 Task: Research Airbnb options in Daejeon, South Korea from 2nd November, 2023 to 15th November, 2023 for 2 adults.1  bedroom having 1 bed and 1 bathroom. Property type can be hotel. Booking option can be shelf check-in. Look for 3 properties as per requirement.
Action: Mouse moved to (519, 85)
Screenshot: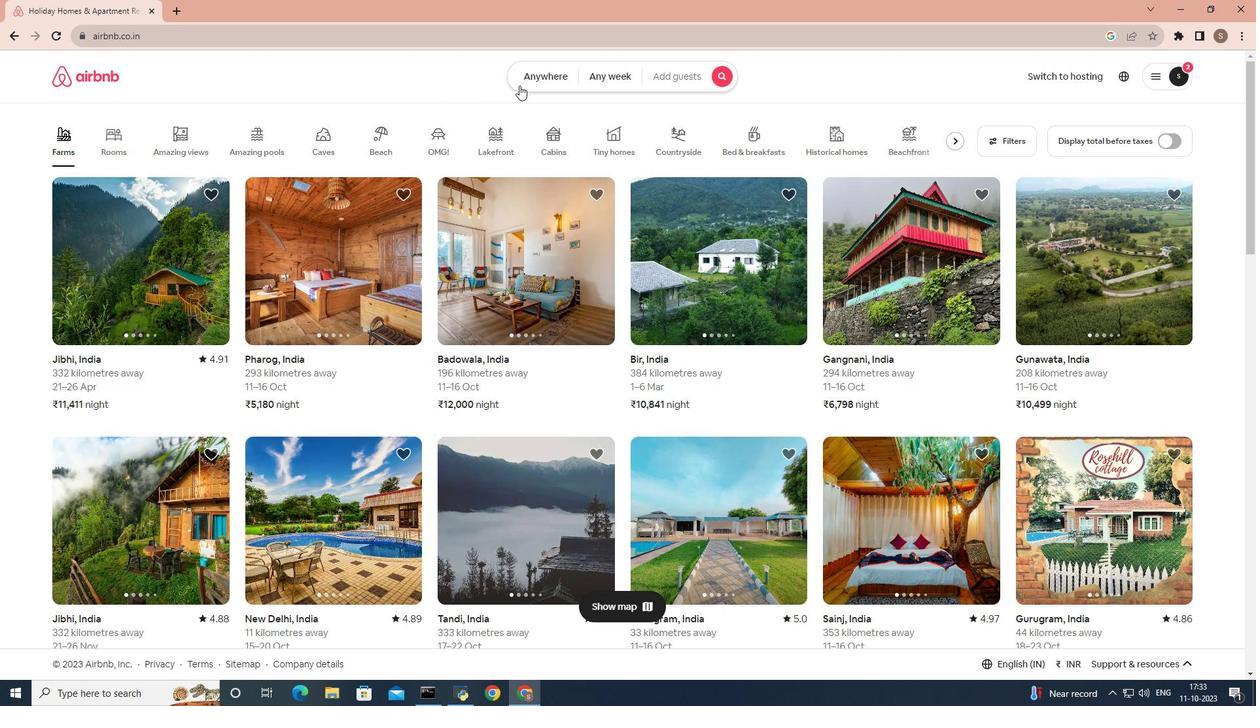 
Action: Mouse pressed left at (519, 85)
Screenshot: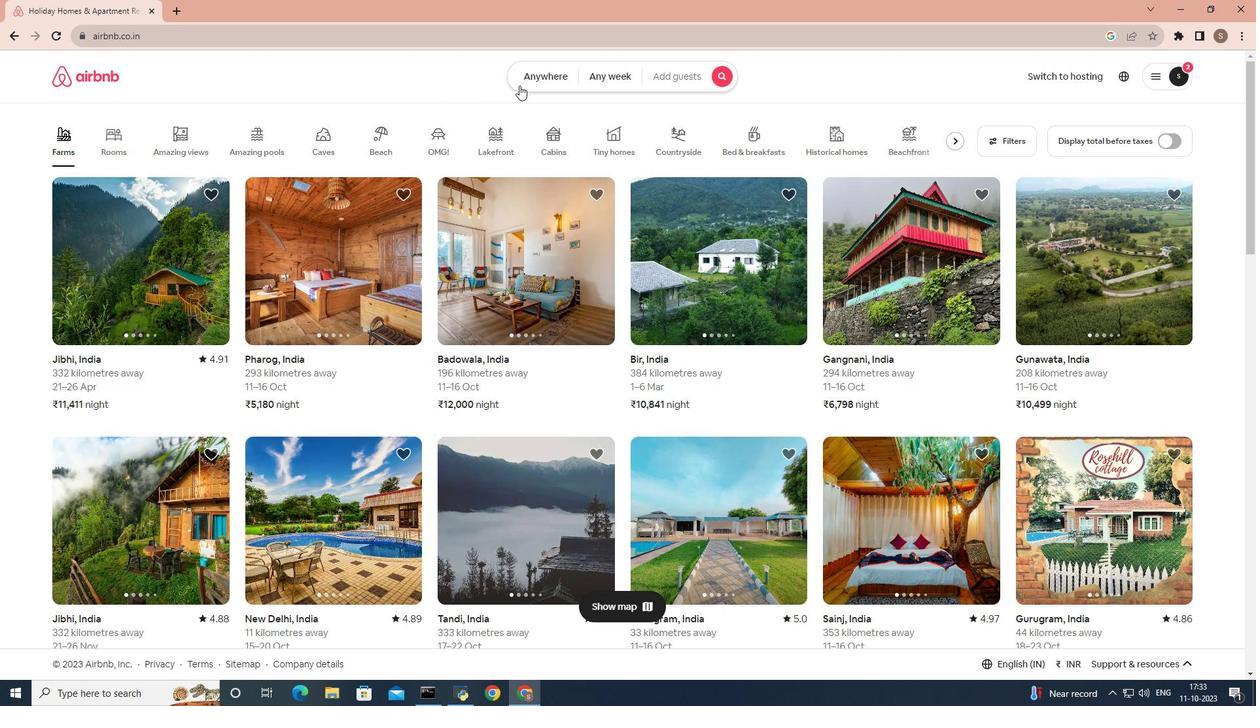 
Action: Mouse moved to (412, 130)
Screenshot: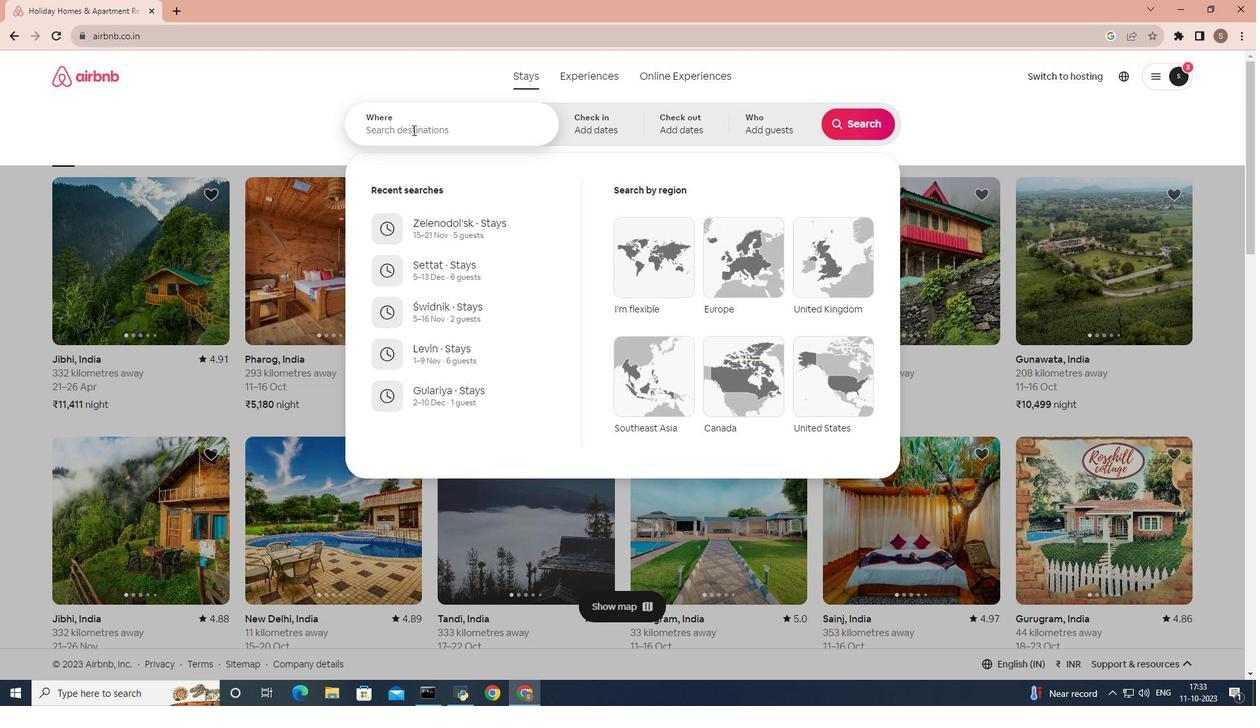 
Action: Mouse pressed left at (412, 130)
Screenshot: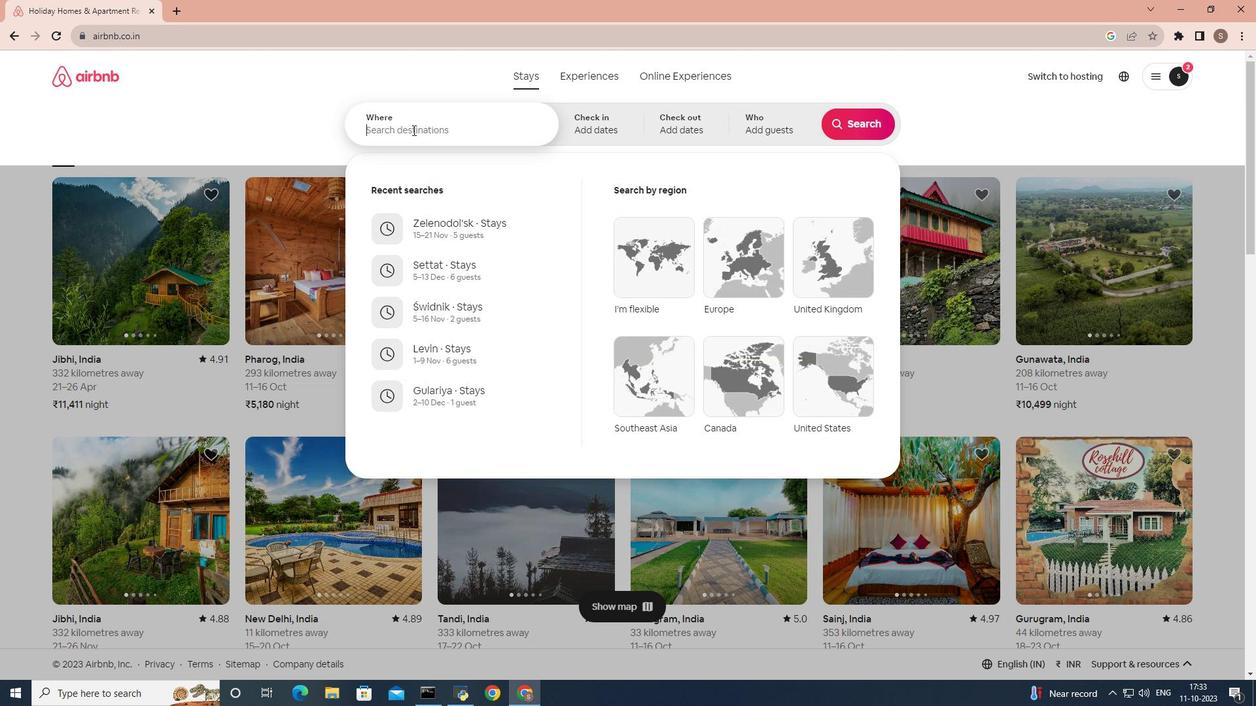 
Action: Key pressed daej
Screenshot: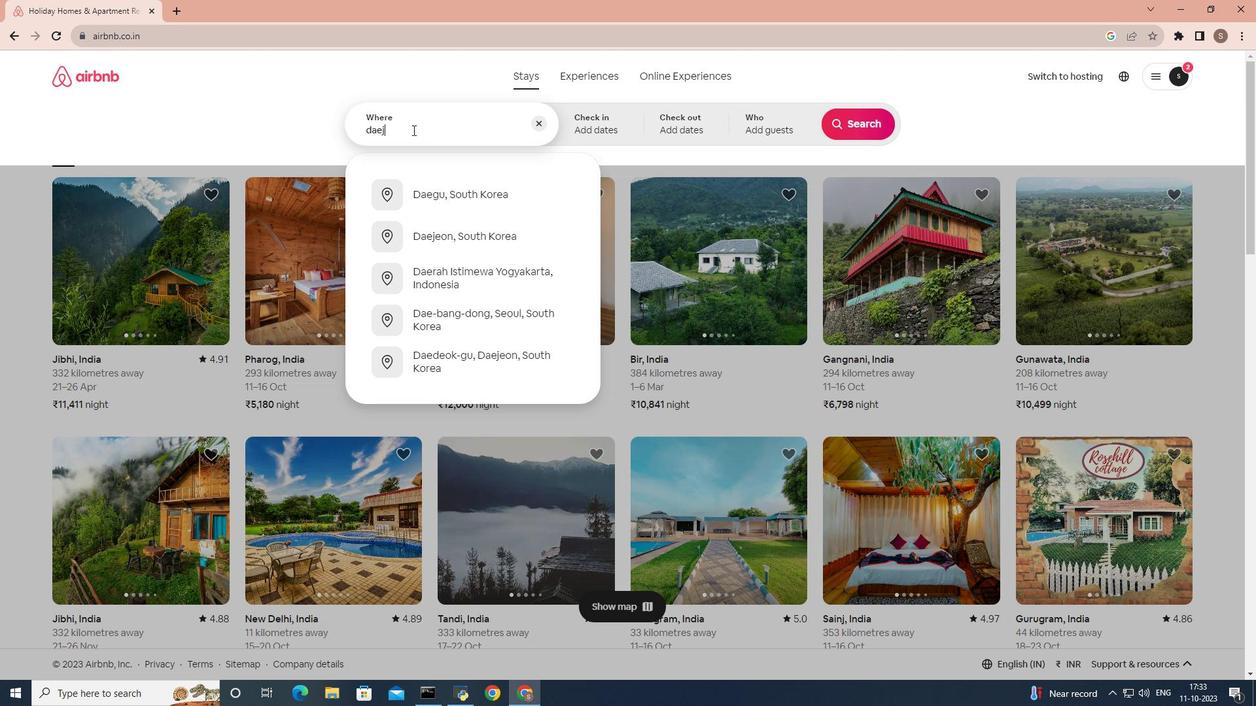 
Action: Mouse moved to (427, 183)
Screenshot: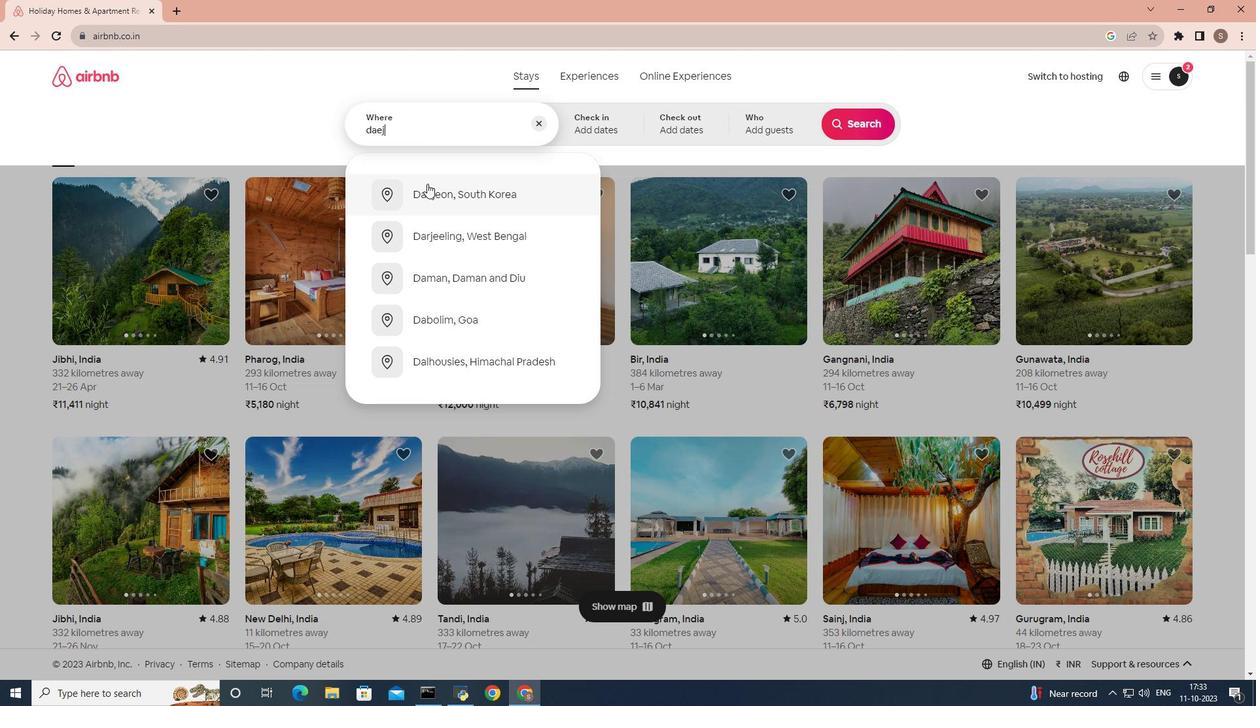 
Action: Mouse pressed left at (427, 183)
Screenshot: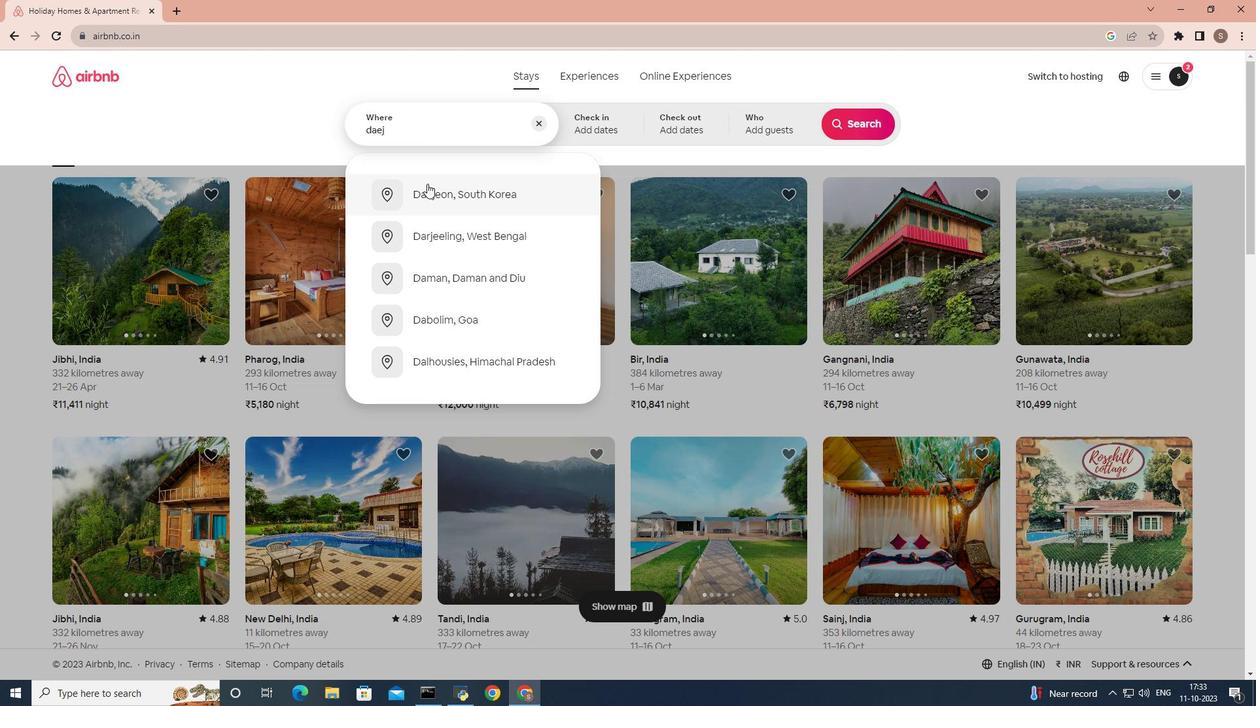 
Action: Mouse moved to (780, 290)
Screenshot: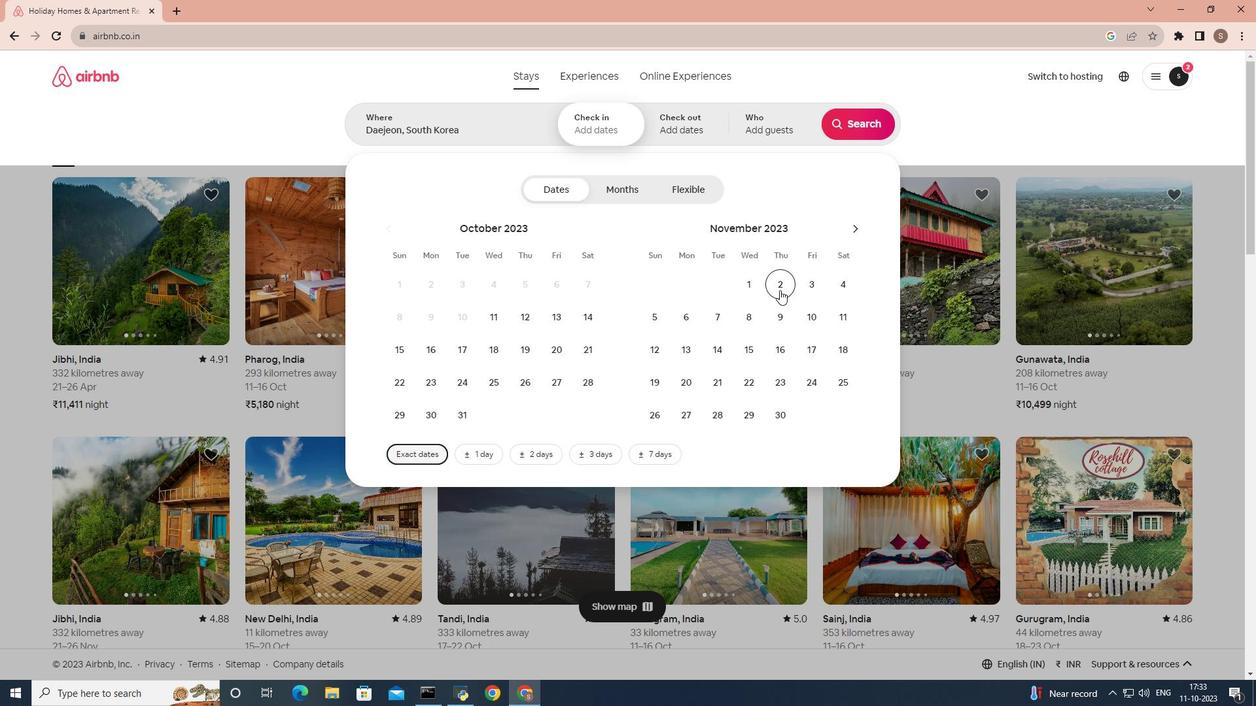 
Action: Mouse pressed left at (780, 290)
Screenshot: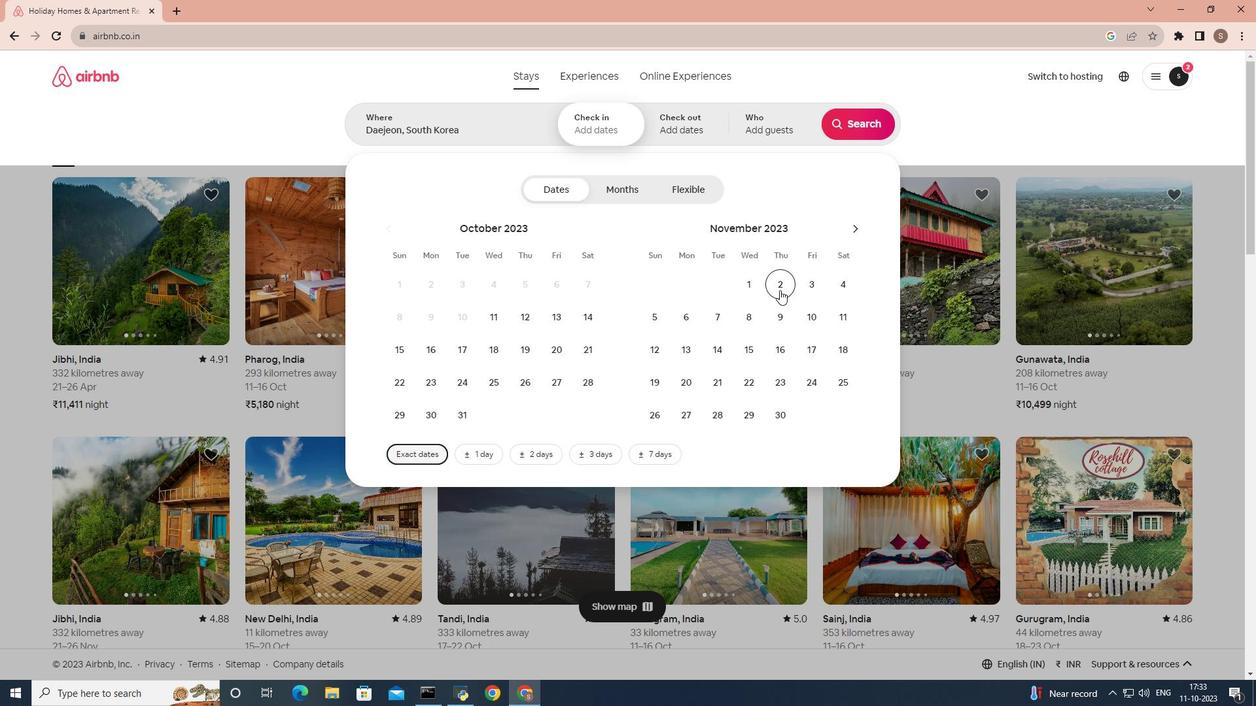 
Action: Mouse moved to (737, 348)
Screenshot: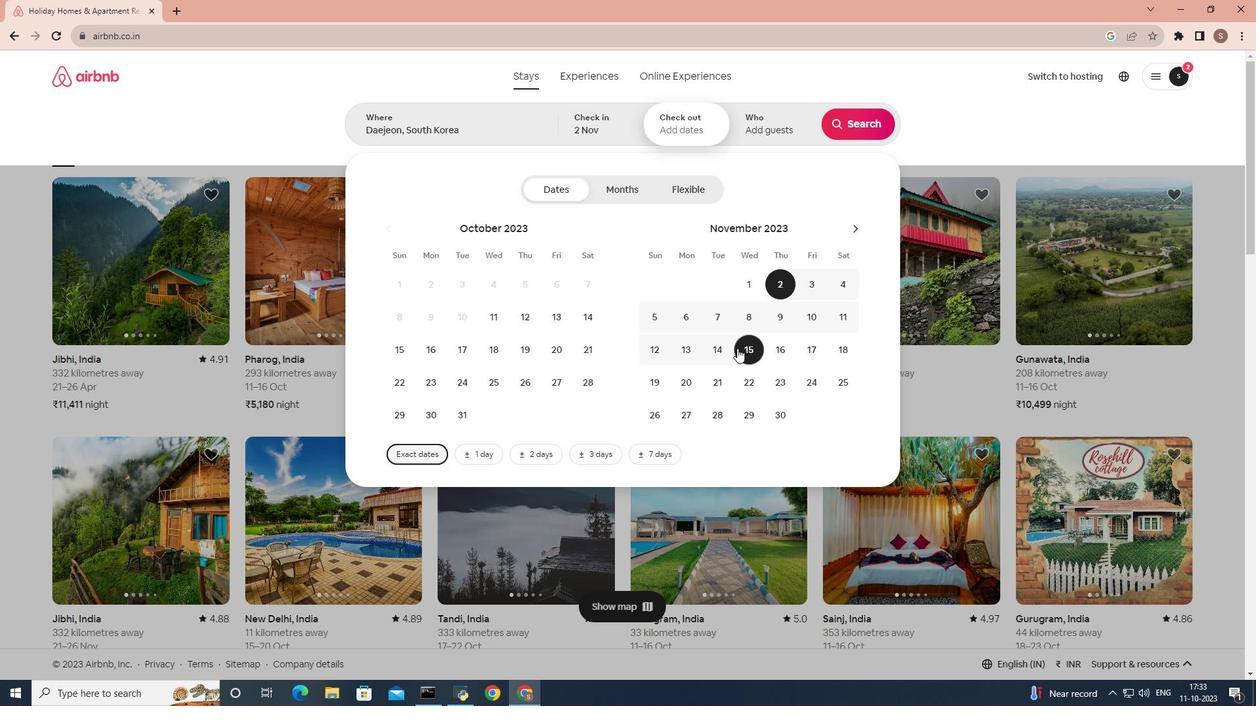 
Action: Mouse pressed left at (737, 348)
Screenshot: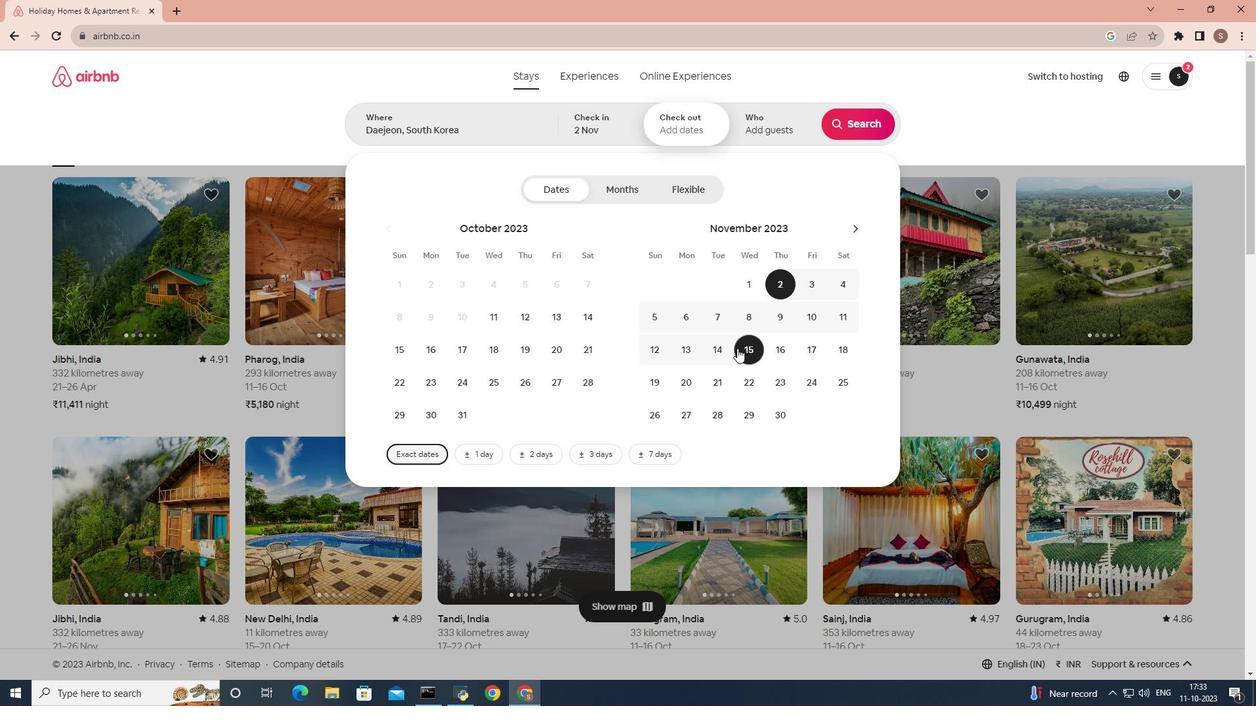 
Action: Mouse moved to (770, 126)
Screenshot: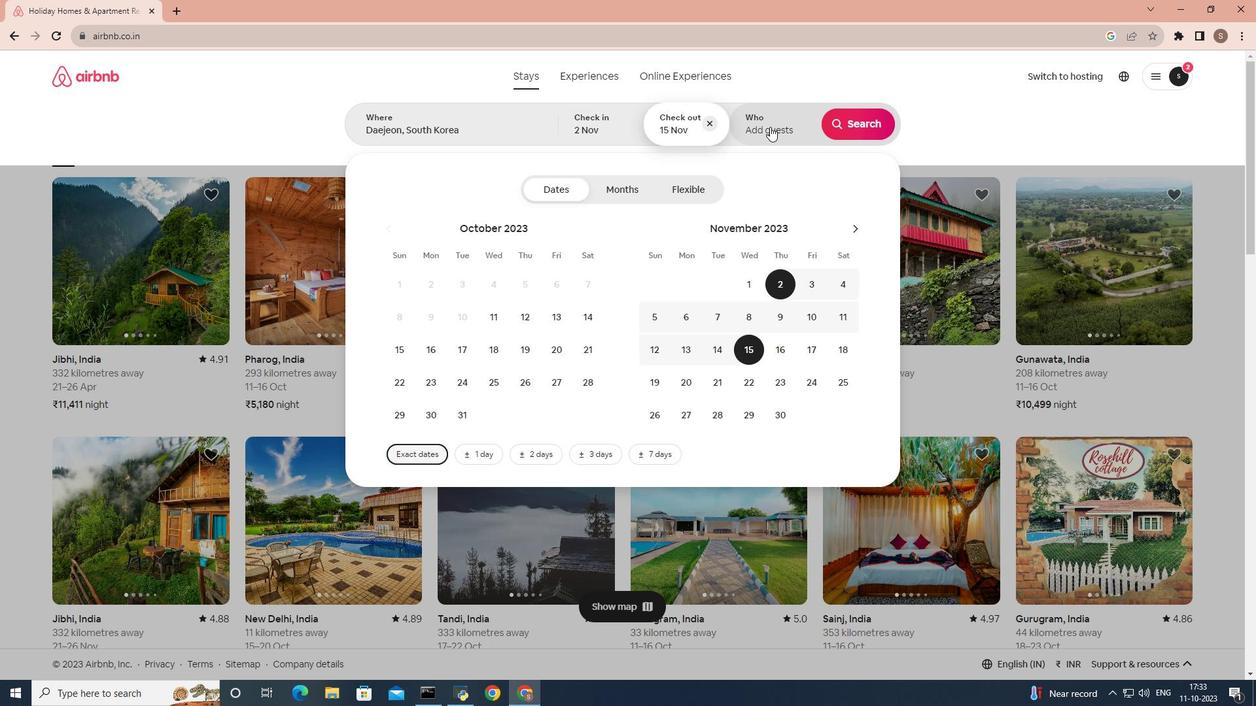 
Action: Mouse pressed left at (770, 126)
Screenshot: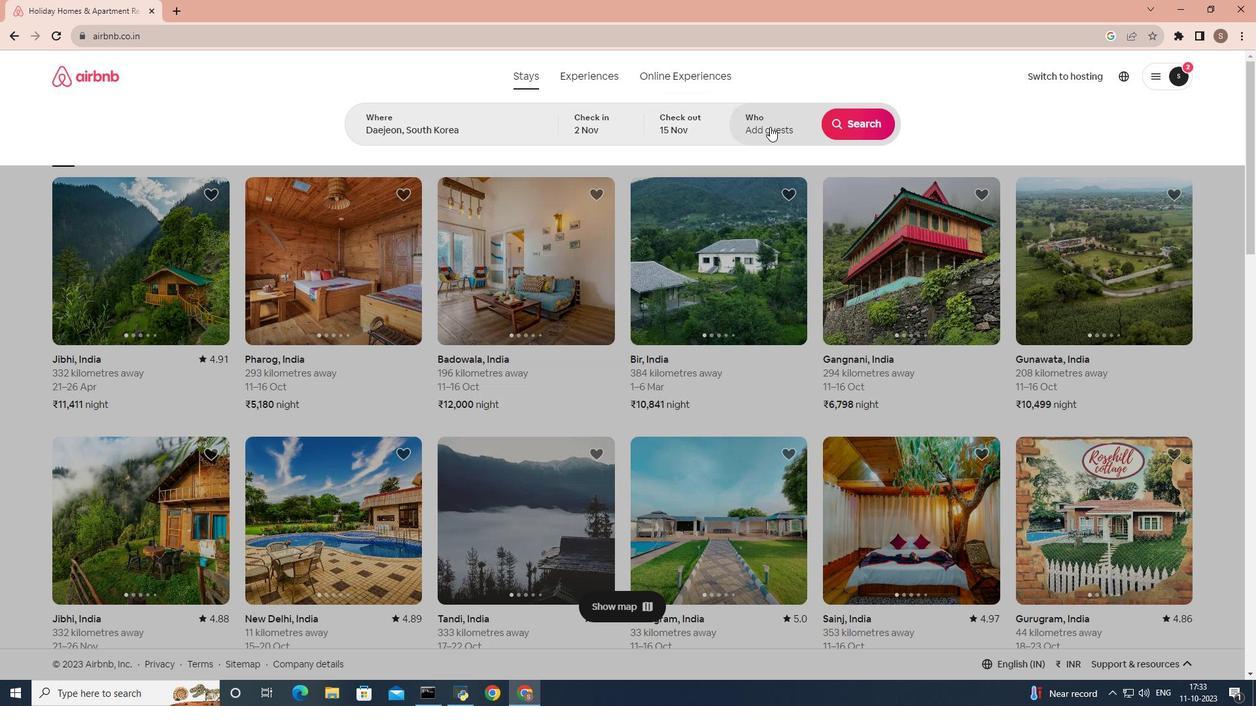 
Action: Mouse moved to (869, 193)
Screenshot: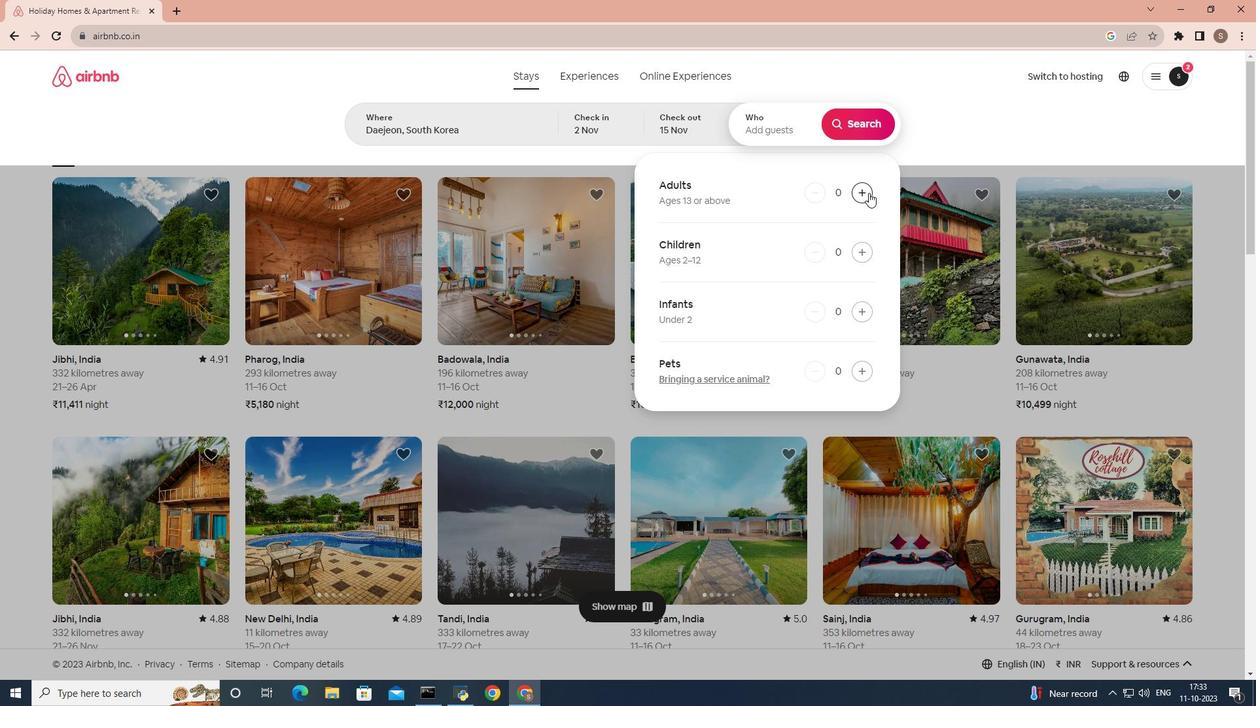 
Action: Mouse pressed left at (869, 193)
Screenshot: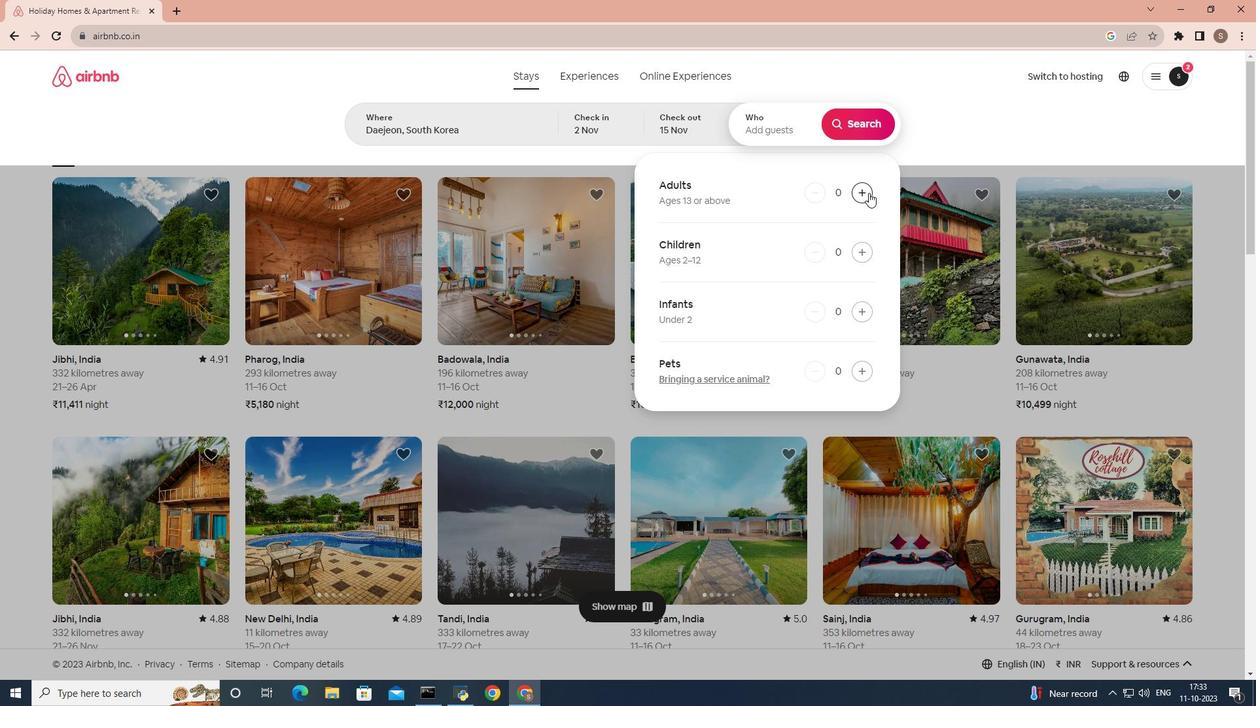 
Action: Mouse moved to (869, 193)
Screenshot: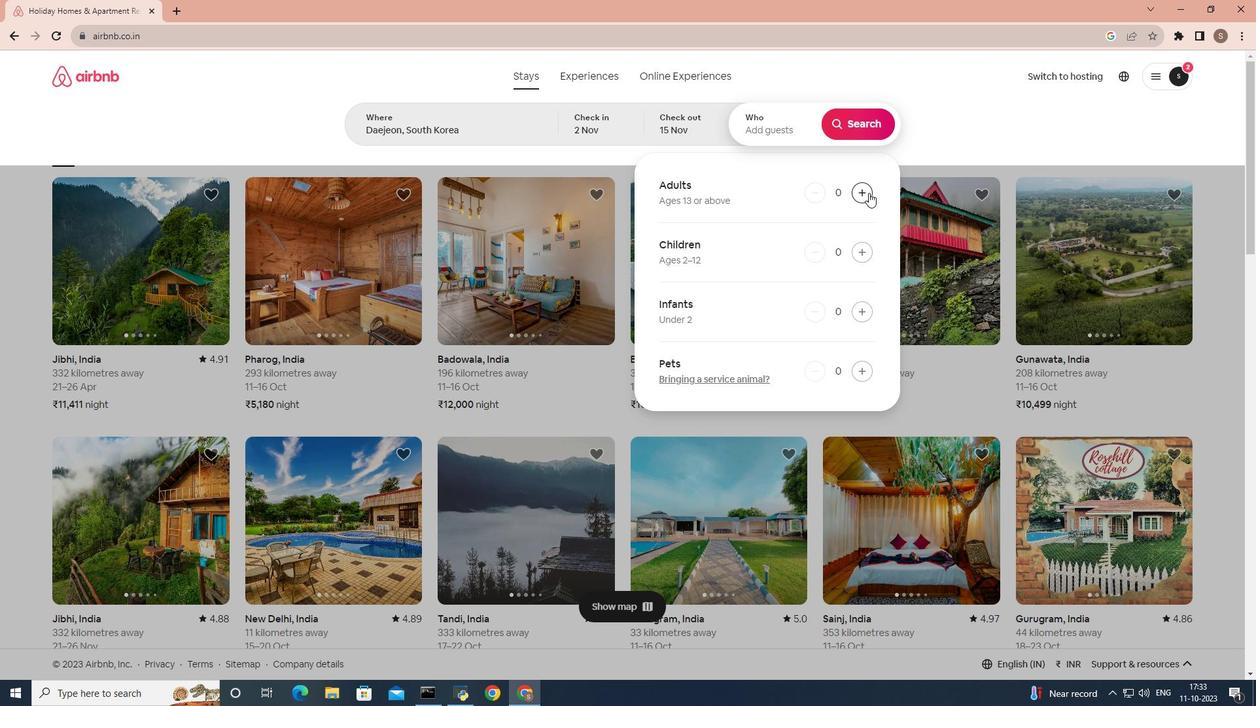 
Action: Mouse pressed left at (869, 193)
Screenshot: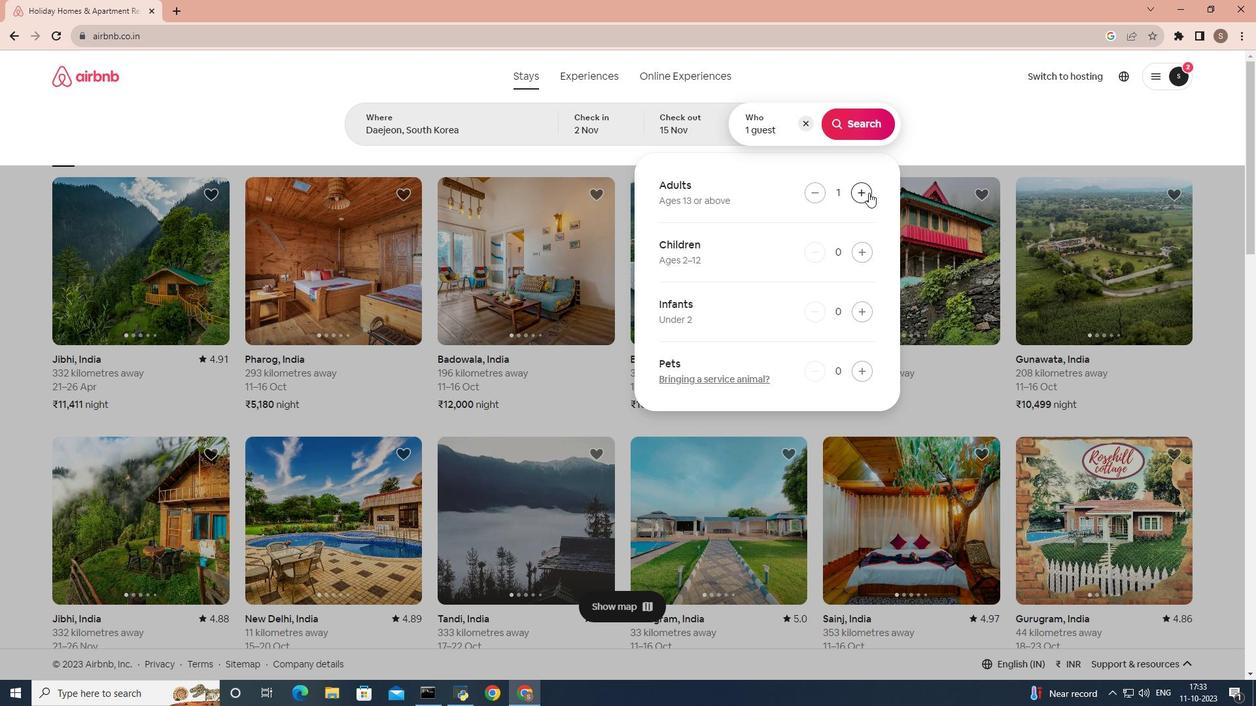 
Action: Mouse moved to (857, 126)
Screenshot: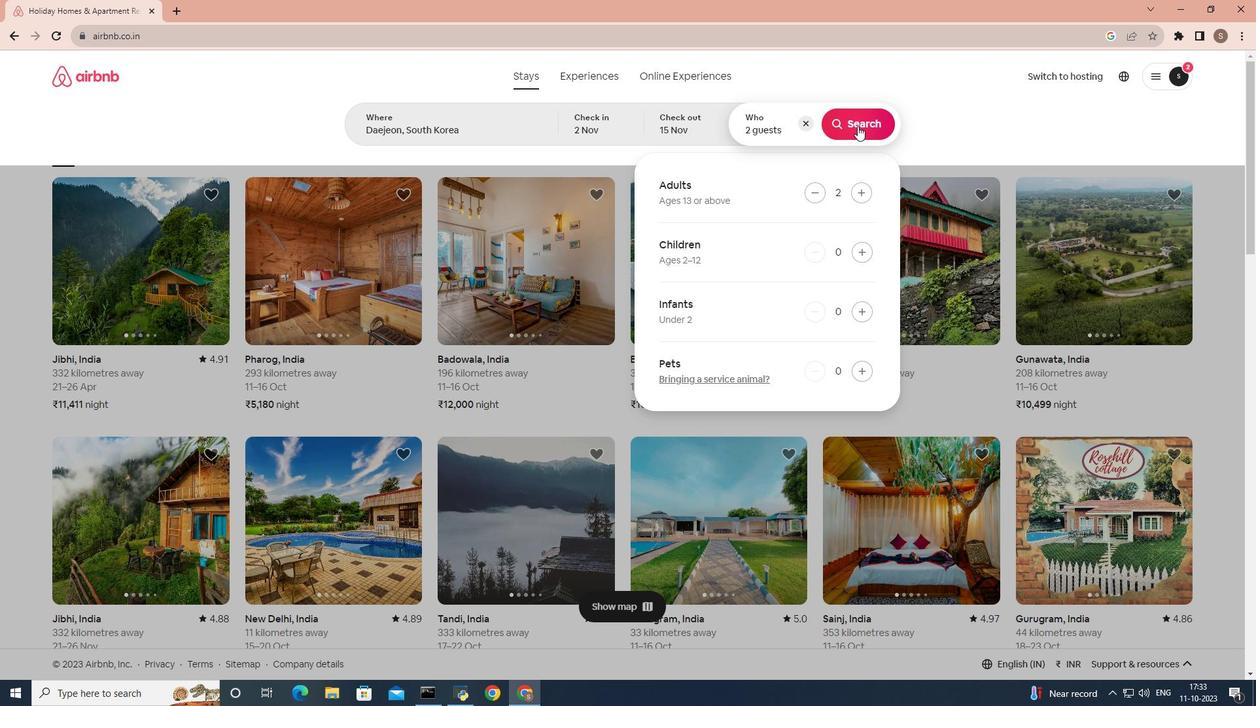 
Action: Mouse pressed left at (857, 126)
Screenshot: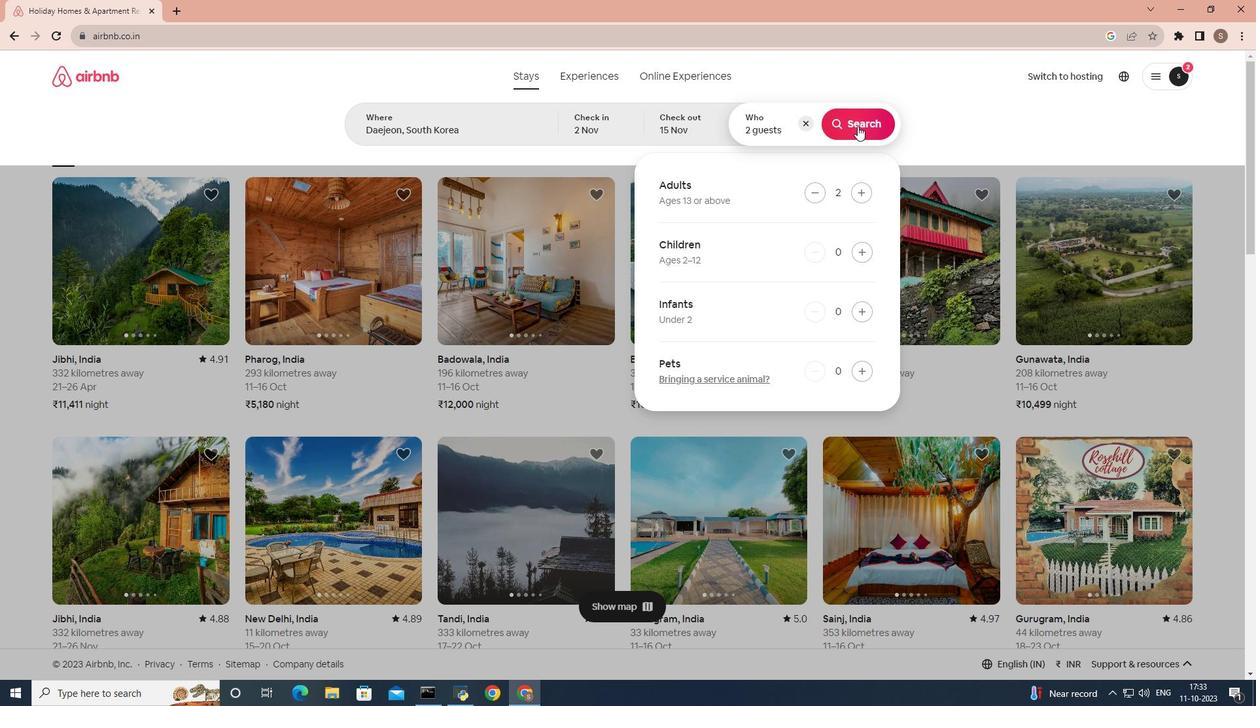
Action: Mouse moved to (1031, 131)
Screenshot: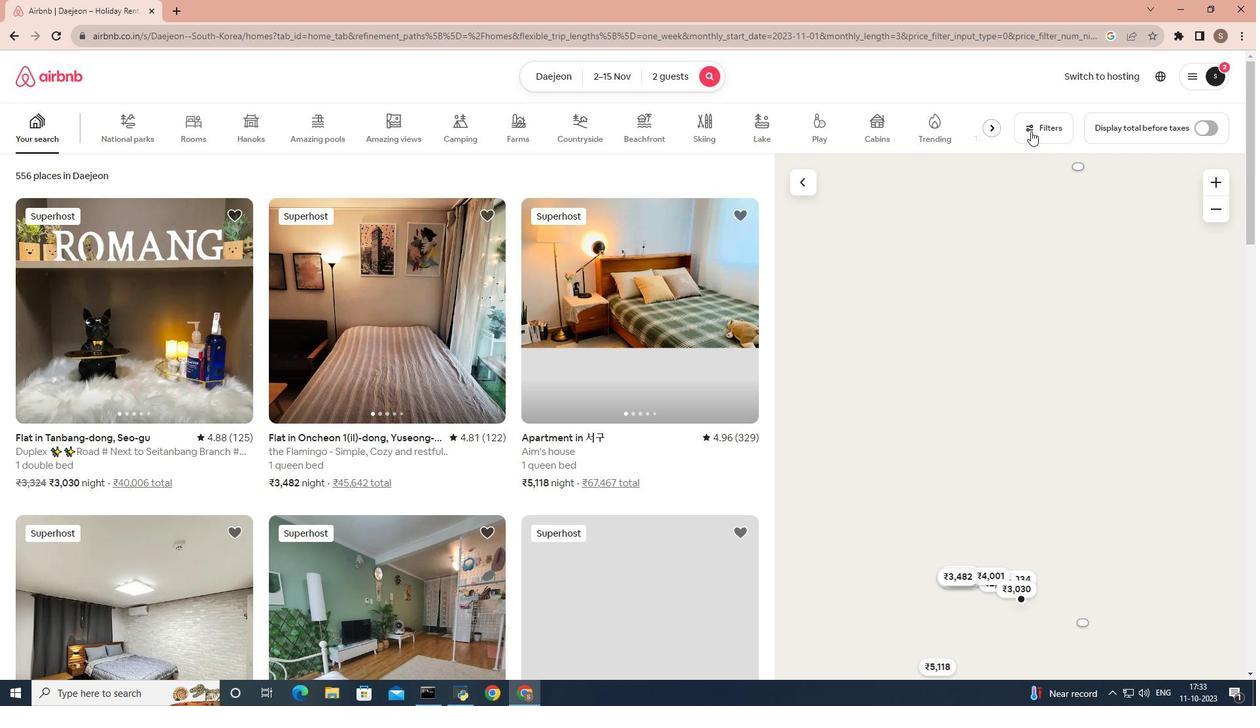 
Action: Mouse pressed left at (1031, 131)
Screenshot: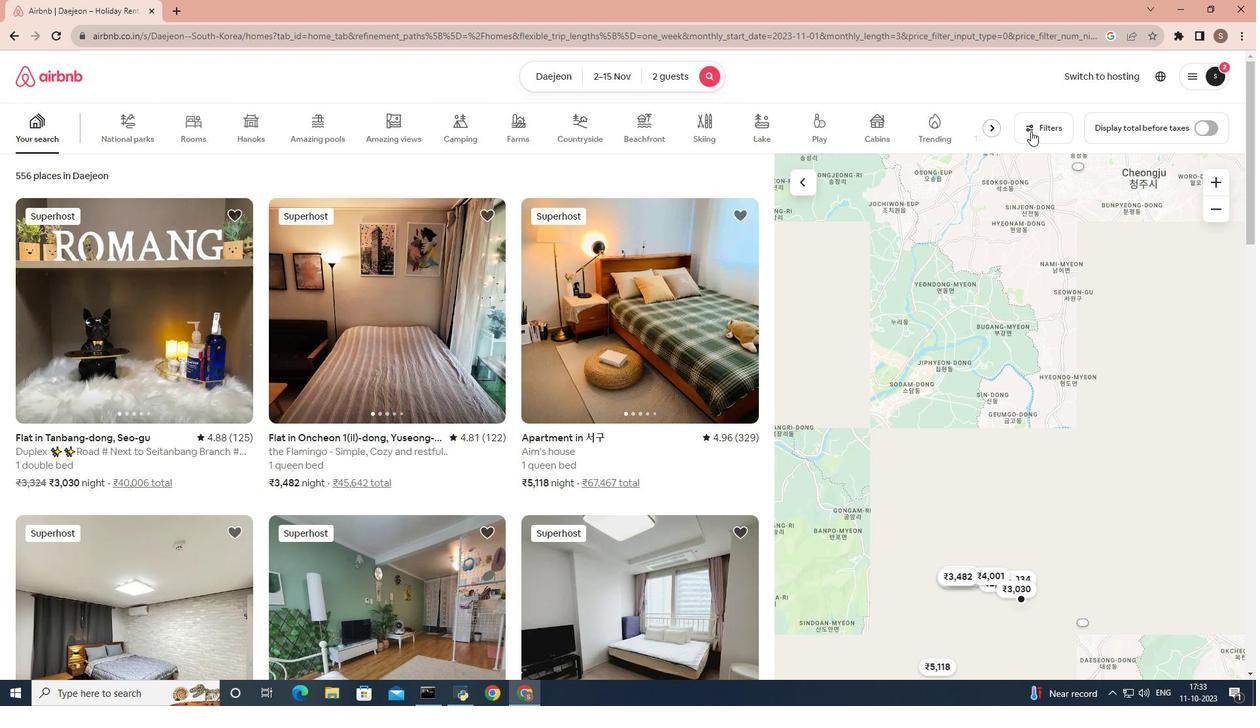 
Action: Mouse moved to (412, 435)
Screenshot: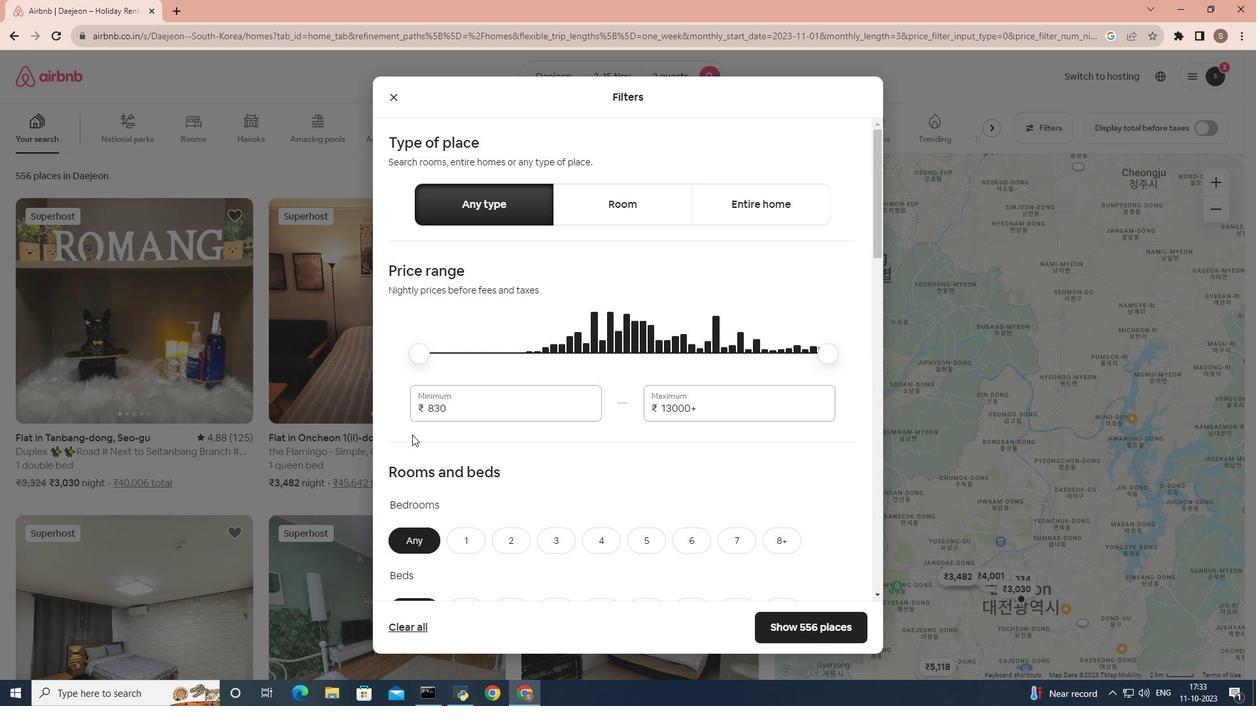 
Action: Mouse scrolled (412, 434) with delta (0, 0)
Screenshot: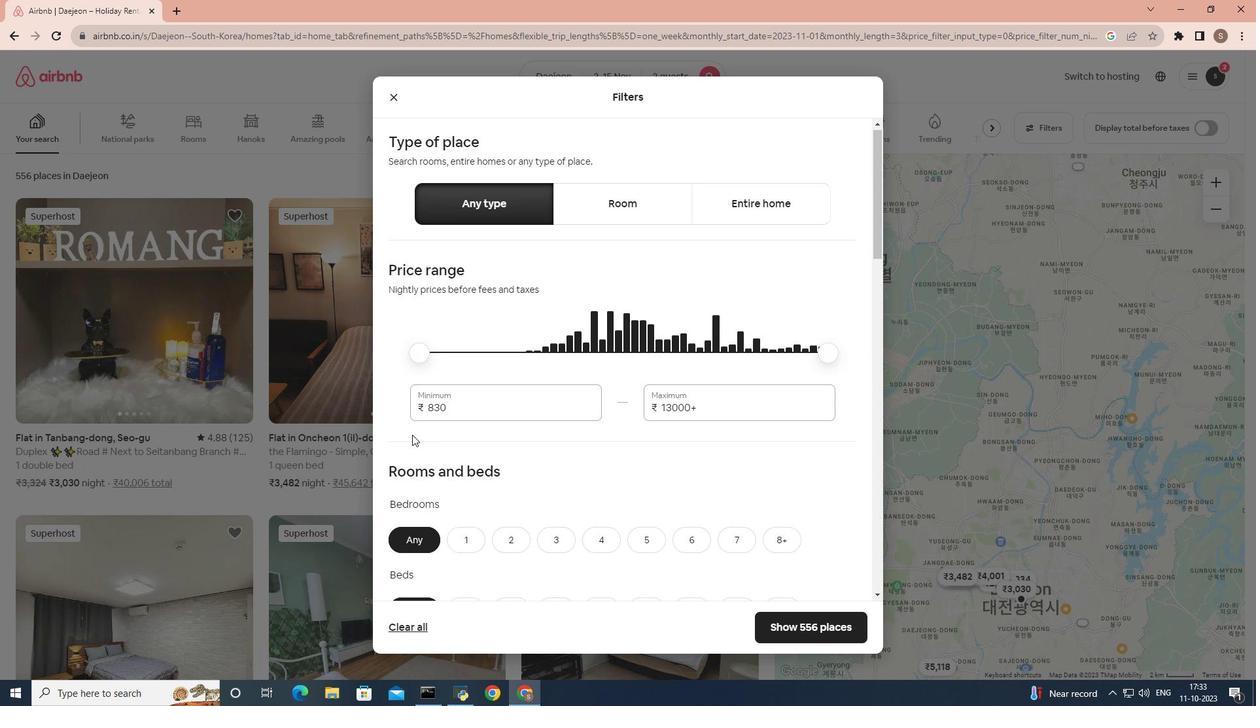 
Action: Mouse scrolled (412, 434) with delta (0, 0)
Screenshot: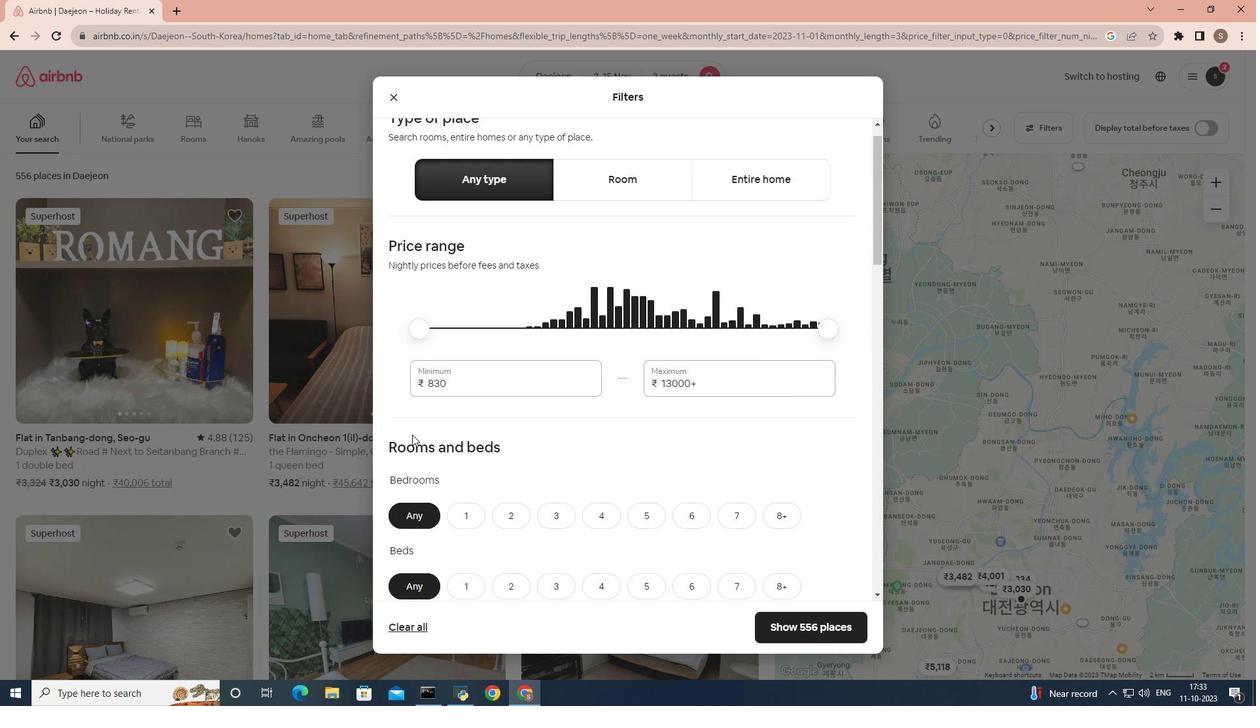 
Action: Mouse scrolled (412, 434) with delta (0, 0)
Screenshot: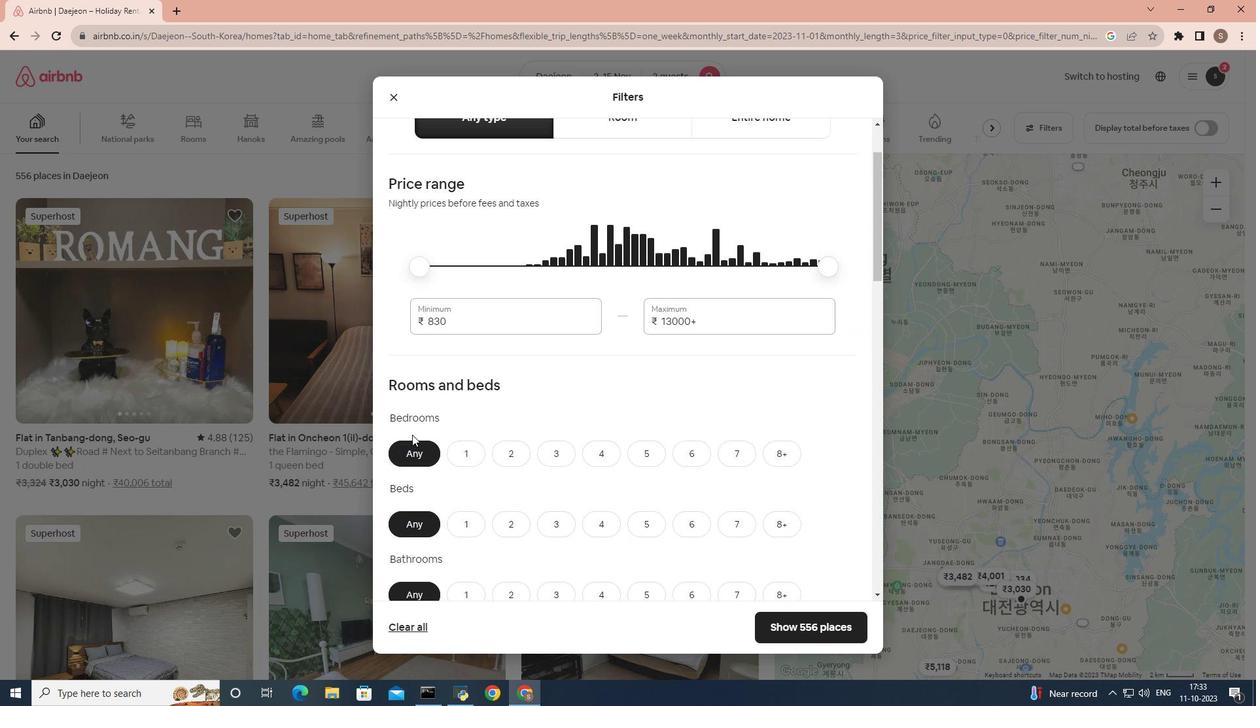 
Action: Mouse scrolled (412, 434) with delta (0, 0)
Screenshot: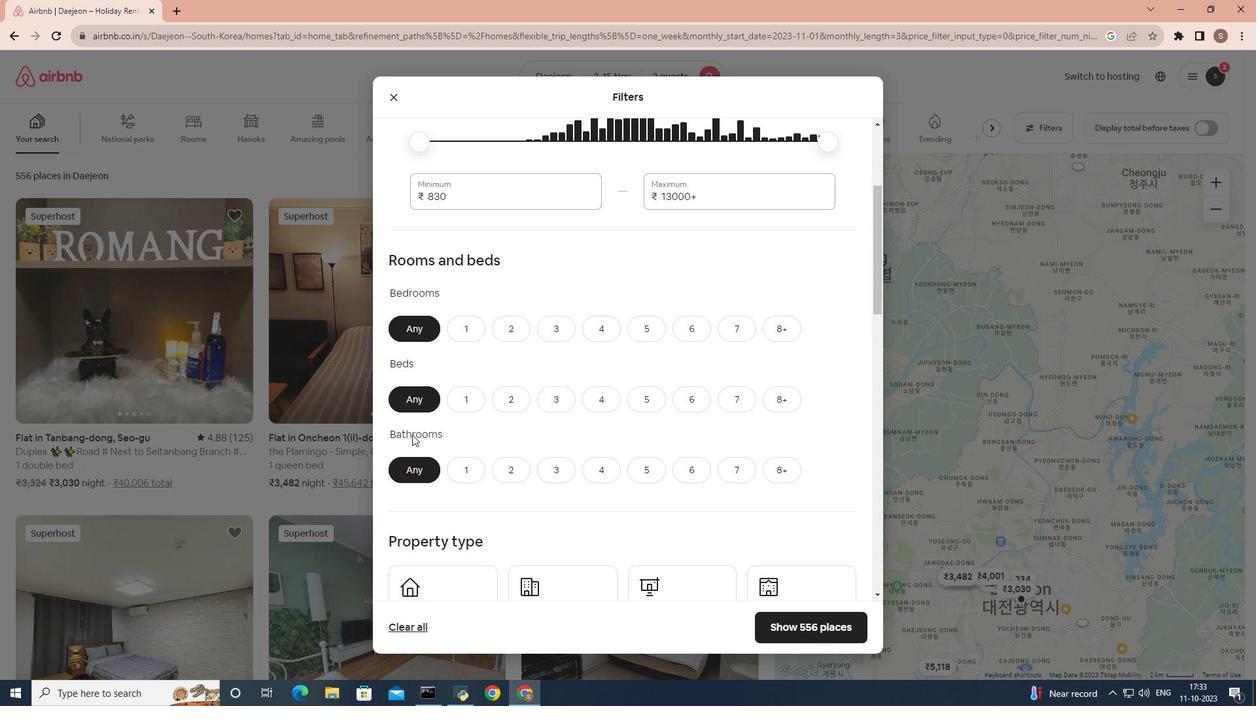 
Action: Mouse scrolled (412, 434) with delta (0, 0)
Screenshot: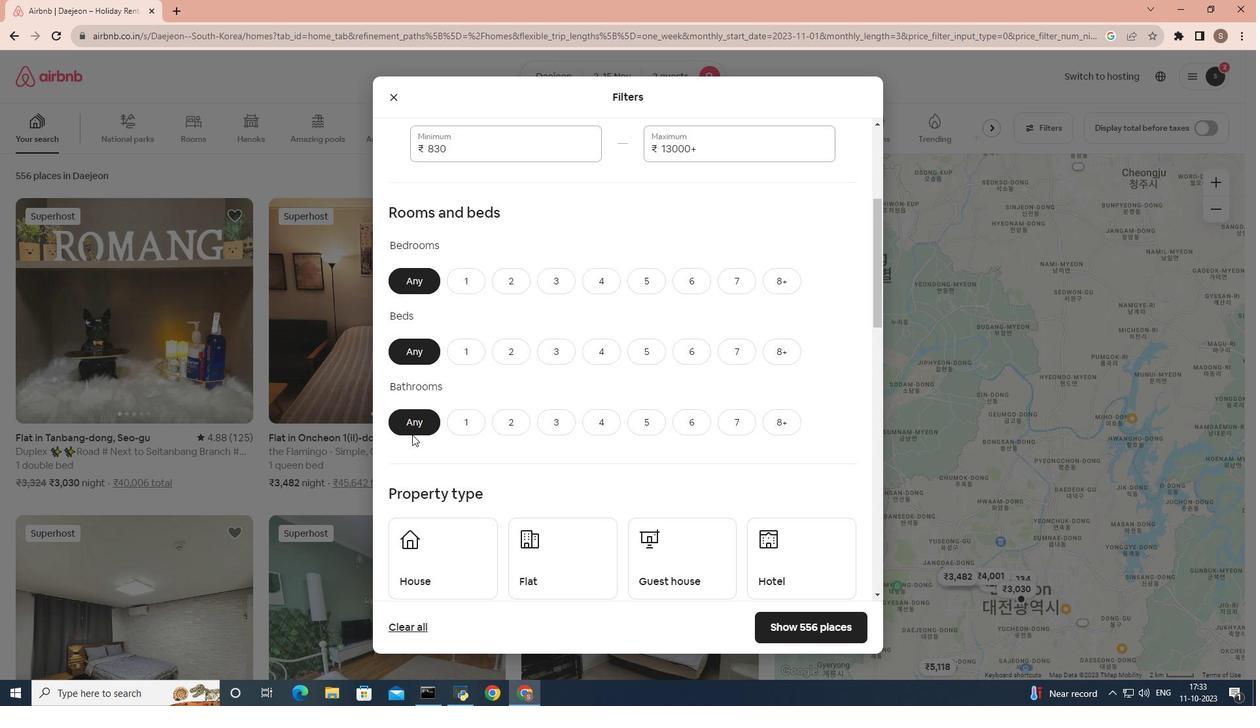 
Action: Mouse moved to (421, 401)
Screenshot: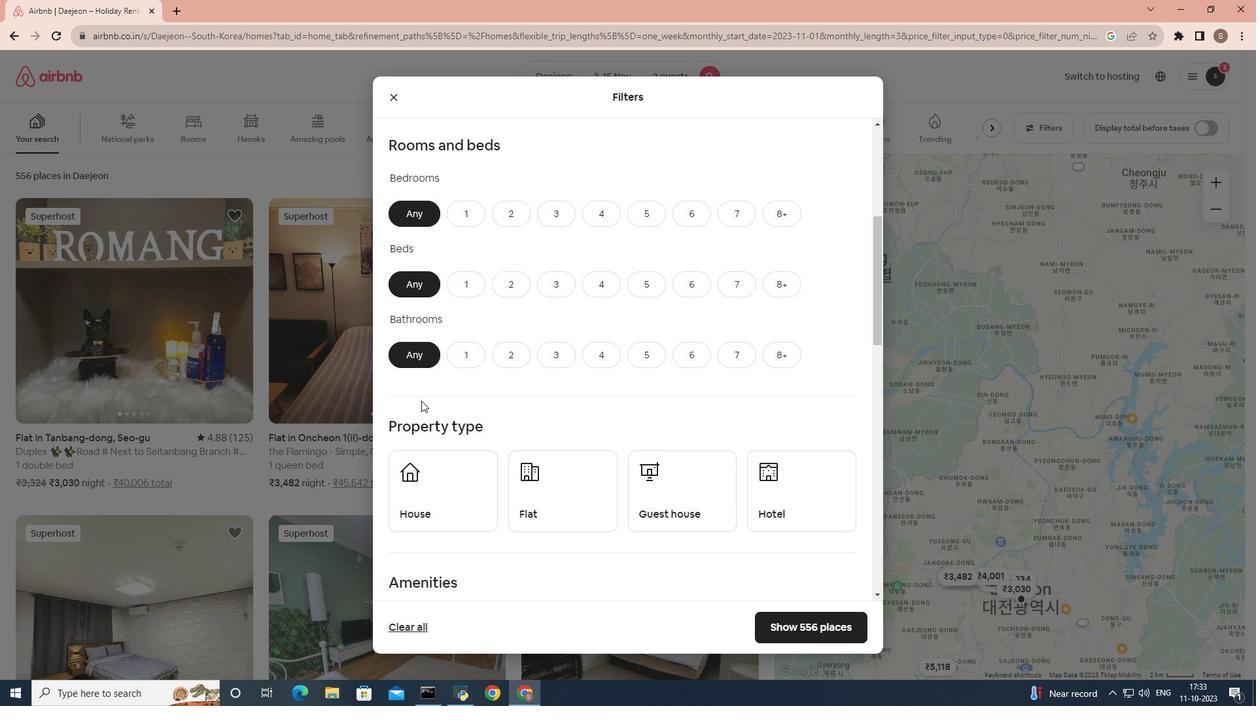 
Action: Mouse scrolled (421, 400) with delta (0, 0)
Screenshot: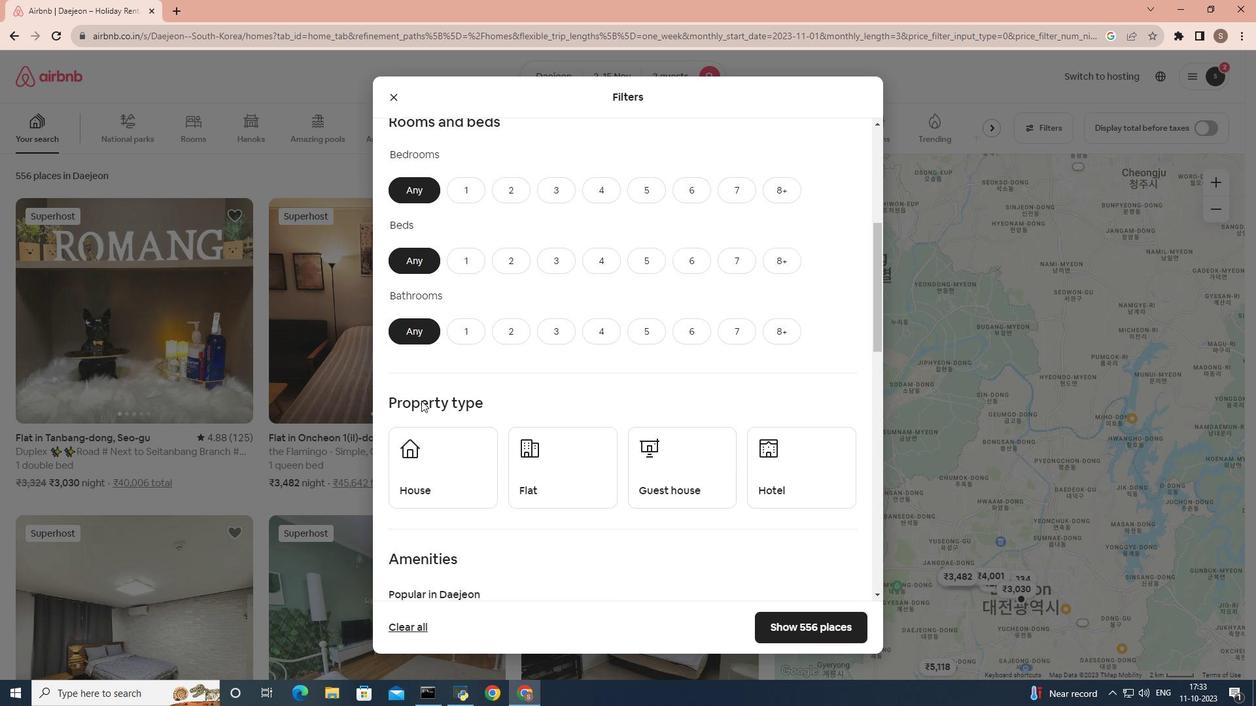 
Action: Mouse moved to (465, 160)
Screenshot: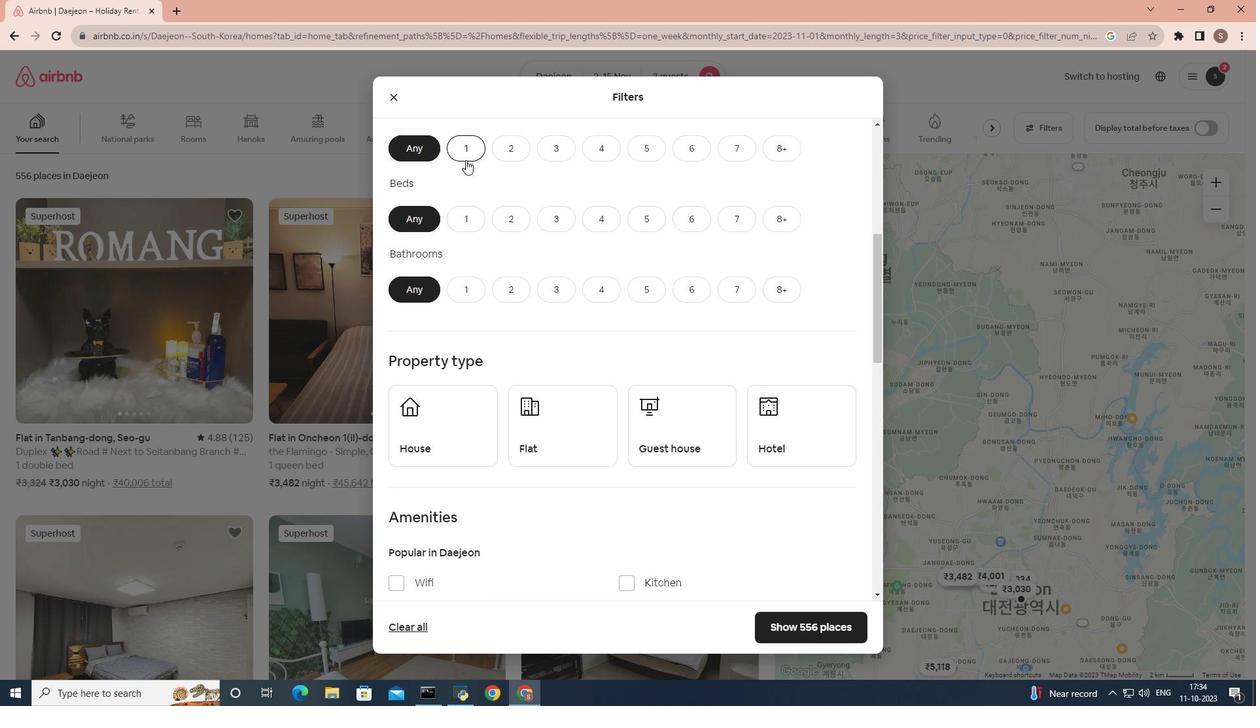 
Action: Mouse pressed left at (465, 160)
Screenshot: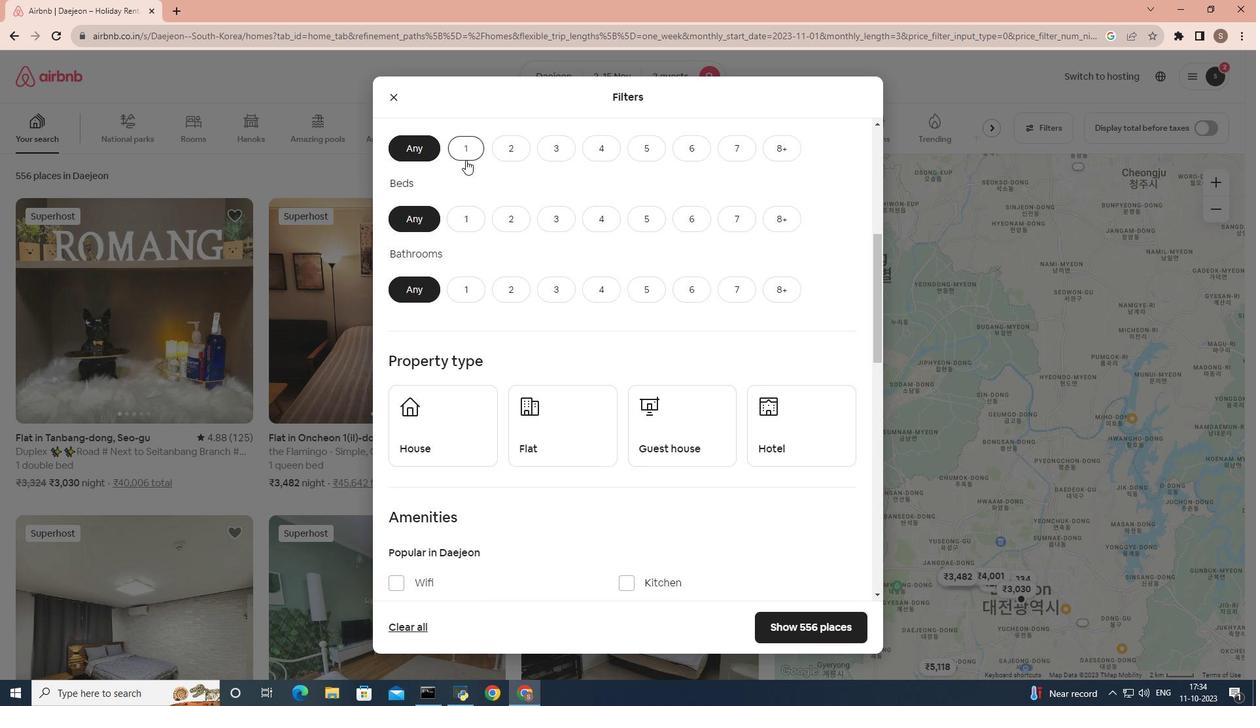 
Action: Mouse moved to (461, 208)
Screenshot: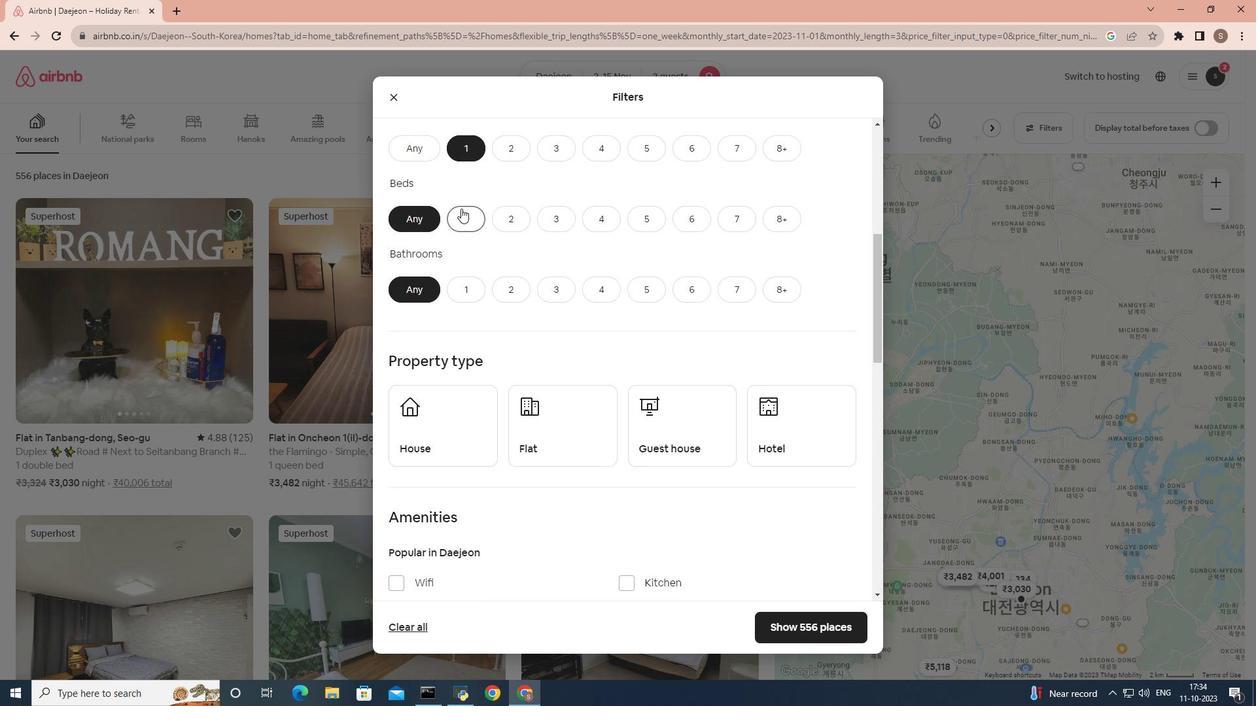 
Action: Mouse pressed left at (461, 208)
Screenshot: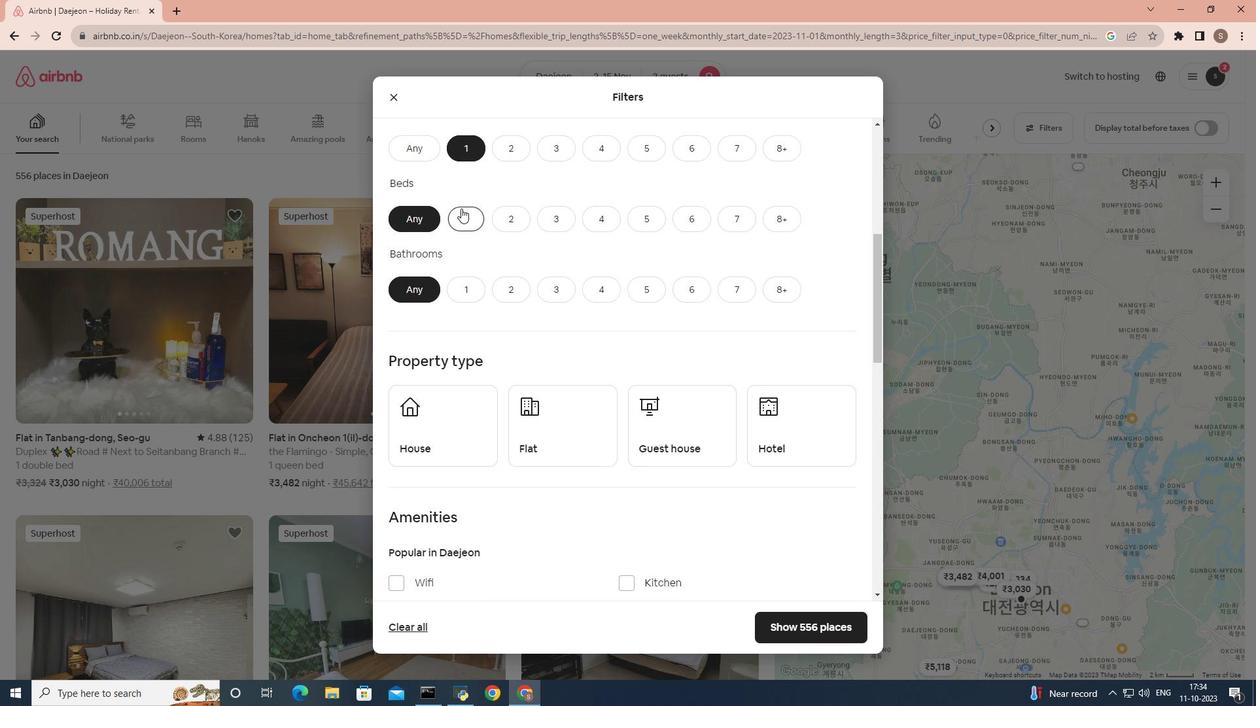 
Action: Mouse moved to (468, 274)
Screenshot: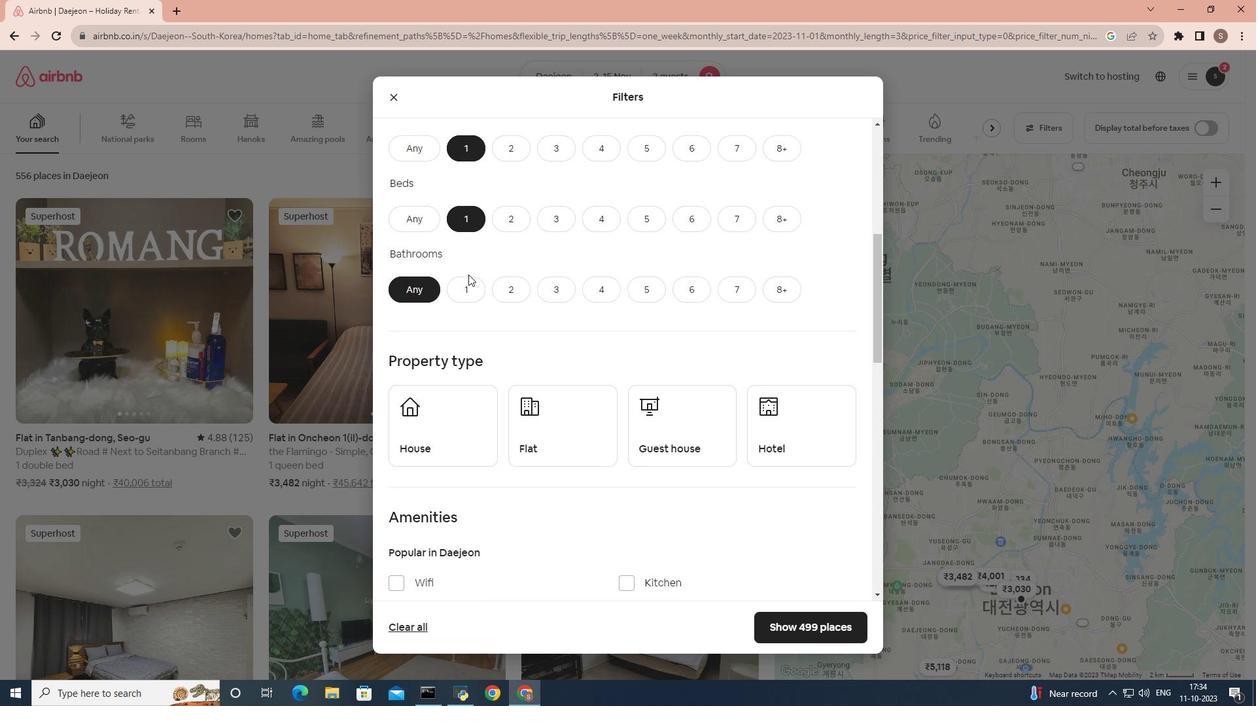 
Action: Mouse pressed left at (468, 274)
Screenshot: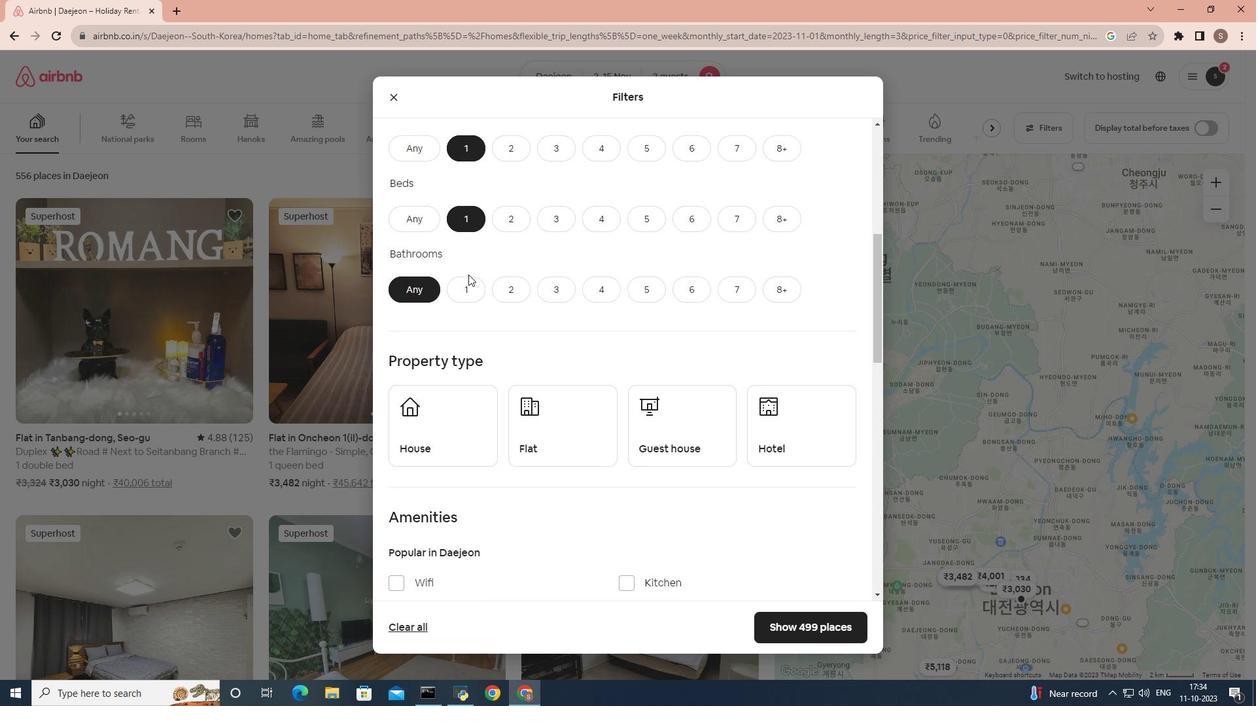 
Action: Mouse moved to (468, 280)
Screenshot: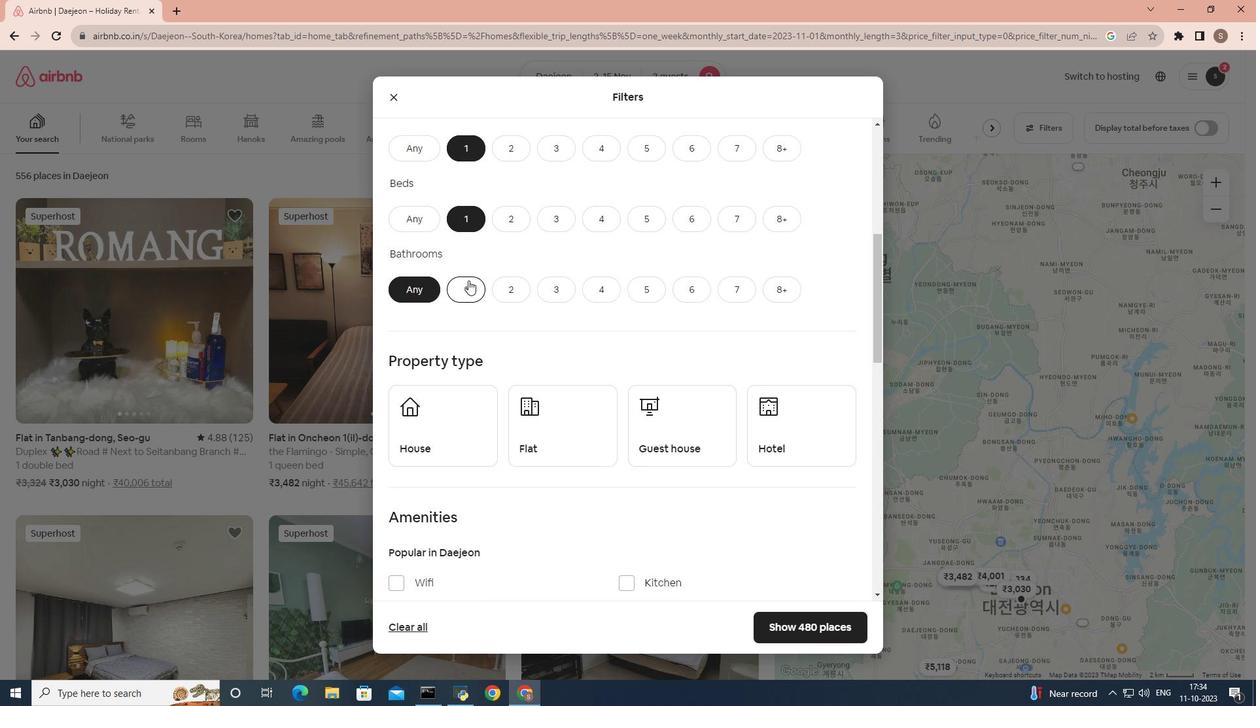 
Action: Mouse pressed left at (468, 280)
Screenshot: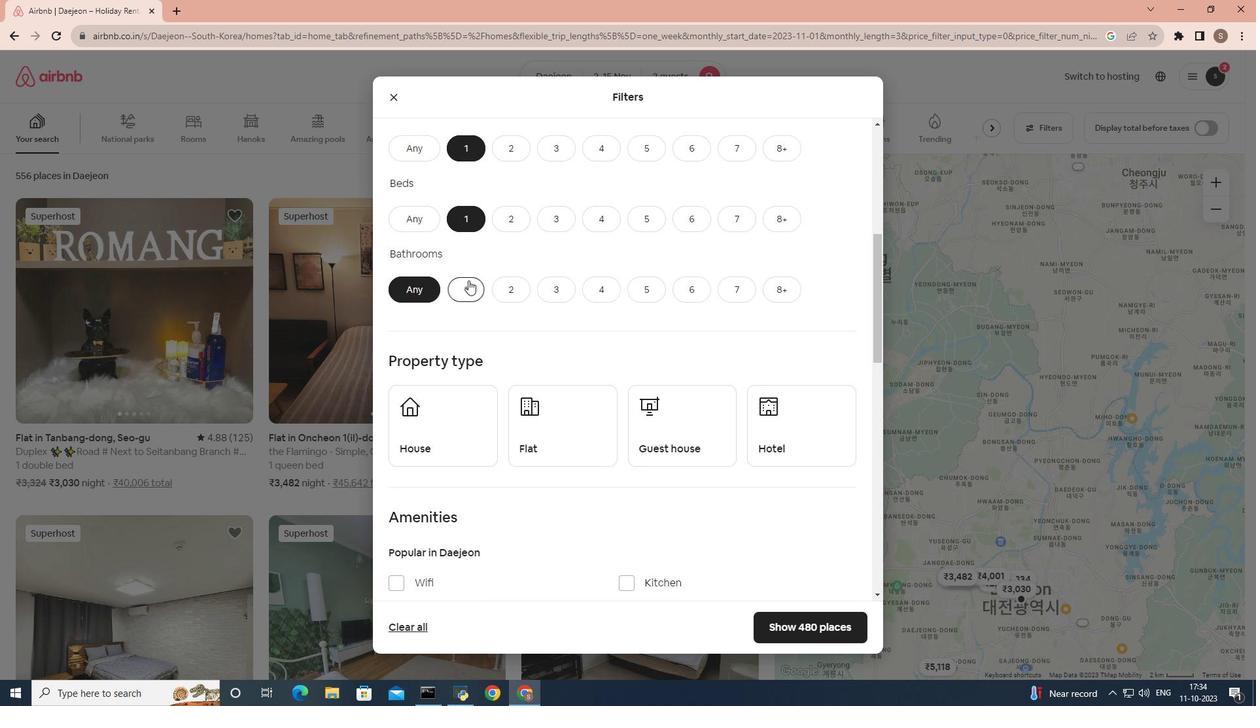 
Action: Mouse moved to (405, 402)
Screenshot: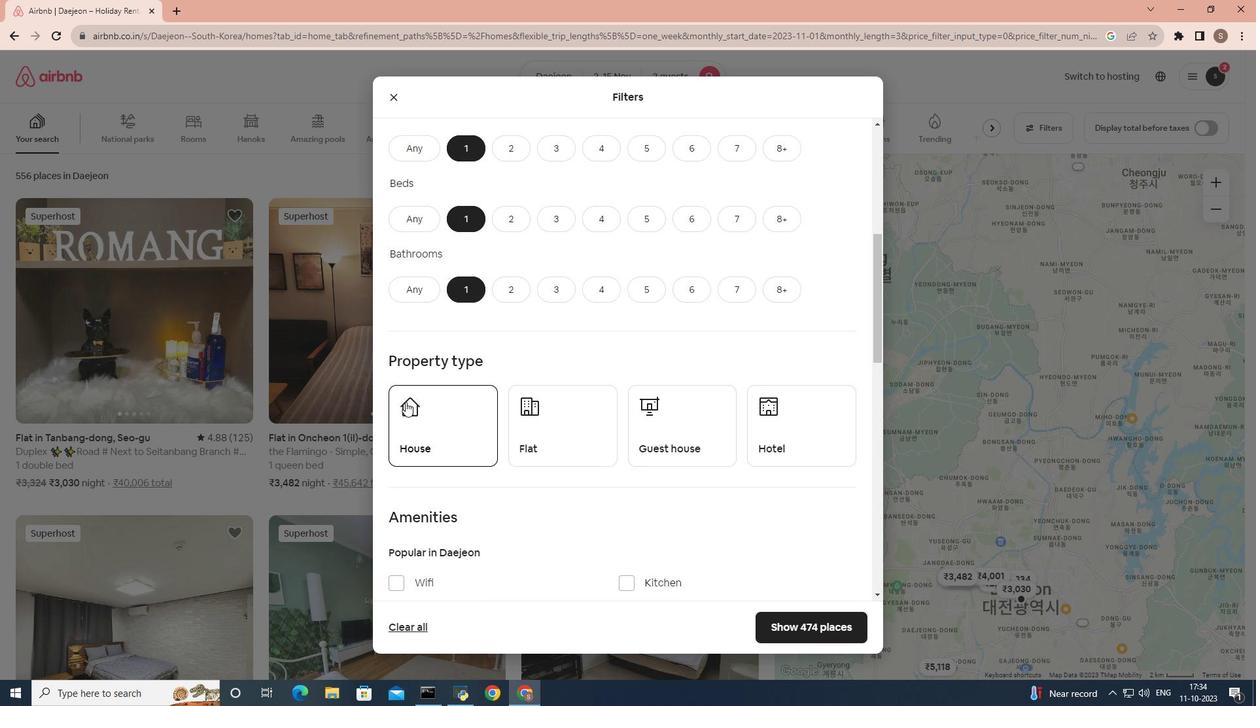 
Action: Mouse scrolled (405, 401) with delta (0, 0)
Screenshot: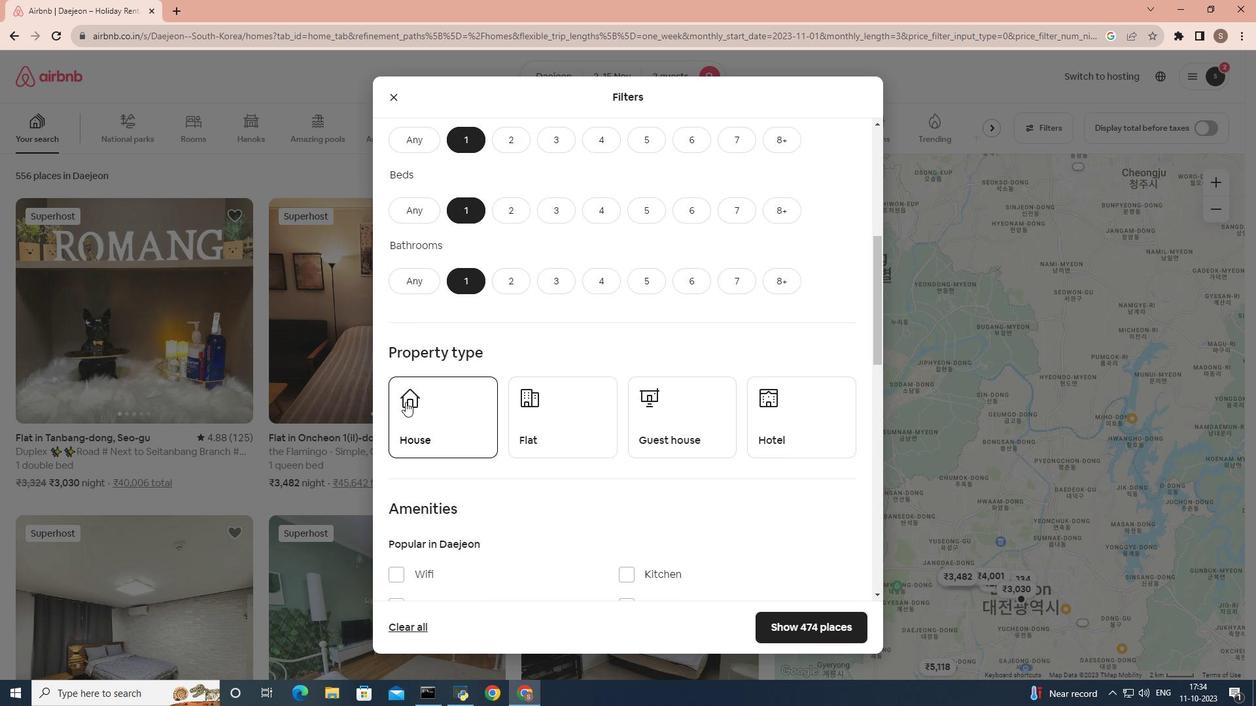 
Action: Mouse scrolled (405, 401) with delta (0, 0)
Screenshot: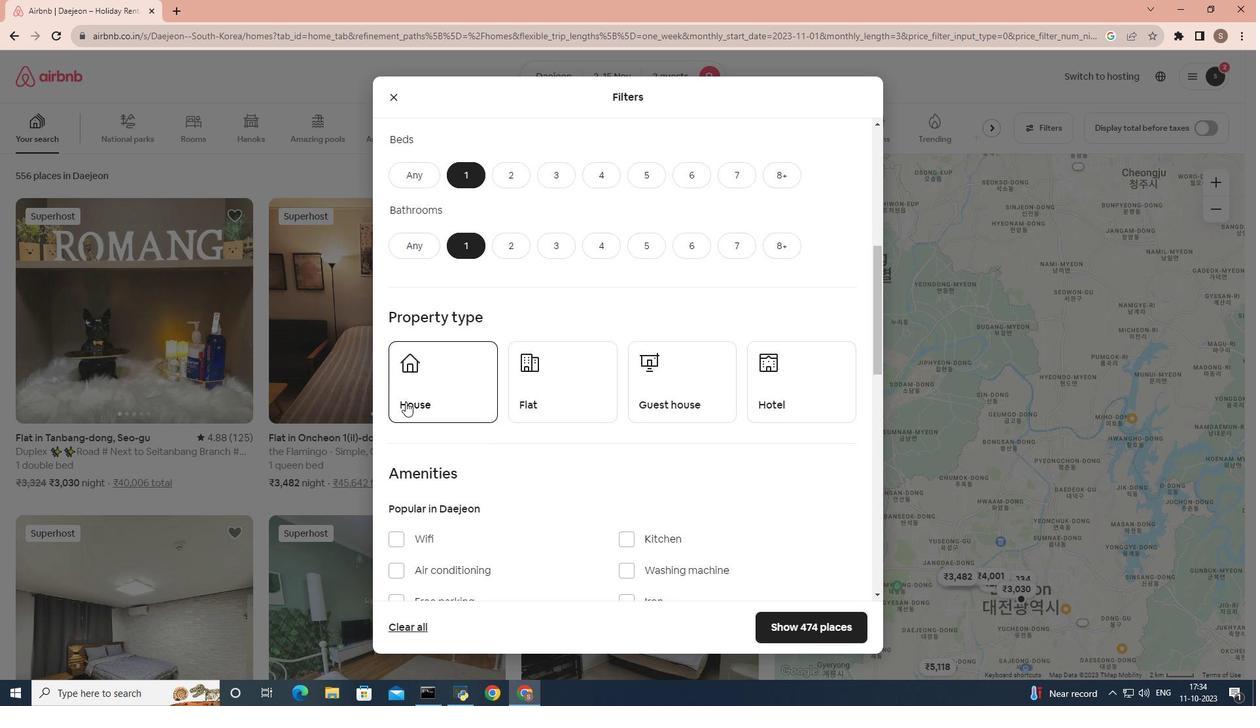 
Action: Mouse moved to (753, 297)
Screenshot: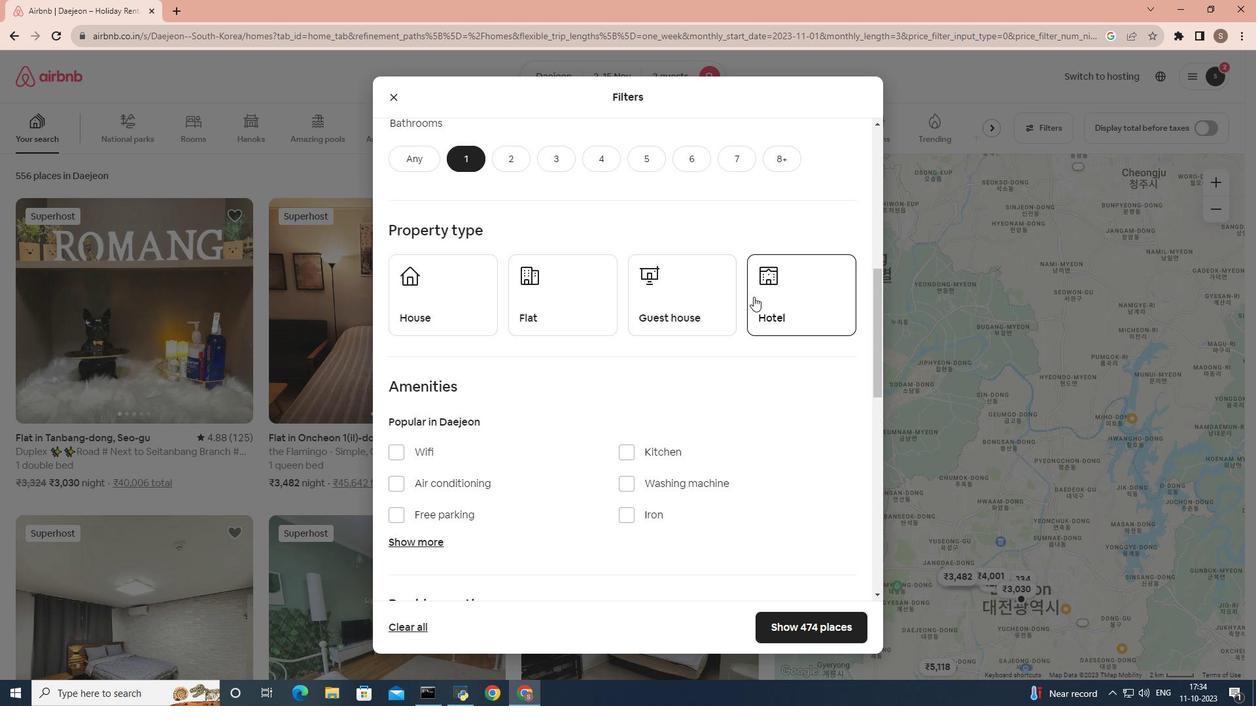 
Action: Mouse pressed left at (753, 297)
Screenshot: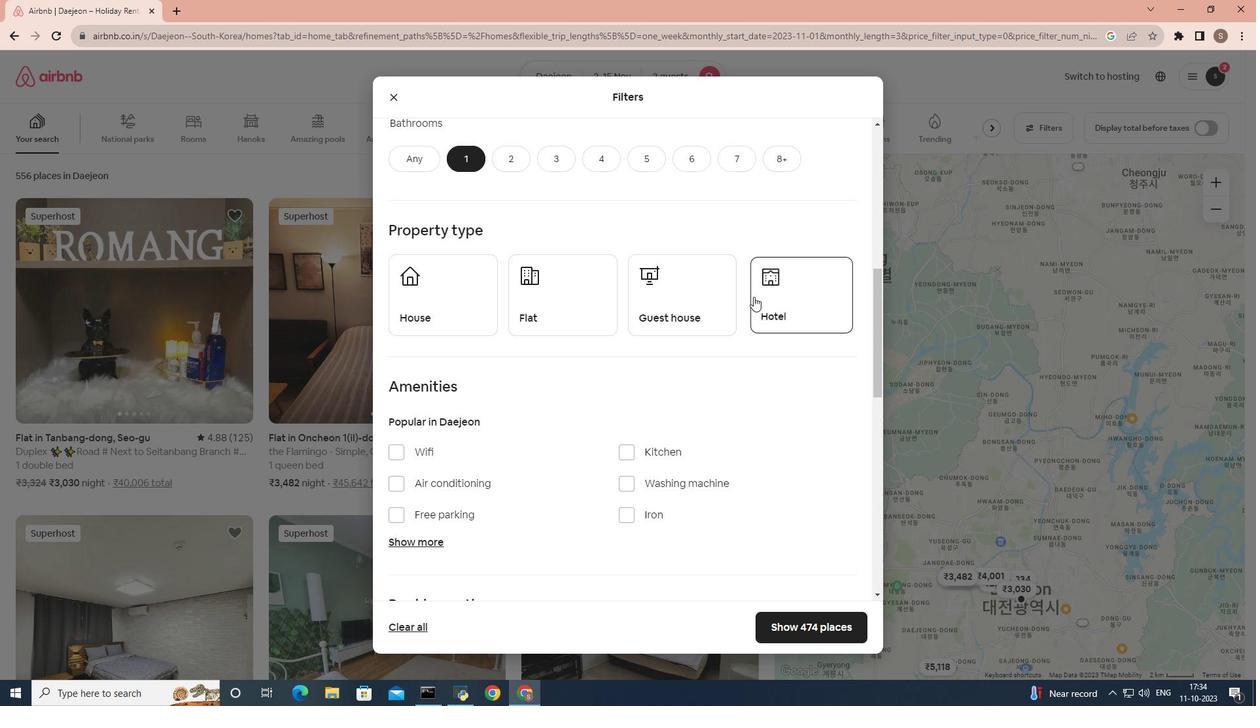 
Action: Mouse moved to (619, 363)
Screenshot: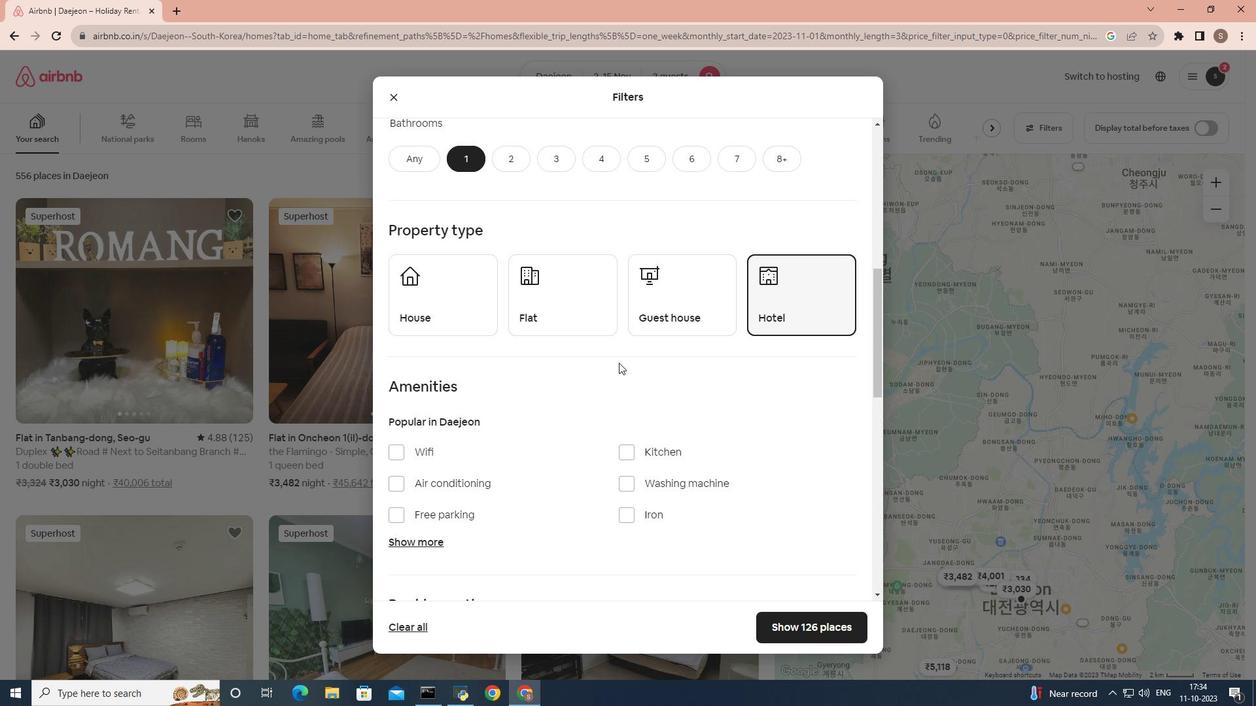 
Action: Mouse scrolled (619, 362) with delta (0, 0)
Screenshot: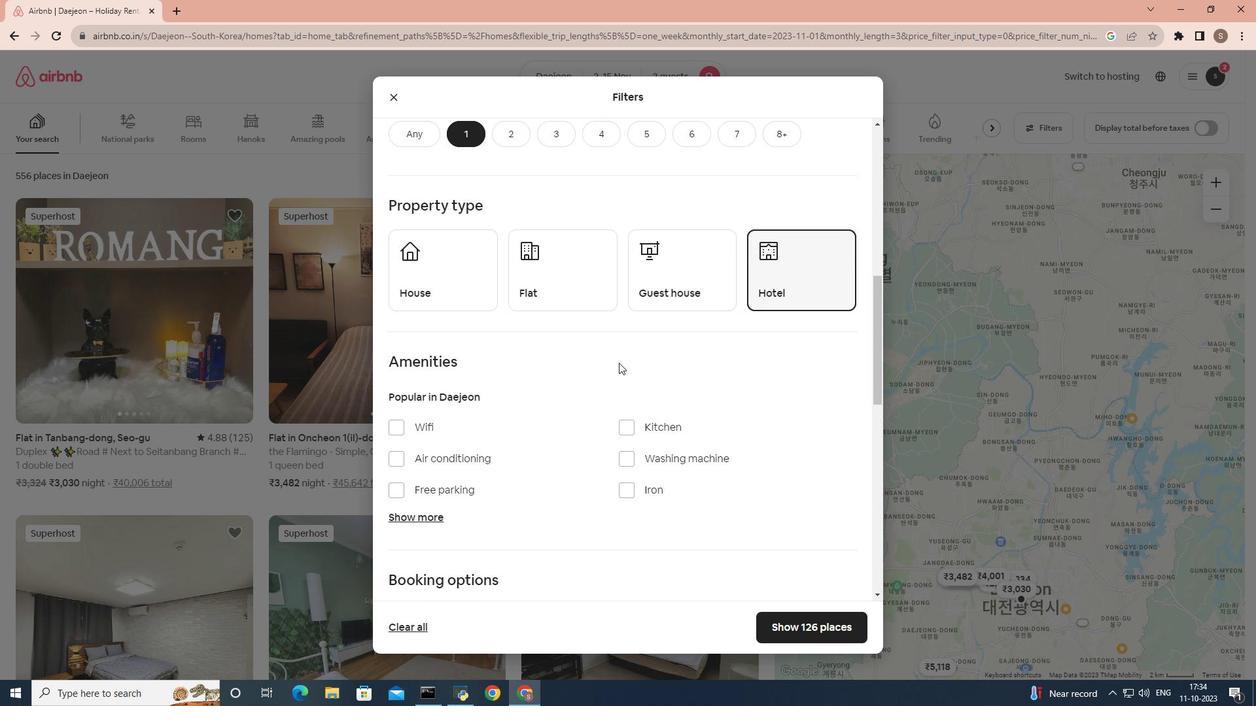 
Action: Mouse scrolled (619, 362) with delta (0, 0)
Screenshot: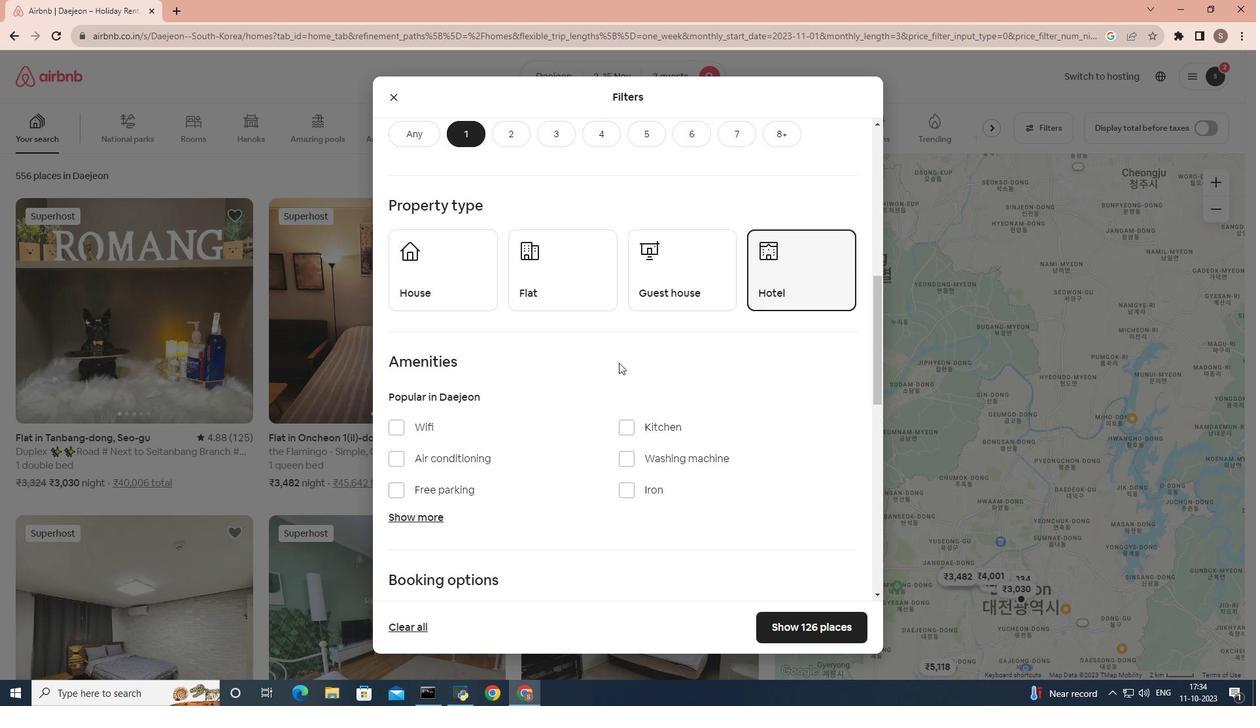 
Action: Mouse scrolled (619, 362) with delta (0, 0)
Screenshot: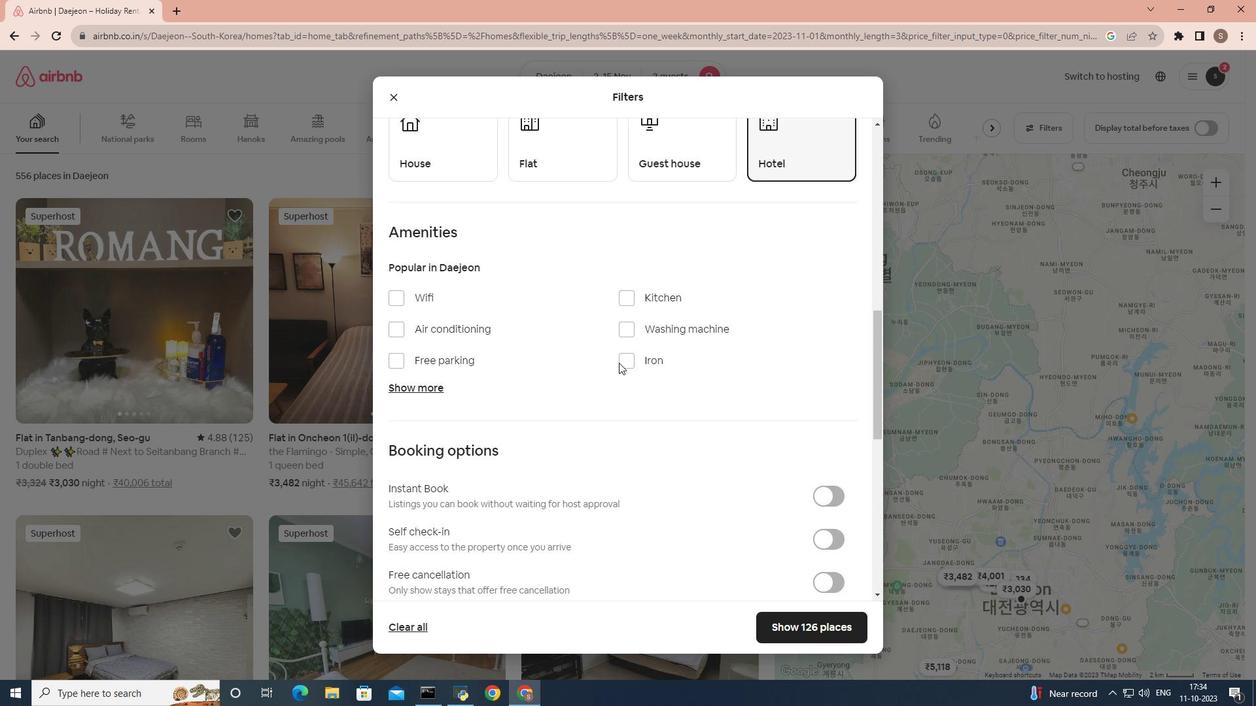 
Action: Mouse moved to (844, 507)
Screenshot: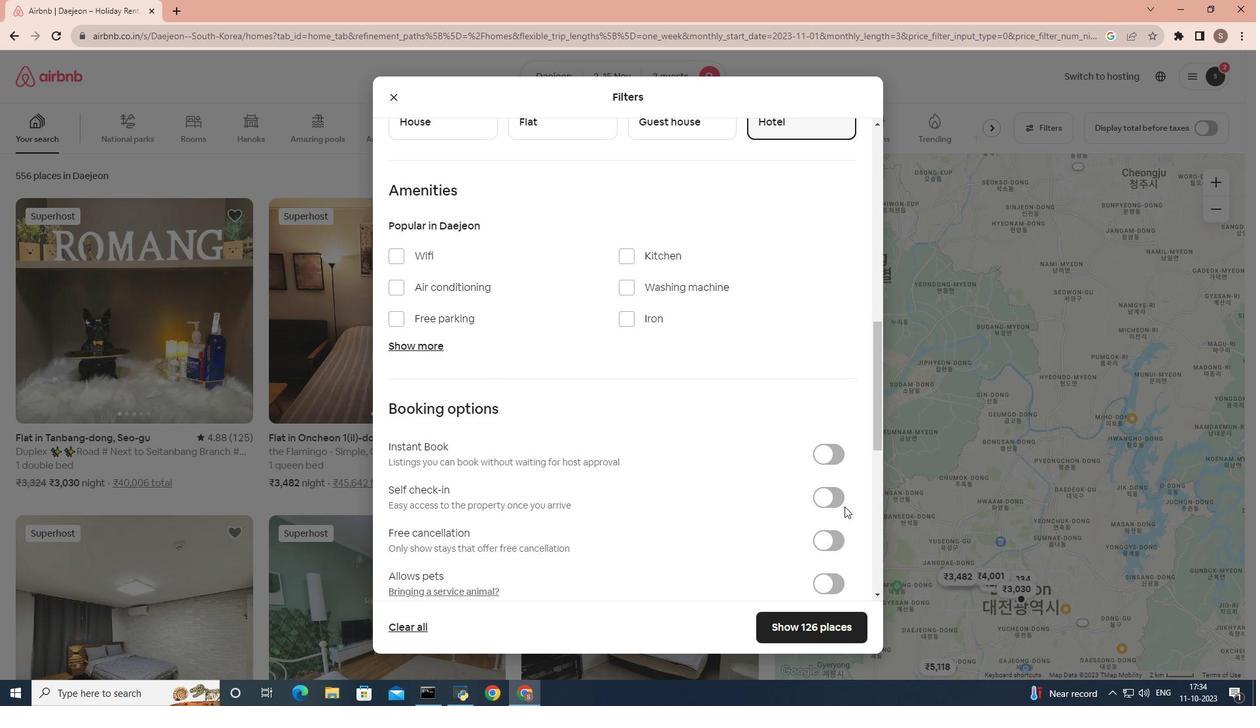 
Action: Mouse pressed left at (844, 507)
Screenshot: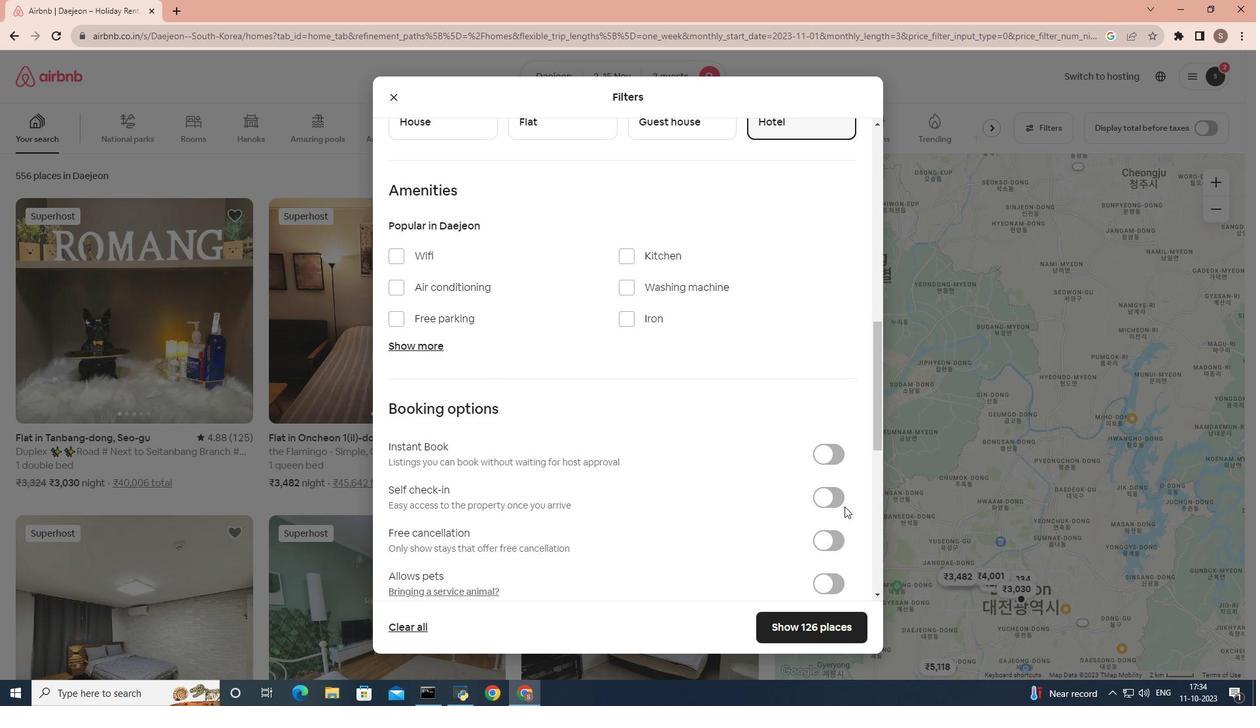 
Action: Mouse moved to (835, 496)
Screenshot: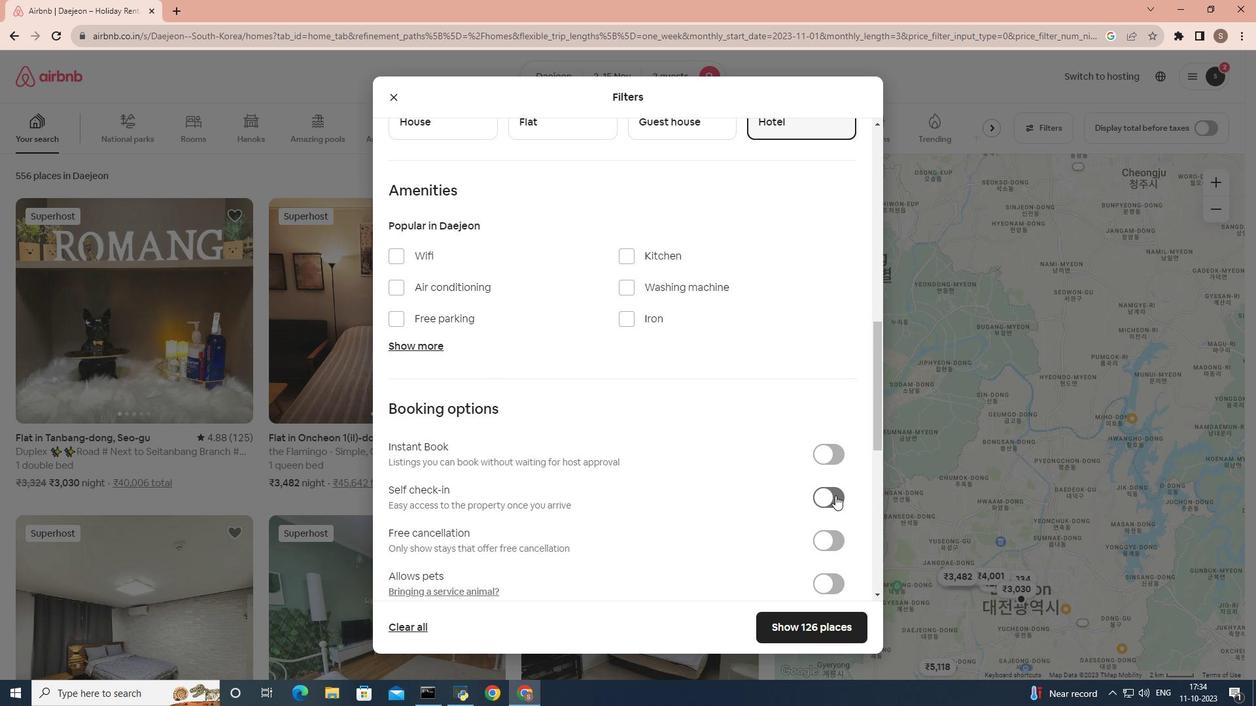 
Action: Mouse pressed left at (835, 496)
Screenshot: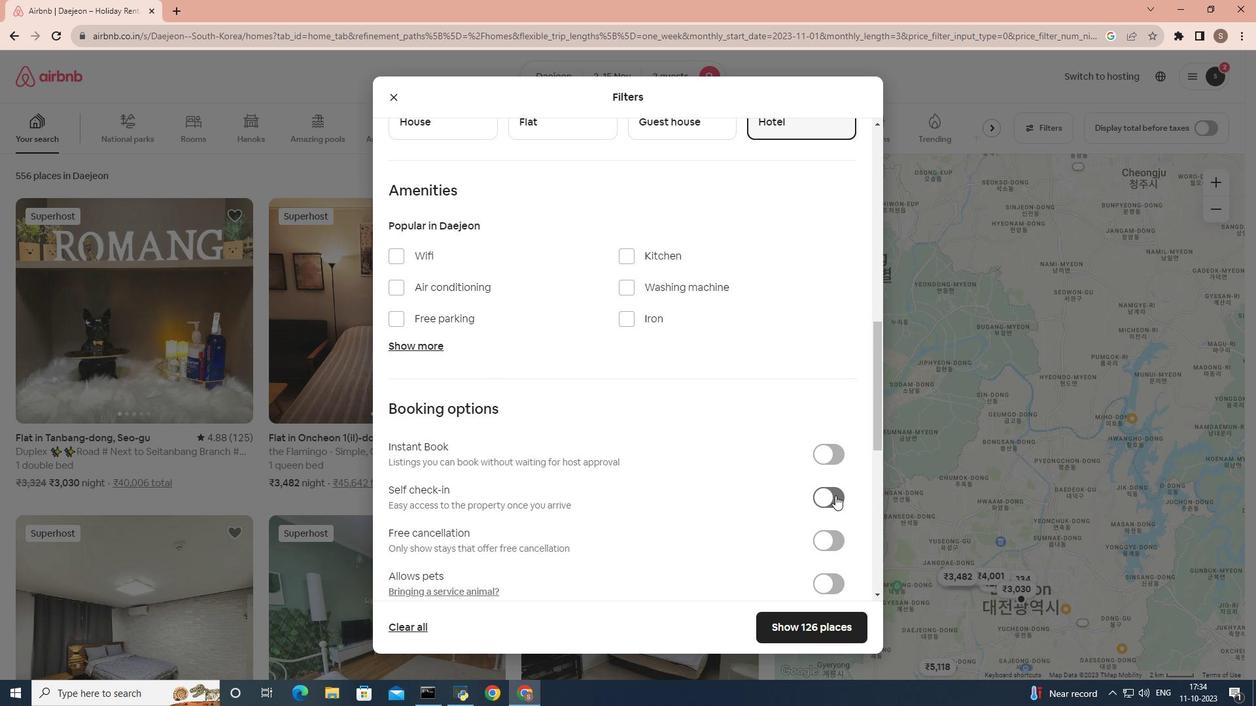 
Action: Mouse moved to (628, 511)
Screenshot: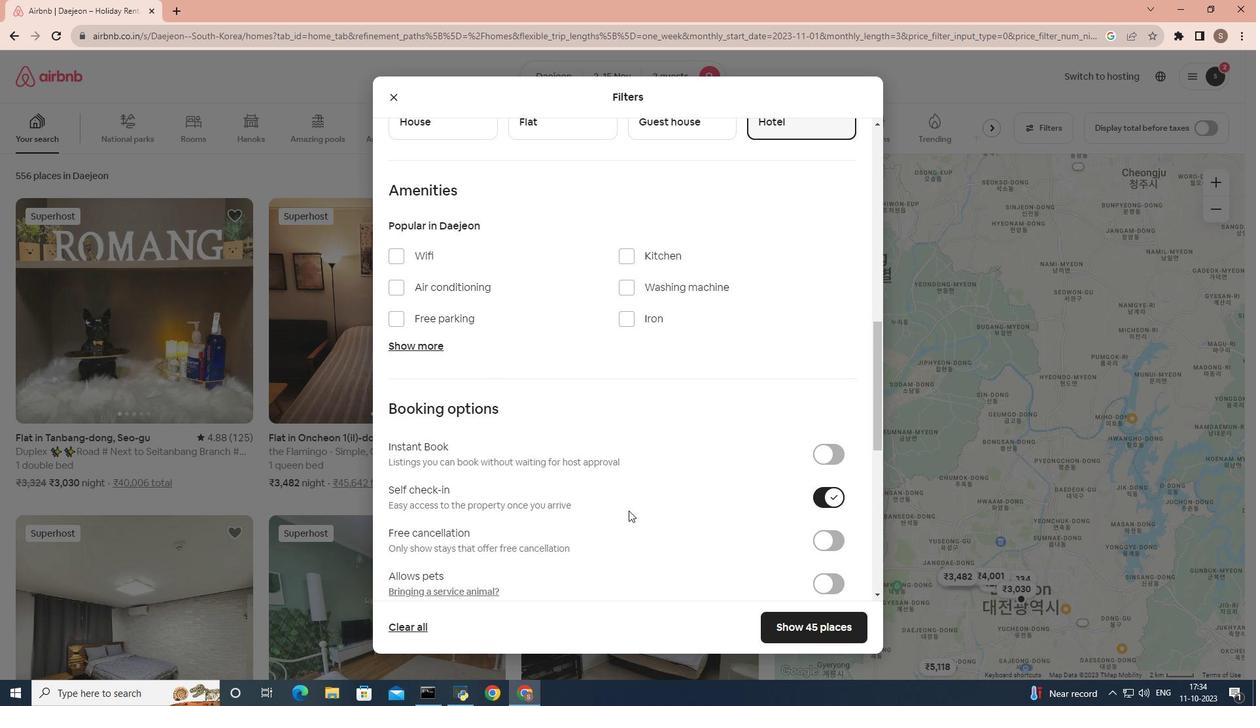 
Action: Mouse scrolled (628, 510) with delta (0, 0)
Screenshot: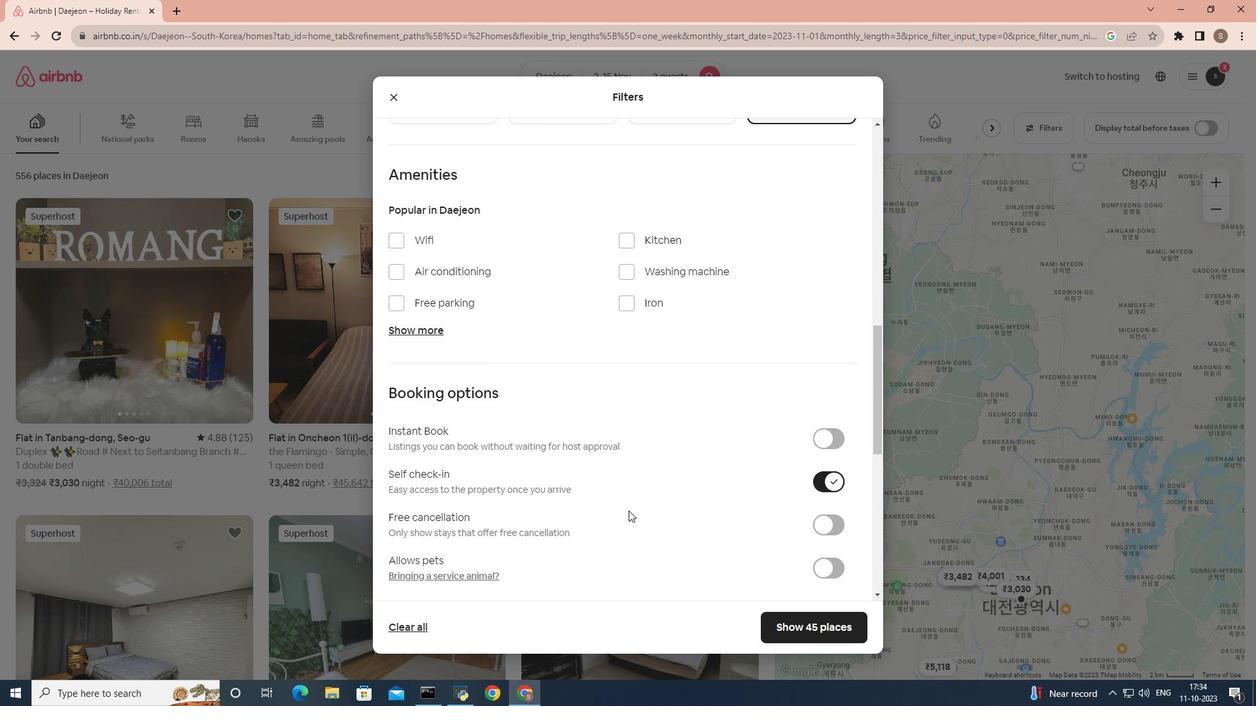 
Action: Mouse scrolled (628, 510) with delta (0, 0)
Screenshot: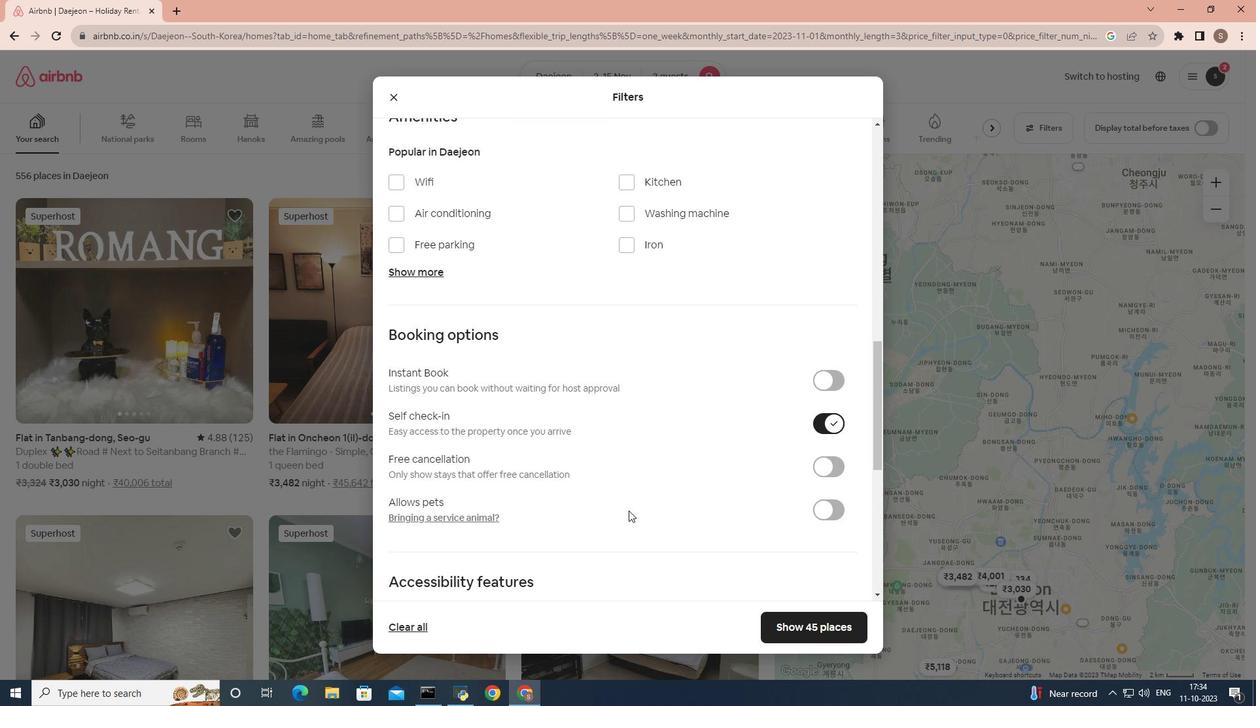 
Action: Mouse scrolled (628, 510) with delta (0, 0)
Screenshot: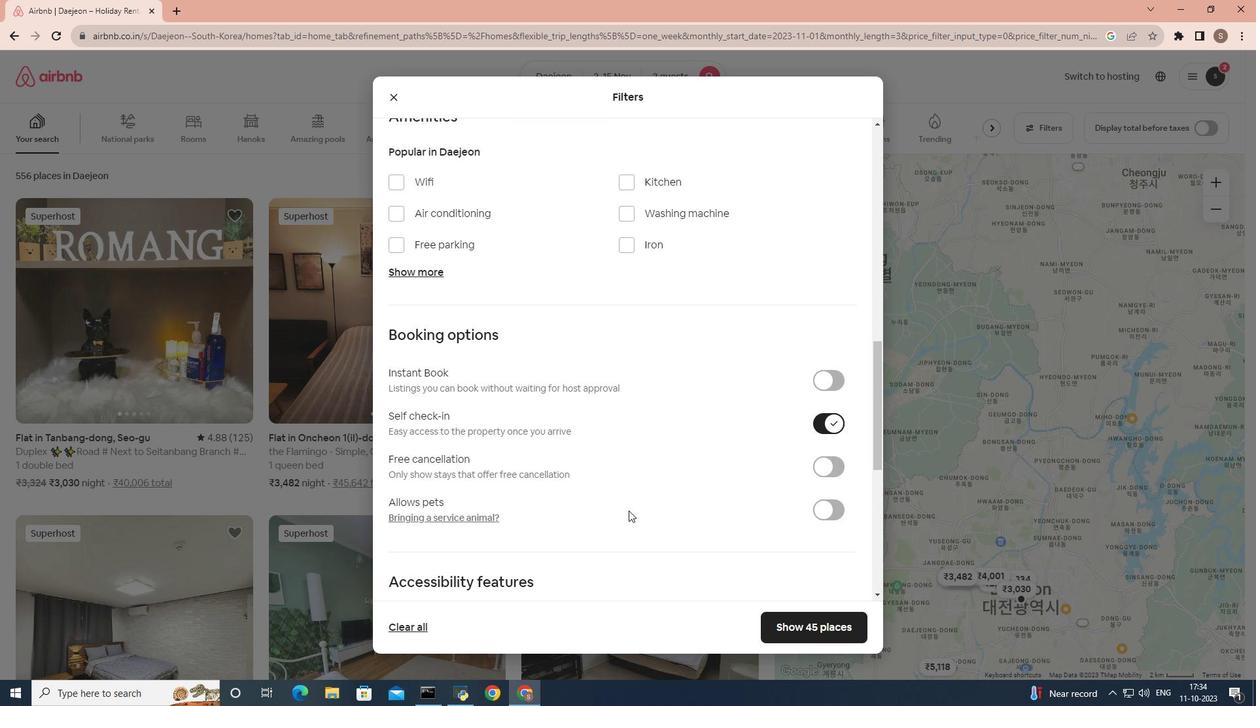 
Action: Mouse scrolled (628, 510) with delta (0, 0)
Screenshot: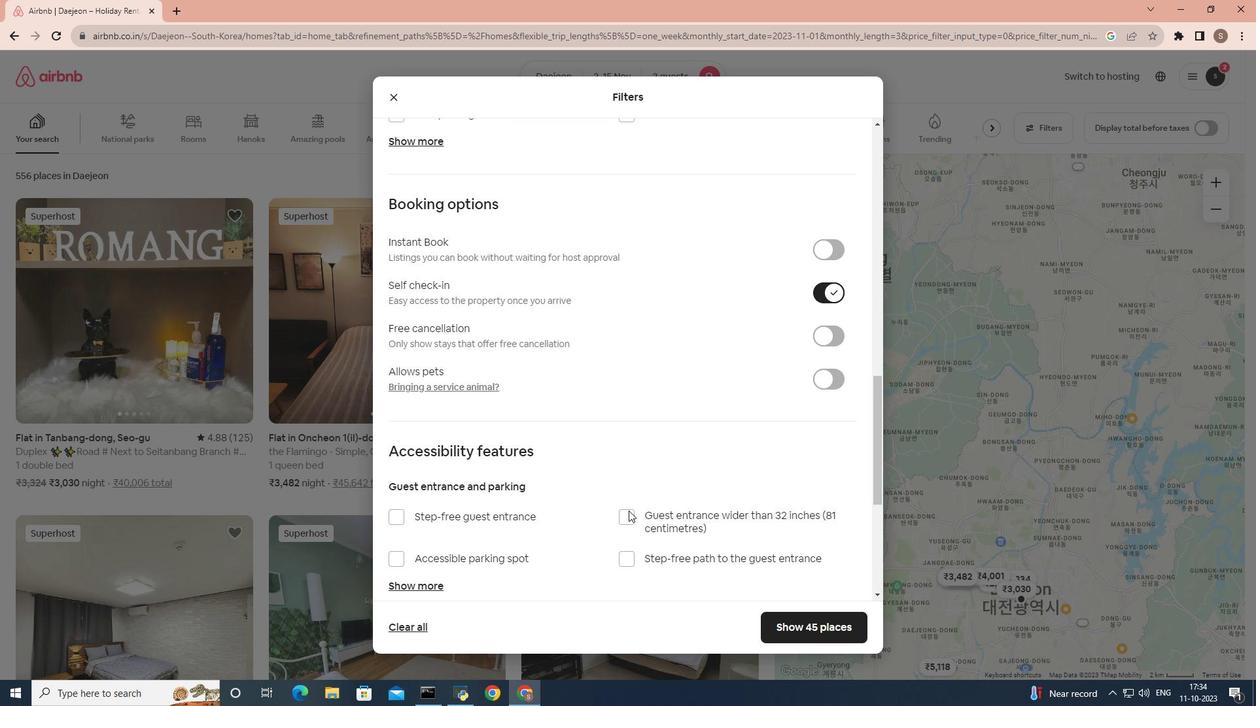 
Action: Mouse scrolled (628, 510) with delta (0, 0)
Screenshot: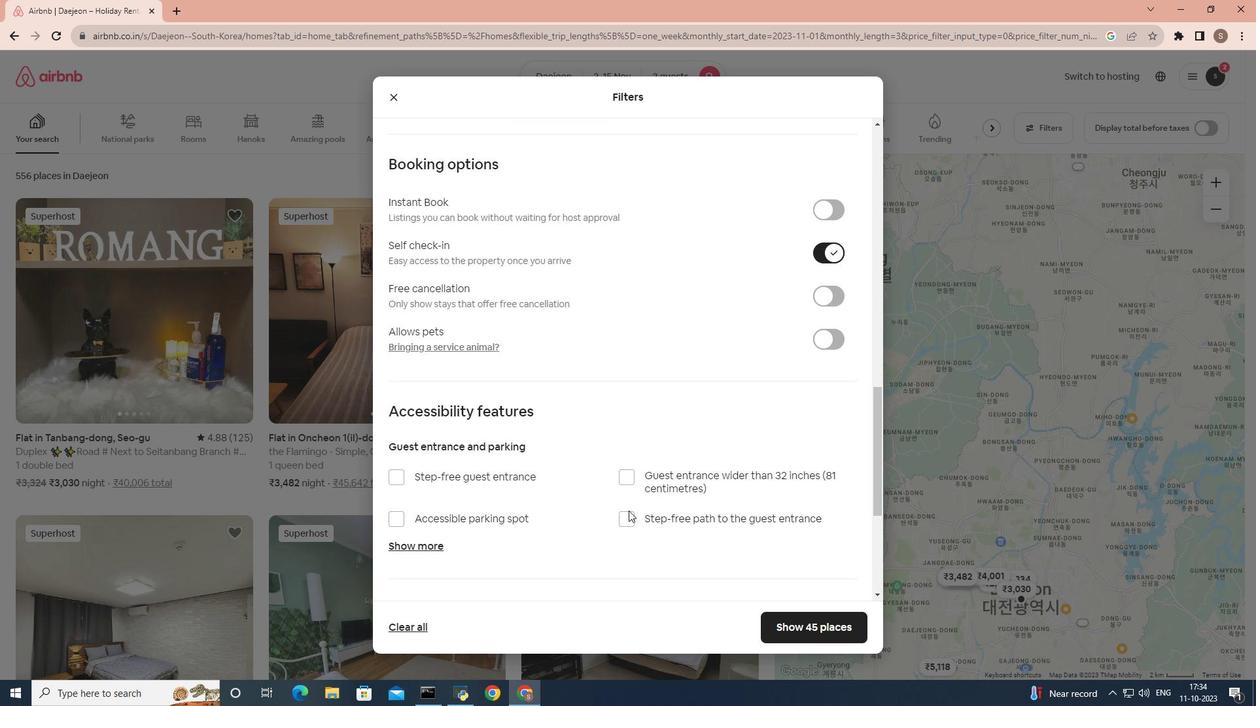 
Action: Mouse moved to (837, 621)
Screenshot: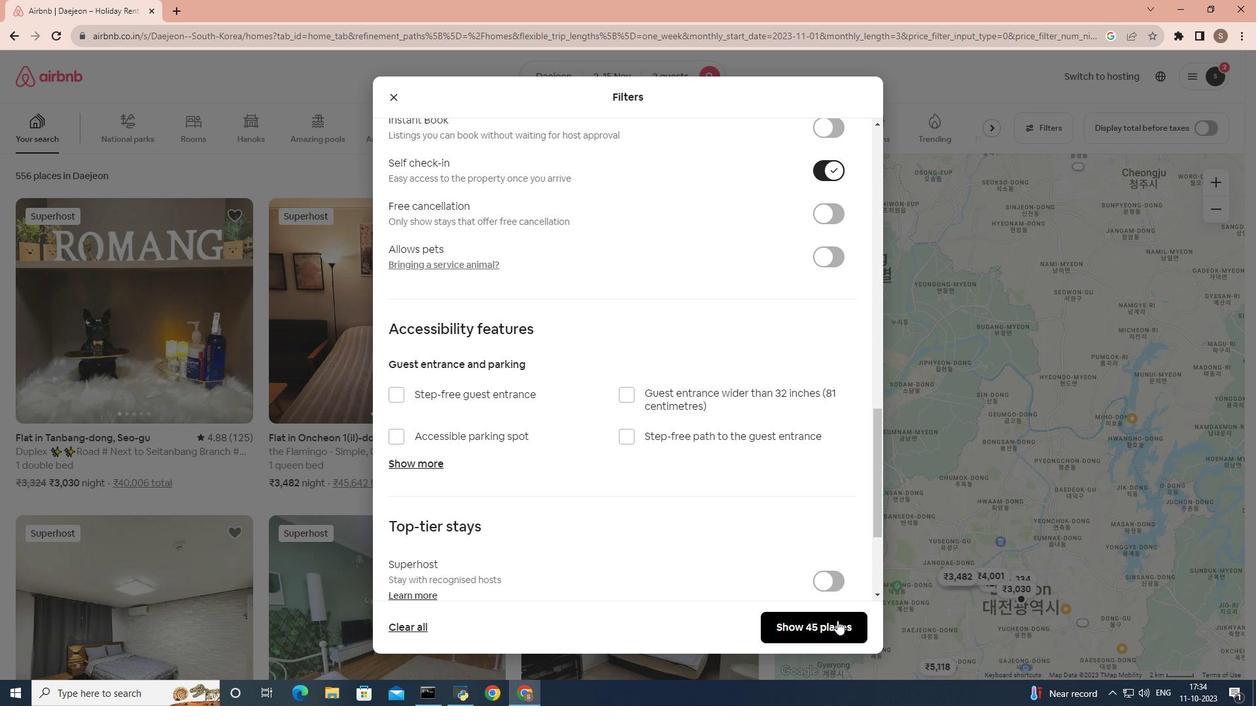 
Action: Mouse pressed left at (837, 621)
Screenshot: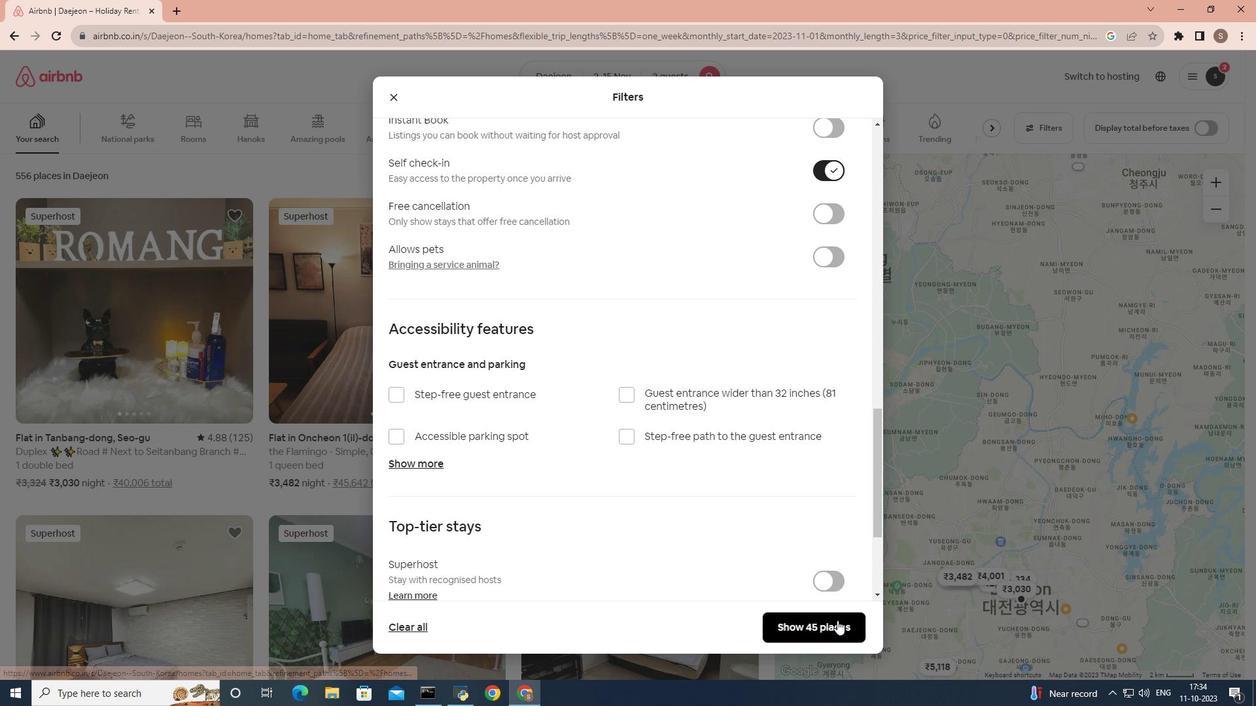 
Action: Mouse moved to (231, 380)
Screenshot: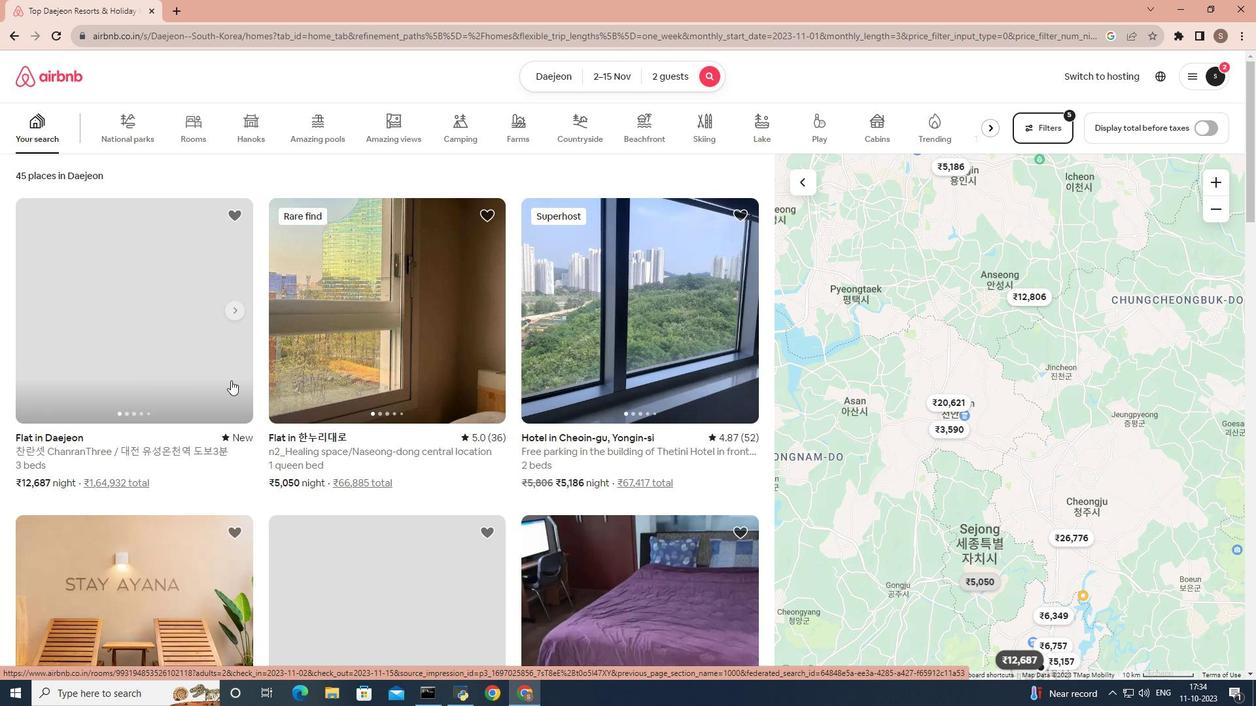 
Action: Mouse scrolled (231, 380) with delta (0, 0)
Screenshot: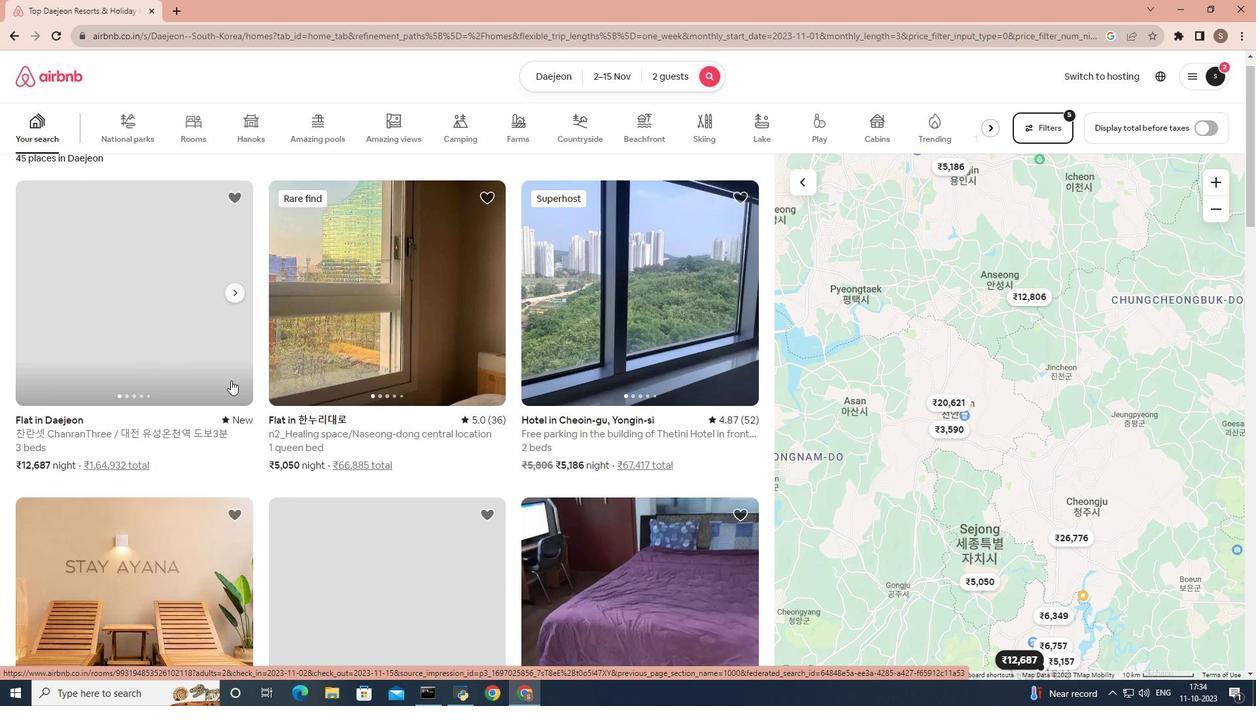 
Action: Mouse scrolled (231, 380) with delta (0, 0)
Screenshot: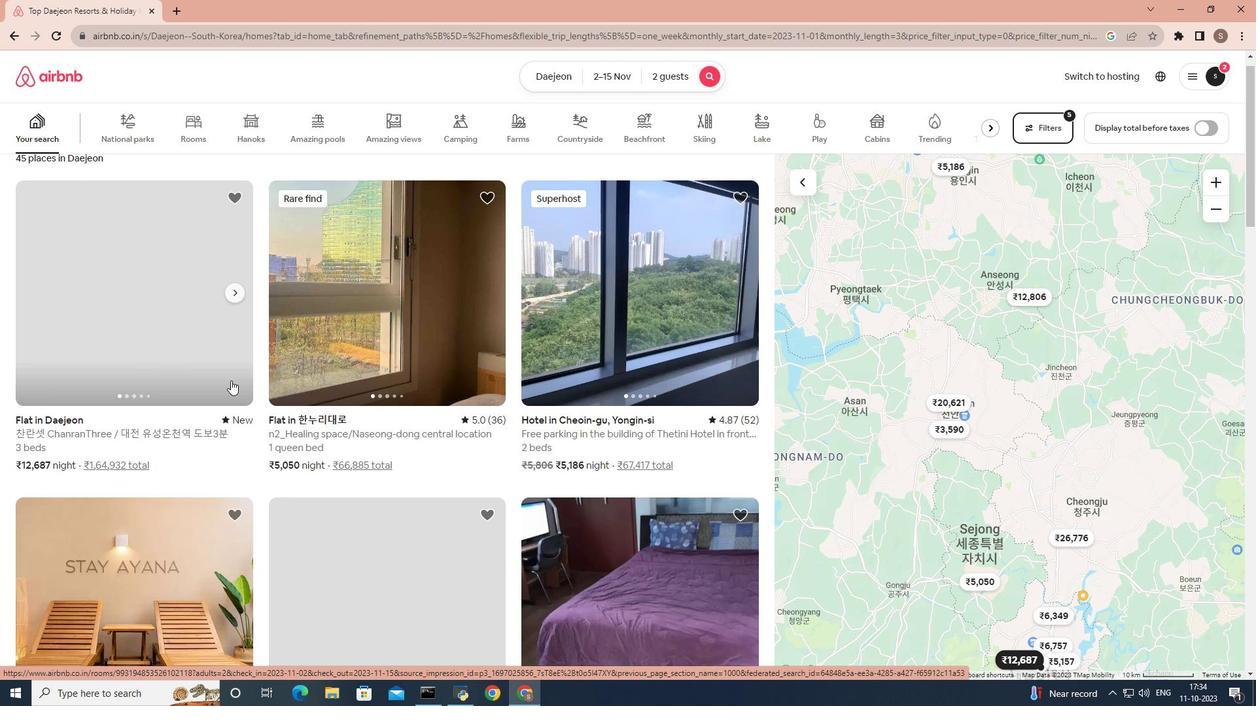 
Action: Mouse scrolled (231, 380) with delta (0, 0)
Screenshot: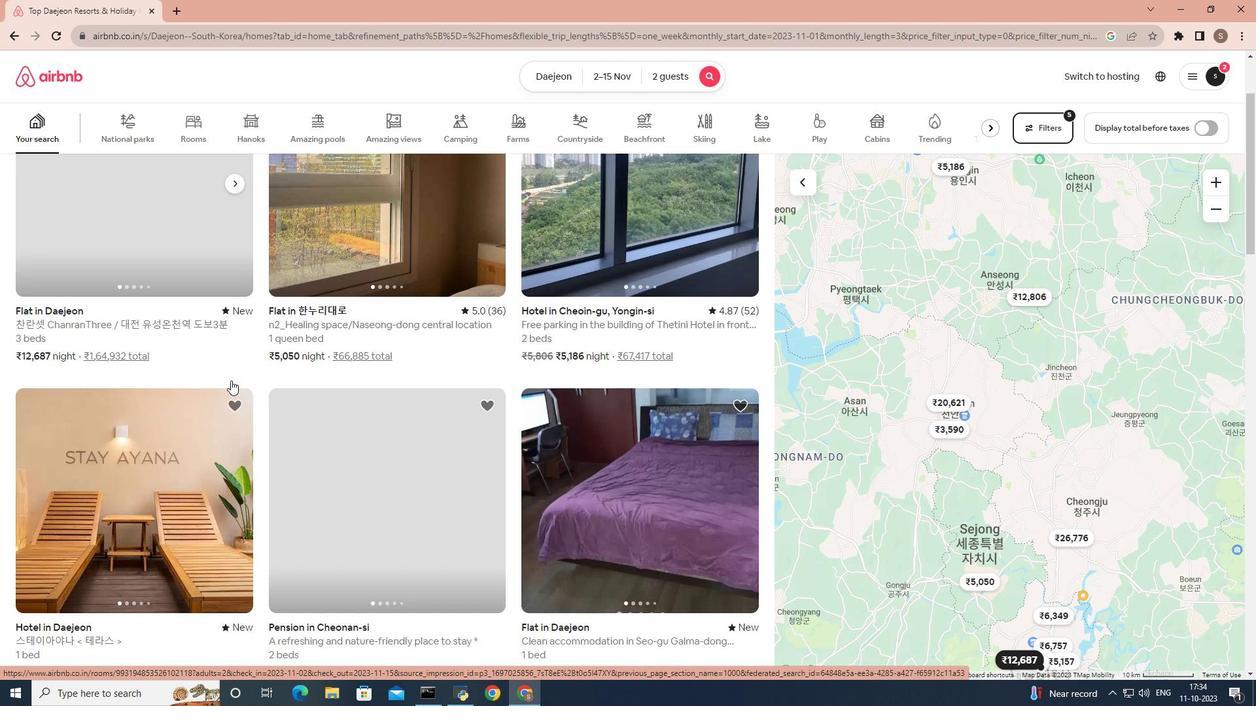 
Action: Mouse scrolled (231, 380) with delta (0, 0)
Screenshot: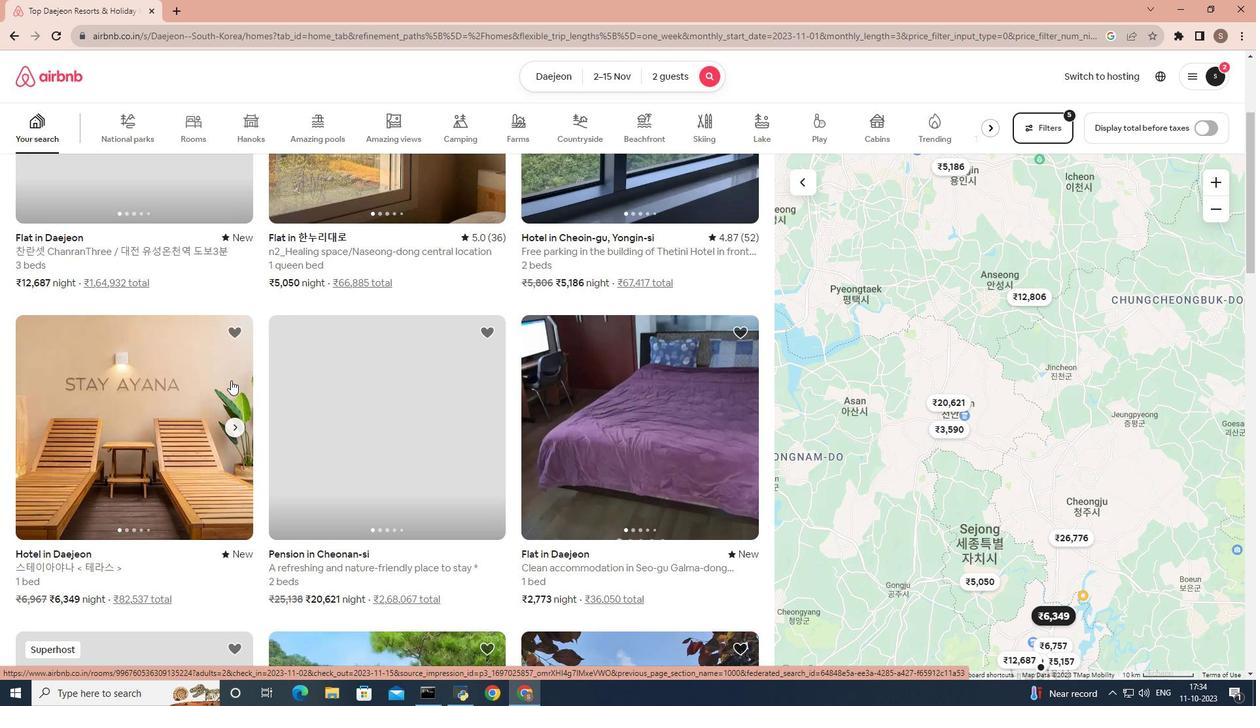 
Action: Mouse scrolled (231, 380) with delta (0, 0)
Screenshot: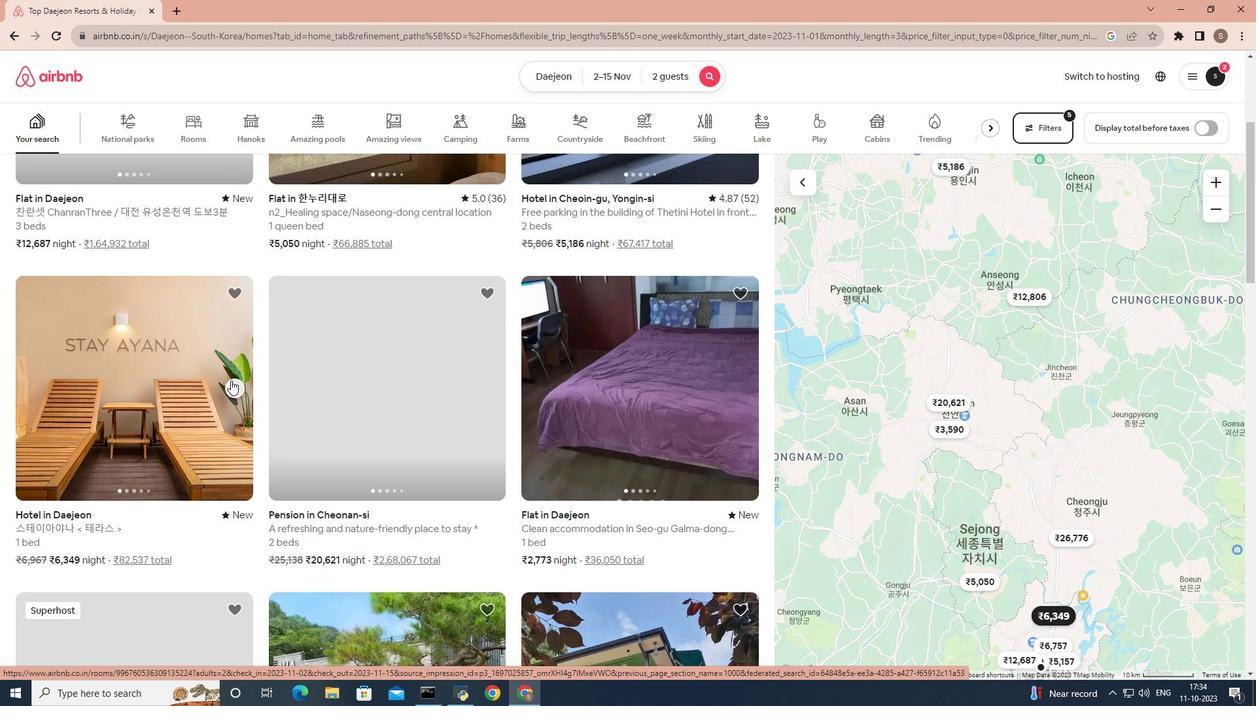 
Action: Mouse scrolled (231, 380) with delta (0, 0)
Screenshot: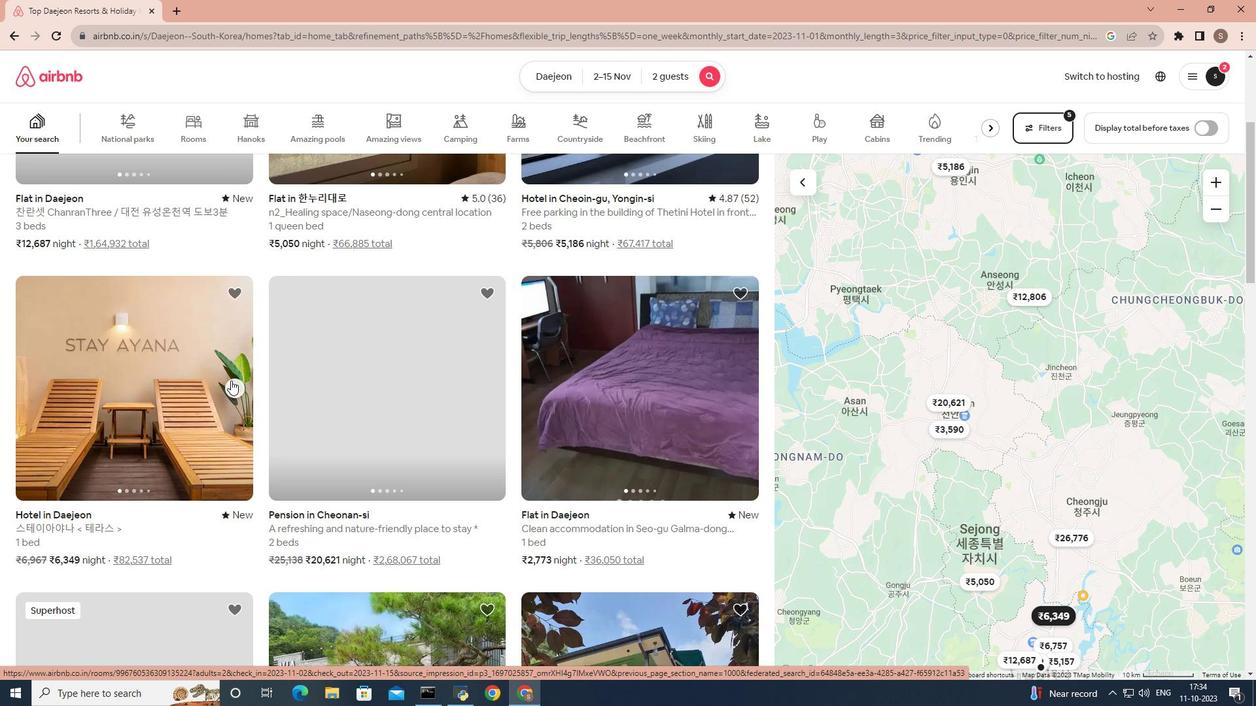 
Action: Mouse scrolled (231, 381) with delta (0, 0)
Screenshot: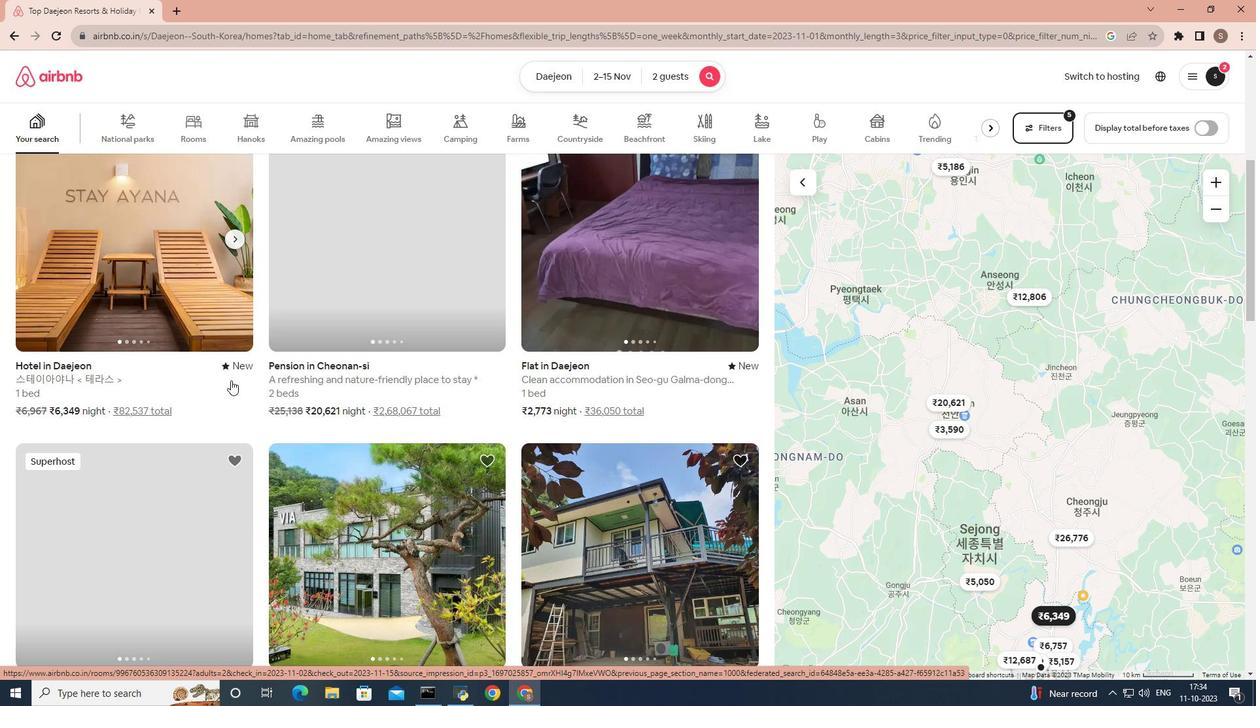 
Action: Mouse scrolled (231, 381) with delta (0, 0)
Screenshot: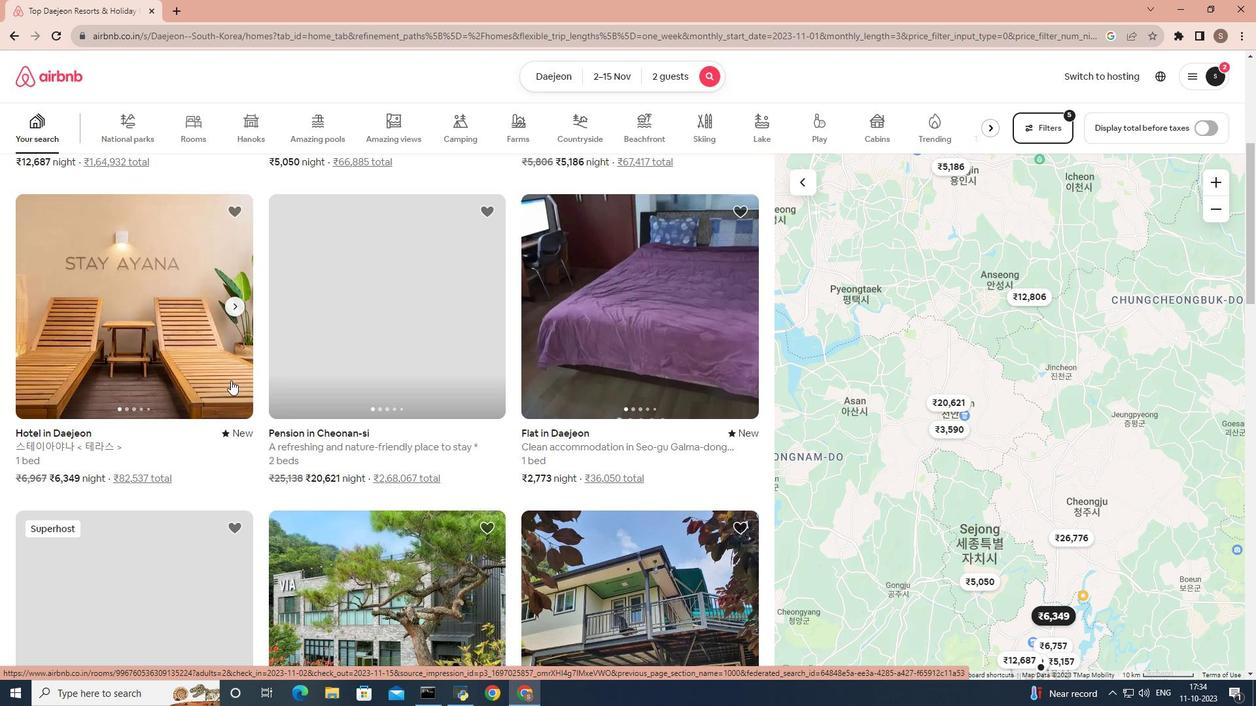 
Action: Mouse moved to (150, 384)
Screenshot: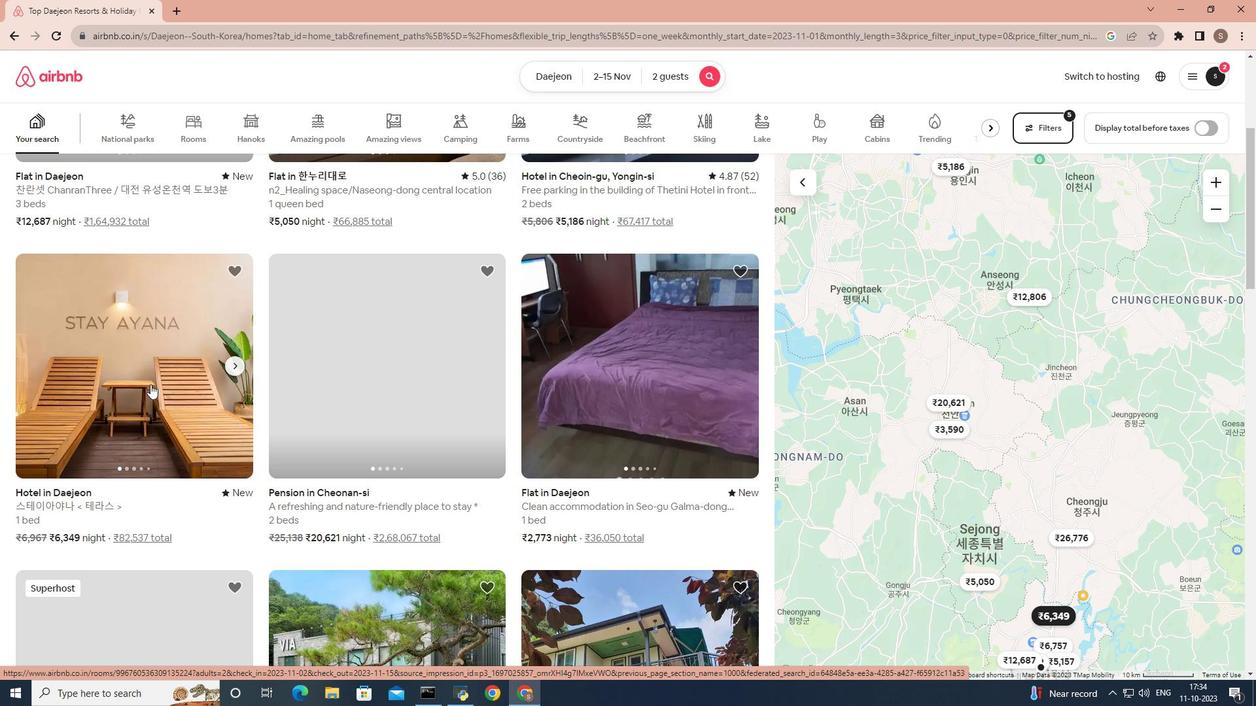 
Action: Mouse pressed left at (150, 384)
Screenshot: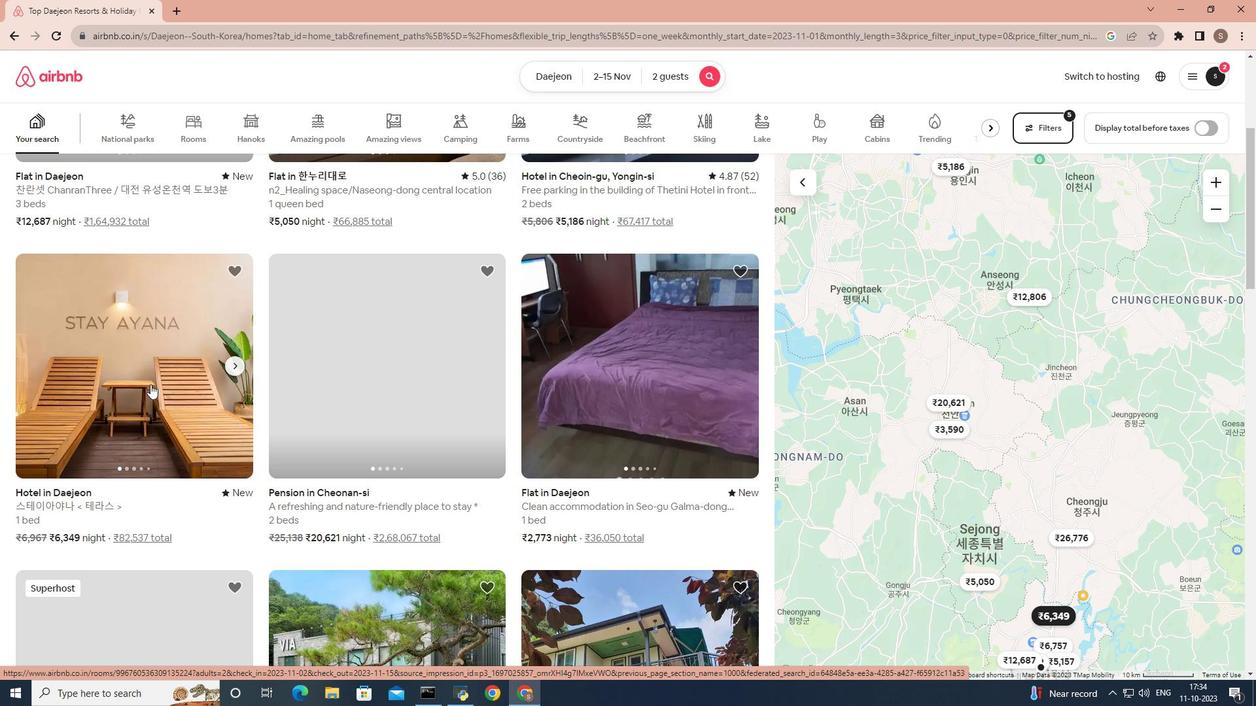 
Action: Mouse moved to (255, 331)
Screenshot: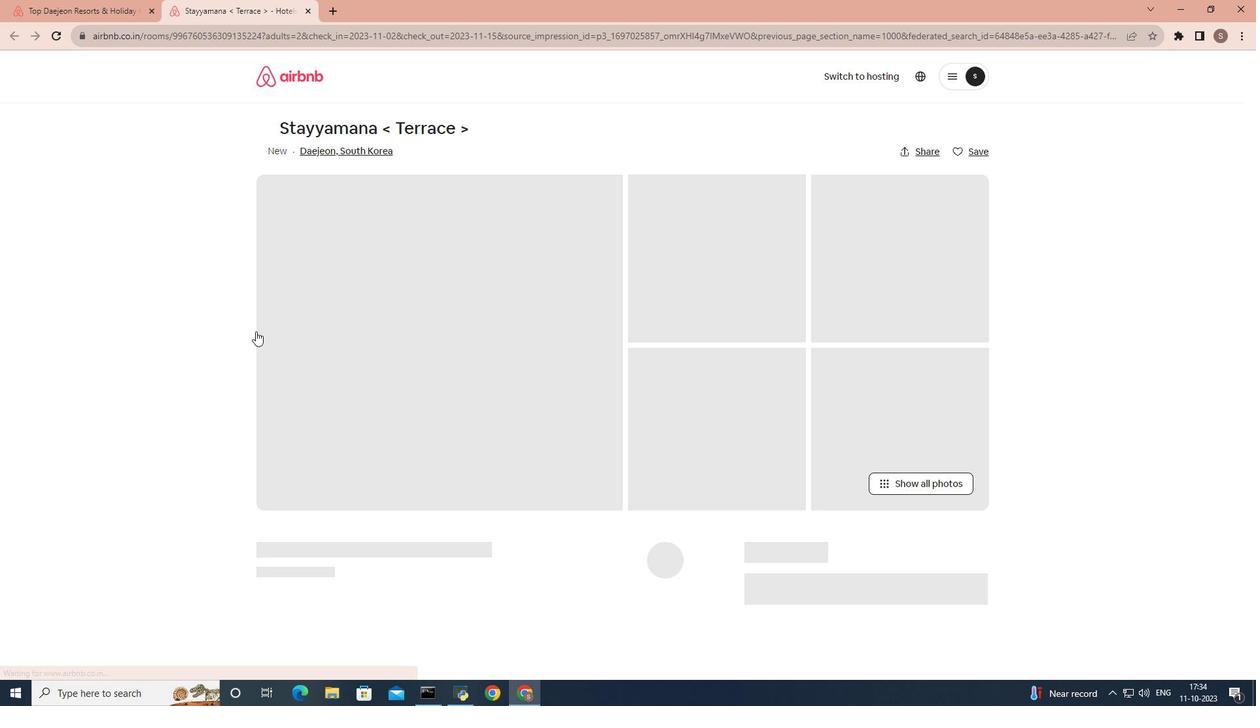 
Action: Mouse scrolled (255, 331) with delta (0, 0)
Screenshot: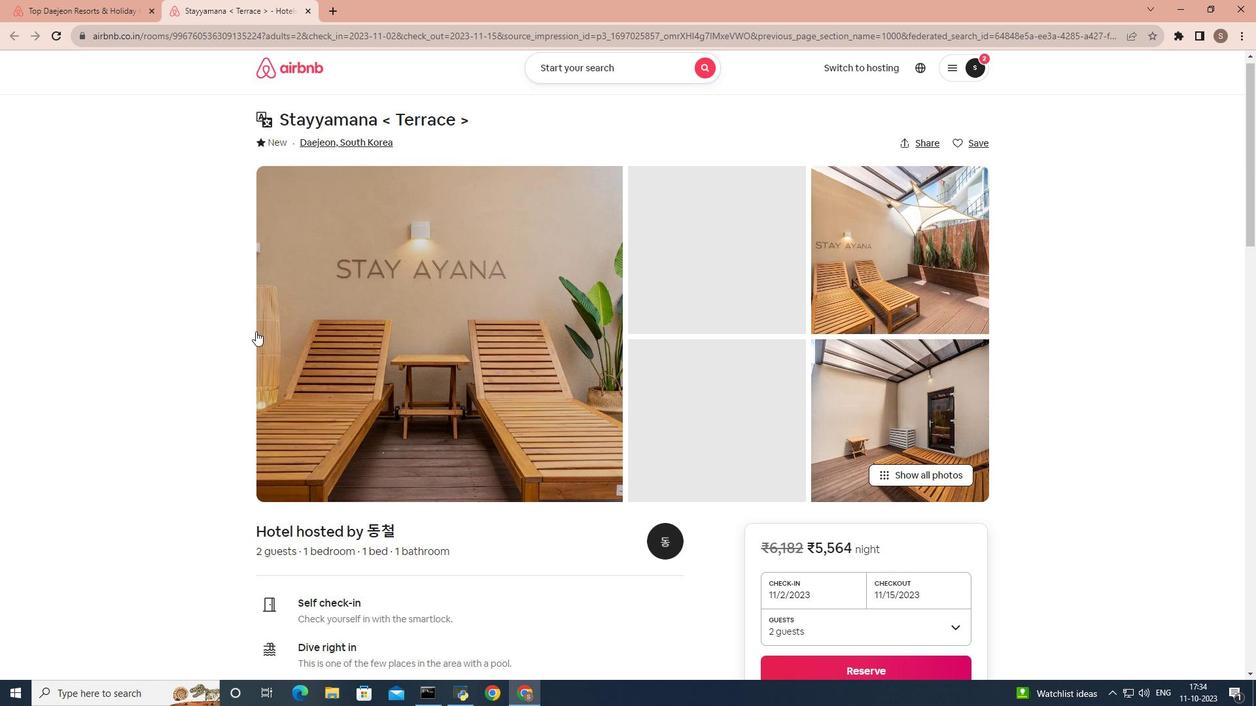 
Action: Mouse scrolled (255, 331) with delta (0, 0)
Screenshot: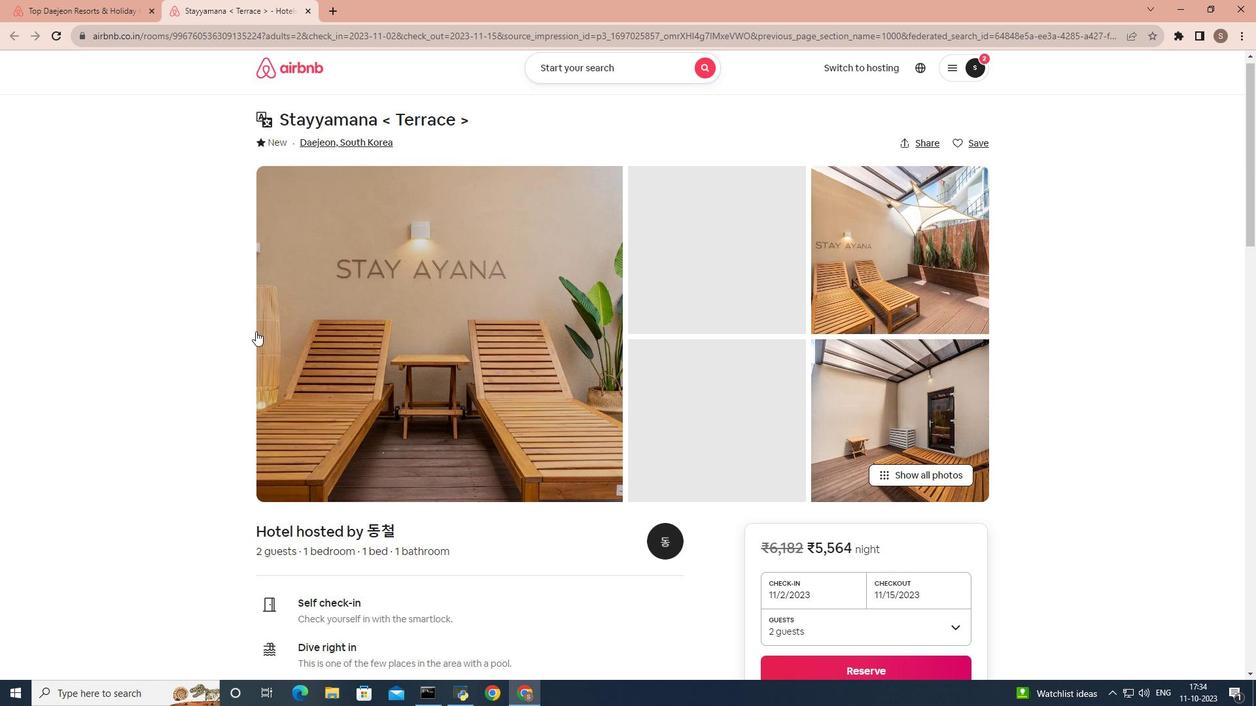 
Action: Mouse scrolled (255, 331) with delta (0, 0)
Screenshot: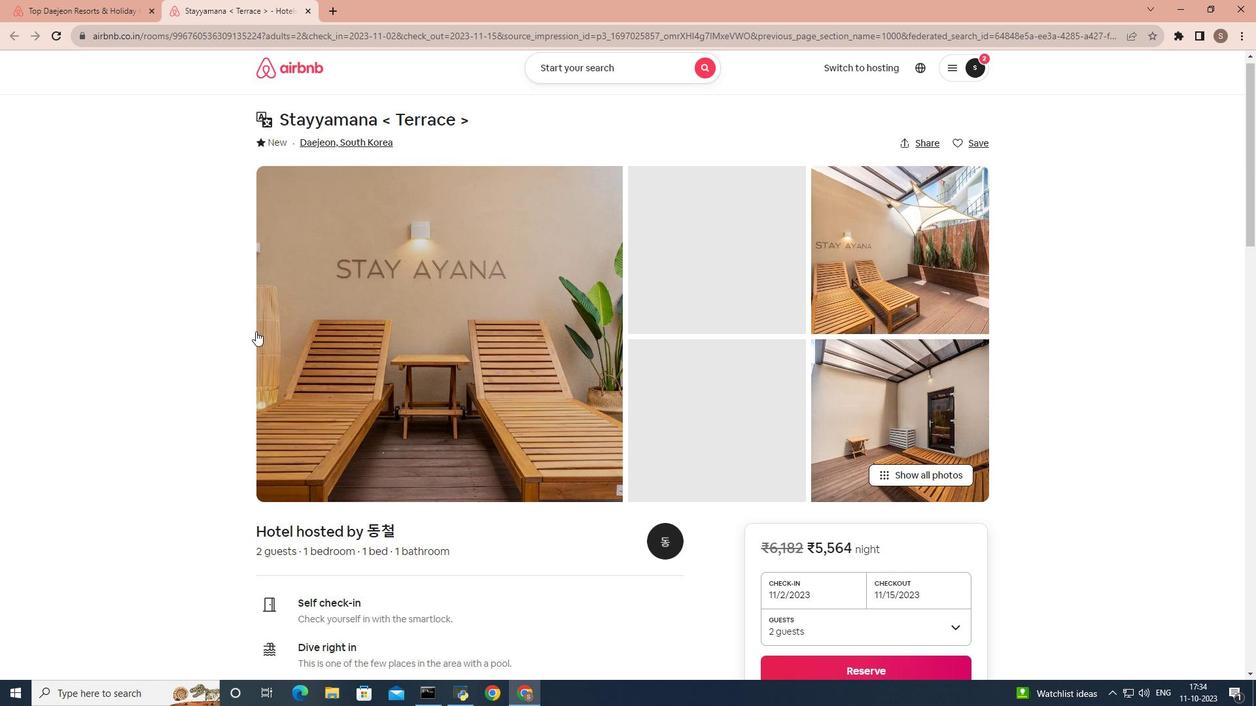 
Action: Mouse scrolled (255, 331) with delta (0, 0)
Screenshot: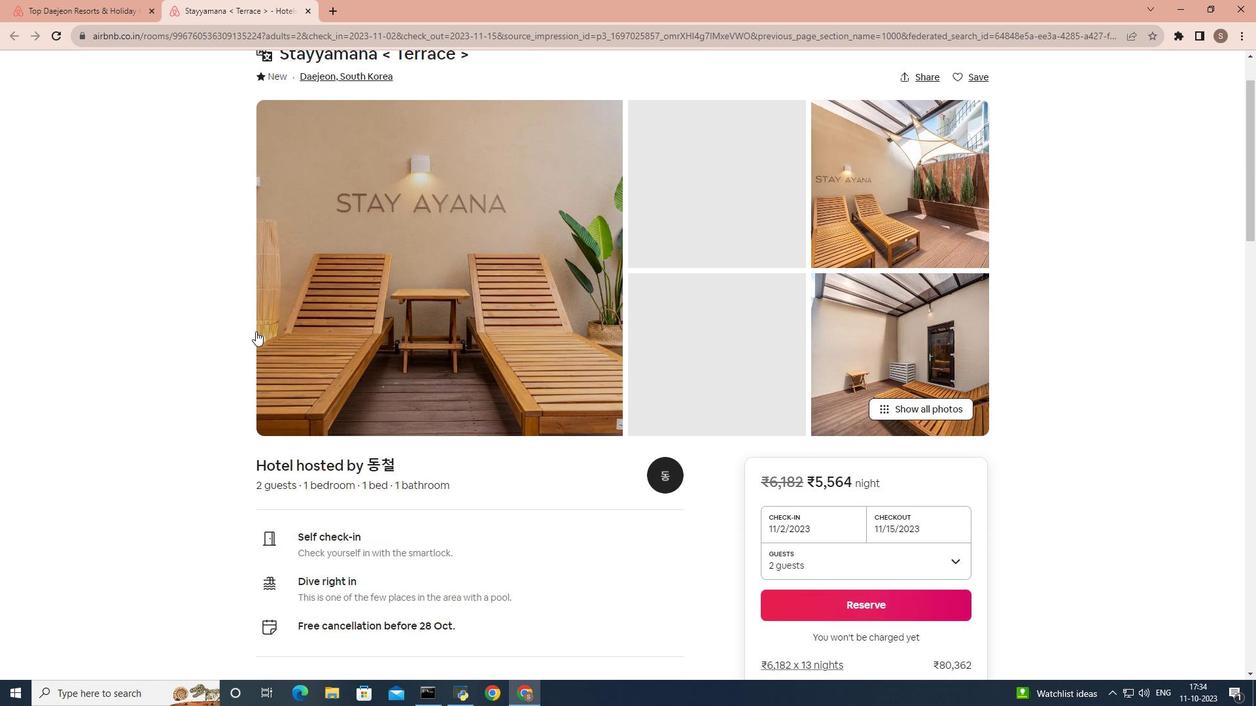 
Action: Mouse scrolled (255, 331) with delta (0, 0)
Screenshot: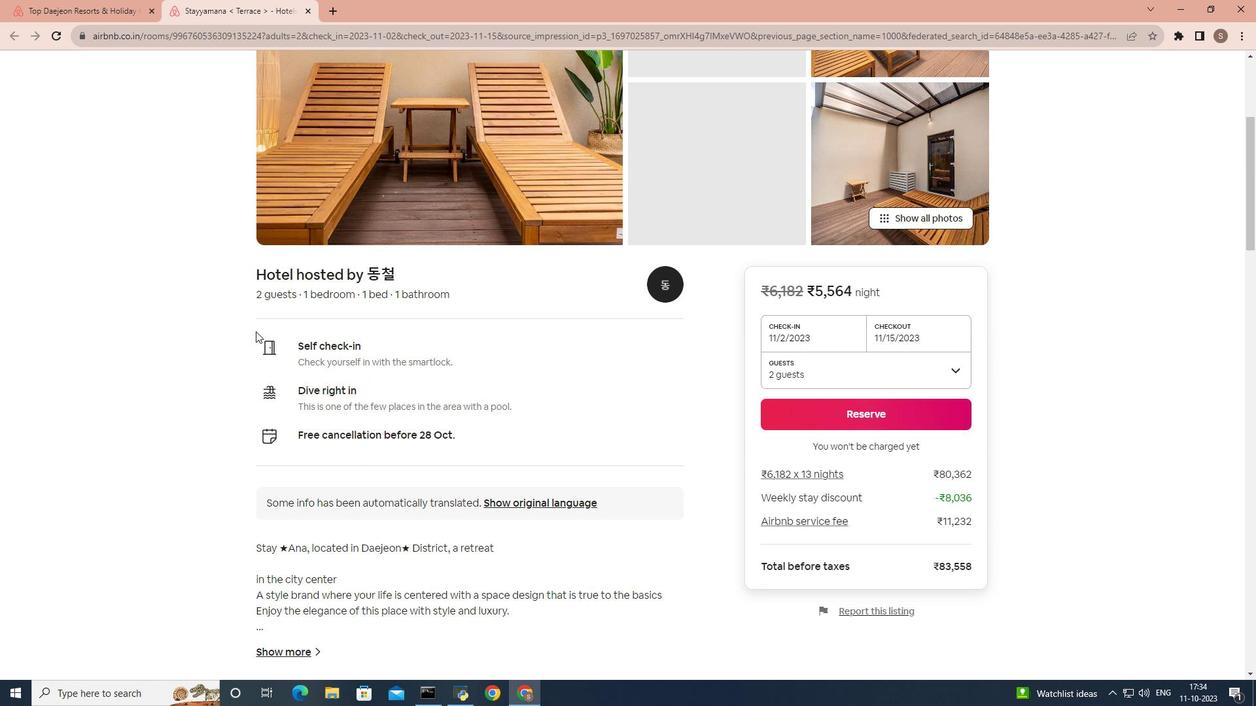 
Action: Mouse scrolled (255, 331) with delta (0, 0)
Screenshot: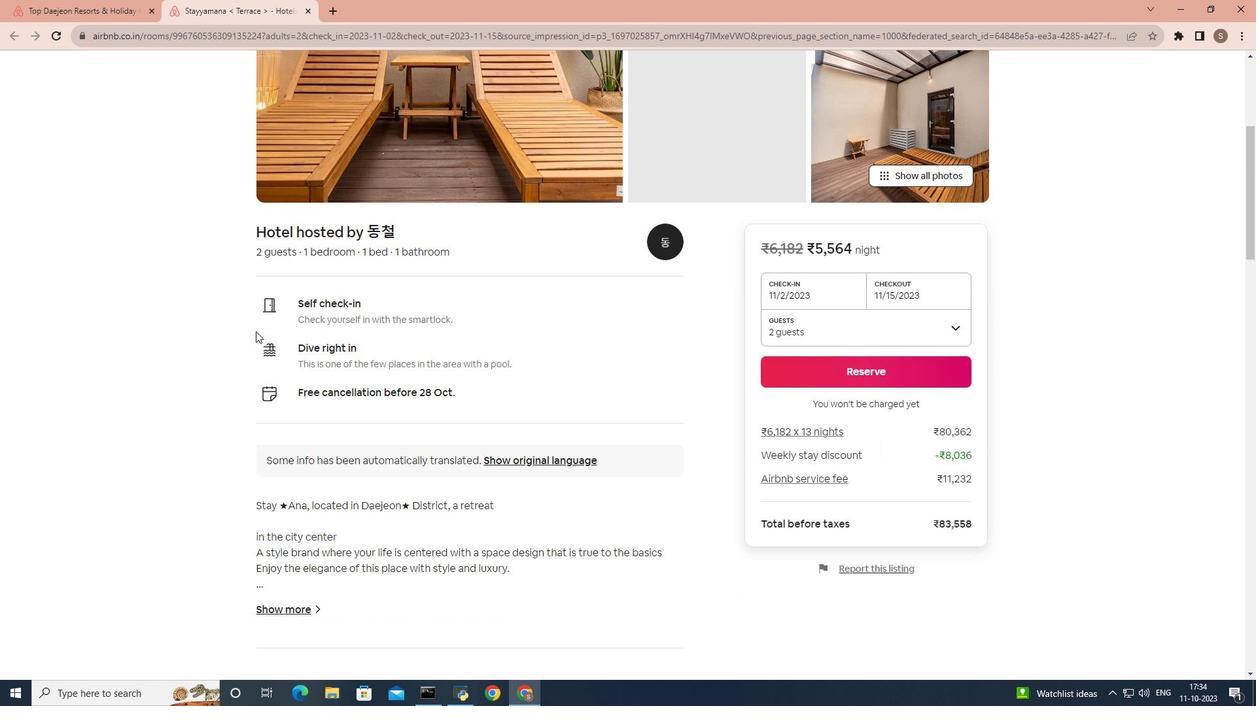 
Action: Mouse scrolled (255, 331) with delta (0, 0)
Screenshot: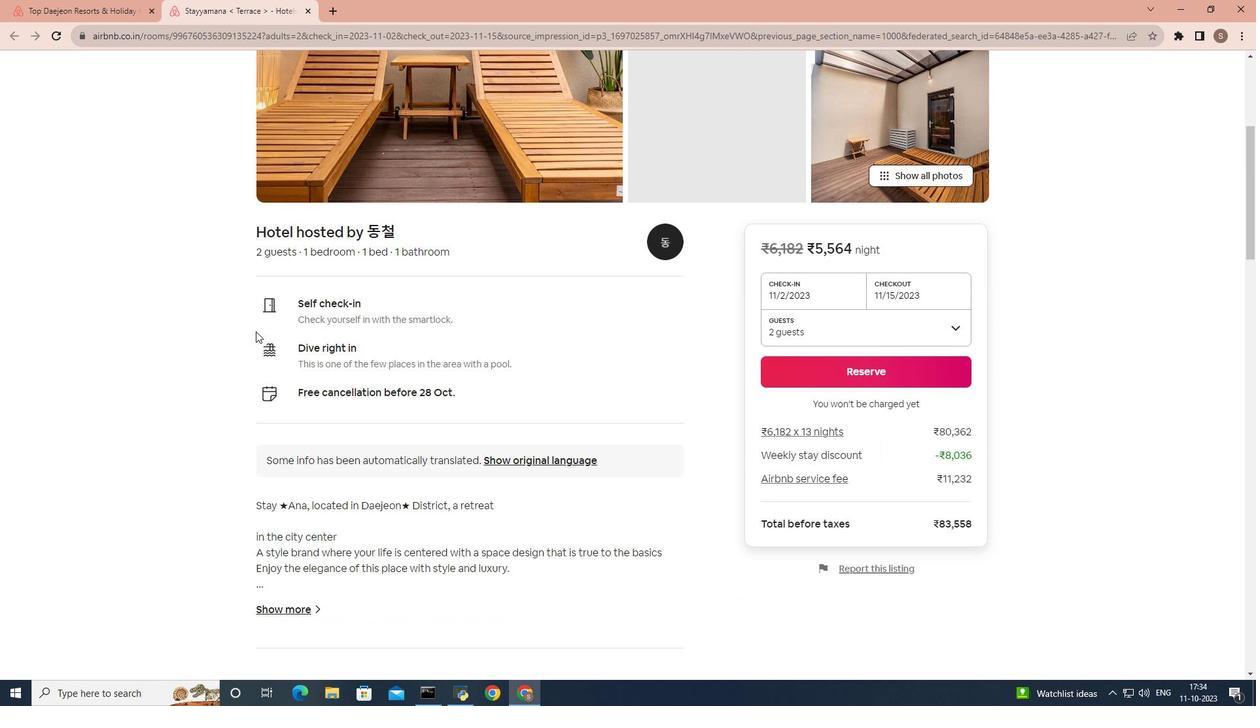 
Action: Mouse scrolled (255, 331) with delta (0, 0)
Screenshot: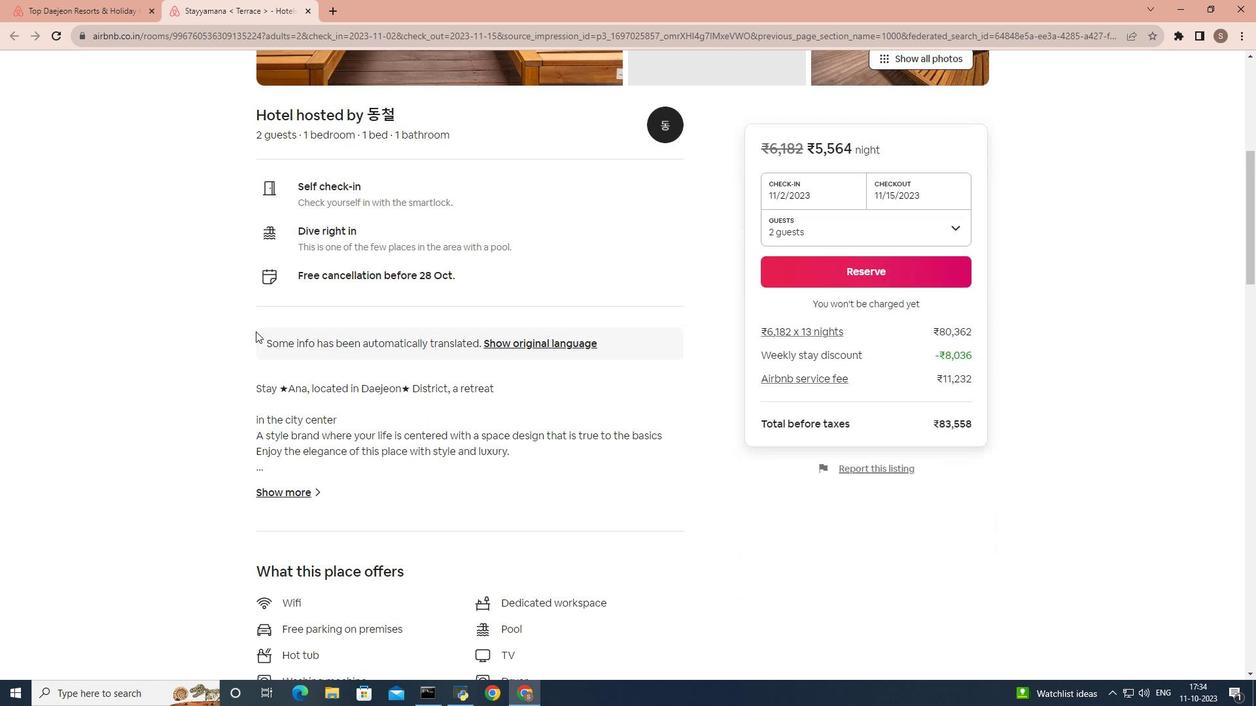 
Action: Mouse moved to (303, 391)
Screenshot: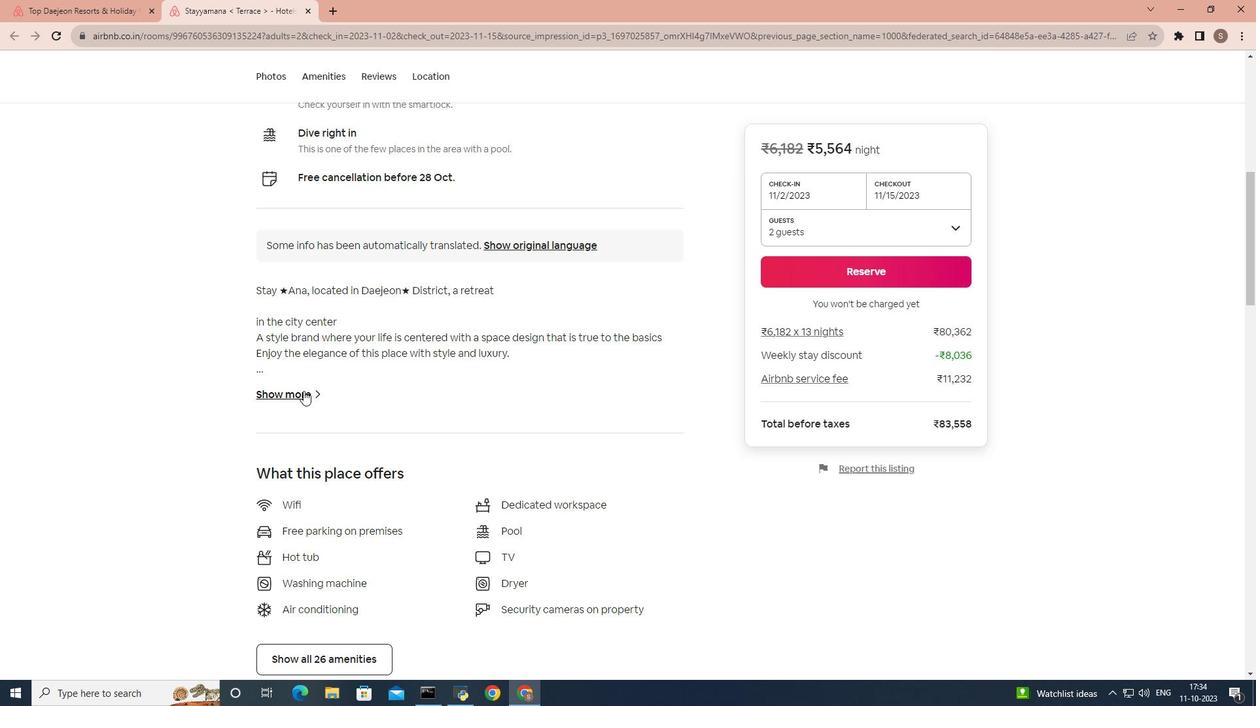 
Action: Mouse pressed left at (303, 391)
Screenshot: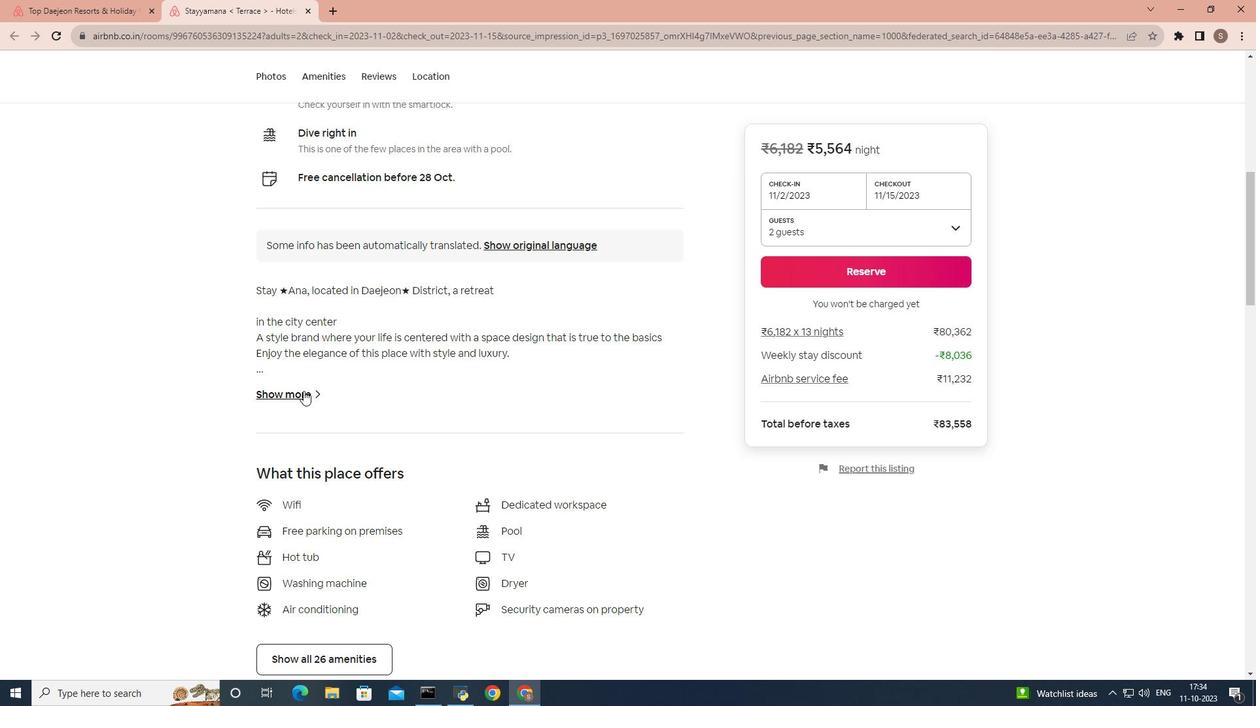 
Action: Mouse moved to (385, 241)
Screenshot: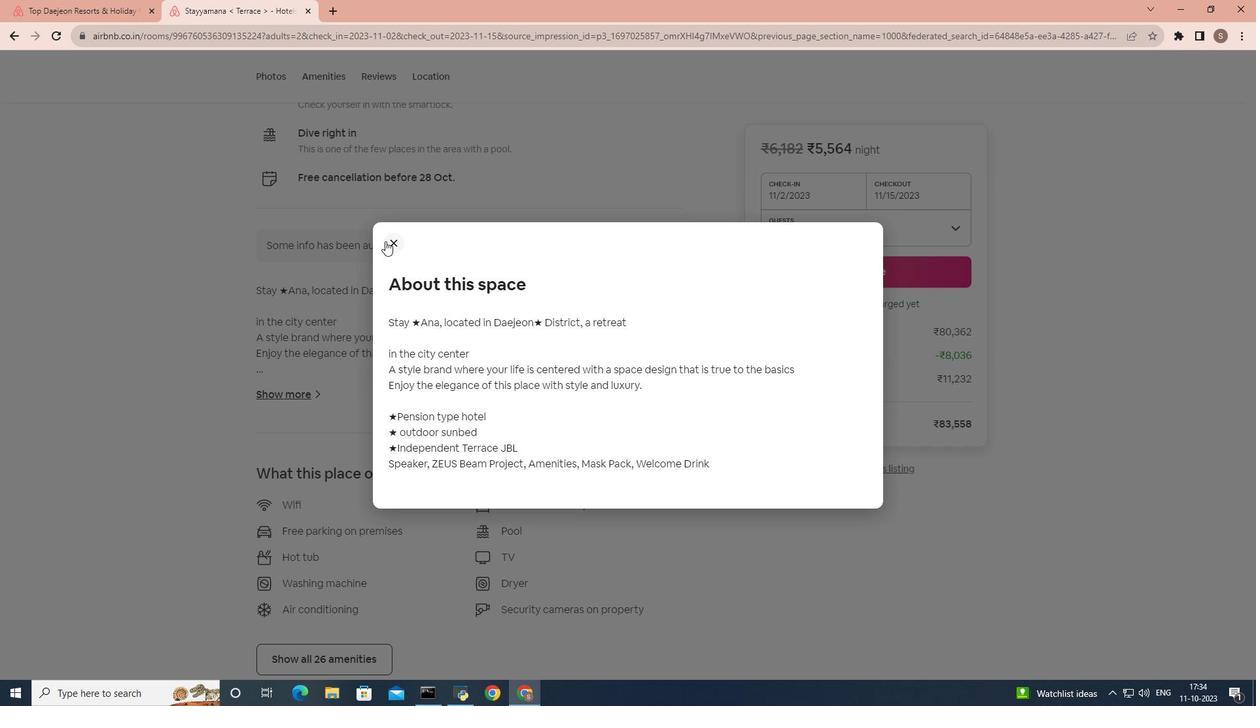 
Action: Mouse pressed left at (385, 241)
Screenshot: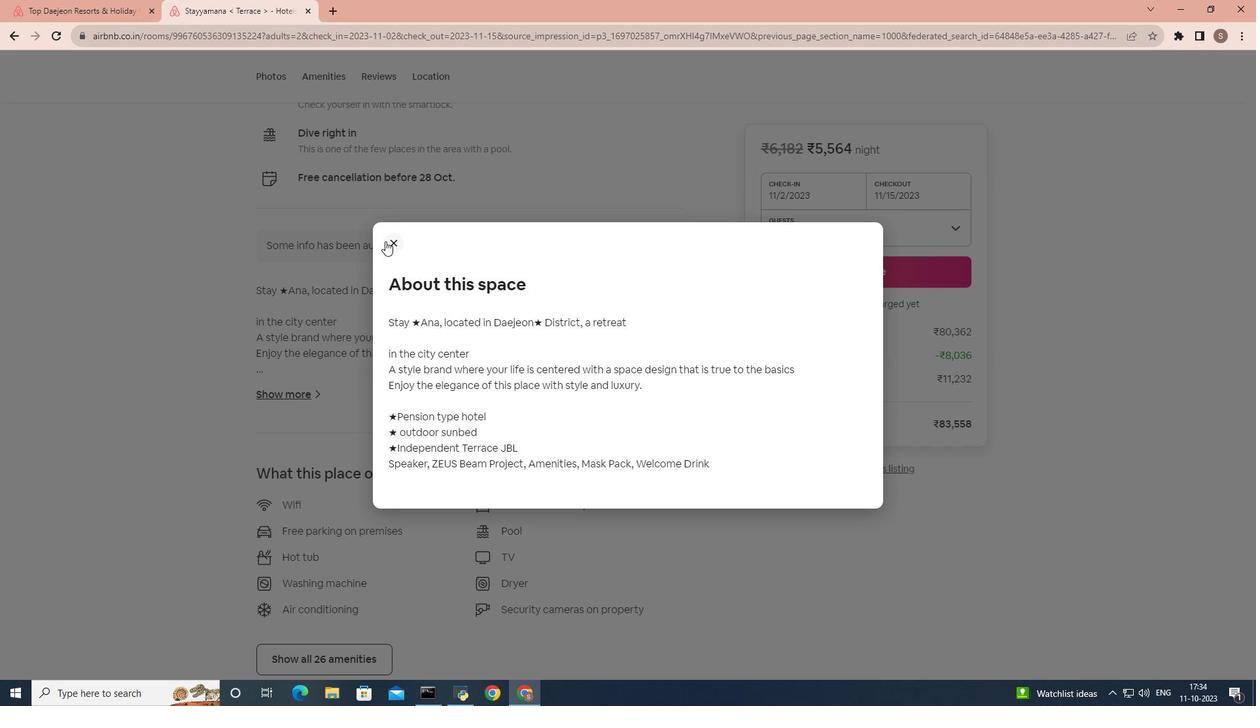 
Action: Mouse moved to (328, 384)
Screenshot: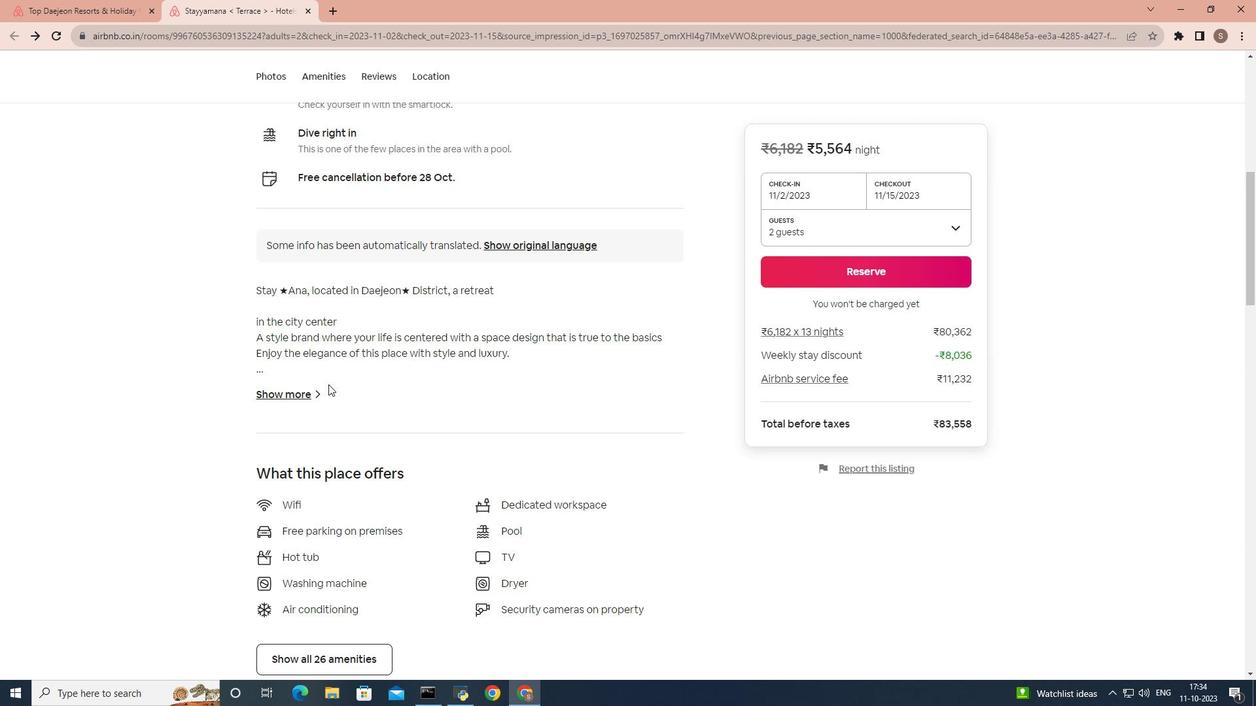 
Action: Mouse scrolled (328, 384) with delta (0, 0)
Screenshot: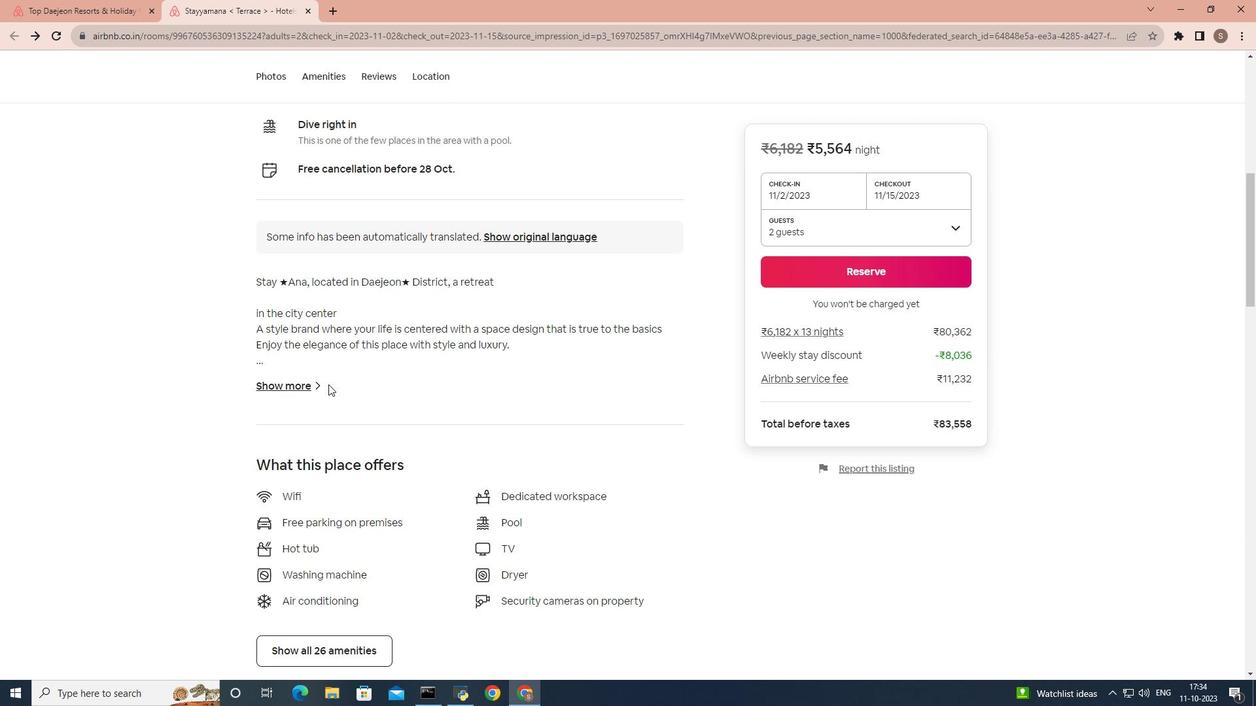 
Action: Mouse scrolled (328, 384) with delta (0, 0)
Screenshot: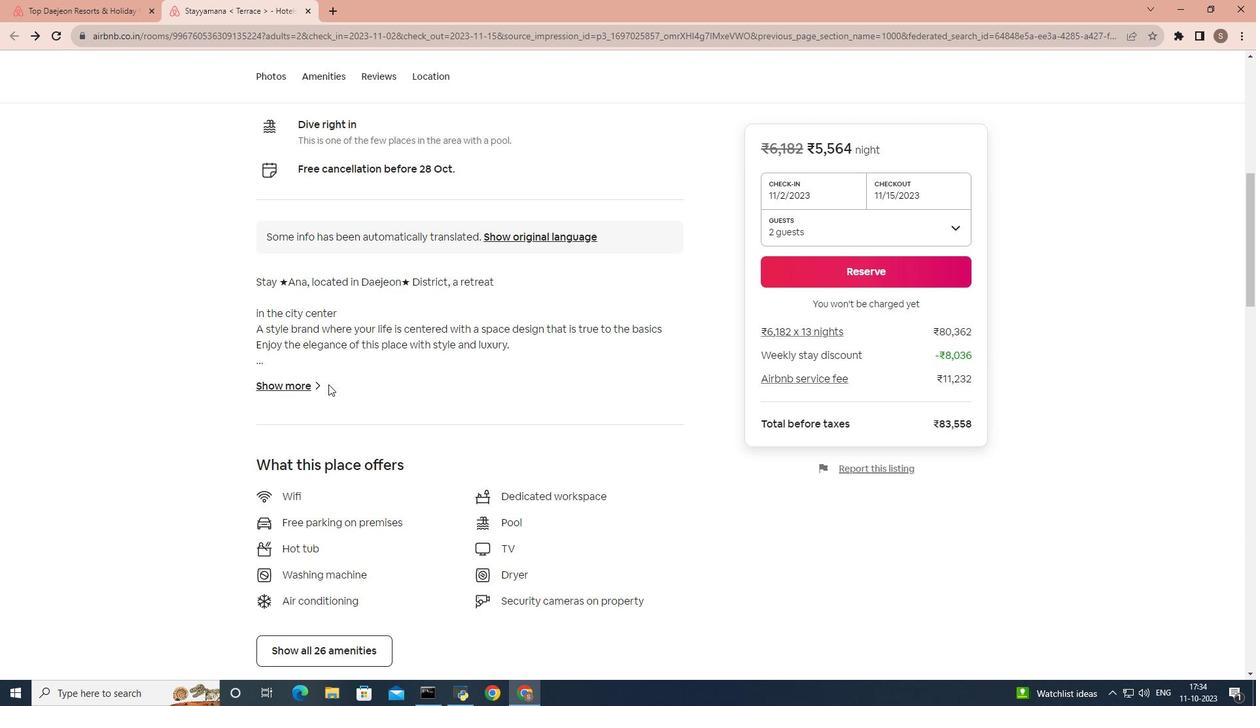 
Action: Mouse scrolled (328, 384) with delta (0, 0)
Screenshot: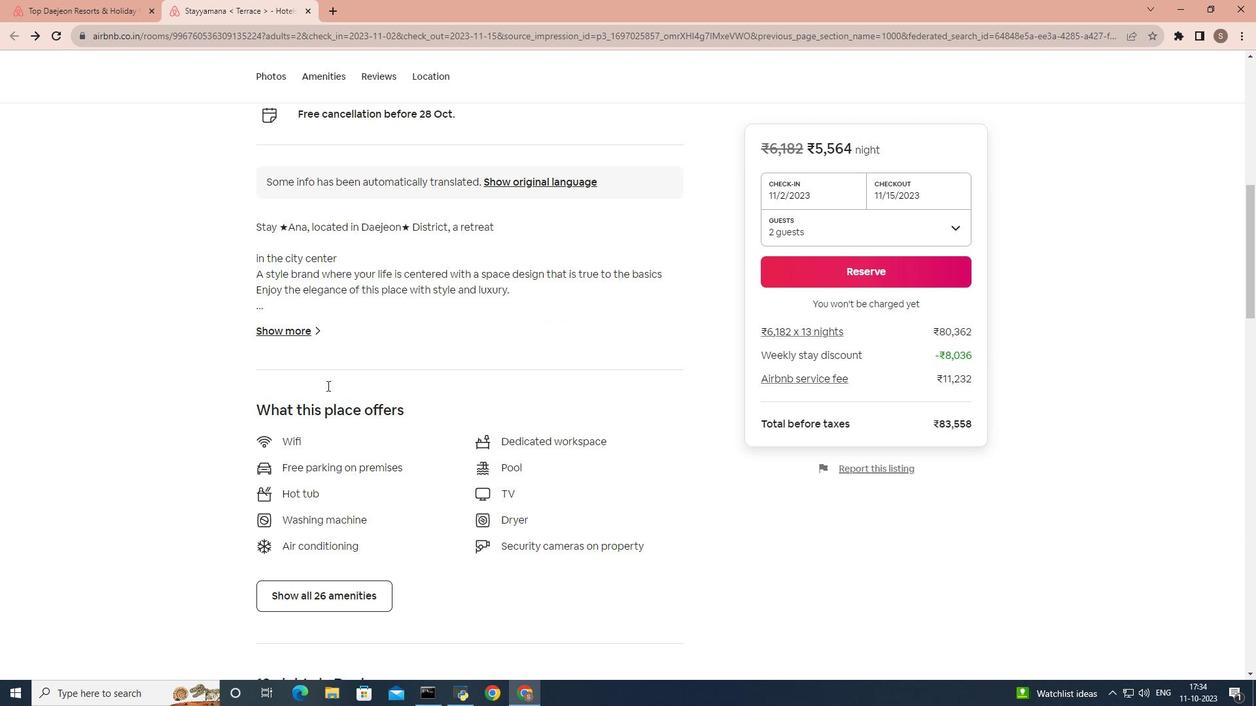 
Action: Mouse moved to (327, 385)
Screenshot: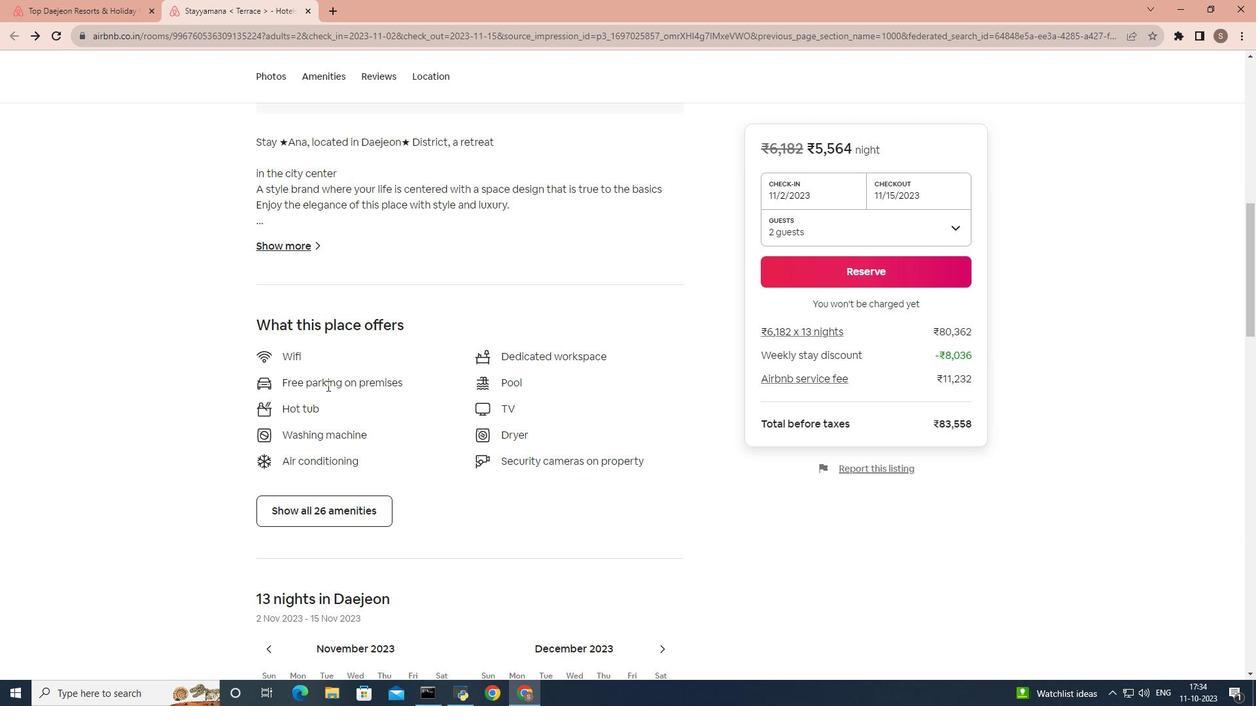 
Action: Mouse scrolled (327, 384) with delta (0, 0)
Screenshot: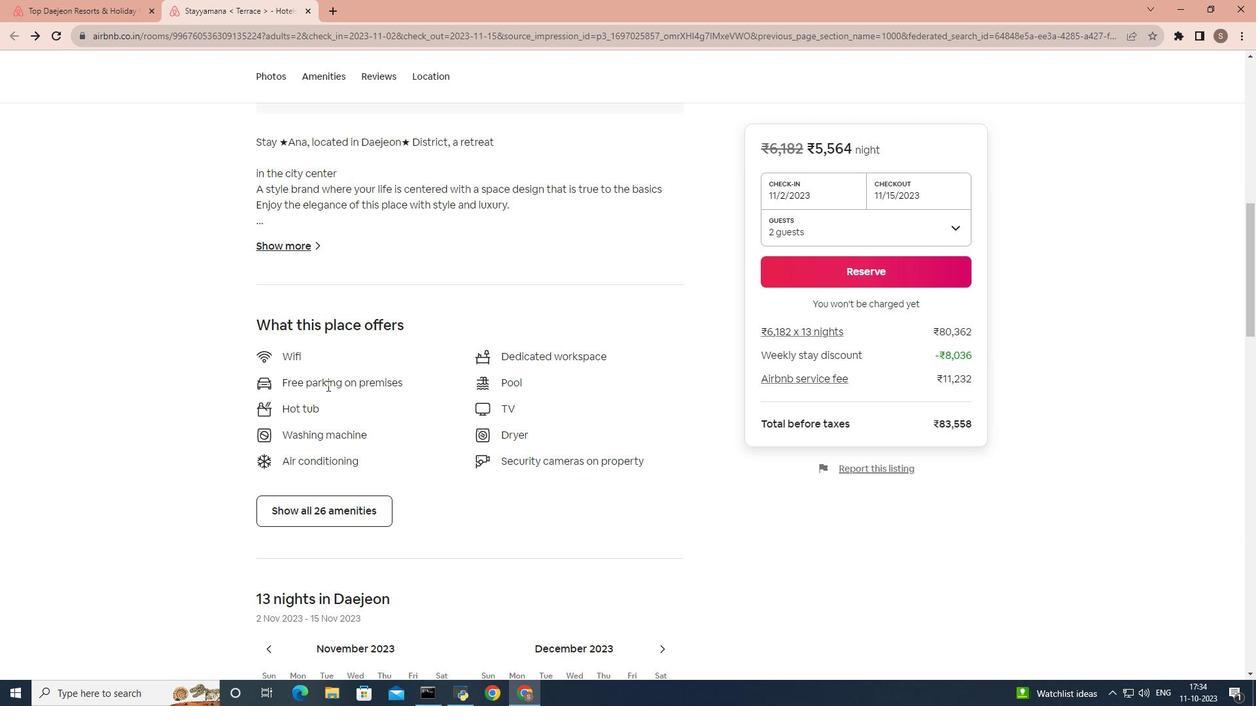 
Action: Mouse moved to (323, 395)
Screenshot: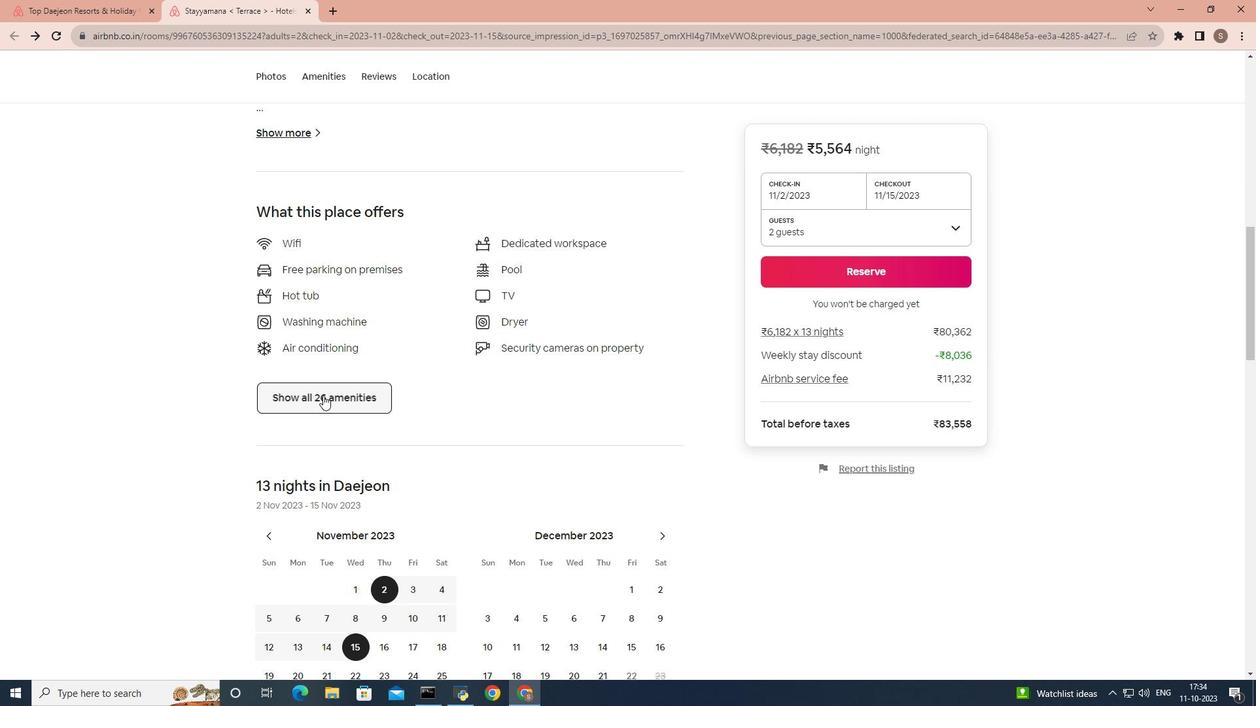 
Action: Mouse pressed left at (323, 395)
Screenshot: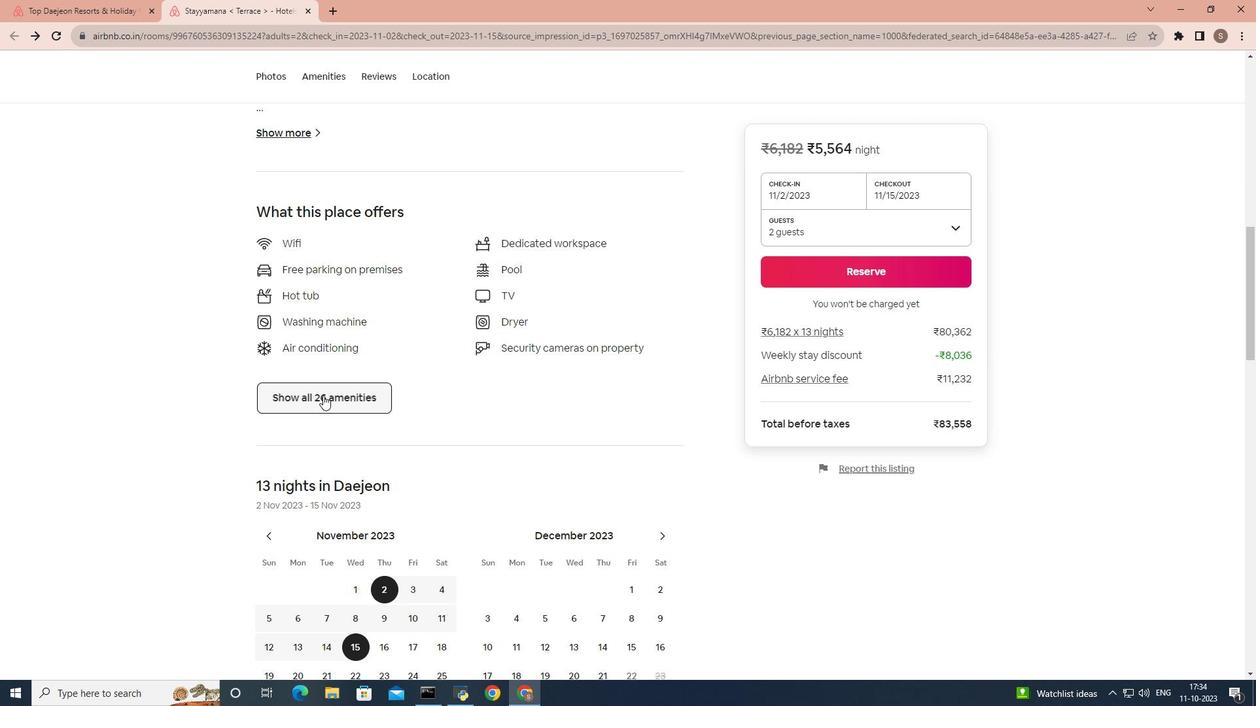 
Action: Mouse moved to (515, 374)
Screenshot: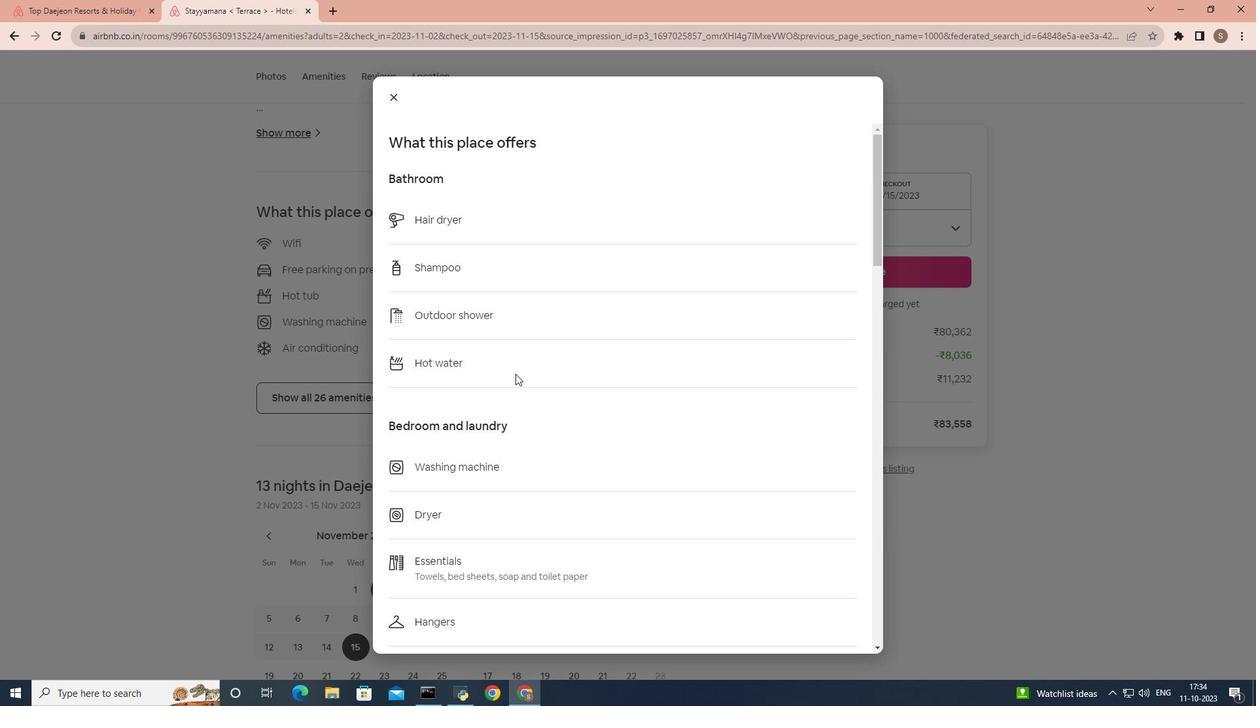 
Action: Mouse scrolled (515, 373) with delta (0, 0)
Screenshot: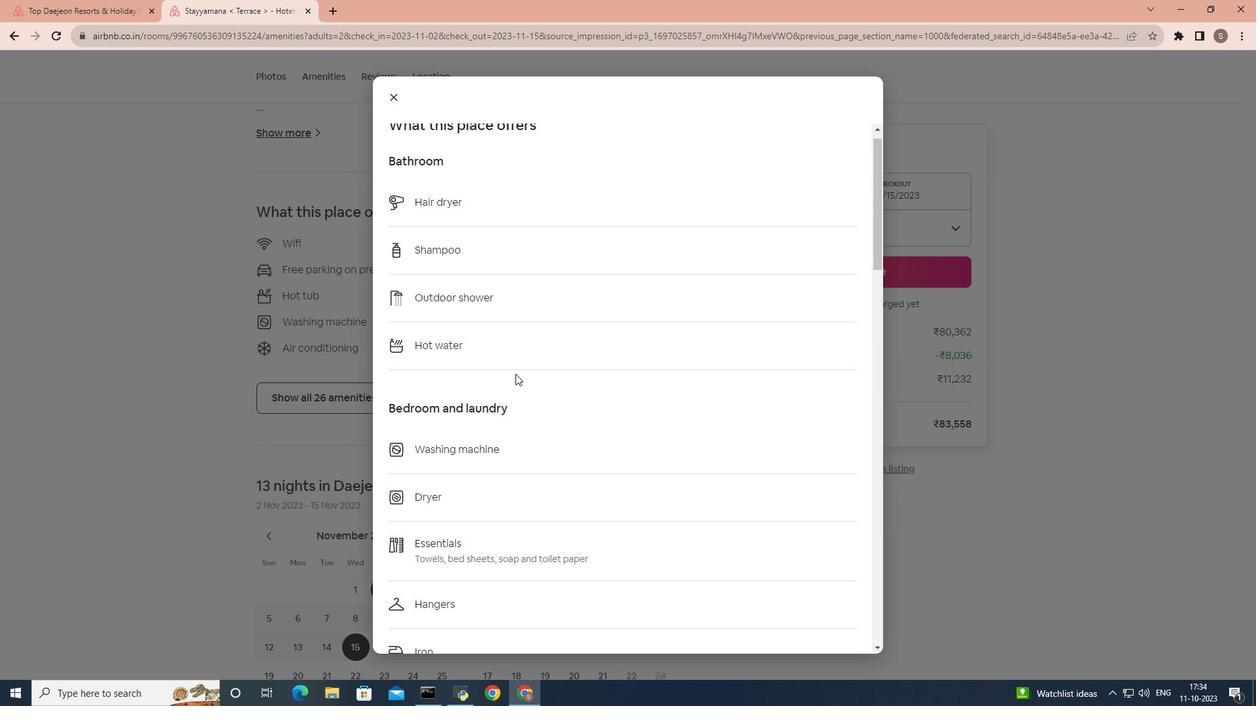 
Action: Mouse scrolled (515, 373) with delta (0, 0)
Screenshot: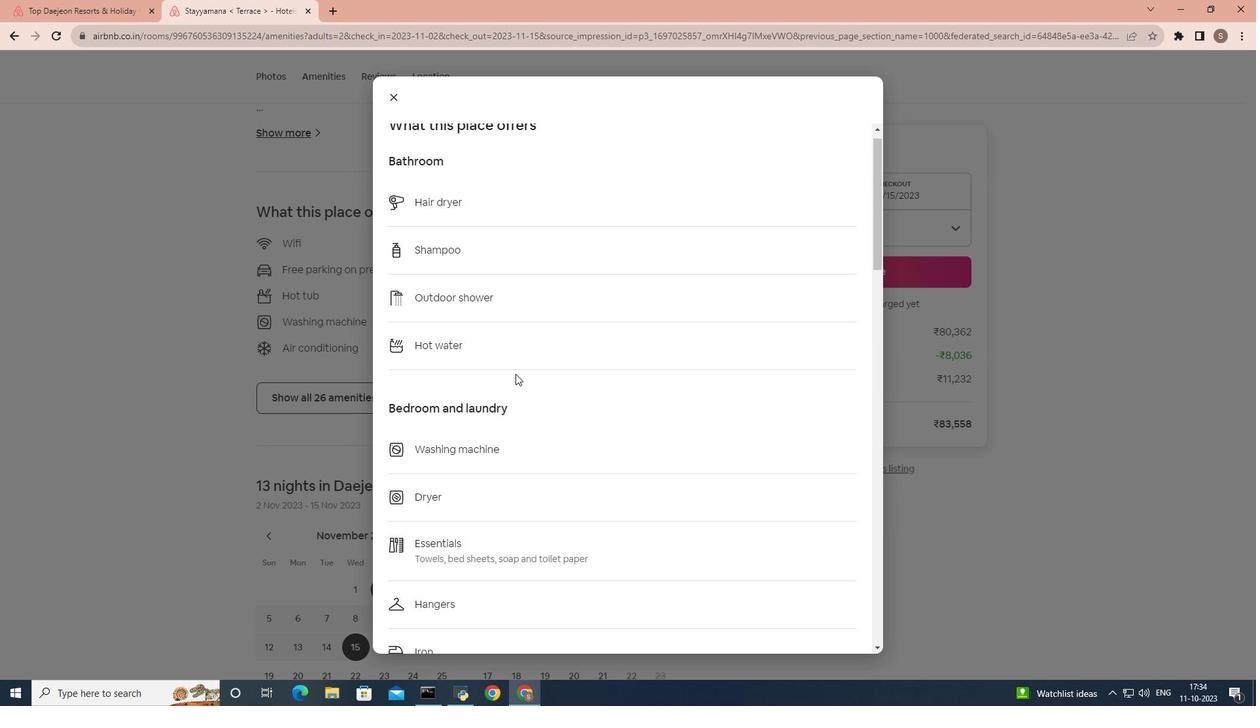 
Action: Mouse scrolled (515, 373) with delta (0, 0)
Screenshot: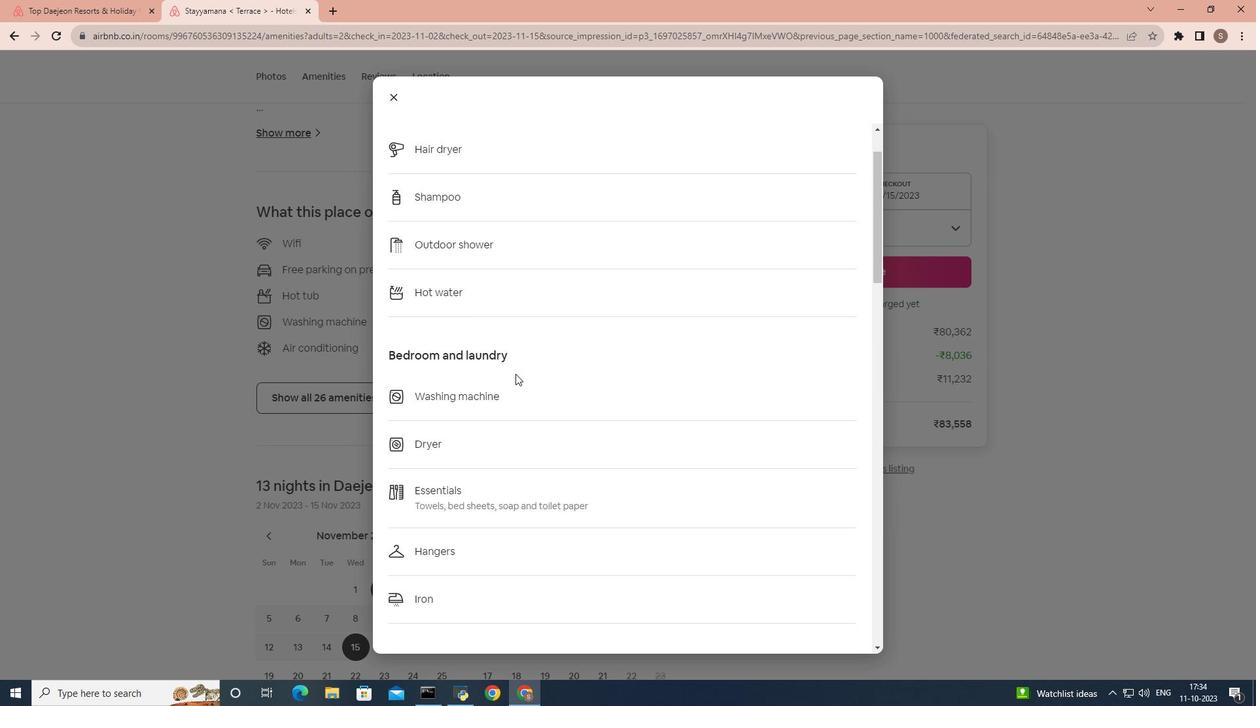 
Action: Mouse scrolled (515, 373) with delta (0, 0)
Screenshot: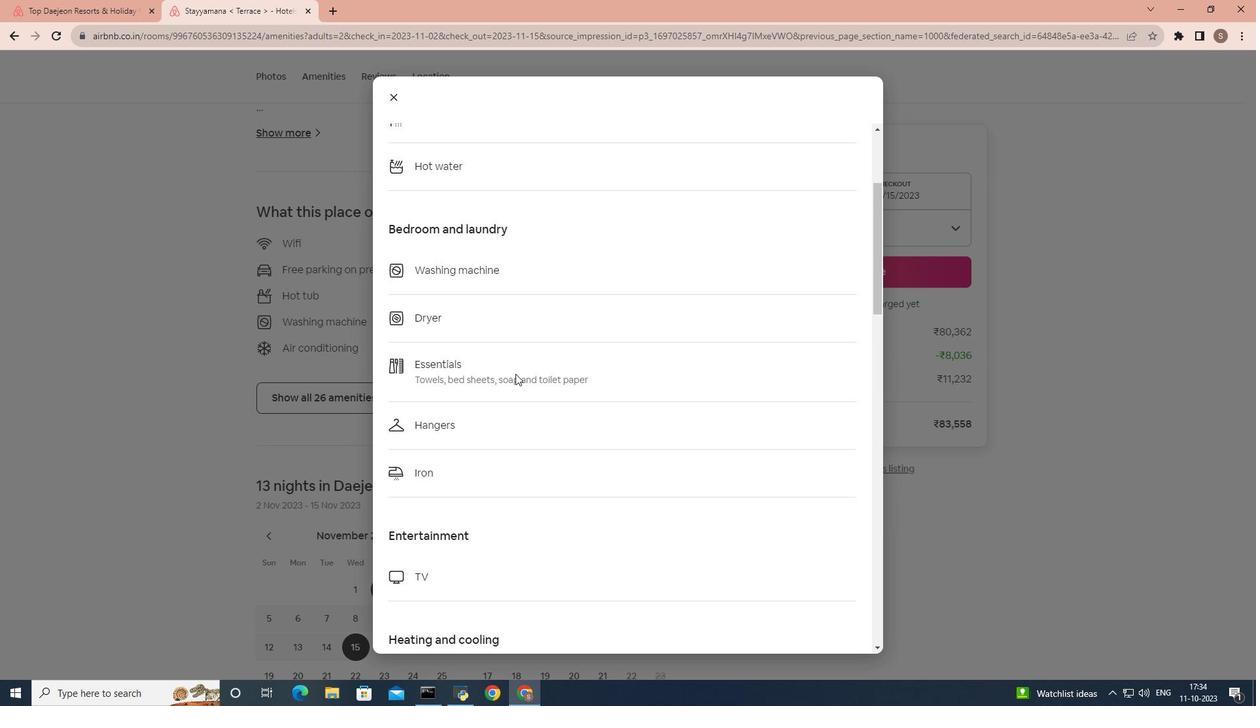 
Action: Mouse scrolled (515, 373) with delta (0, 0)
Screenshot: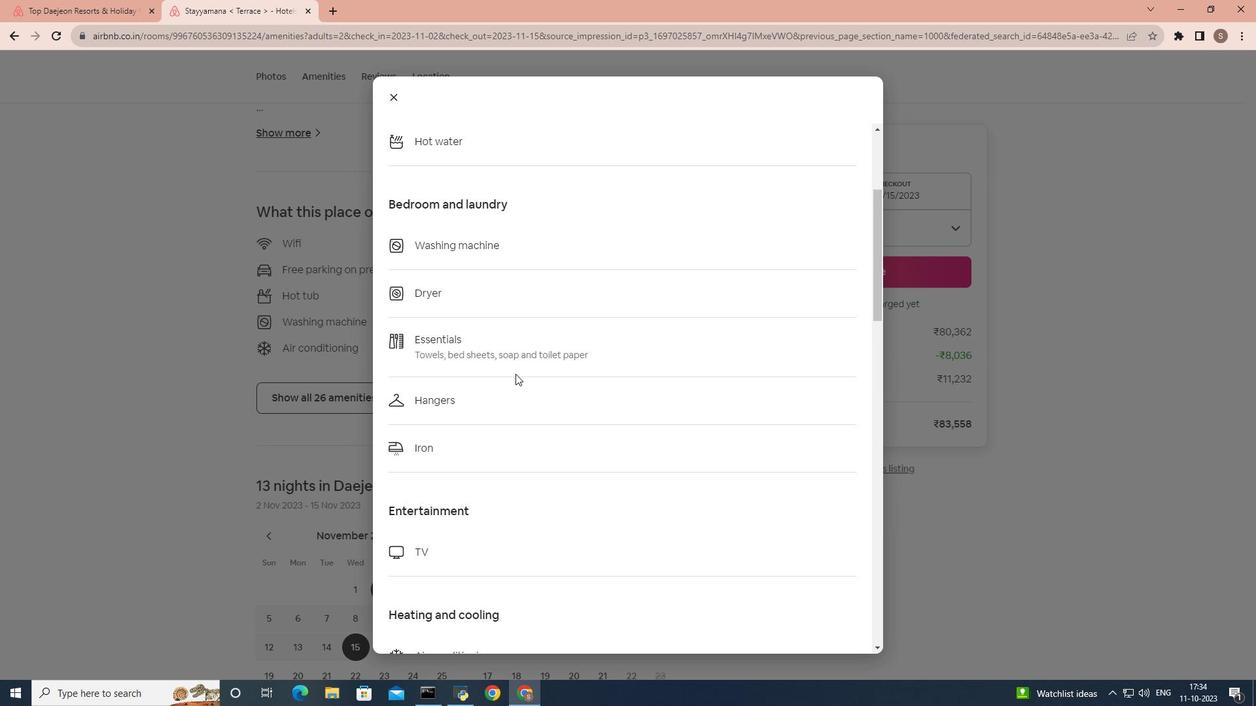 
Action: Mouse scrolled (515, 373) with delta (0, 0)
Screenshot: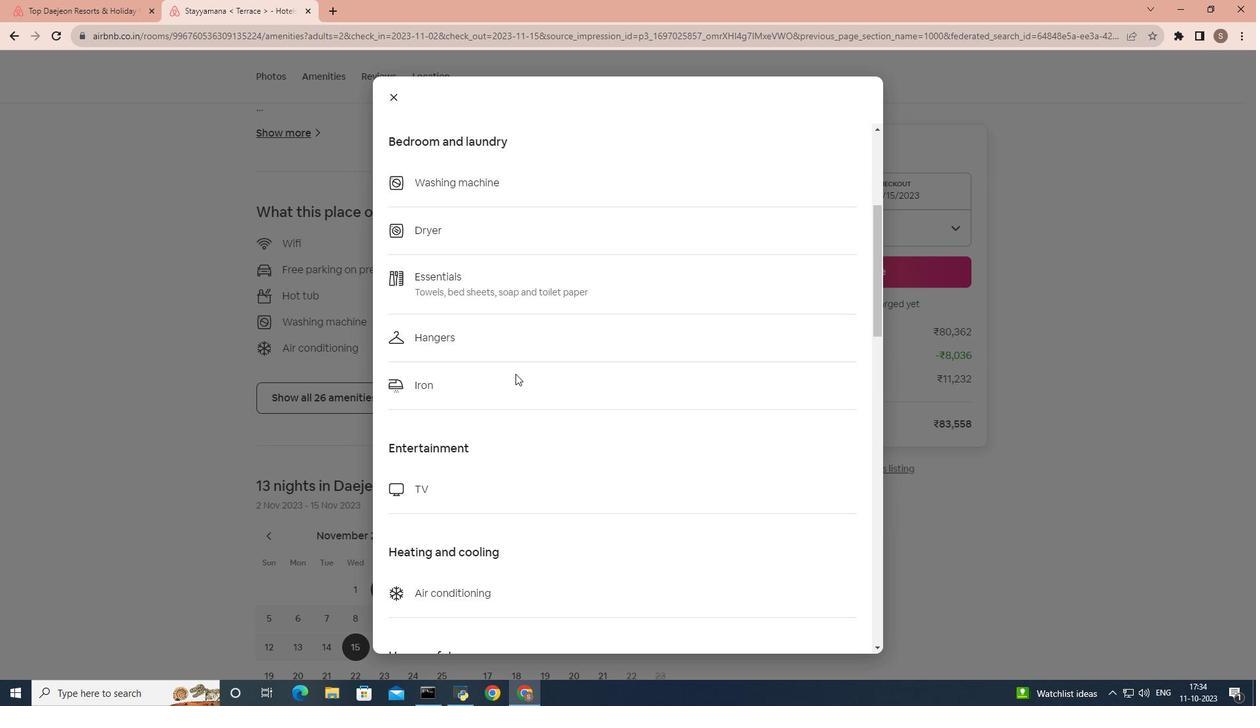 
Action: Mouse scrolled (515, 373) with delta (0, 0)
Screenshot: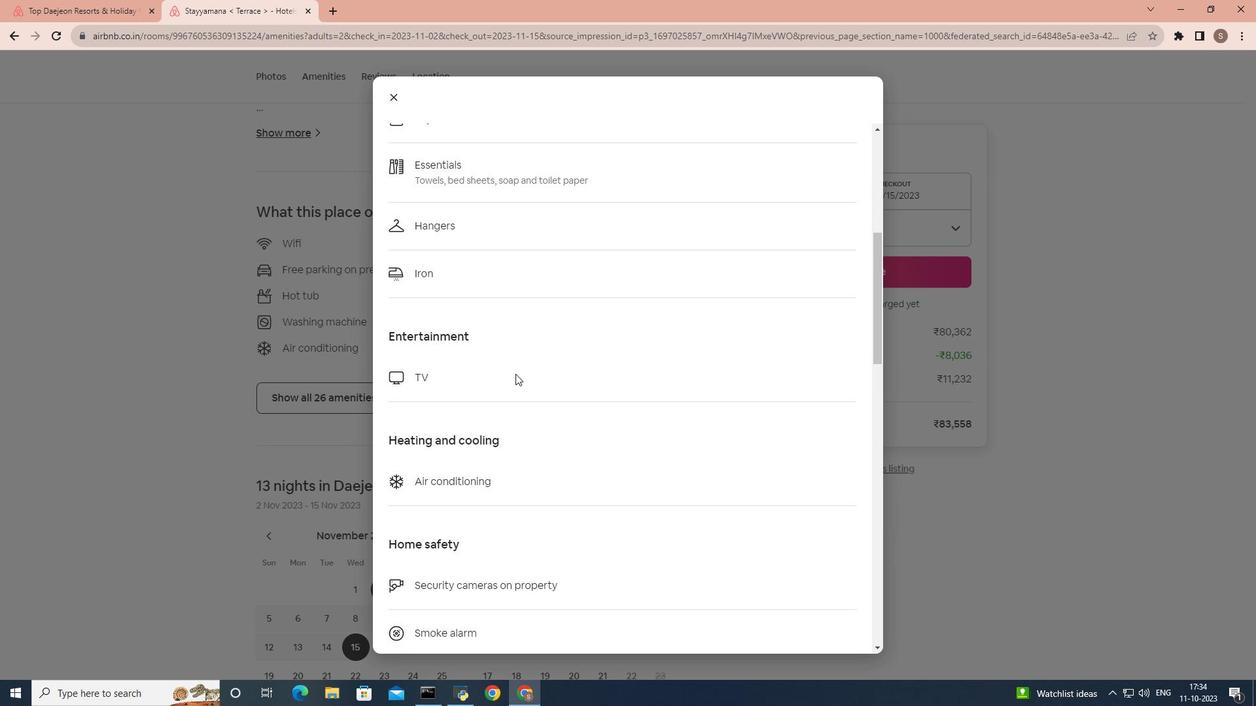 
Action: Mouse scrolled (515, 373) with delta (0, 0)
Screenshot: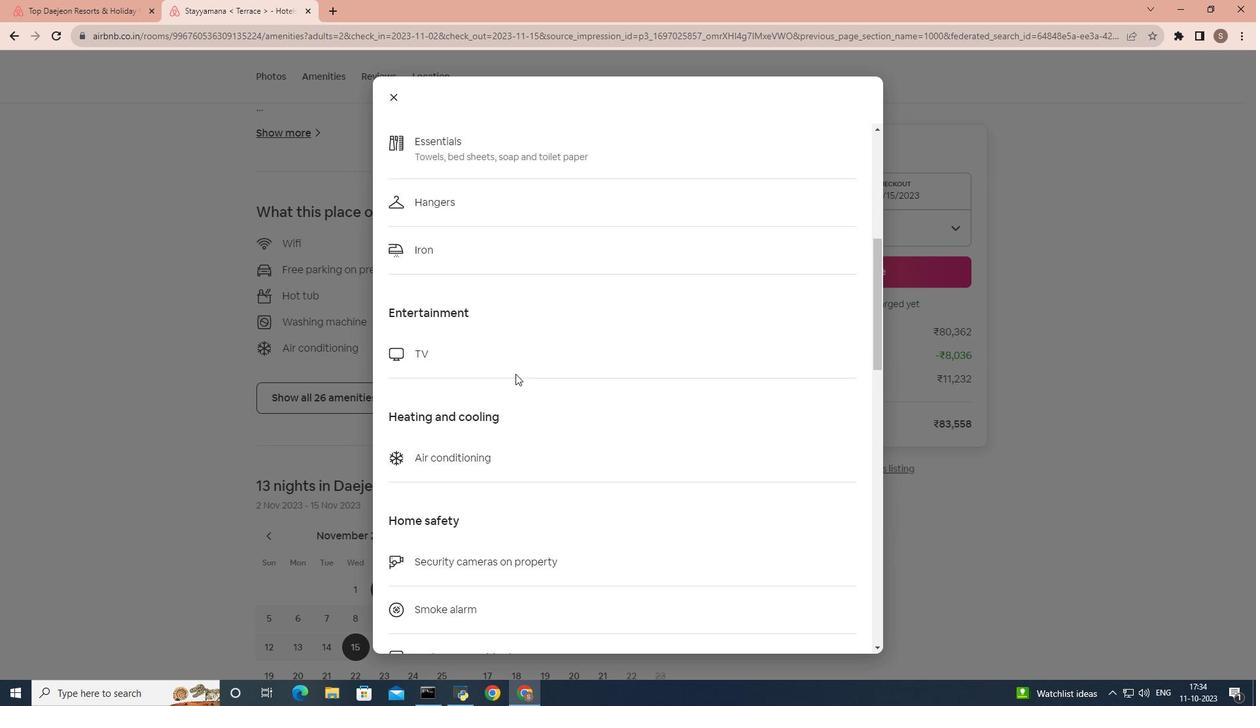 
Action: Mouse scrolled (515, 373) with delta (0, 0)
Screenshot: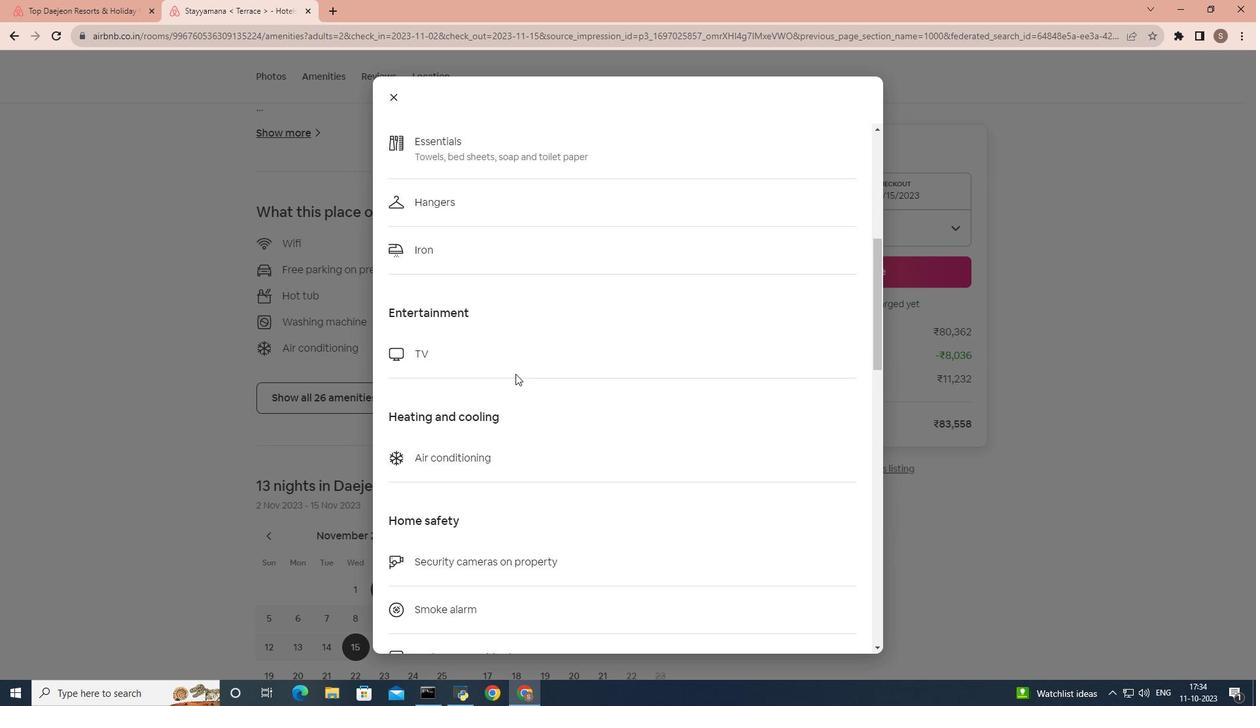 
Action: Mouse scrolled (515, 373) with delta (0, 0)
Screenshot: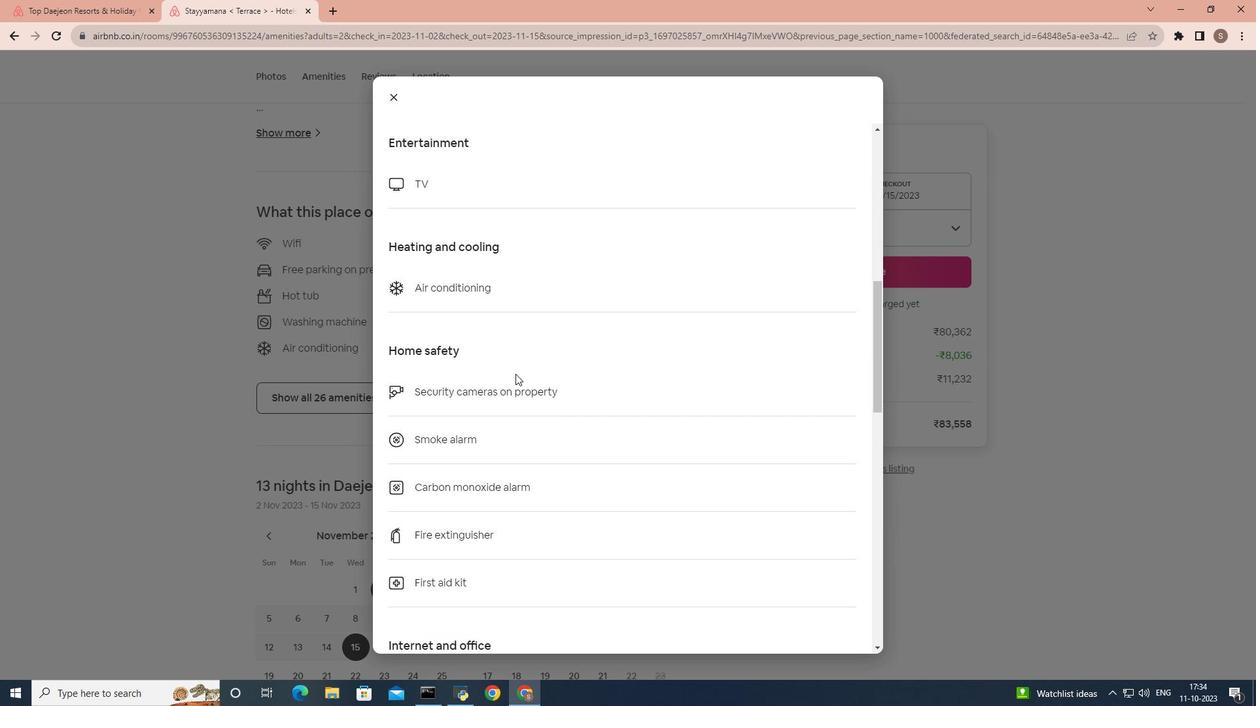 
Action: Mouse scrolled (515, 373) with delta (0, 0)
Screenshot: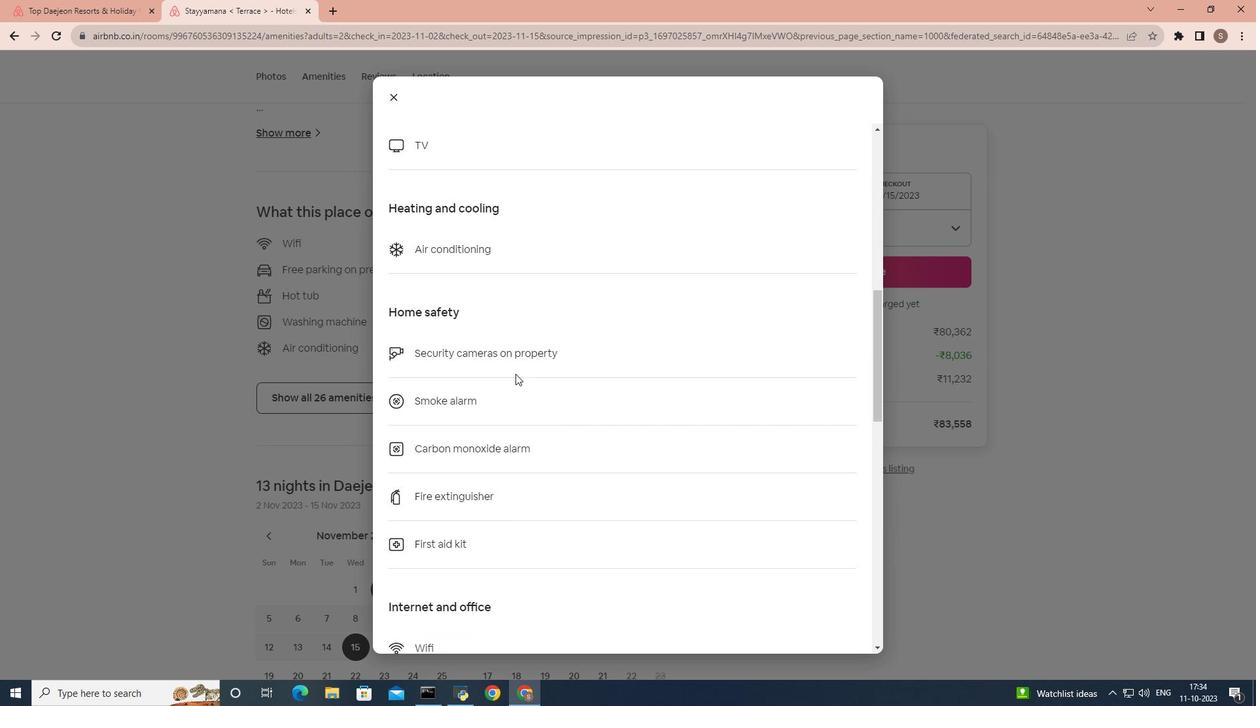 
Action: Mouse scrolled (515, 373) with delta (0, 0)
Screenshot: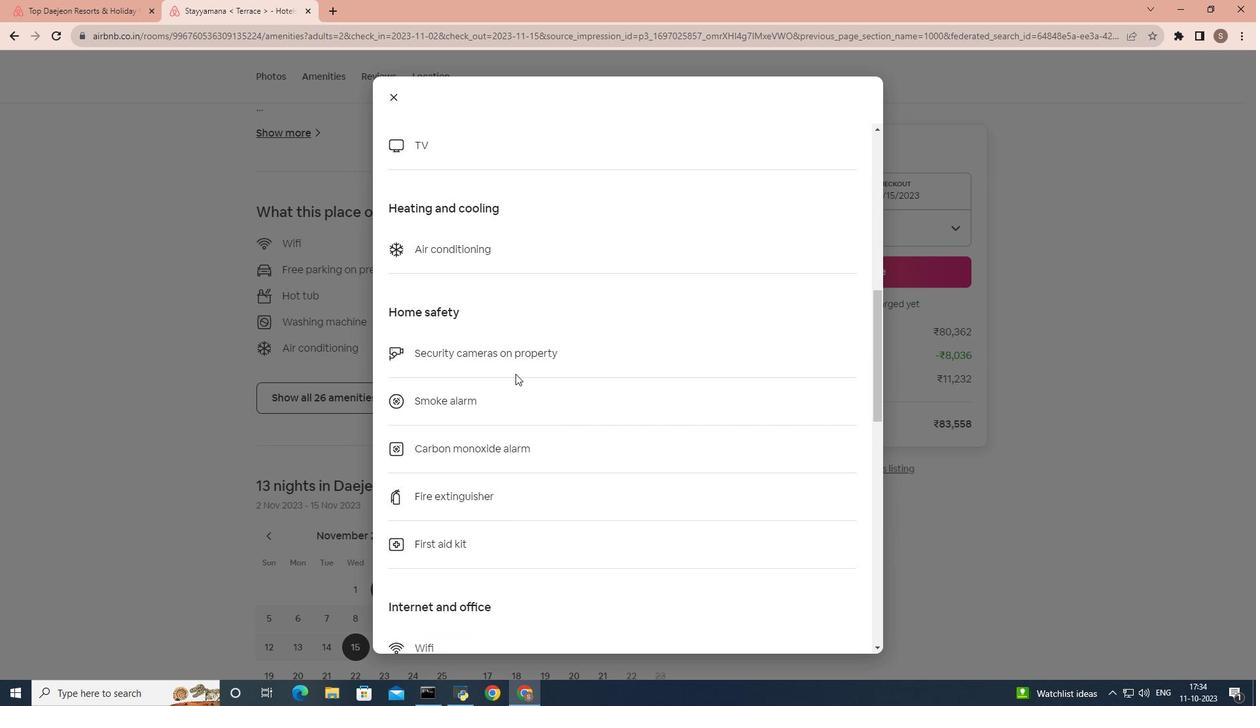 
Action: Mouse scrolled (515, 373) with delta (0, 0)
Screenshot: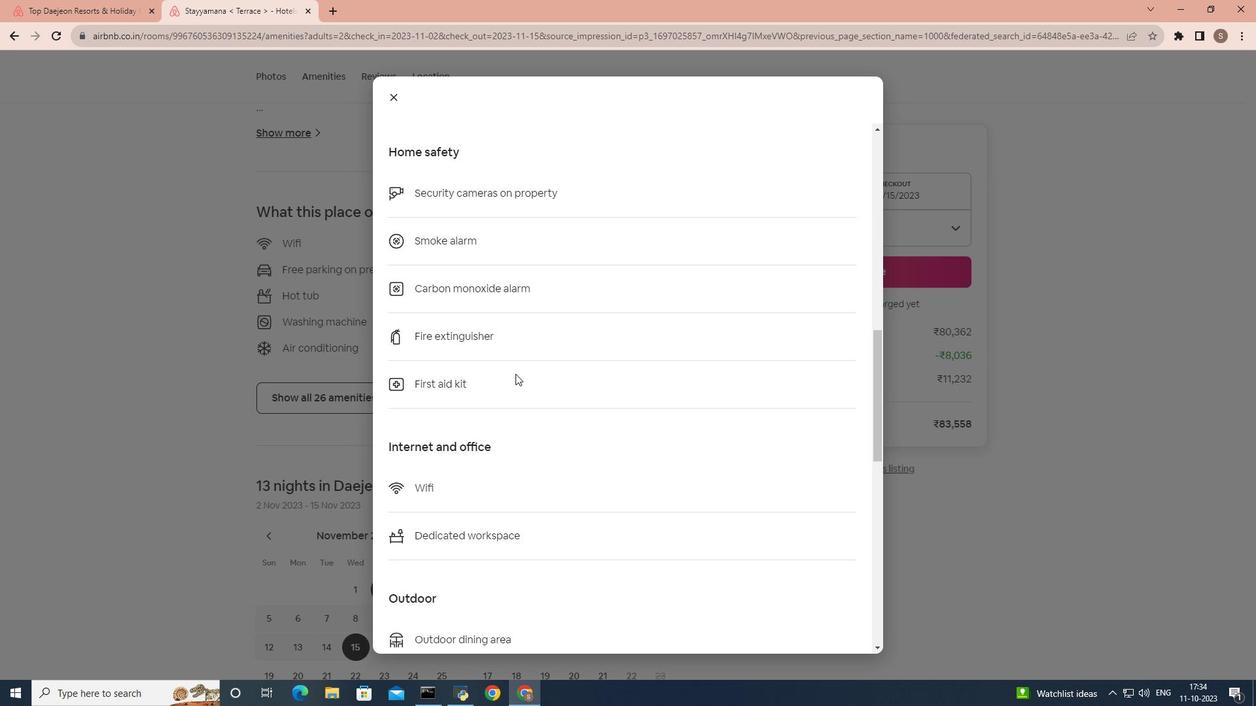 
Action: Mouse scrolled (515, 373) with delta (0, 0)
Screenshot: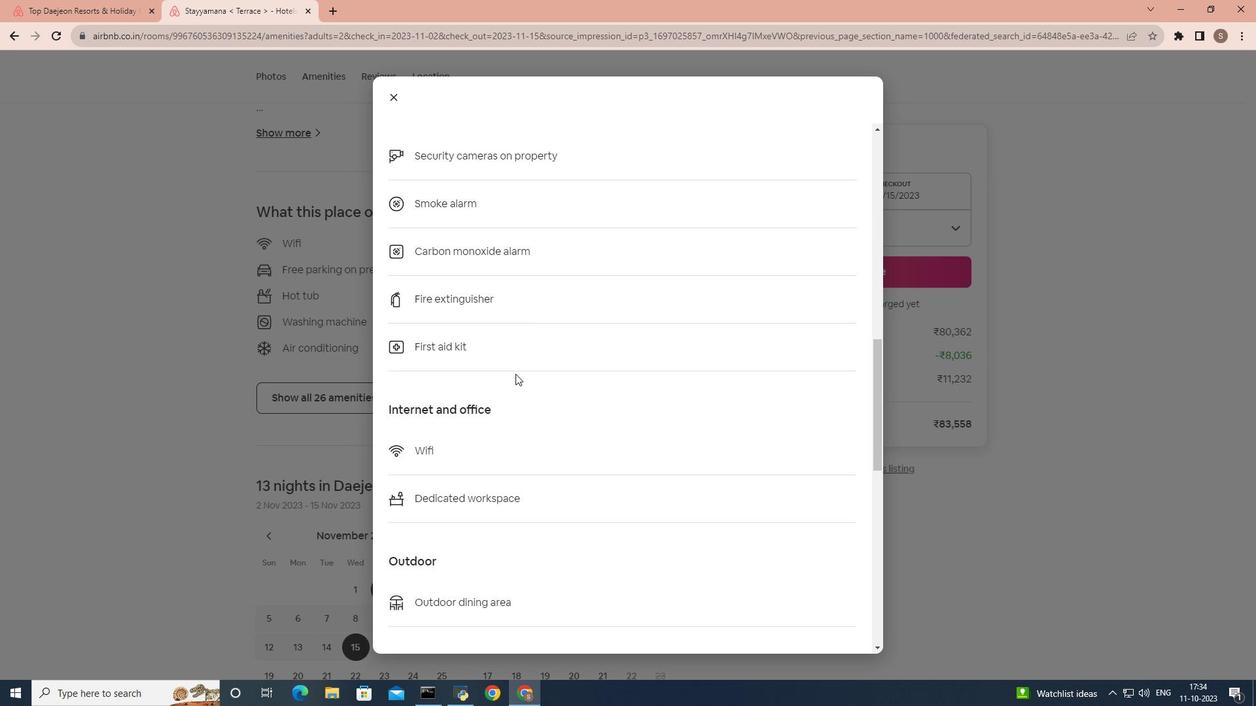 
Action: Mouse scrolled (515, 373) with delta (0, 0)
Screenshot: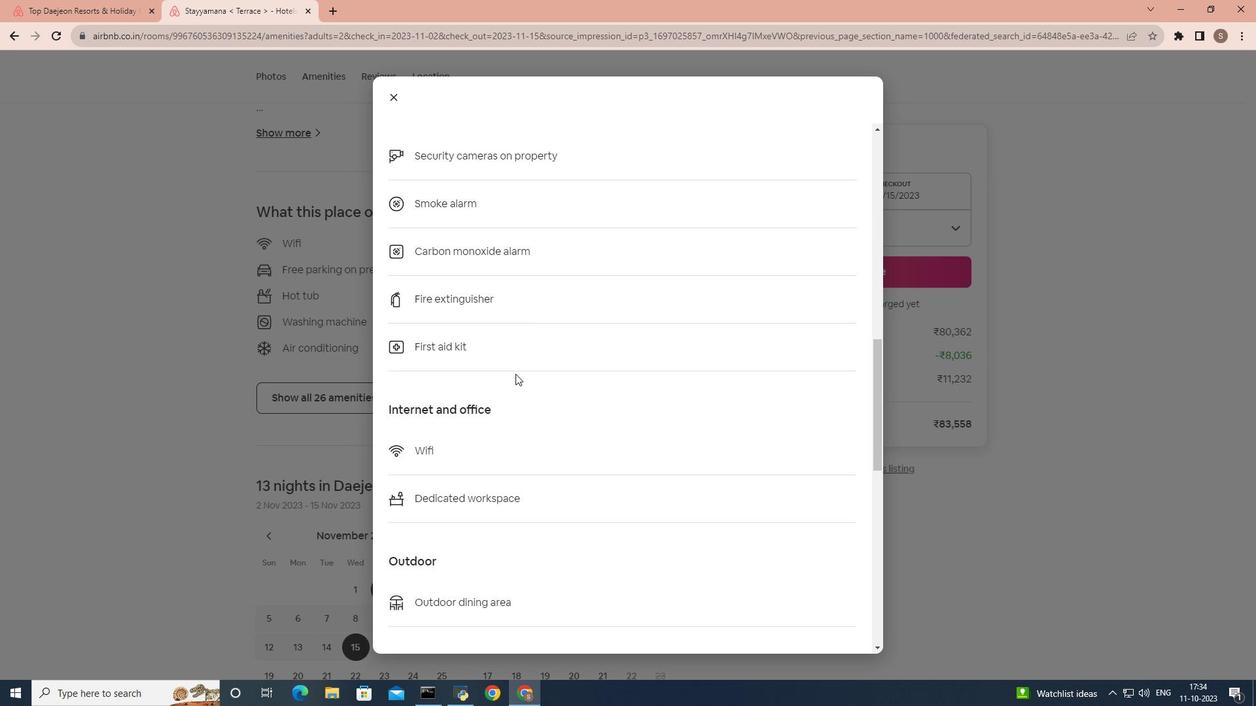 
Action: Mouse scrolled (515, 373) with delta (0, 0)
Screenshot: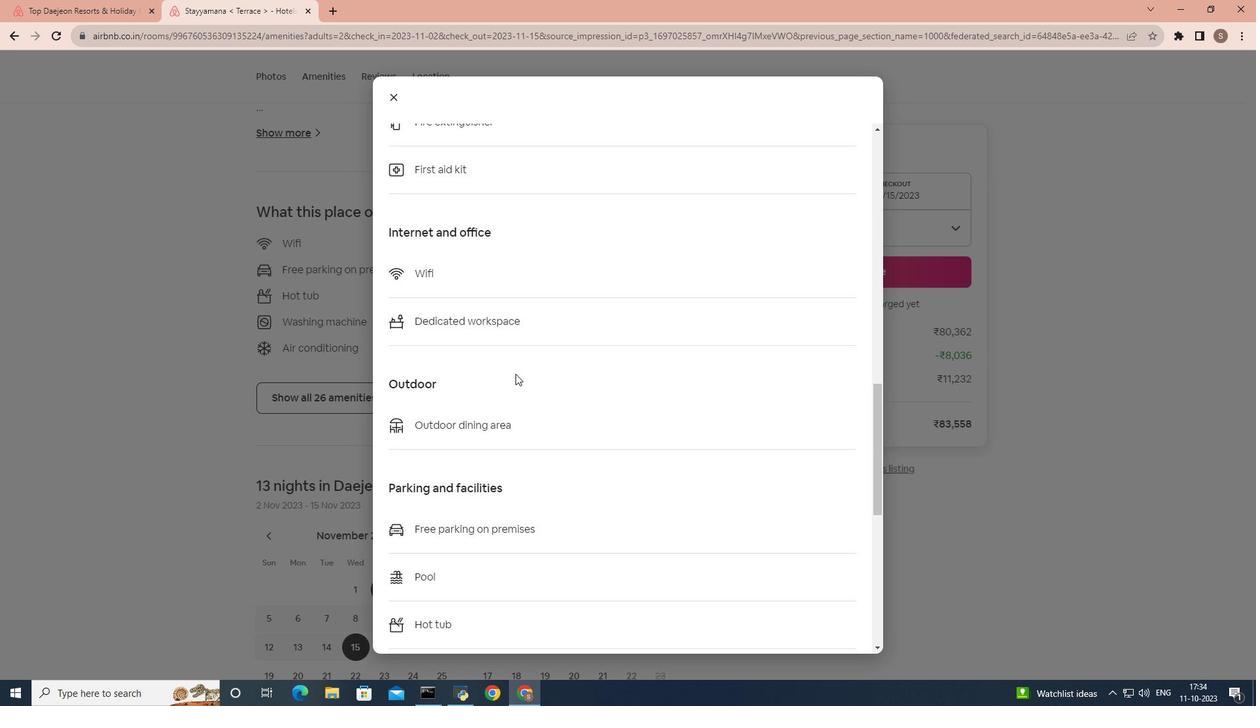 
Action: Mouse scrolled (515, 373) with delta (0, 0)
Screenshot: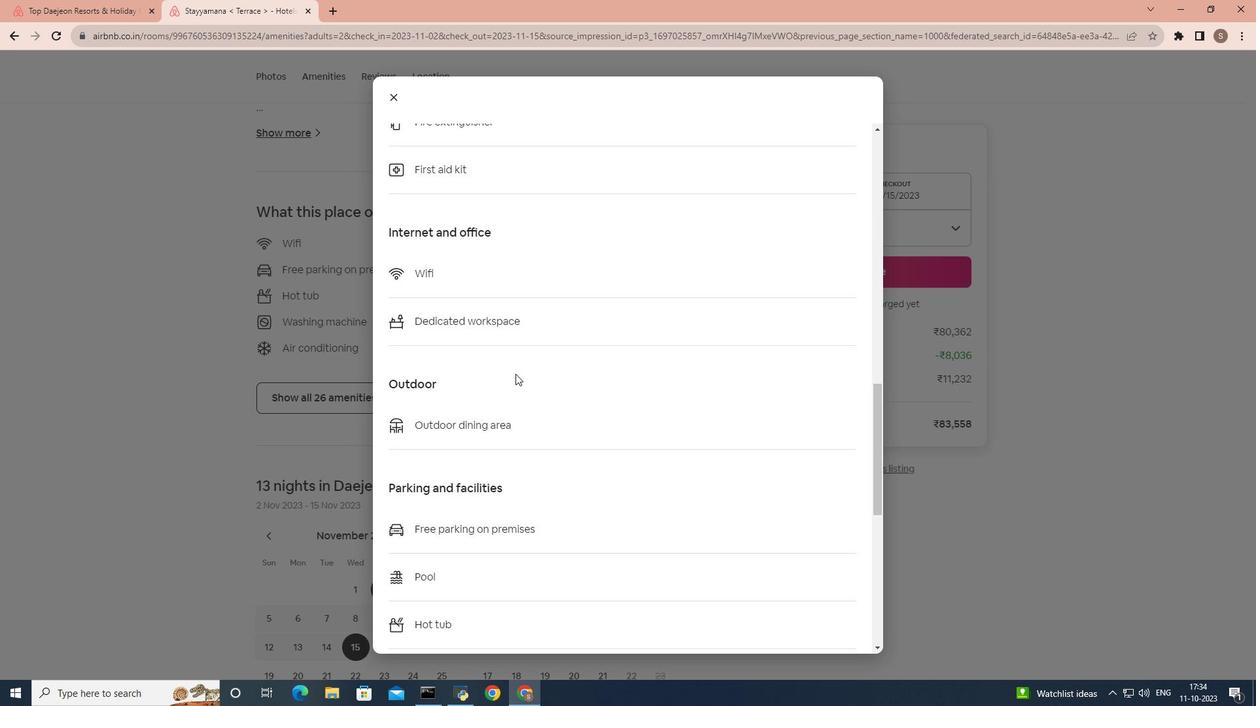 
Action: Mouse scrolled (515, 373) with delta (0, 0)
Screenshot: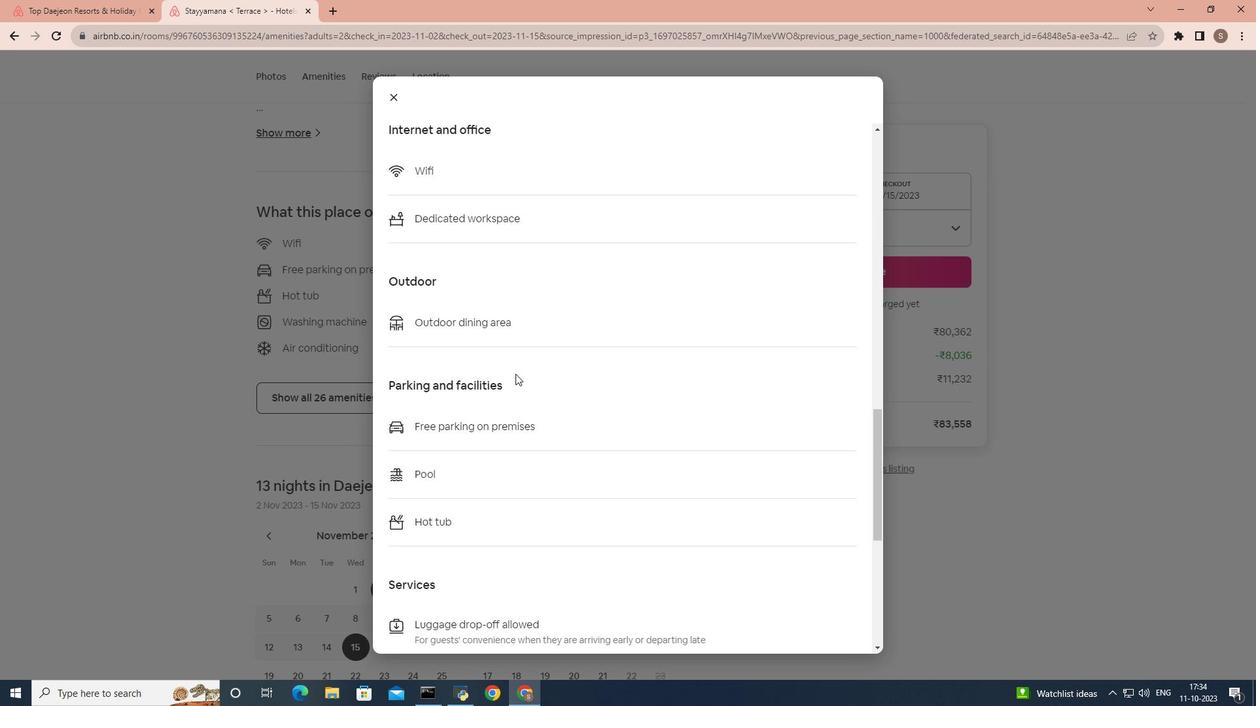 
Action: Mouse scrolled (515, 373) with delta (0, 0)
Screenshot: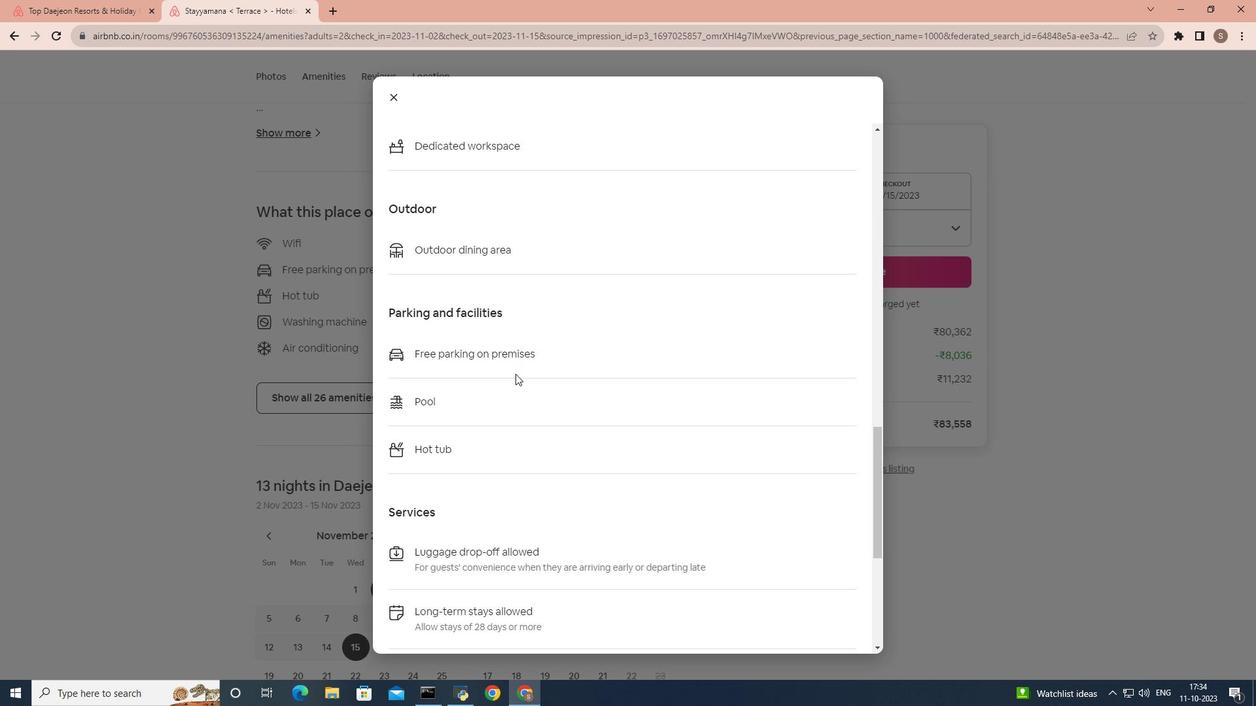
Action: Mouse scrolled (515, 373) with delta (0, 0)
Screenshot: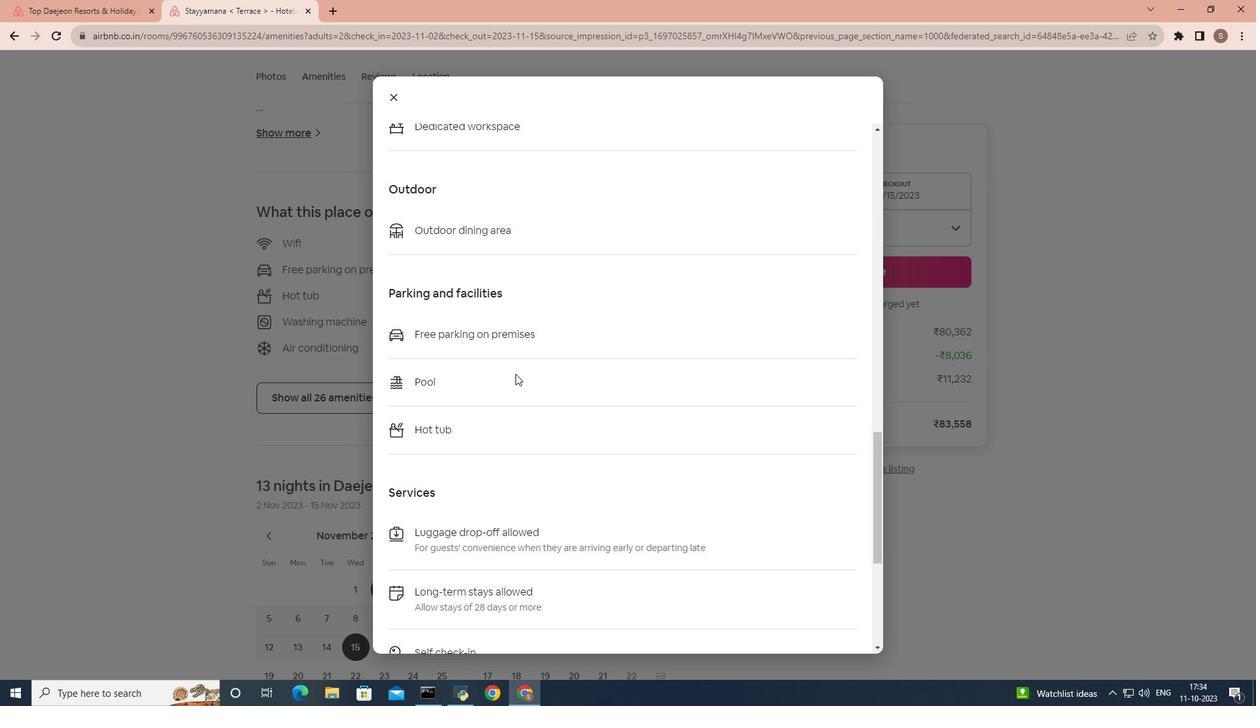 
Action: Mouse scrolled (515, 373) with delta (0, 0)
Screenshot: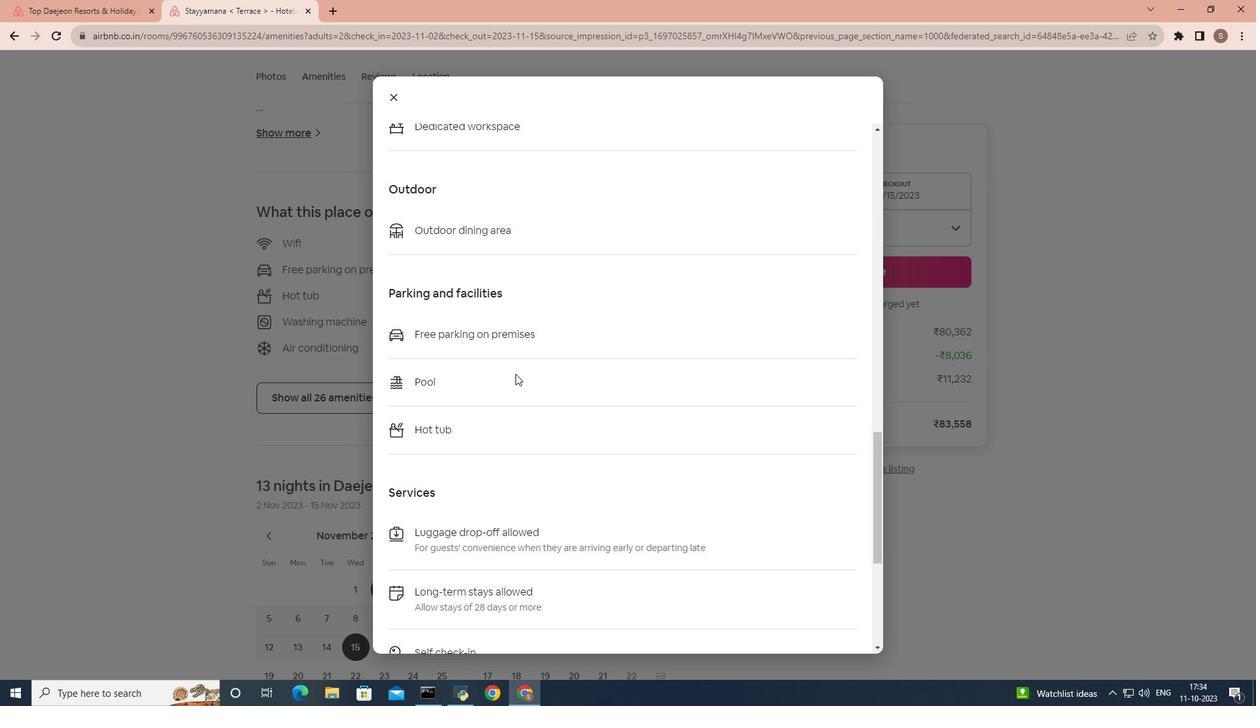 
Action: Mouse scrolled (515, 373) with delta (0, 0)
Screenshot: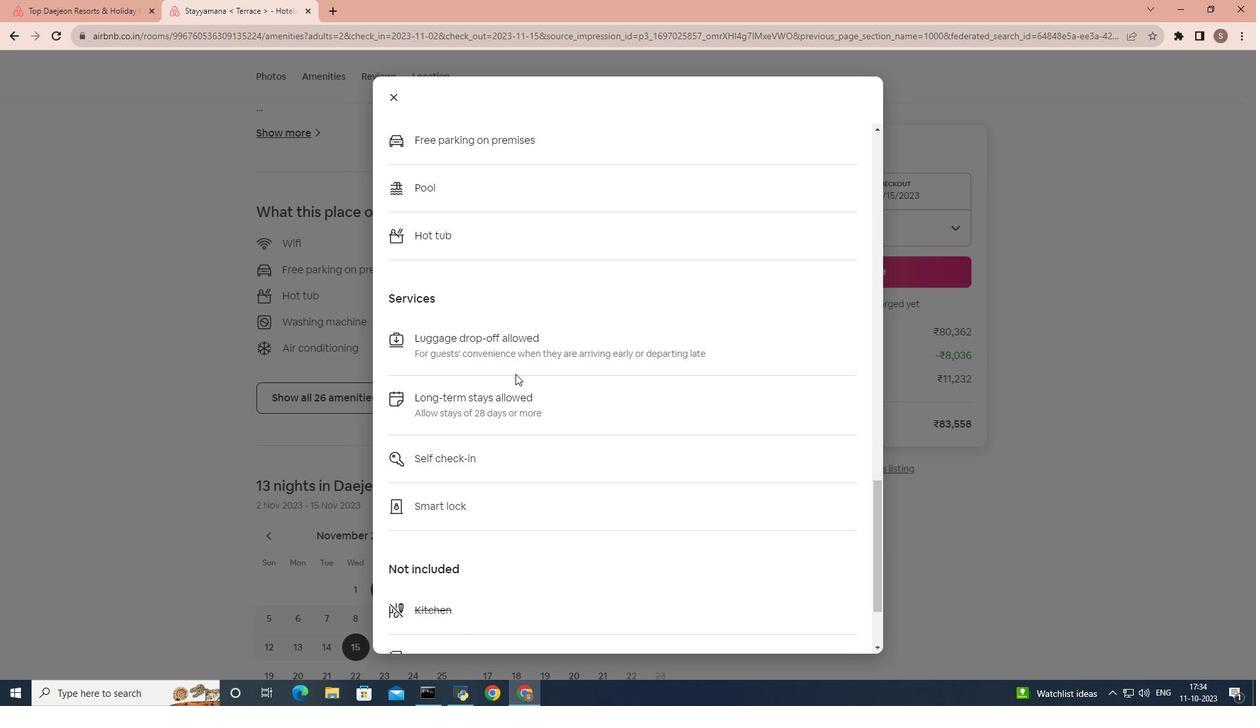 
Action: Mouse scrolled (515, 373) with delta (0, 0)
Screenshot: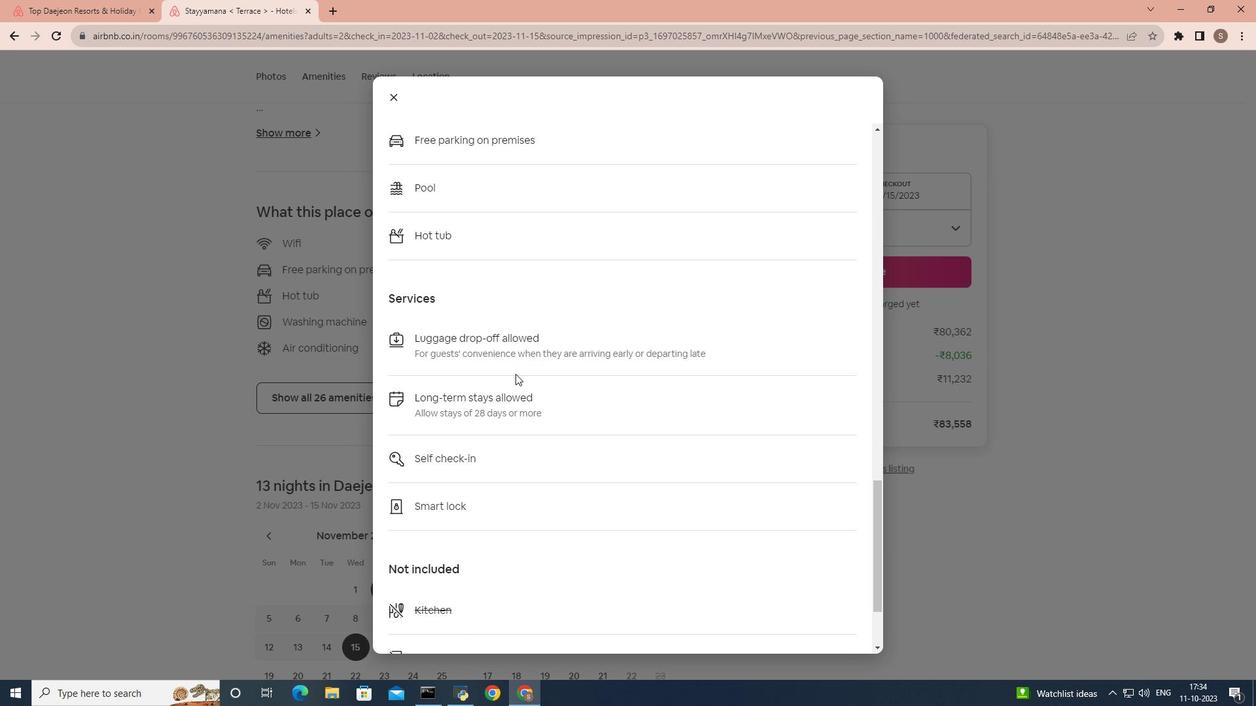 
Action: Mouse scrolled (515, 373) with delta (0, 0)
Screenshot: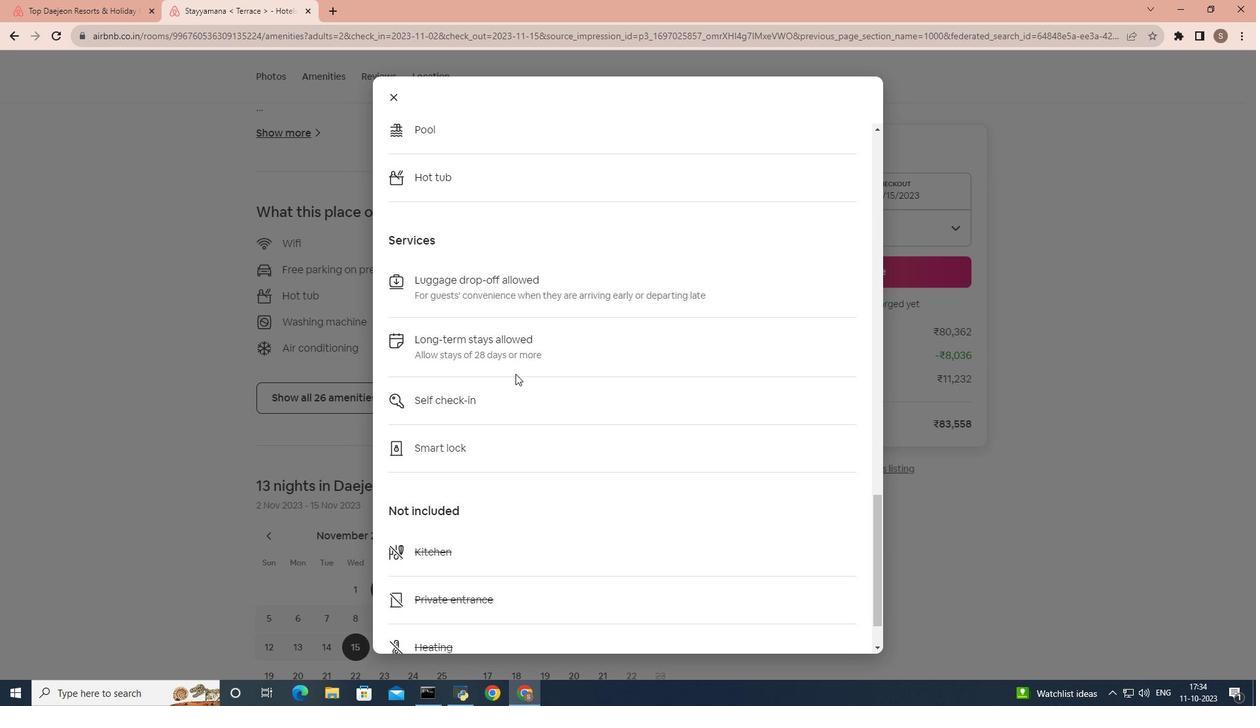 
Action: Mouse scrolled (515, 373) with delta (0, 0)
Screenshot: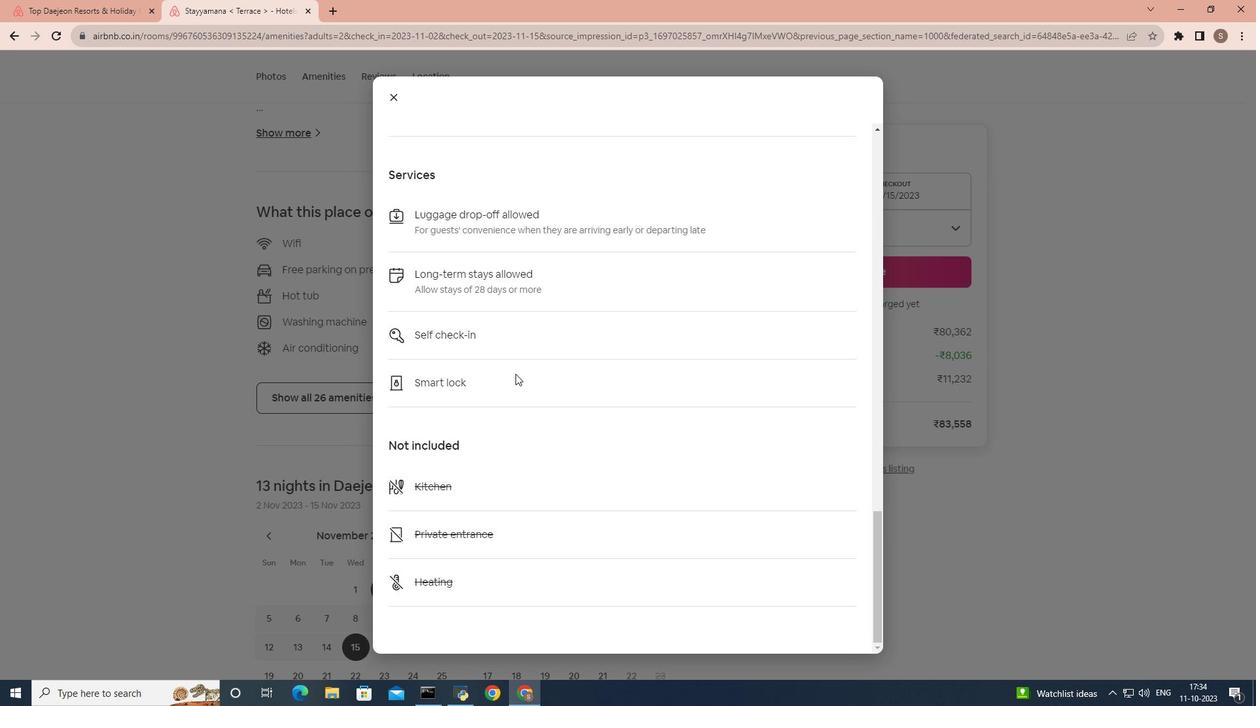
Action: Mouse scrolled (515, 373) with delta (0, 0)
Screenshot: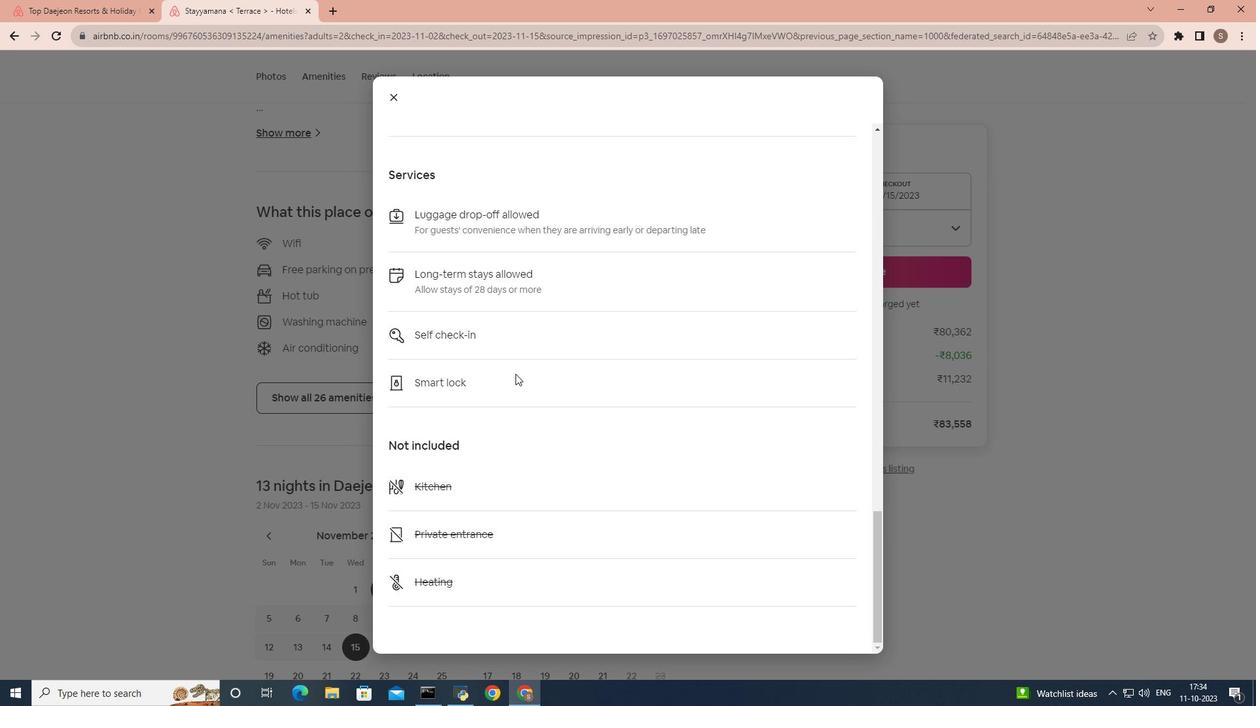 
Action: Mouse scrolled (515, 373) with delta (0, 0)
Screenshot: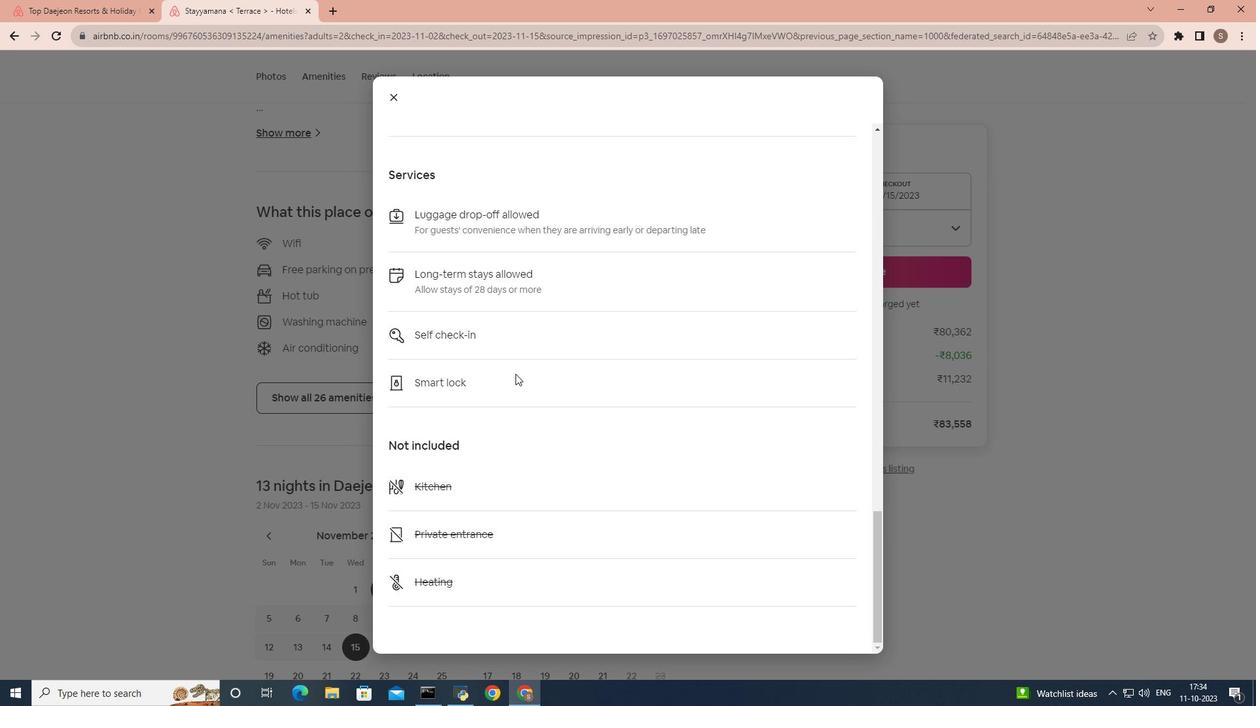 
Action: Mouse moved to (394, 103)
Screenshot: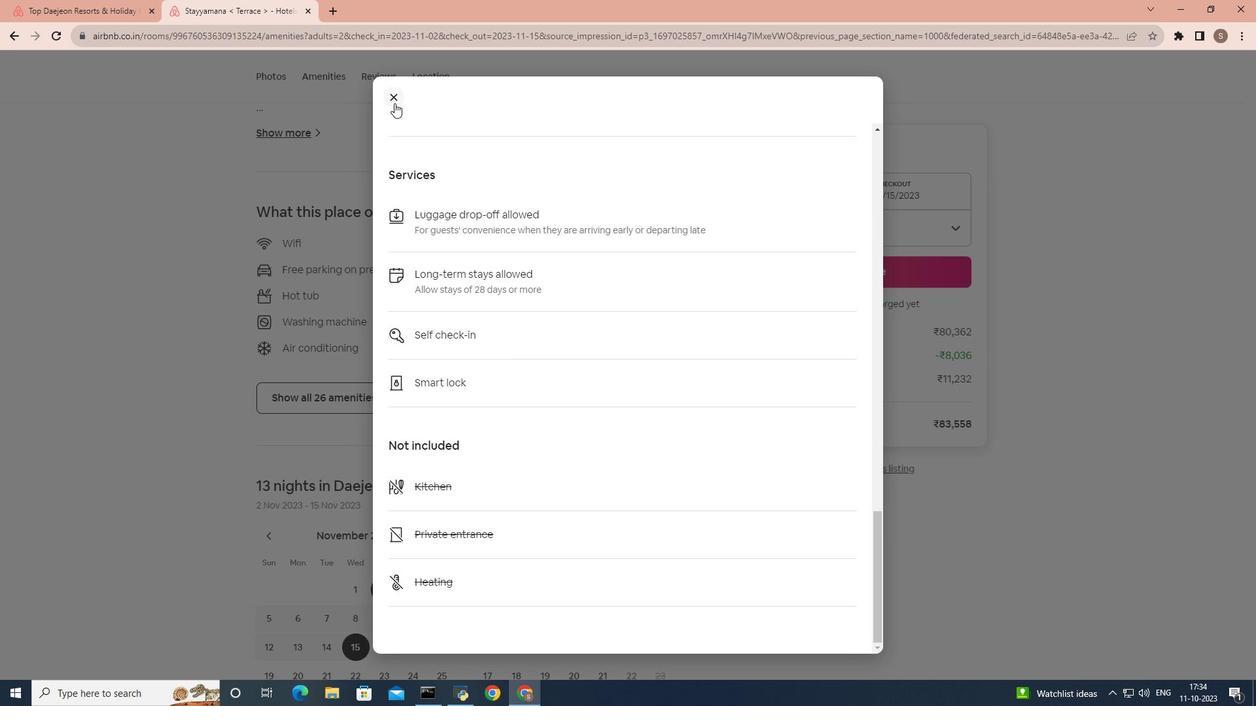 
Action: Mouse pressed left at (394, 103)
Screenshot: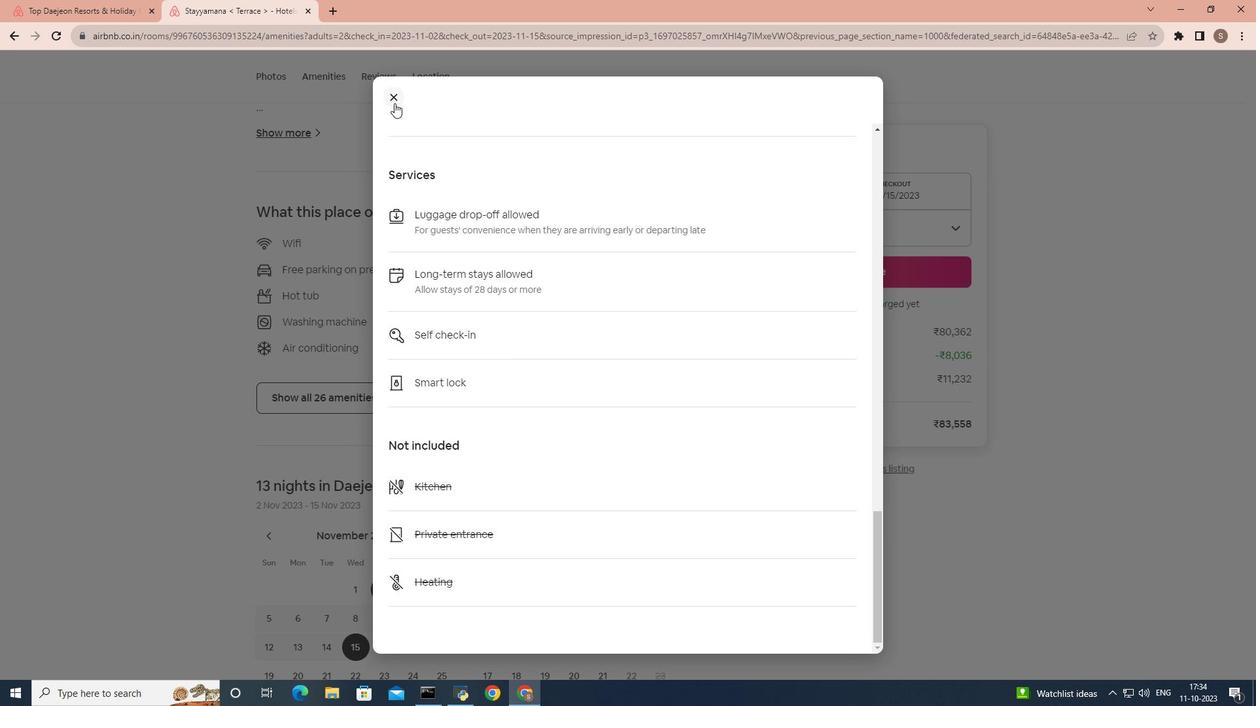 
Action: Mouse moved to (403, 314)
Screenshot: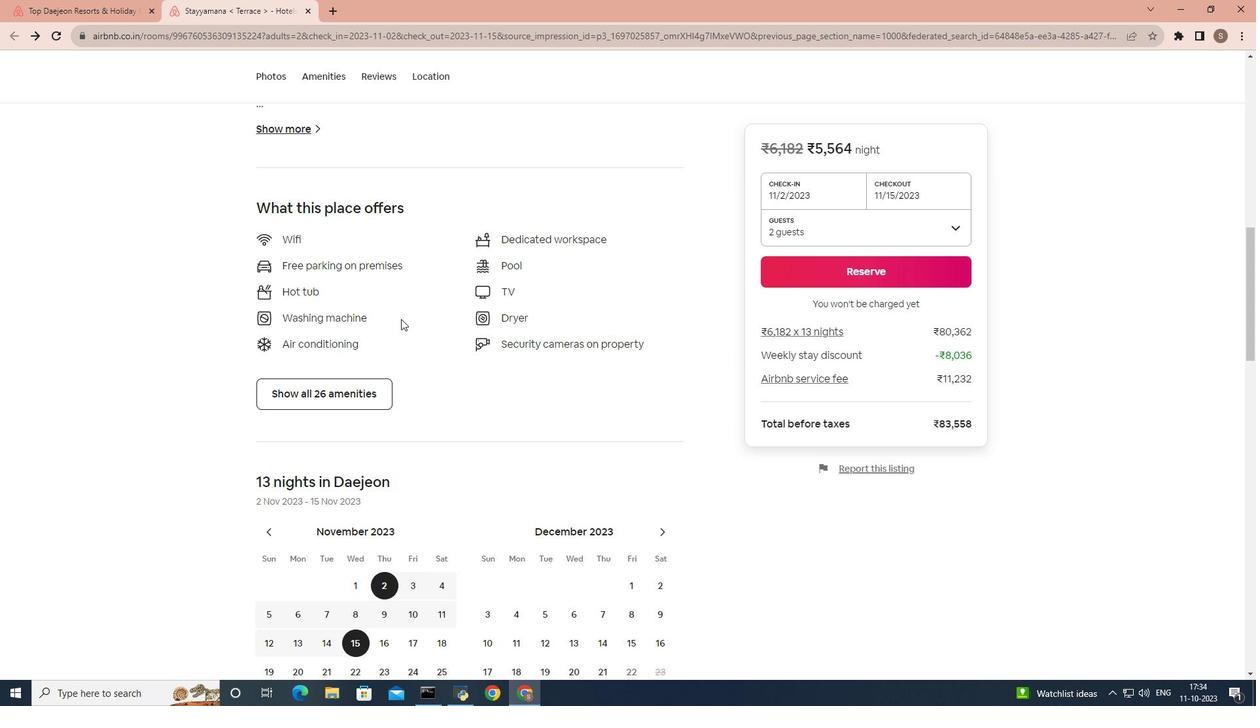 
Action: Mouse scrolled (403, 313) with delta (0, 0)
Screenshot: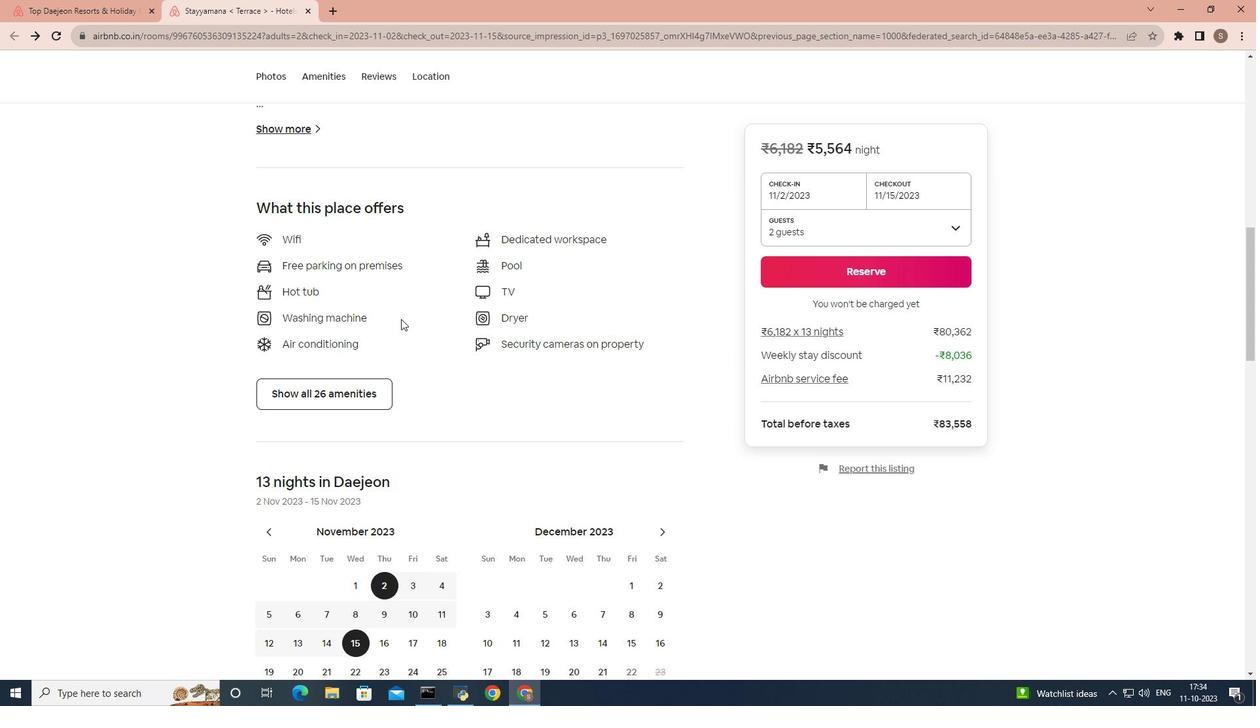 
Action: Mouse moved to (402, 316)
Screenshot: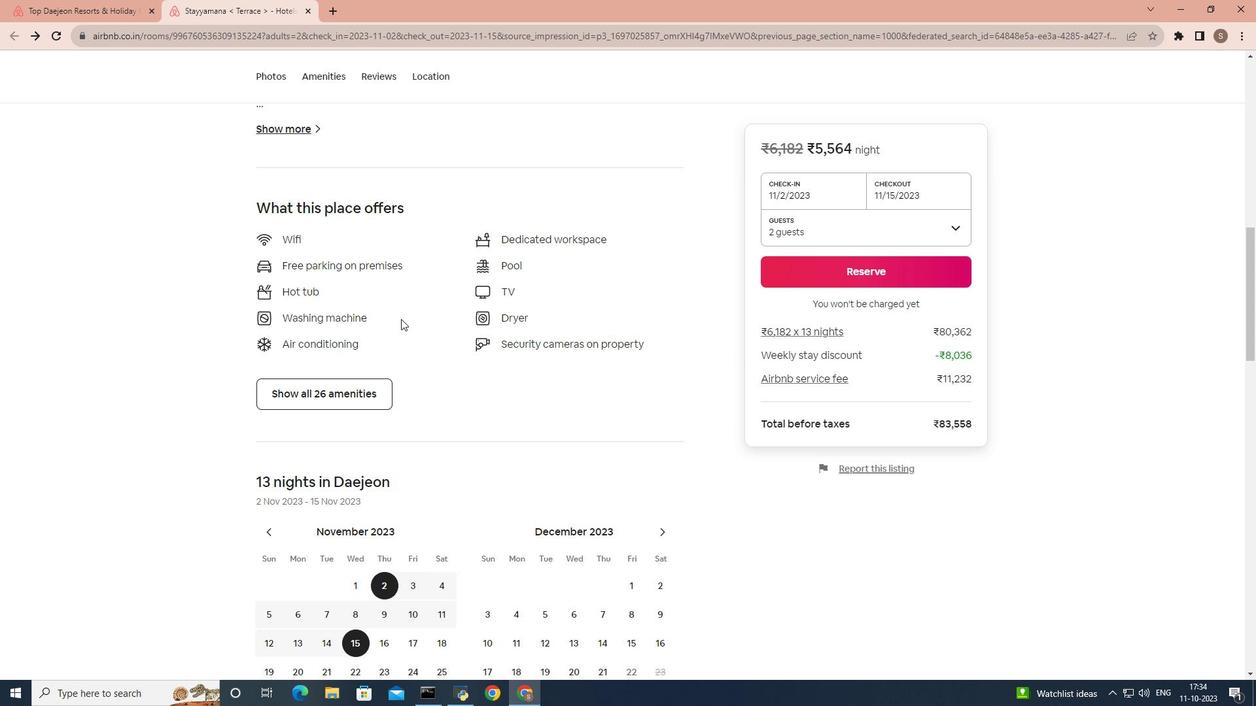
Action: Mouse scrolled (402, 316) with delta (0, 0)
Screenshot: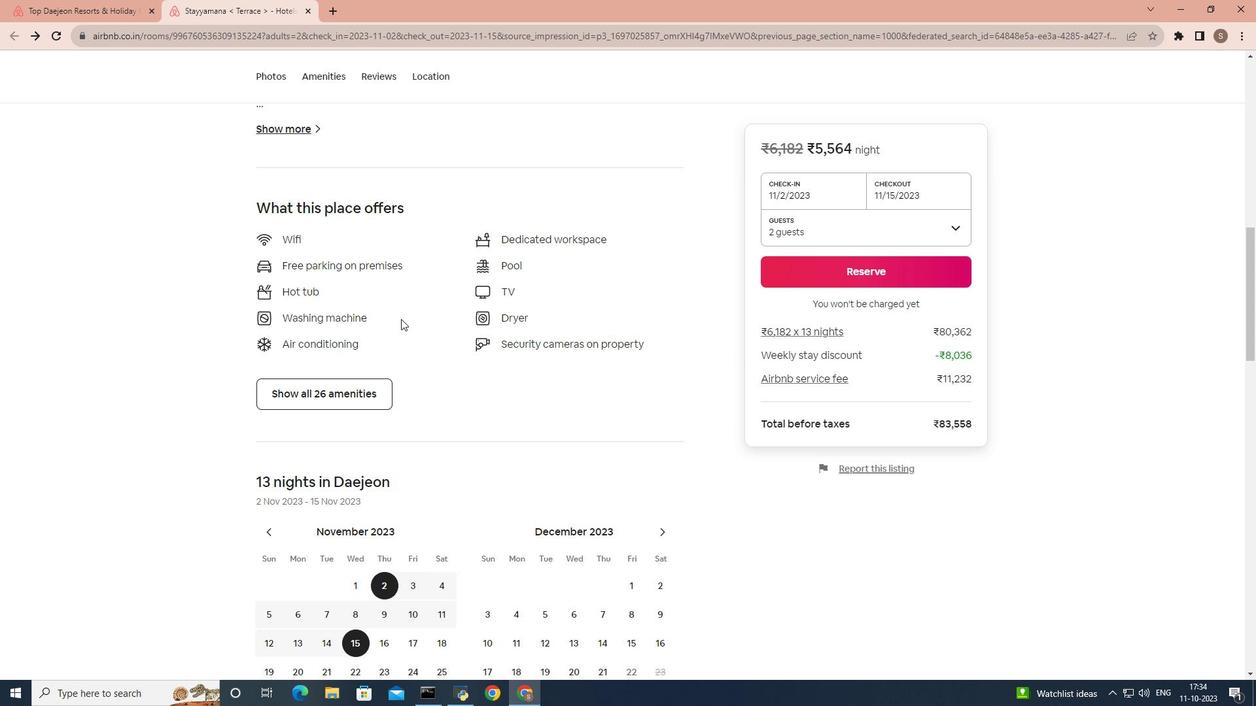 
Action: Mouse moved to (402, 318)
Screenshot: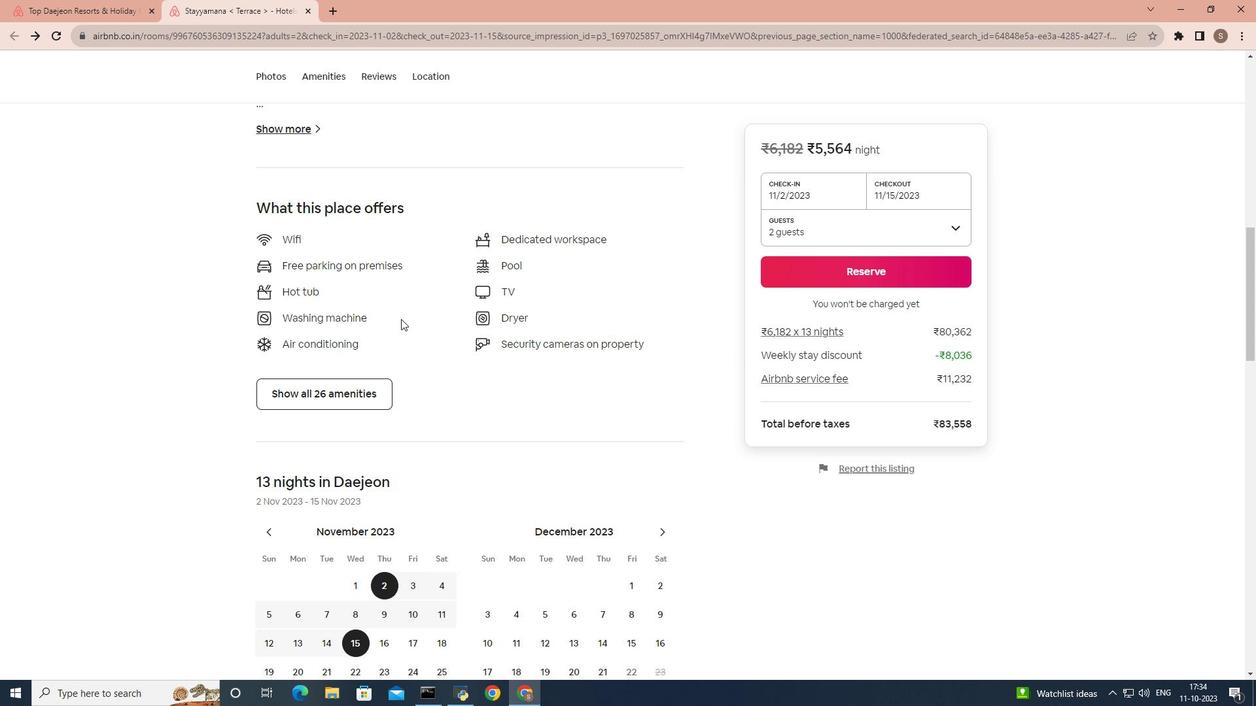 
Action: Mouse scrolled (402, 317) with delta (0, 0)
Screenshot: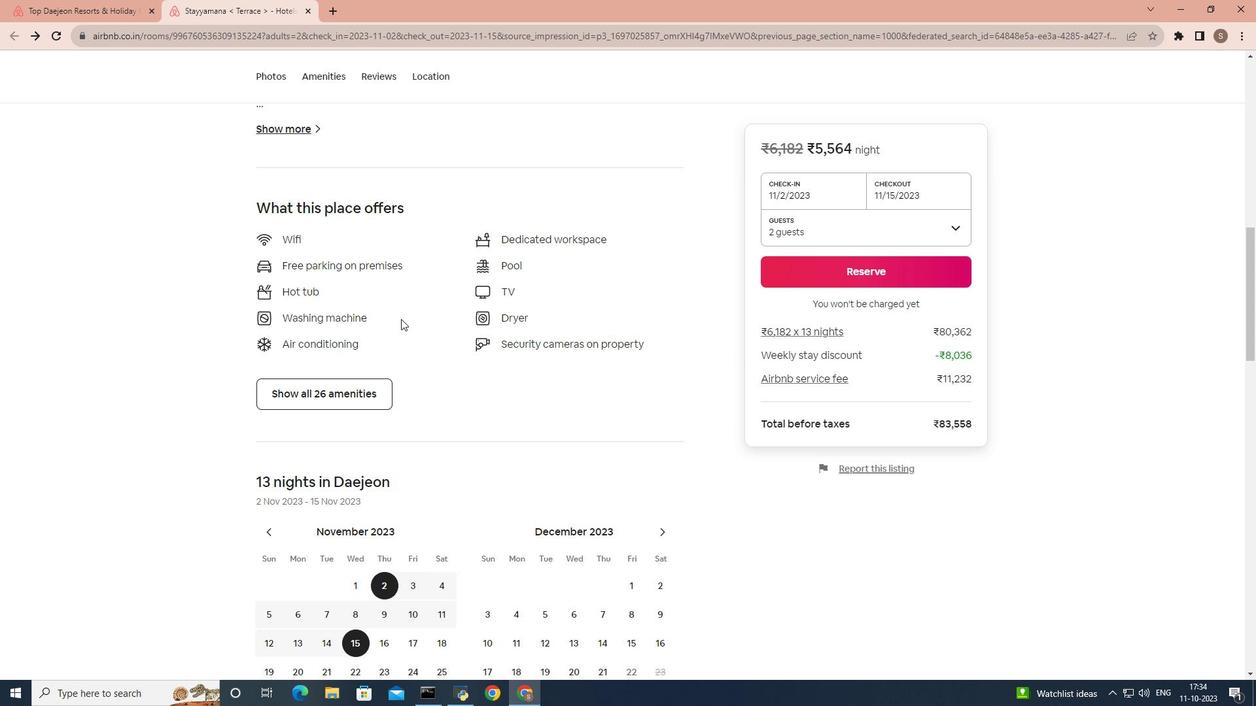 
Action: Mouse moved to (400, 320)
Screenshot: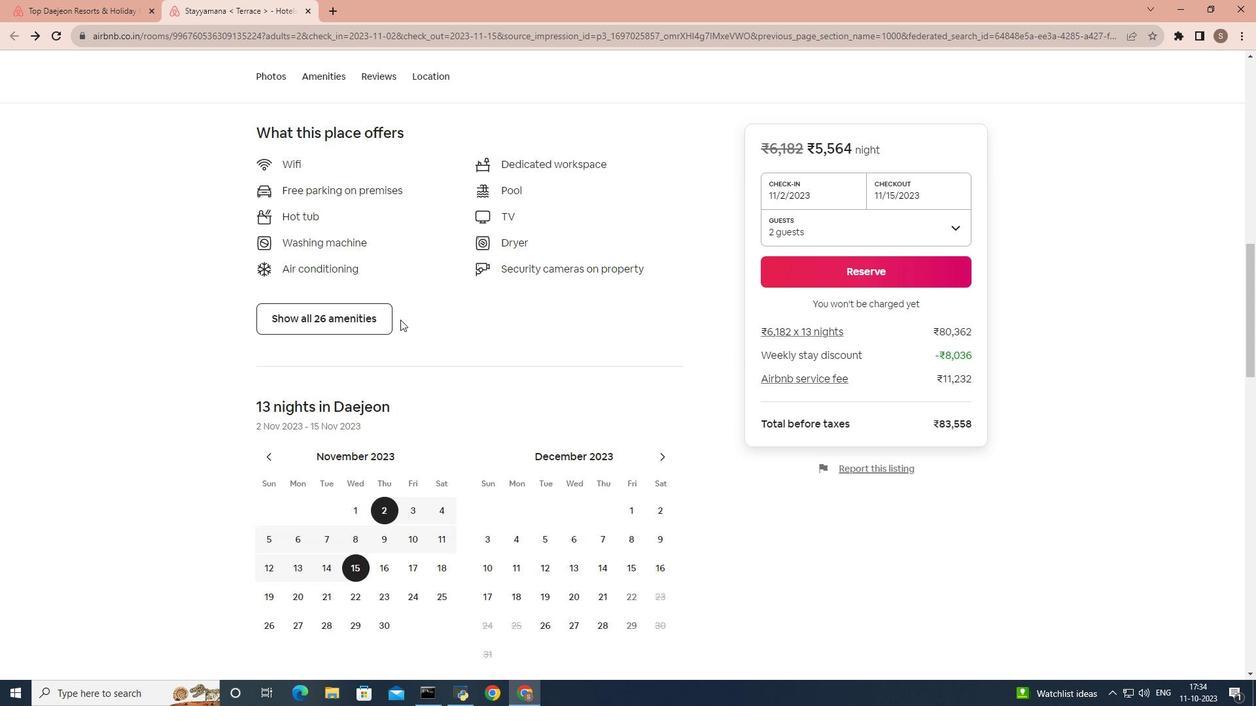 
Action: Mouse scrolled (400, 319) with delta (0, 0)
Screenshot: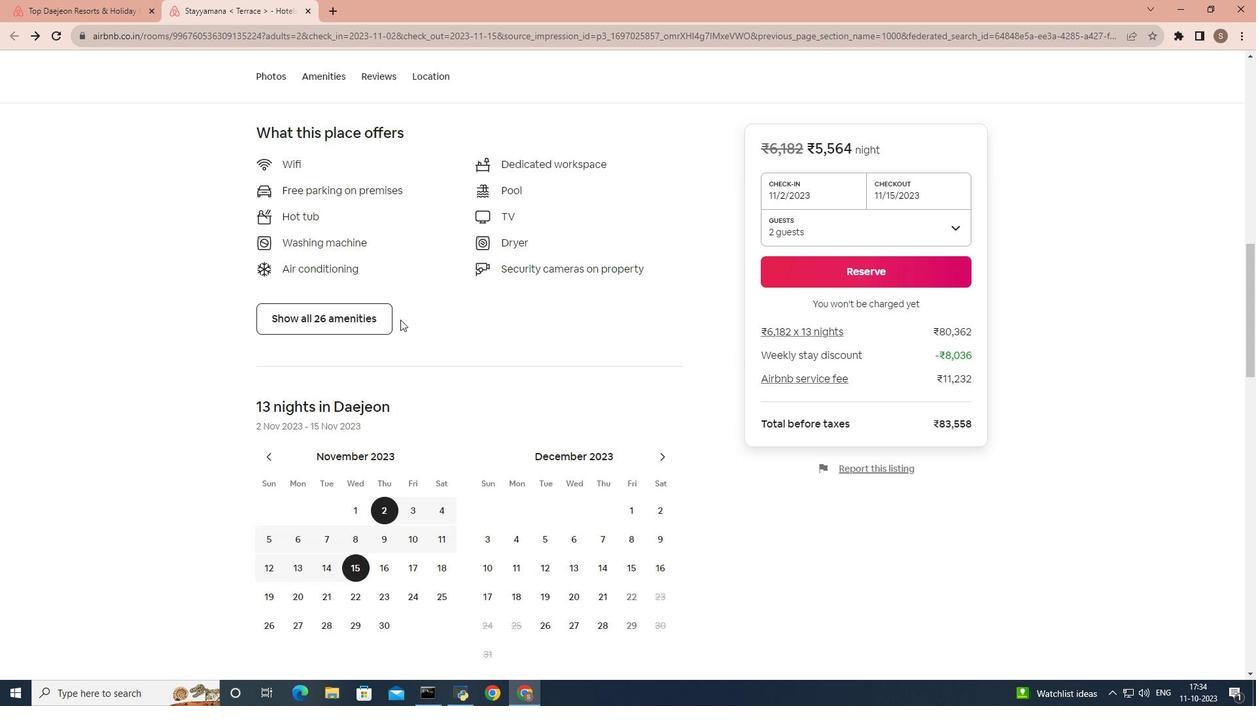 
Action: Mouse scrolled (400, 319) with delta (0, 0)
Screenshot: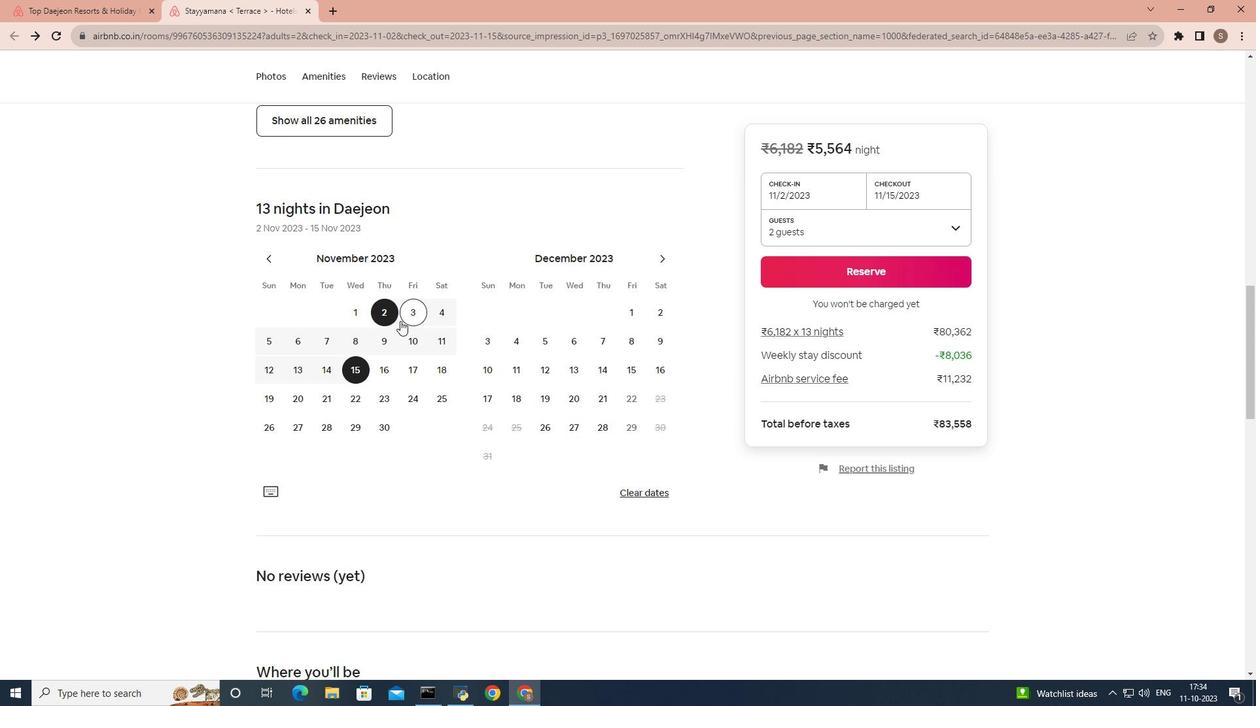 
Action: Mouse moved to (400, 321)
Screenshot: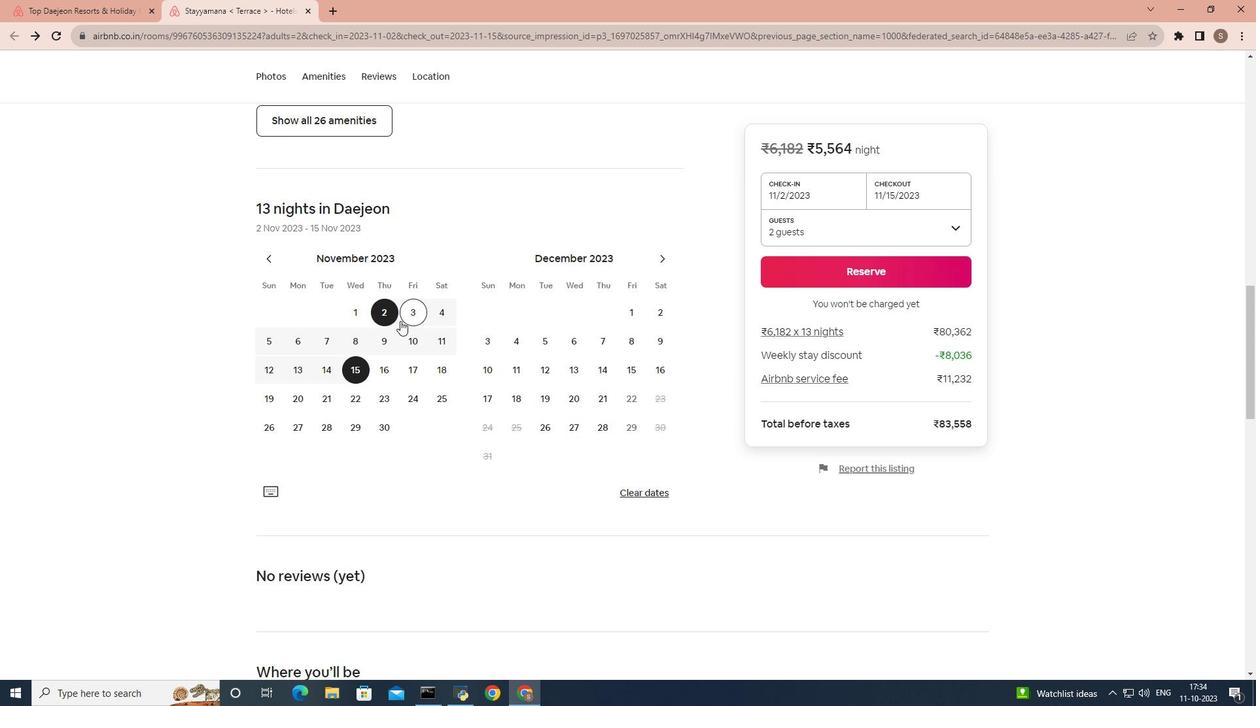 
Action: Mouse scrolled (400, 320) with delta (0, 0)
Screenshot: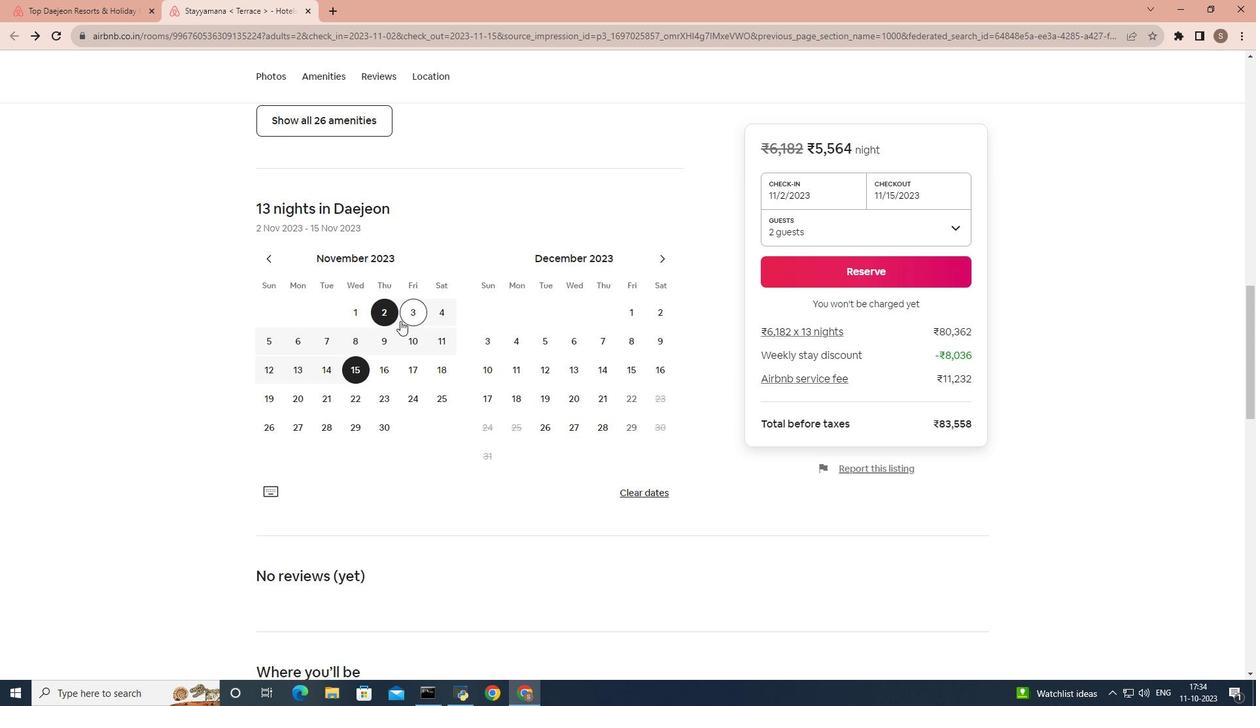
Action: Mouse scrolled (400, 320) with delta (0, 0)
Screenshot: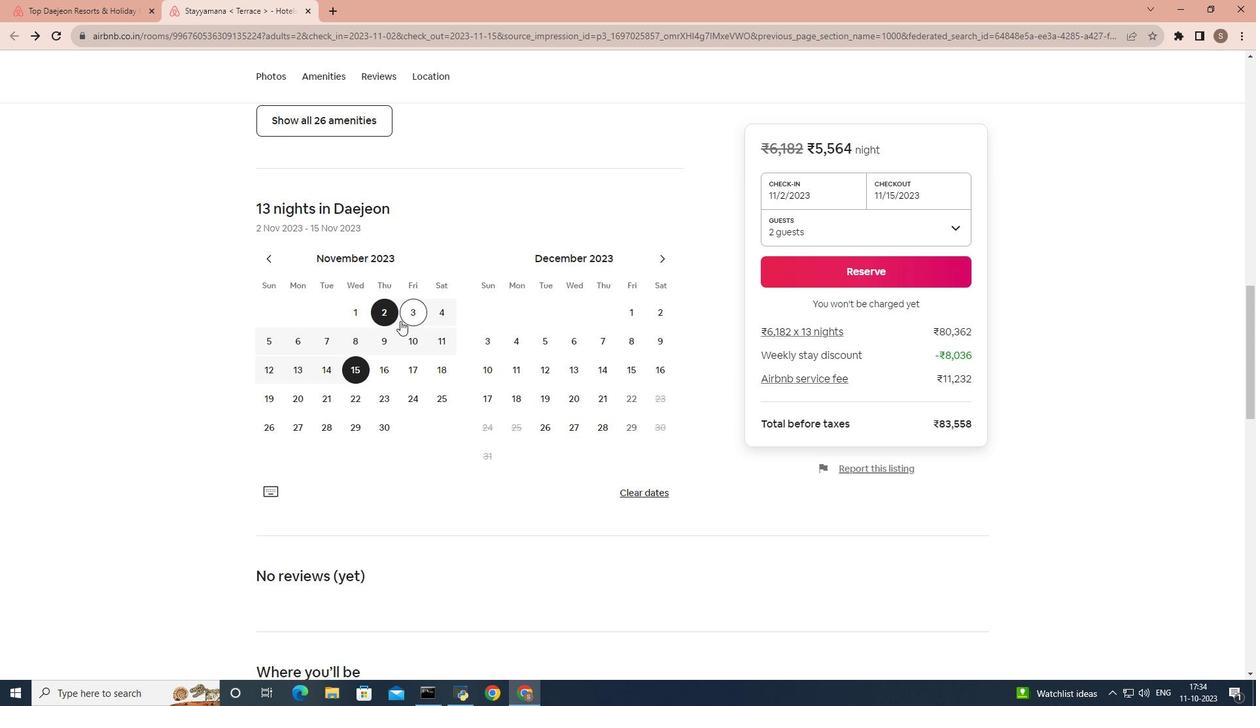 
Action: Mouse moved to (398, 321)
Screenshot: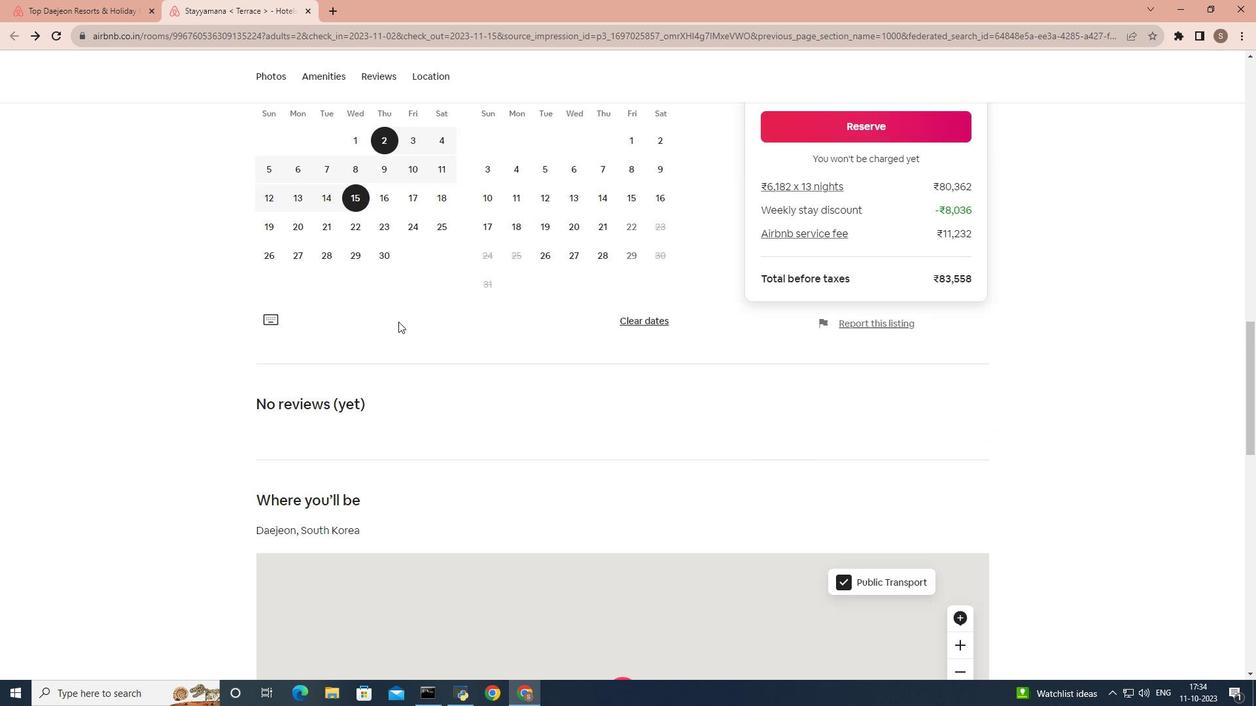 
Action: Mouse scrolled (398, 321) with delta (0, 0)
Screenshot: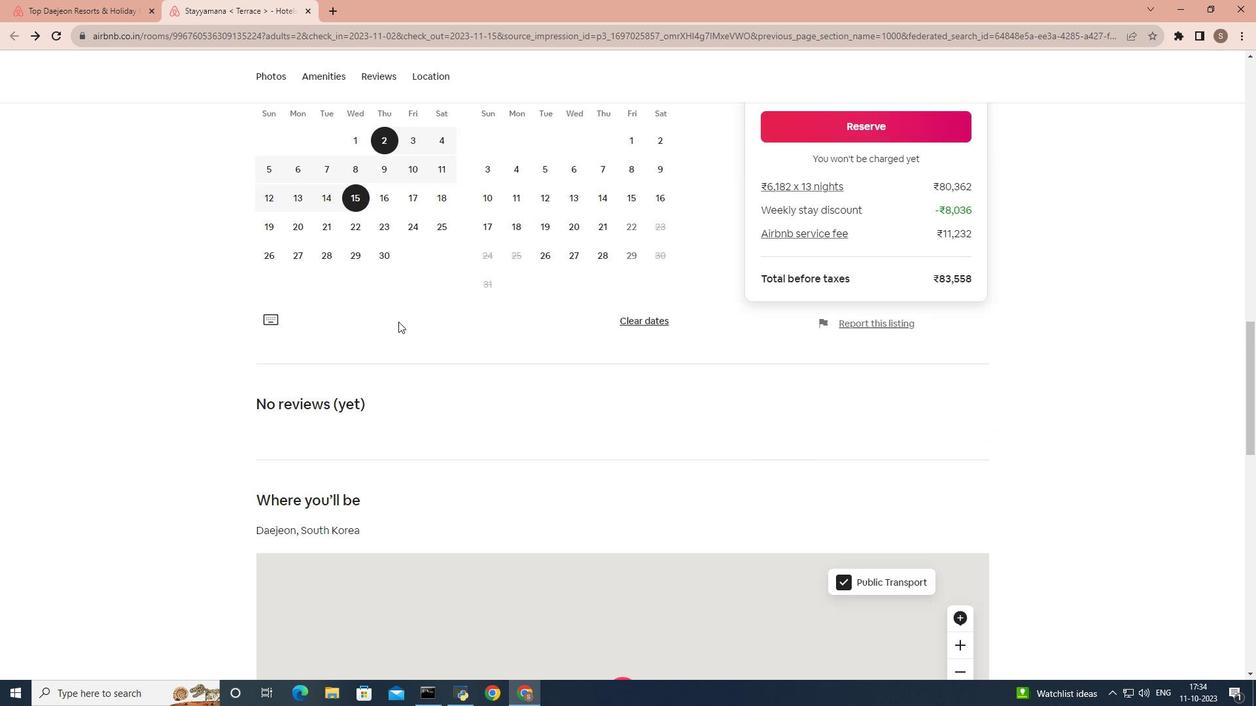 
Action: Mouse scrolled (398, 322) with delta (0, 0)
Screenshot: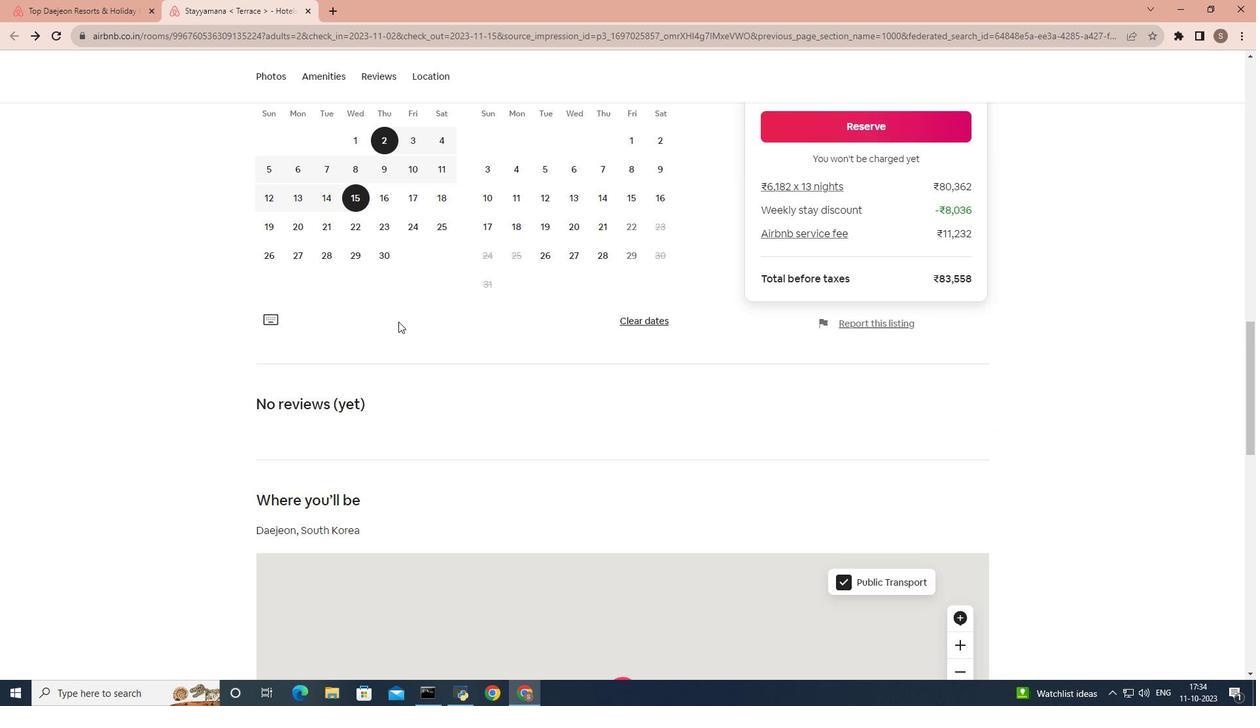 
Action: Mouse scrolled (398, 321) with delta (0, 0)
Screenshot: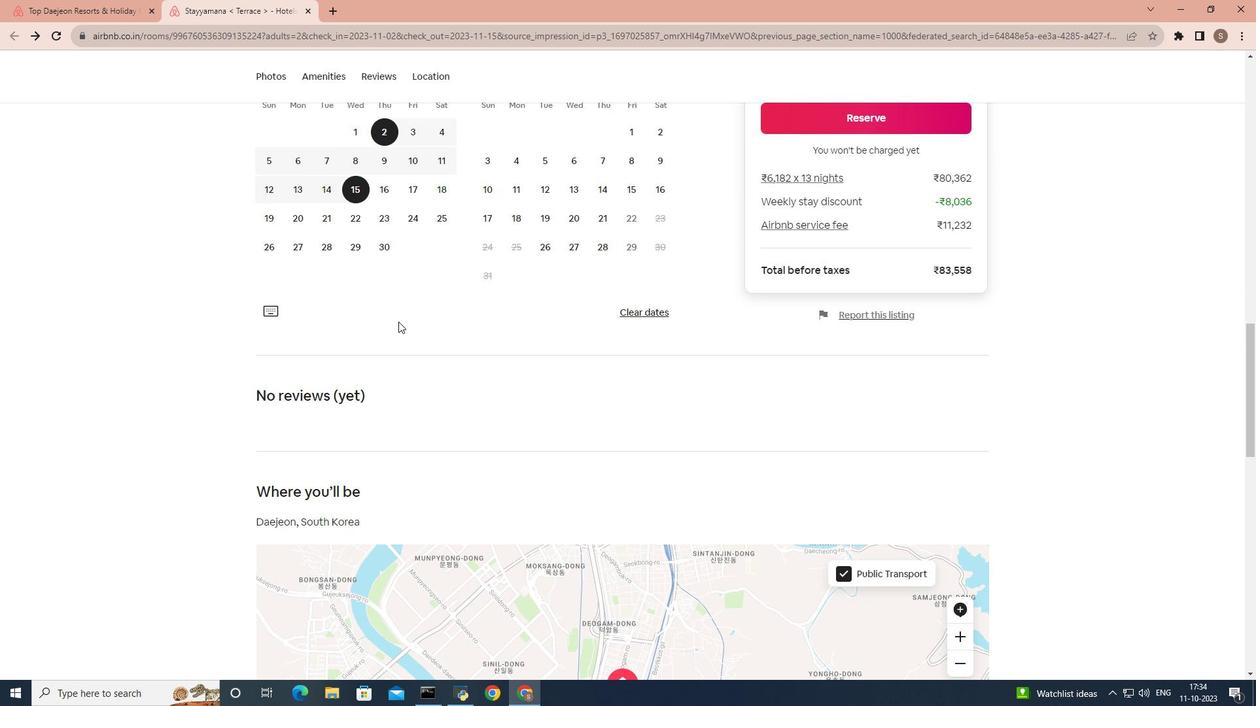 
Action: Mouse scrolled (398, 321) with delta (0, 0)
Screenshot: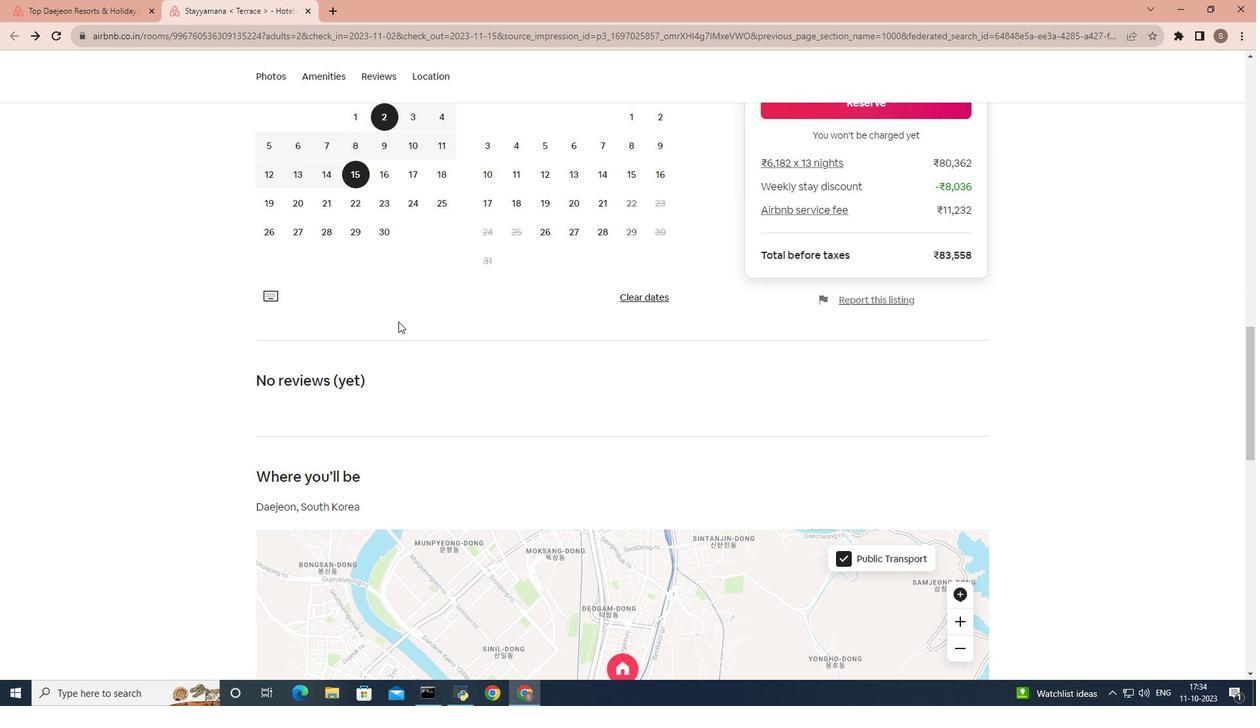 
Action: Mouse scrolled (398, 321) with delta (0, 0)
Screenshot: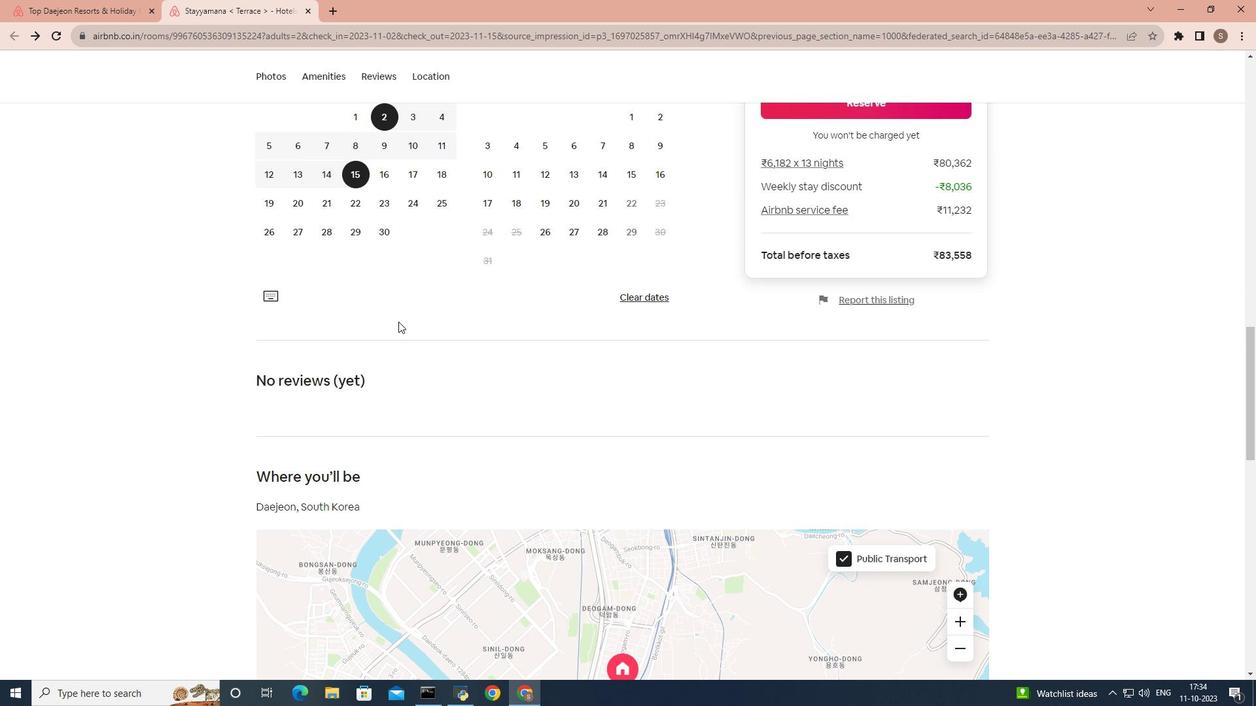 
Action: Mouse scrolled (398, 321) with delta (0, 0)
Screenshot: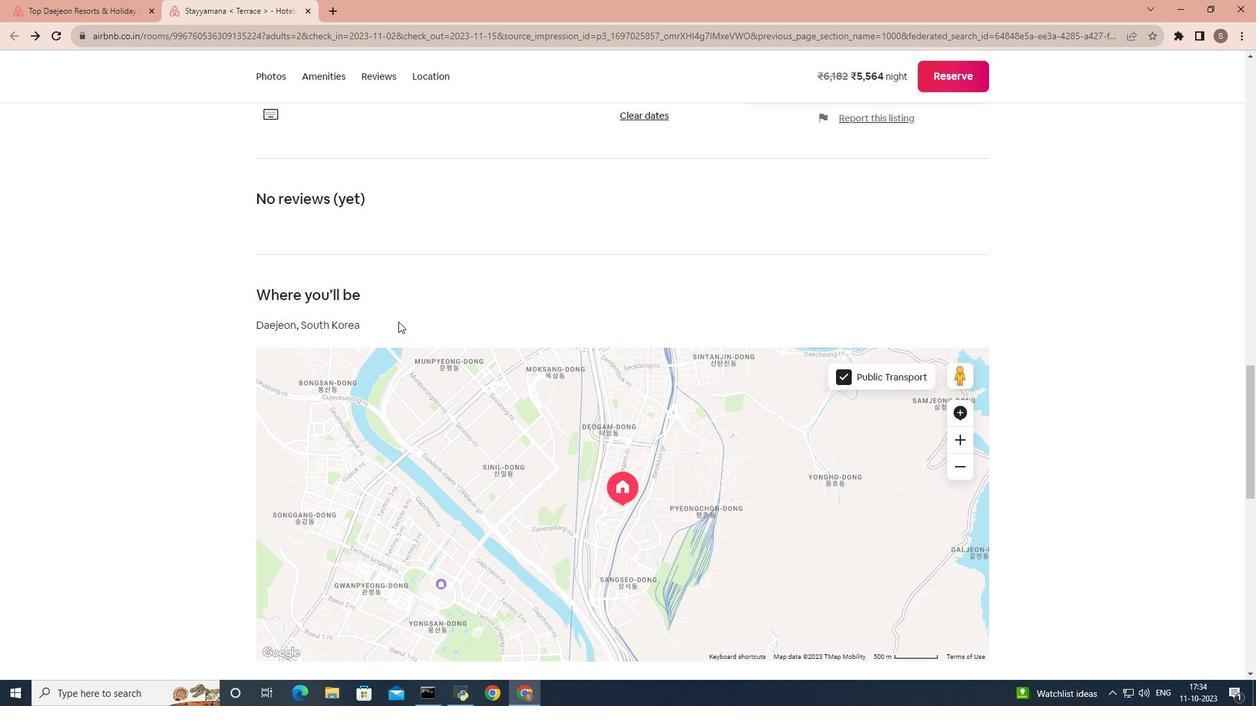 
Action: Mouse scrolled (398, 321) with delta (0, 0)
Screenshot: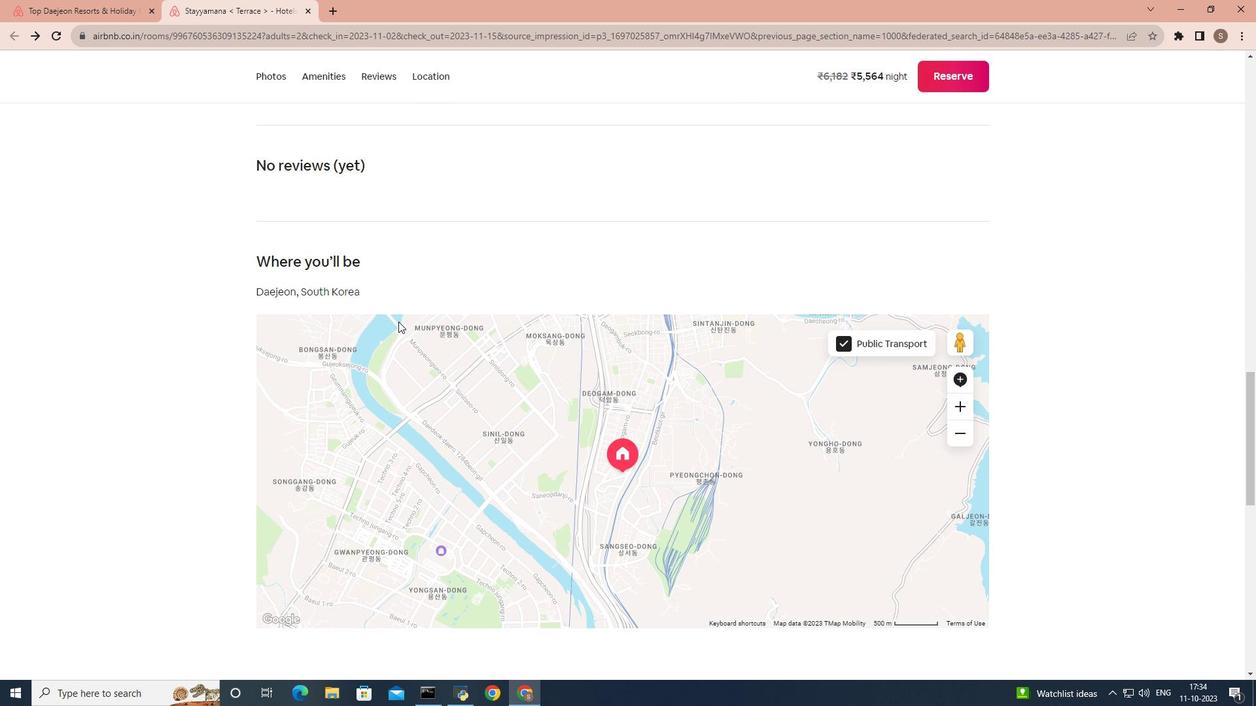 
Action: Mouse scrolled (398, 321) with delta (0, 0)
Screenshot: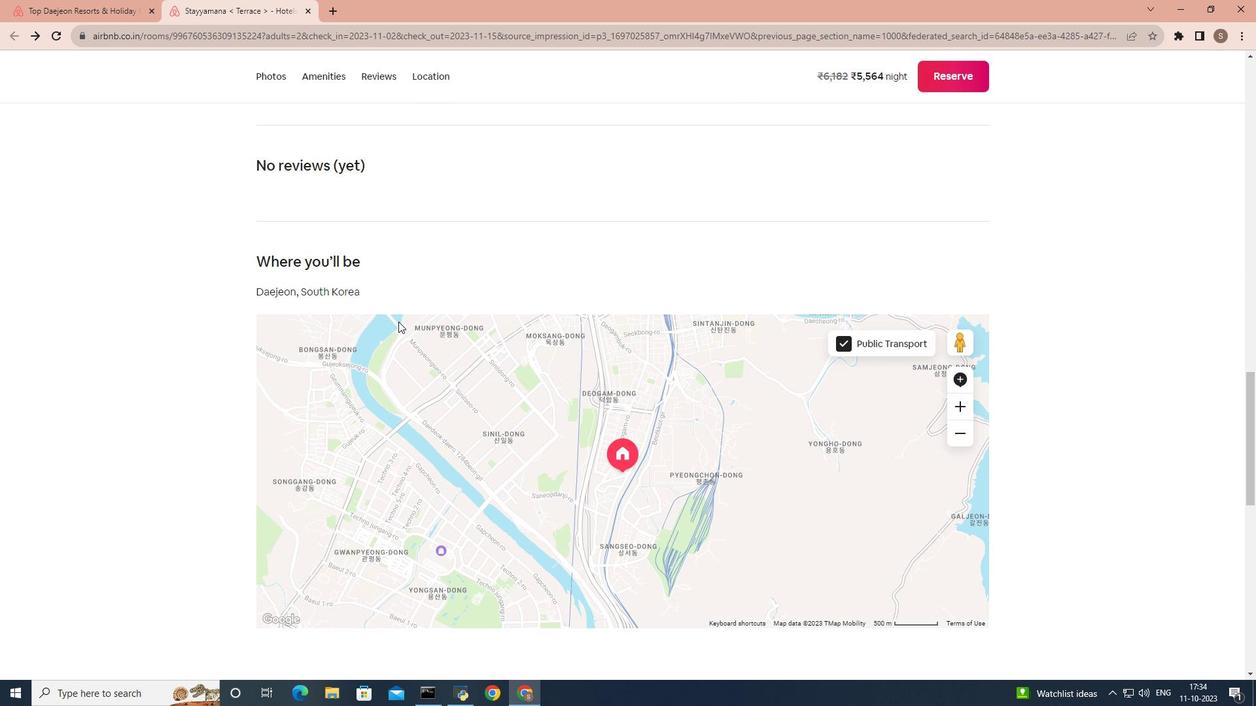 
Action: Mouse scrolled (398, 321) with delta (0, 0)
Screenshot: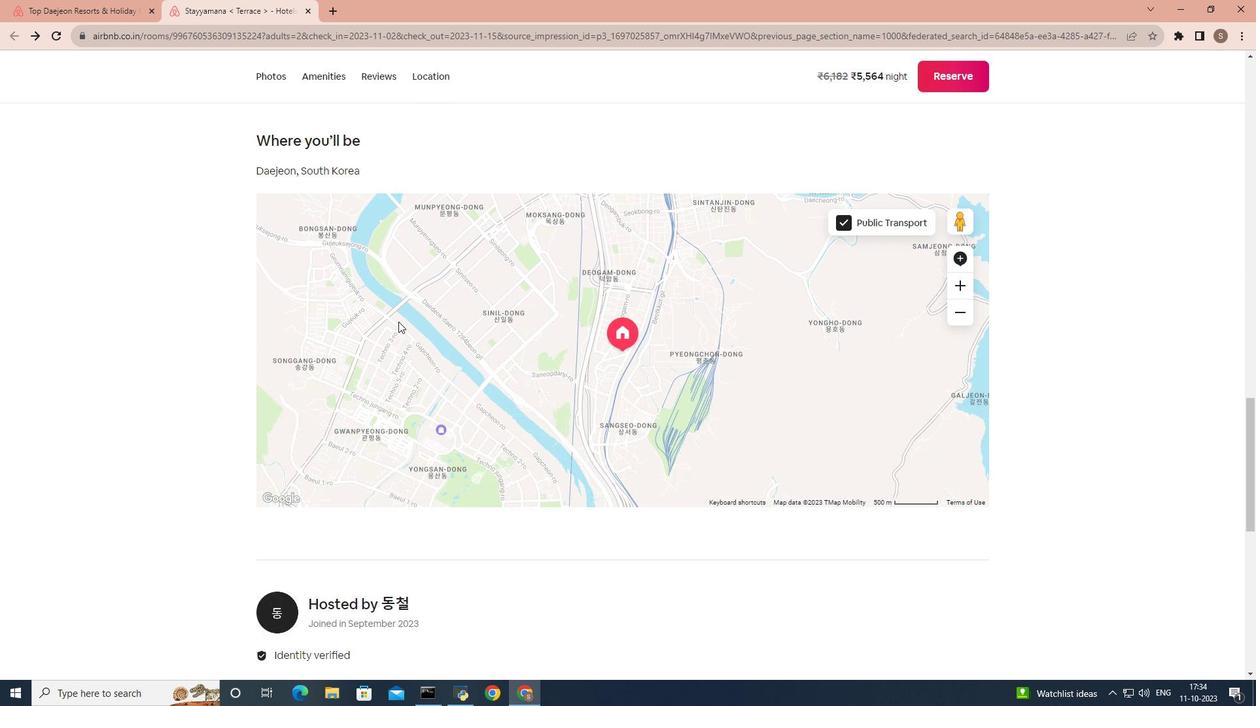 
Action: Mouse scrolled (398, 322) with delta (0, 0)
Screenshot: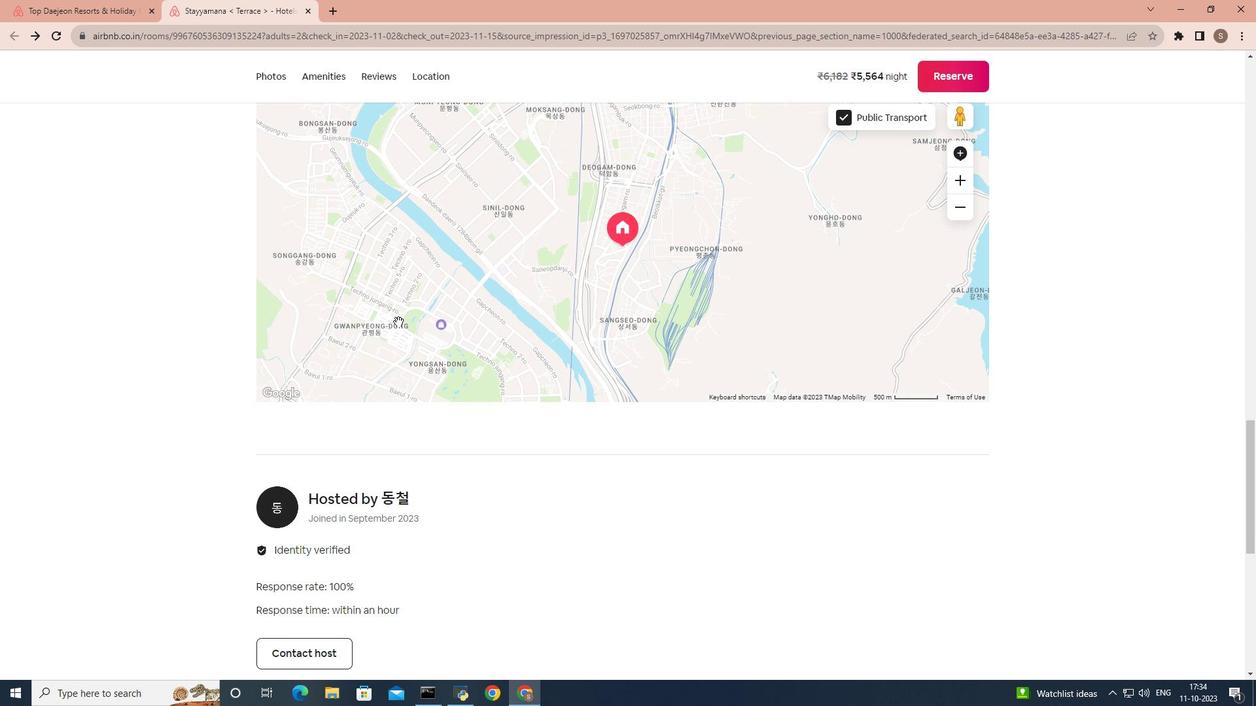 
Action: Mouse scrolled (398, 322) with delta (0, 0)
Screenshot: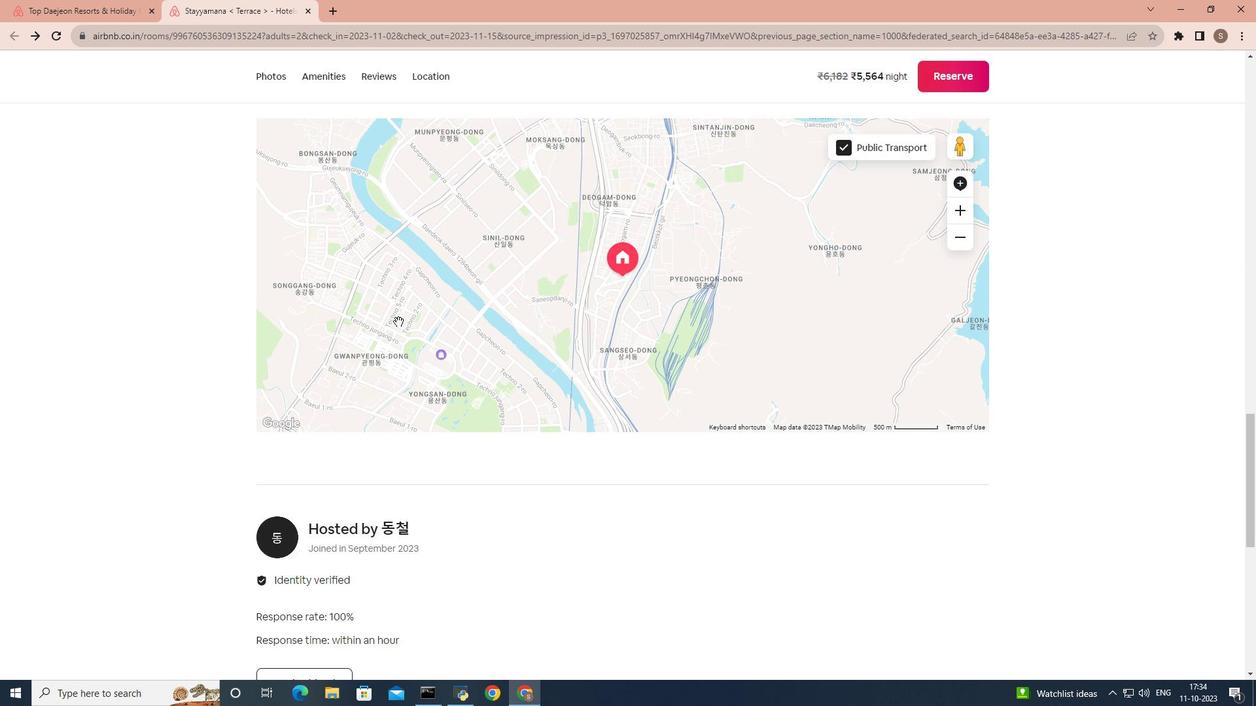 
Action: Mouse scrolled (398, 322) with delta (0, 0)
Screenshot: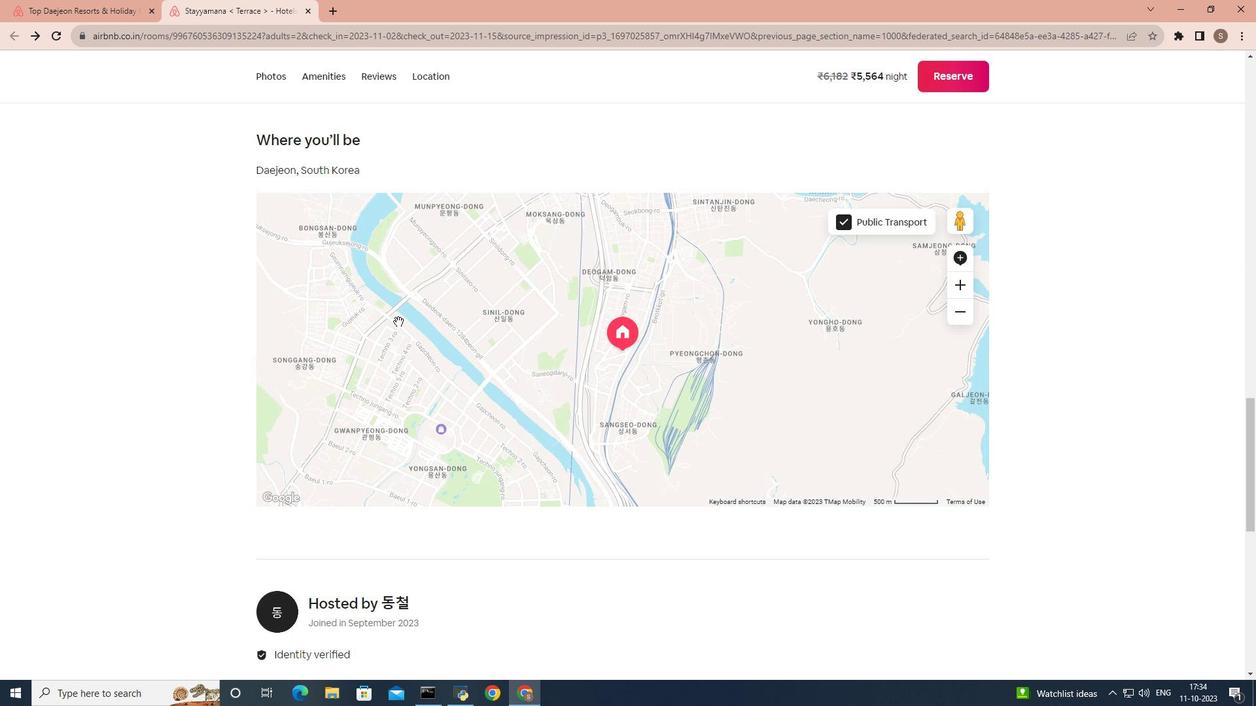 
Action: Mouse scrolled (398, 321) with delta (0, 0)
Screenshot: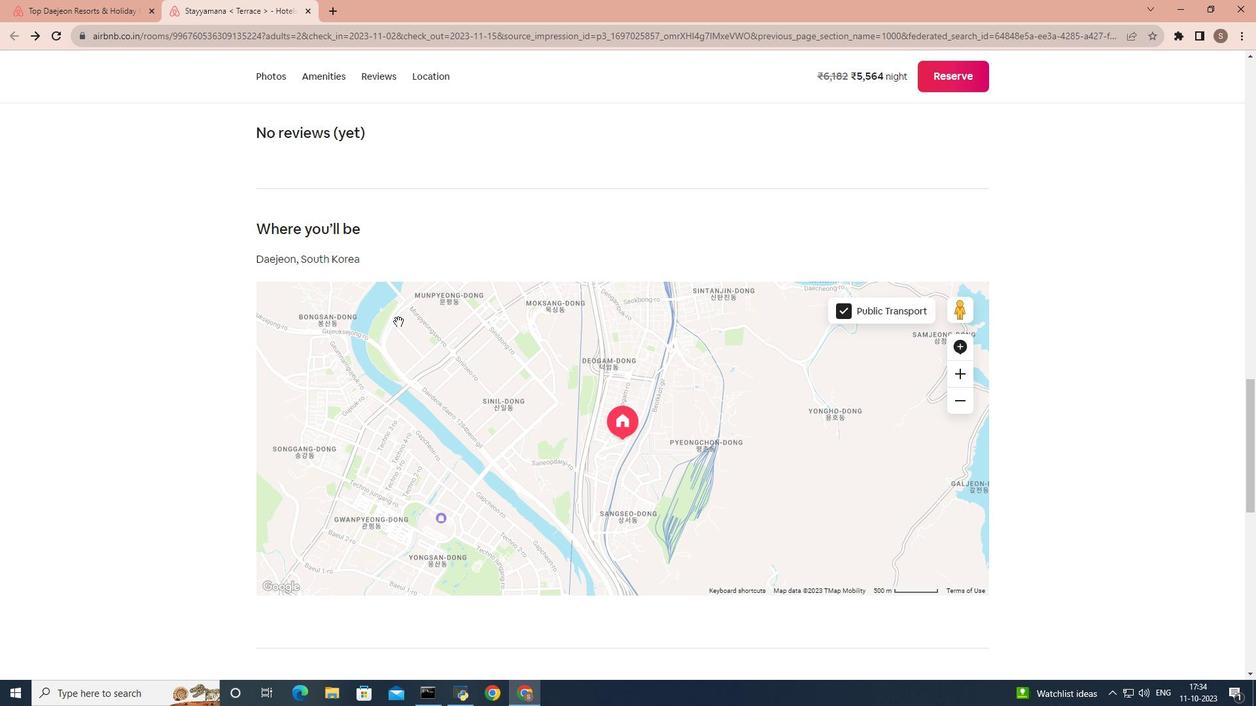 
Action: Mouse scrolled (398, 321) with delta (0, 0)
Screenshot: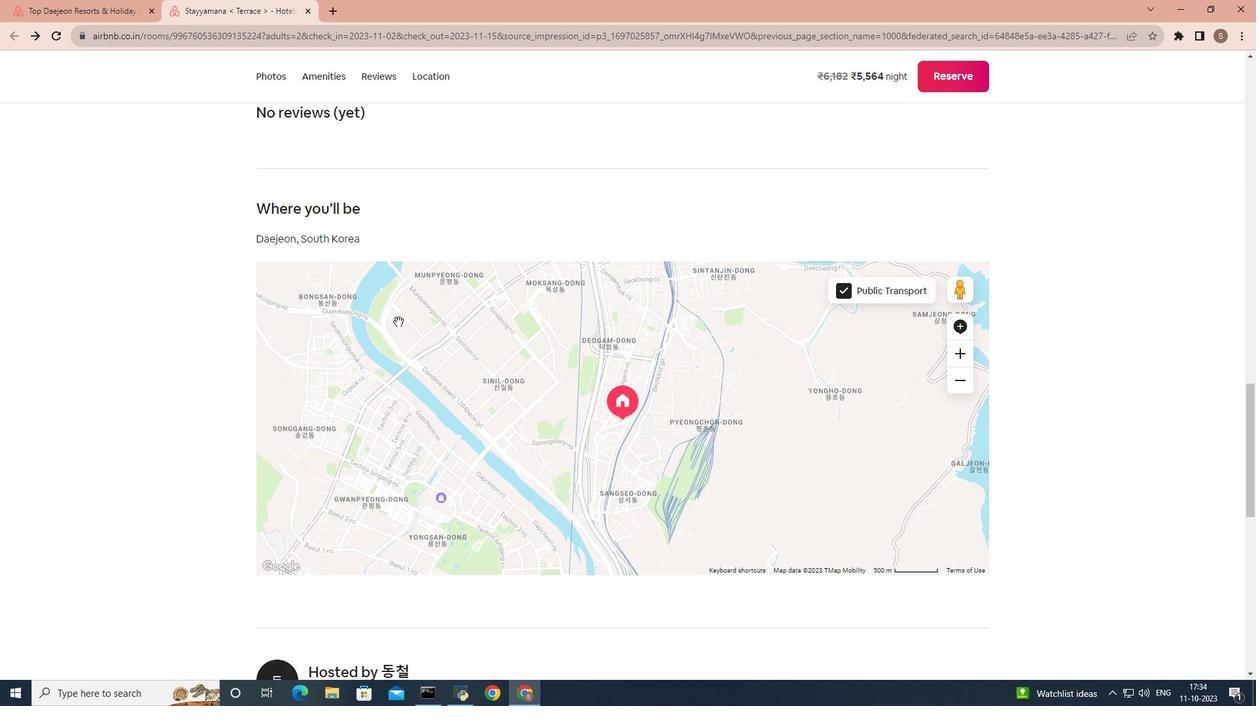 
Action: Mouse scrolled (398, 321) with delta (0, 0)
Screenshot: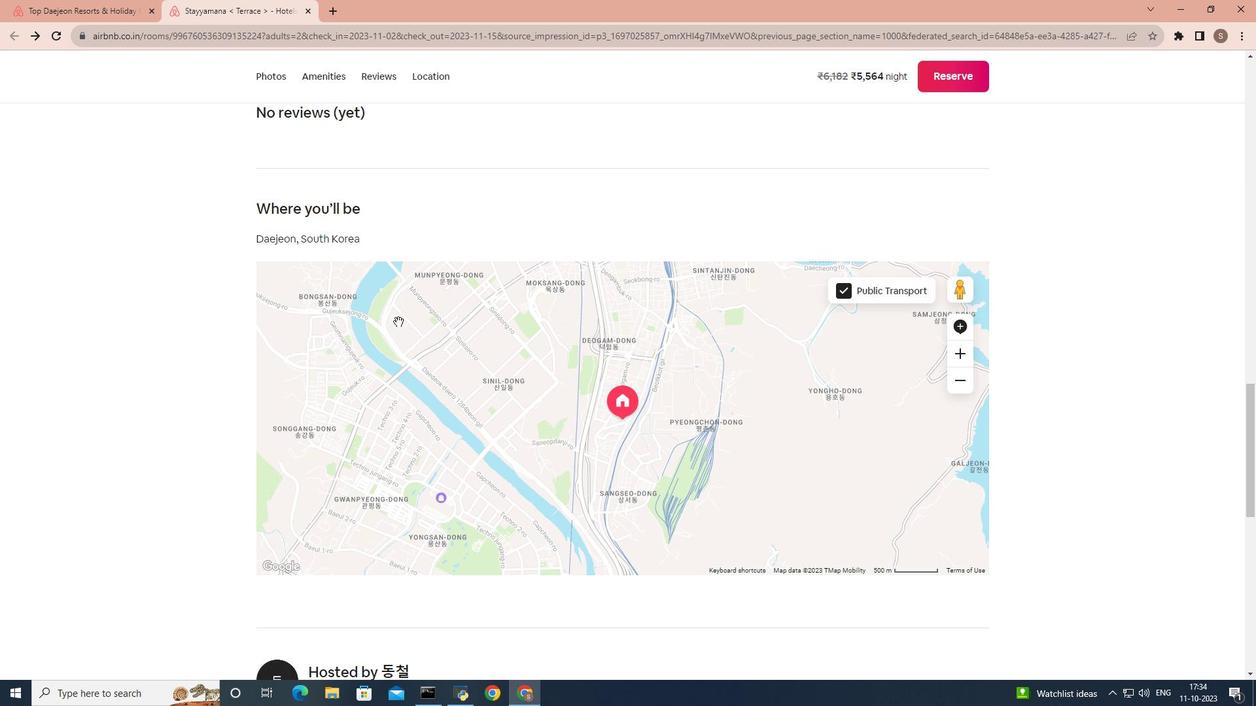 
Action: Mouse scrolled (398, 321) with delta (0, 0)
Screenshot: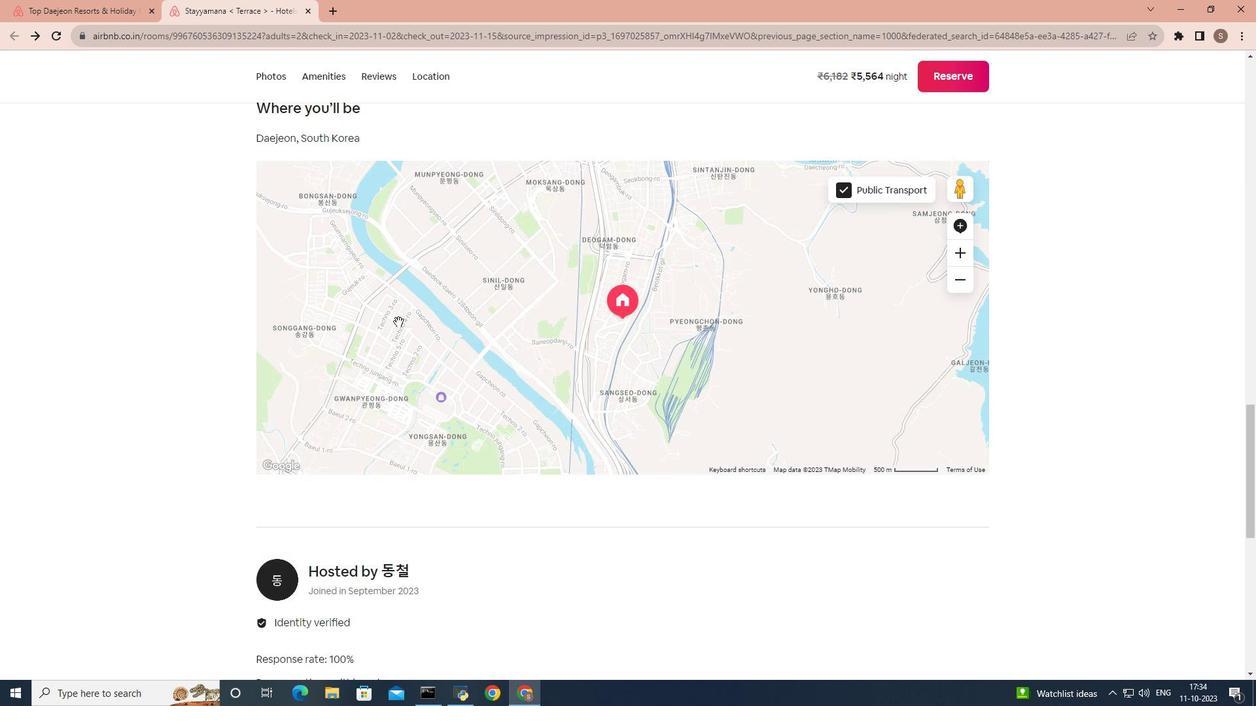 
Action: Mouse scrolled (398, 321) with delta (0, 0)
Screenshot: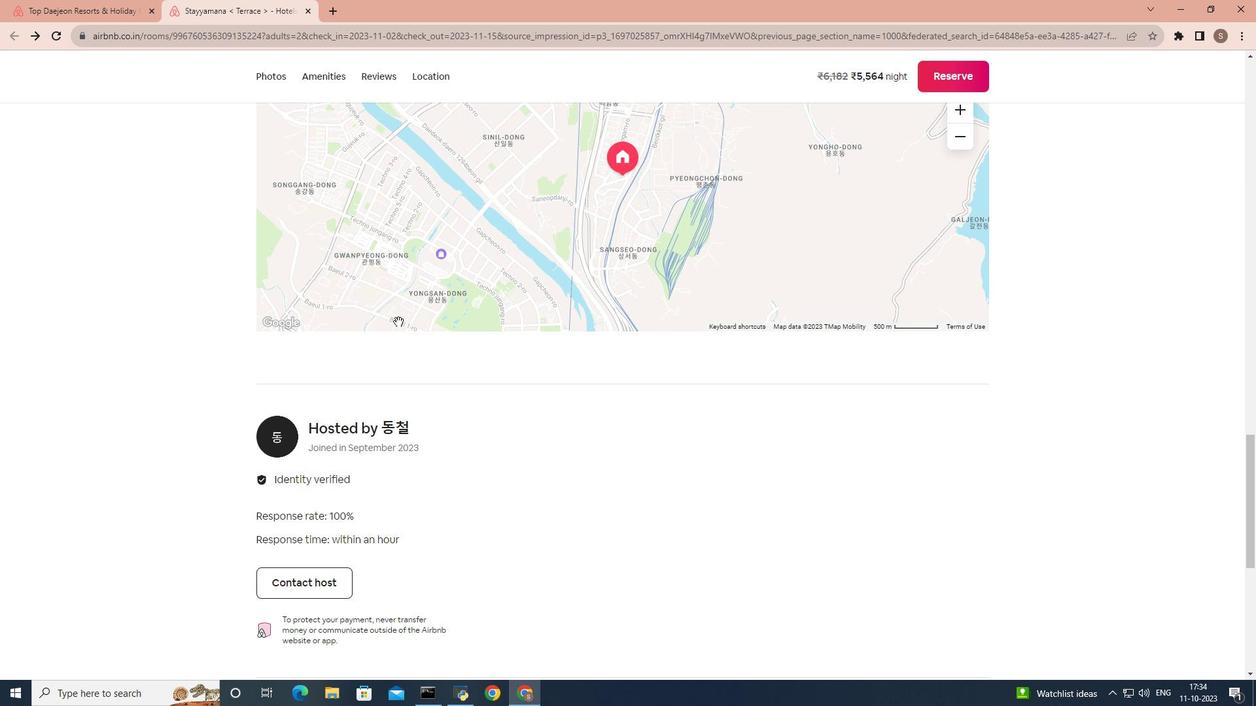 
Action: Mouse scrolled (398, 321) with delta (0, 0)
Screenshot: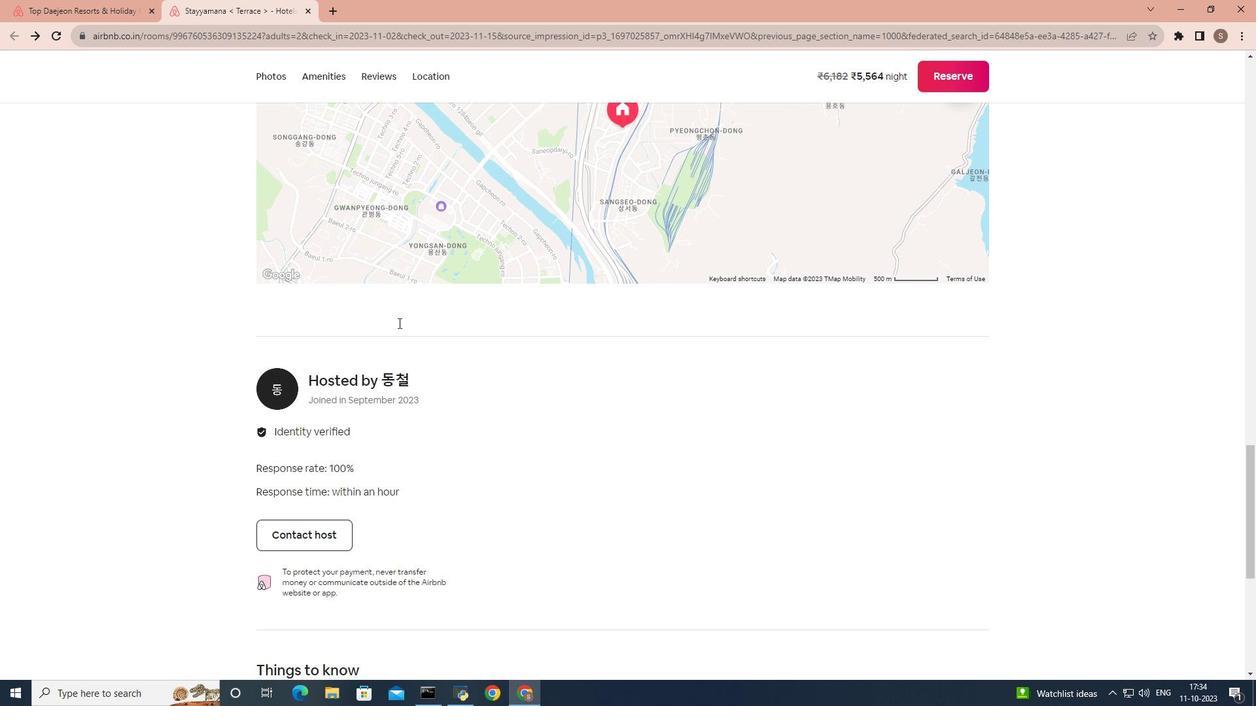 
Action: Mouse scrolled (398, 321) with delta (0, 0)
Screenshot: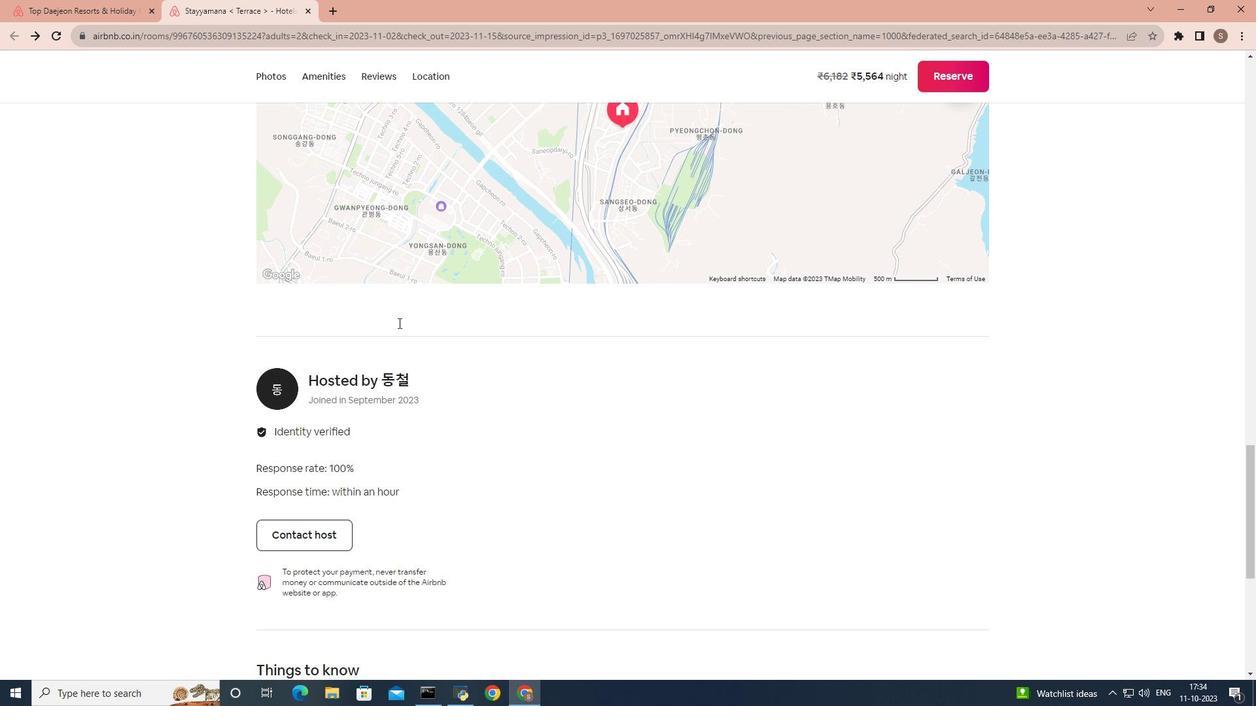 
Action: Mouse moved to (398, 323)
Screenshot: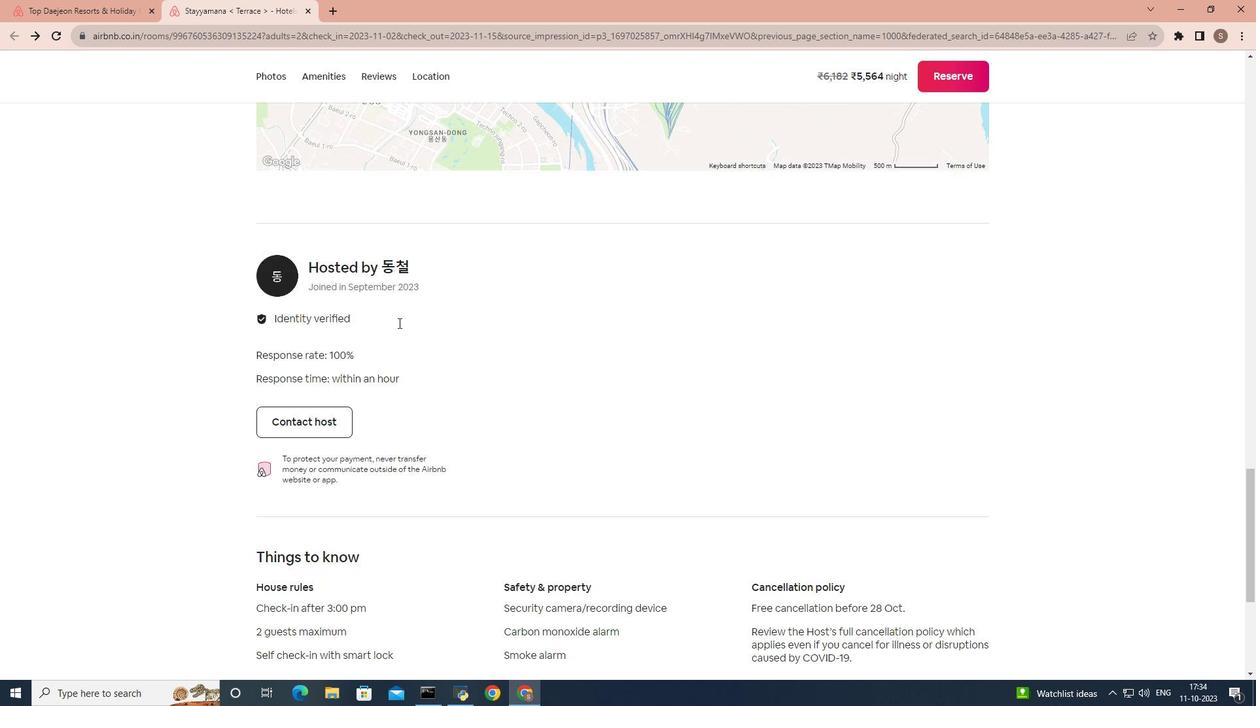 
Action: Mouse scrolled (398, 322) with delta (0, 0)
Screenshot: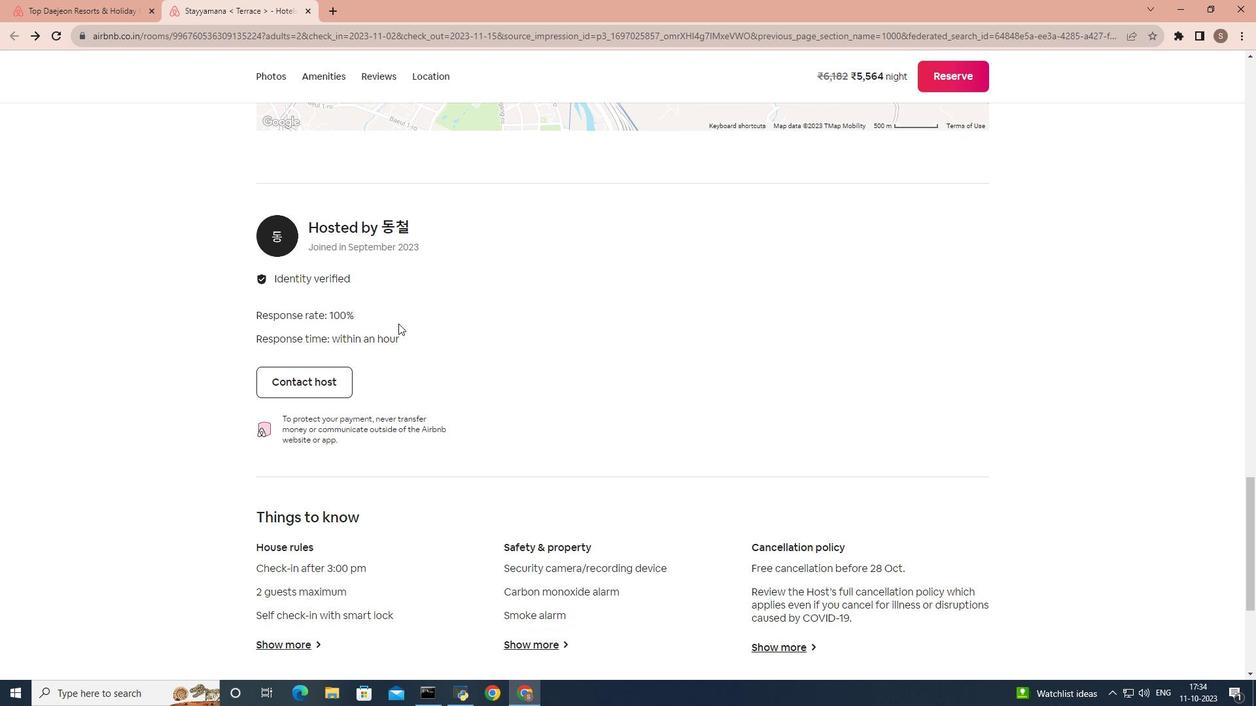 
Action: Mouse scrolled (398, 322) with delta (0, 0)
Screenshot: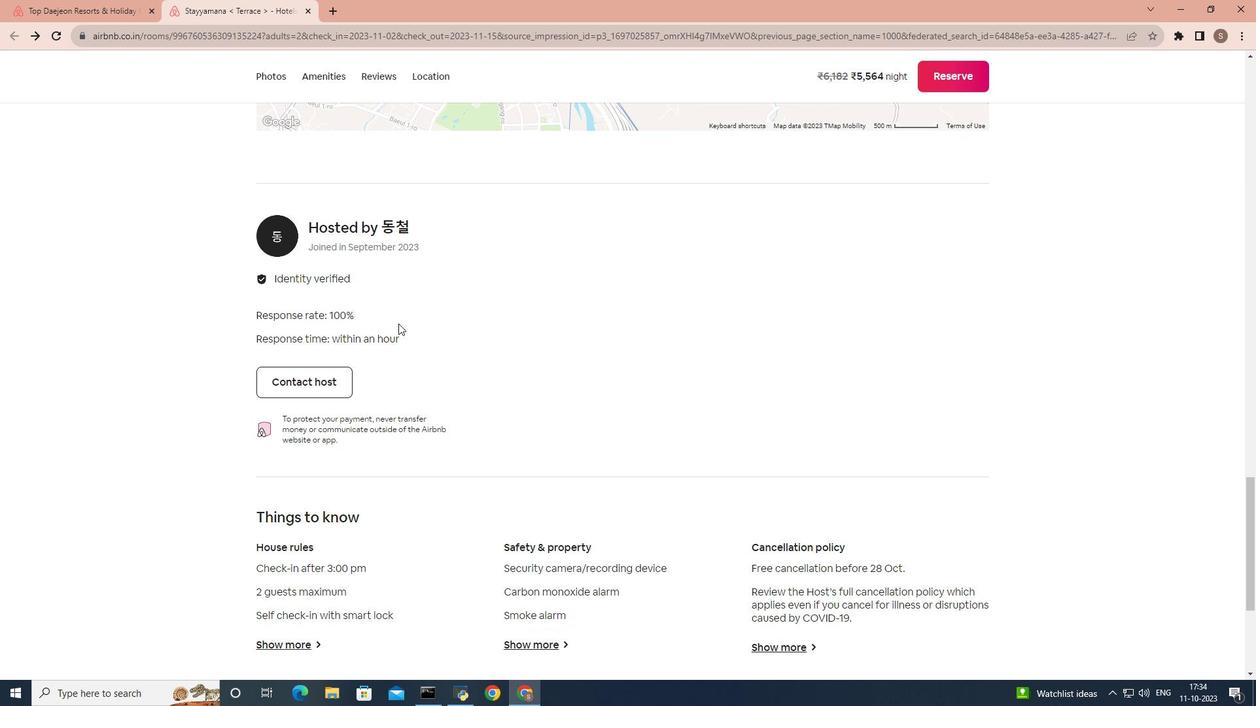 
Action: Mouse moved to (398, 323)
Screenshot: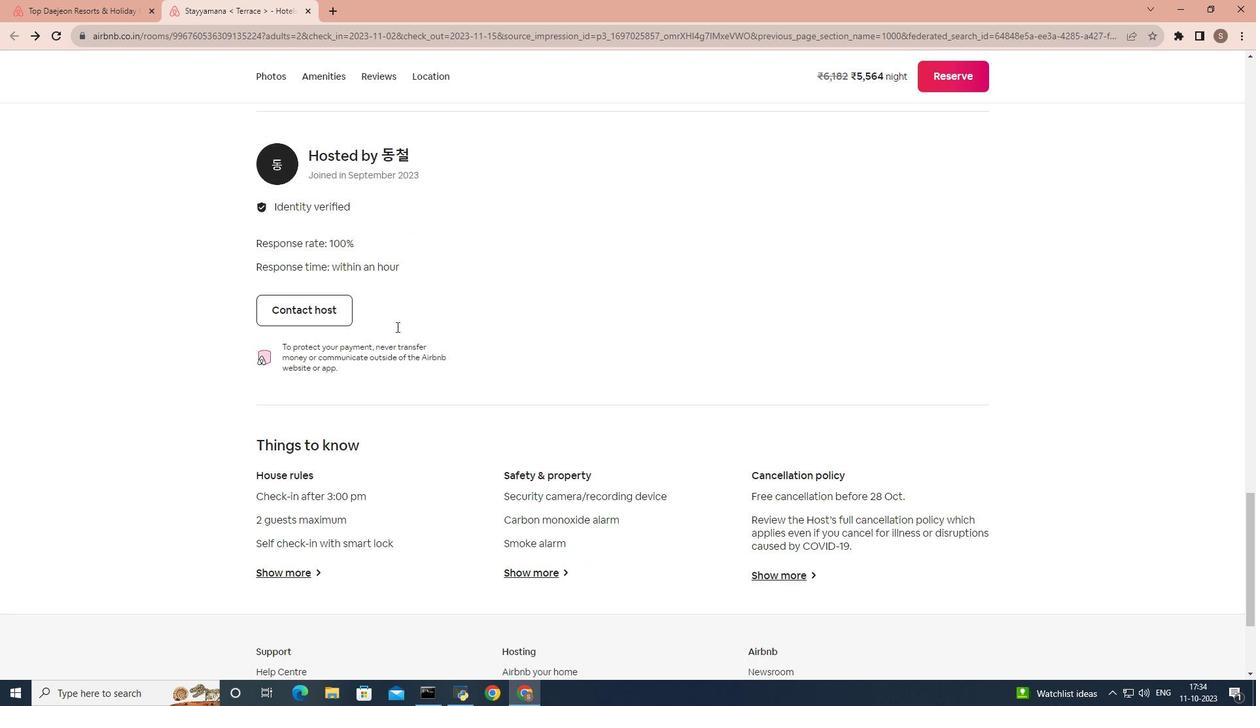 
Action: Mouse scrolled (398, 323) with delta (0, 0)
Screenshot: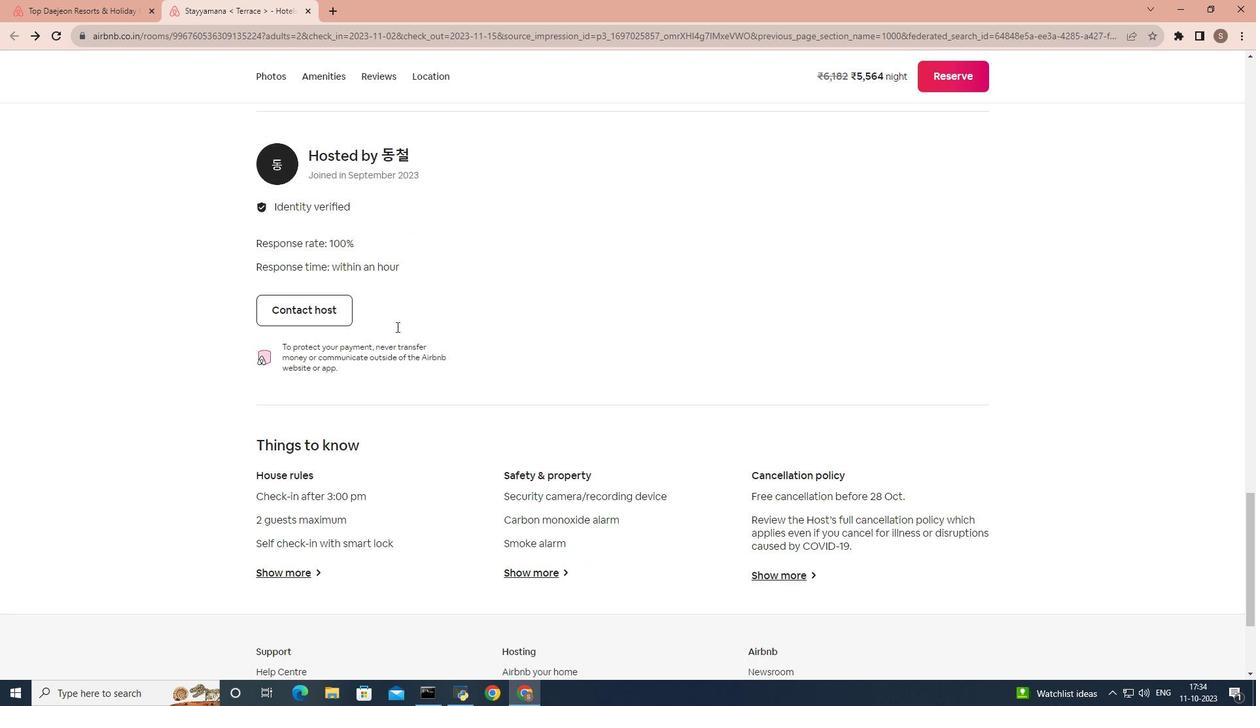 
Action: Mouse moved to (291, 455)
Screenshot: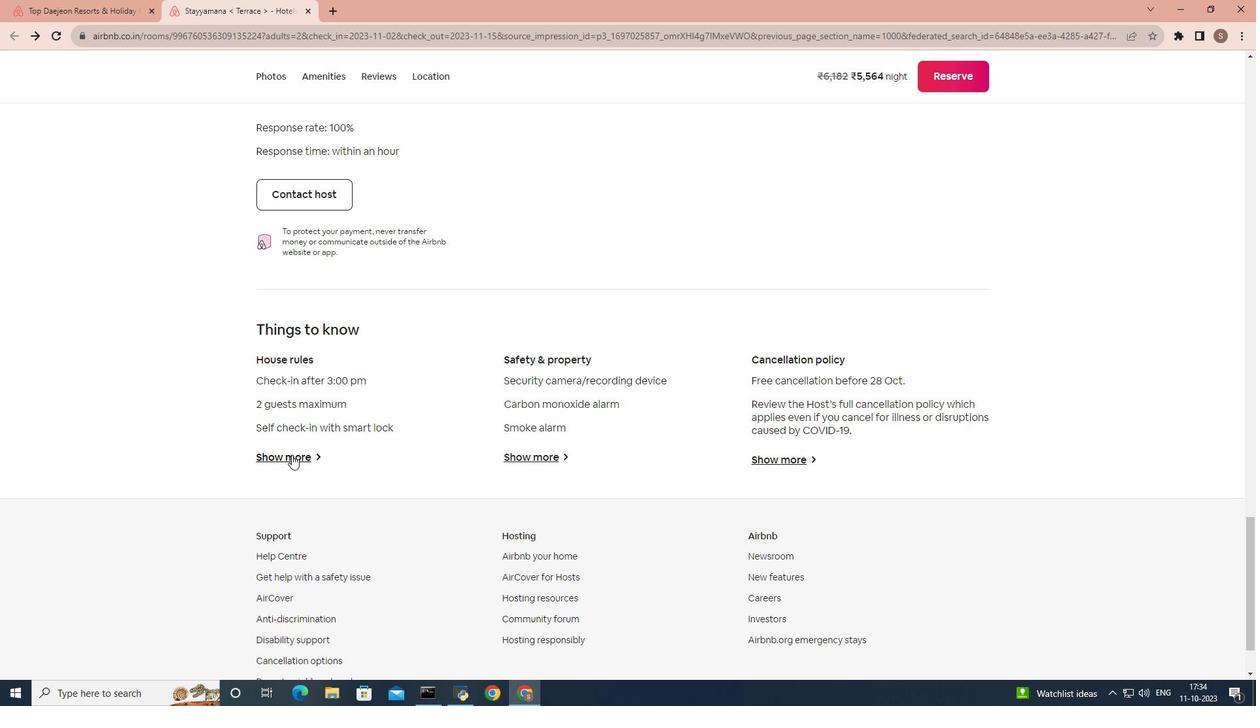 
Action: Mouse pressed left at (291, 455)
Screenshot: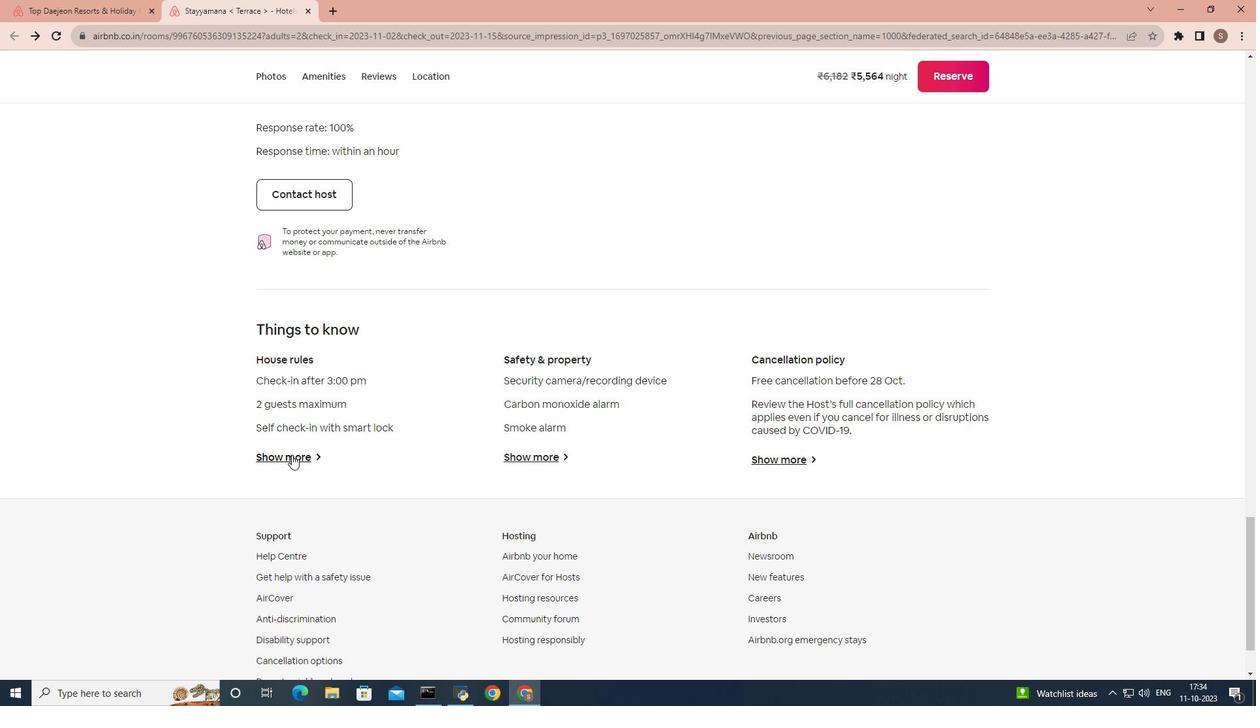 
Action: Mouse moved to (389, 194)
Screenshot: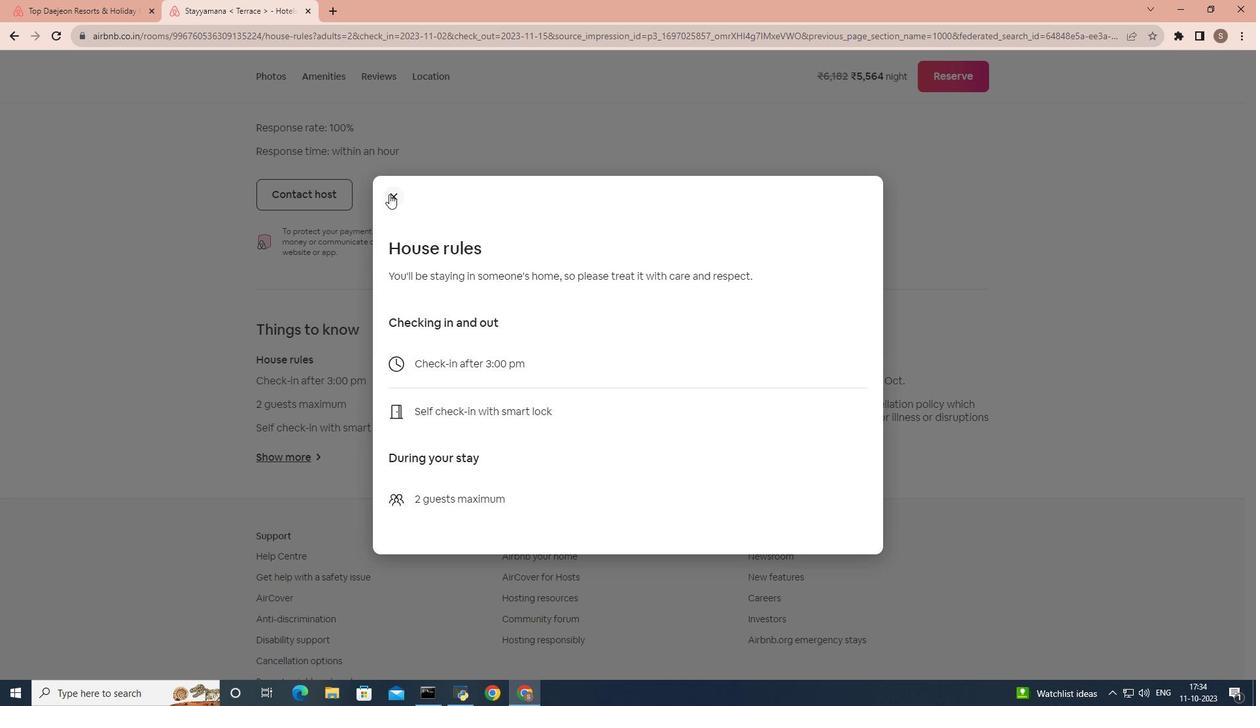 
Action: Mouse pressed left at (389, 194)
Screenshot: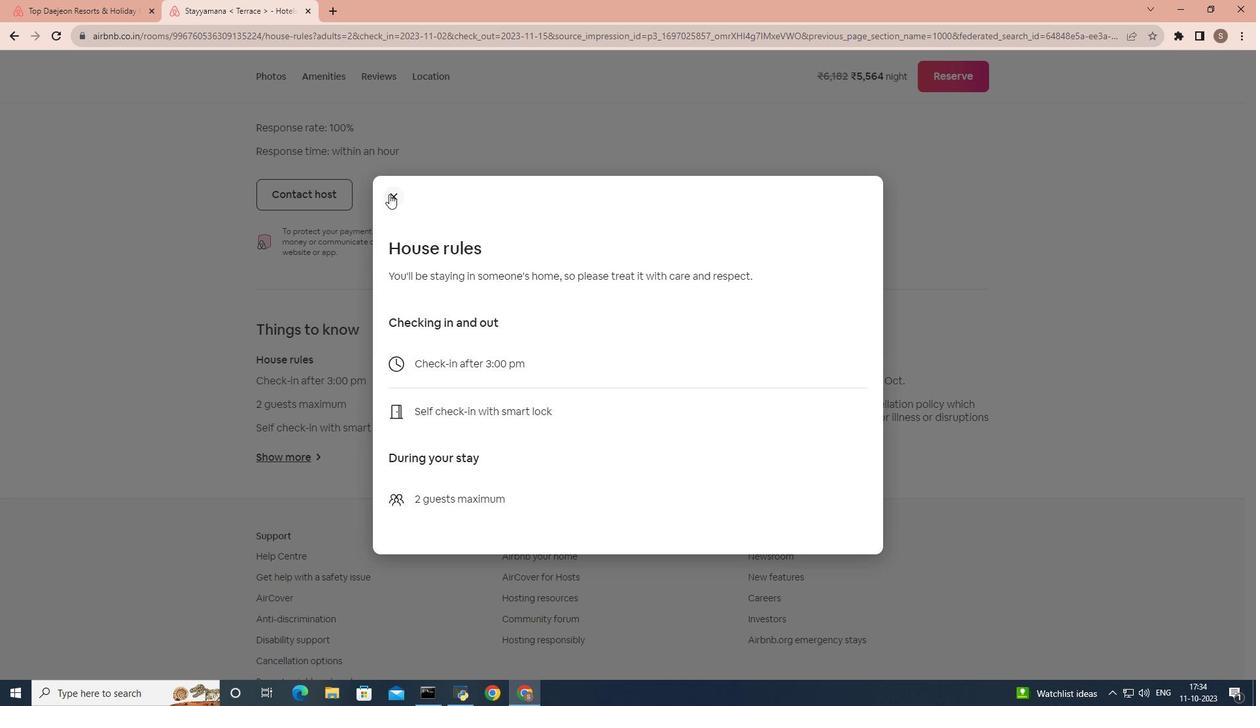 
Action: Mouse moved to (244, 364)
Screenshot: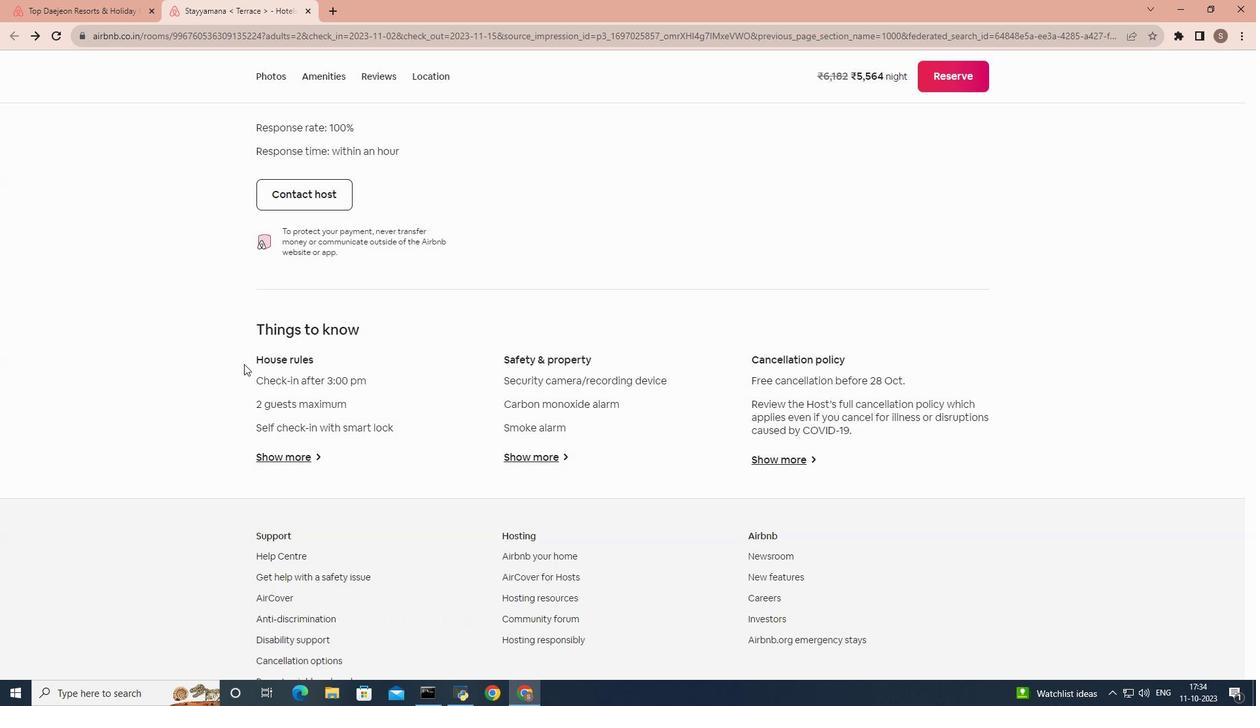 
Action: Mouse scrolled (244, 365) with delta (0, 0)
Screenshot: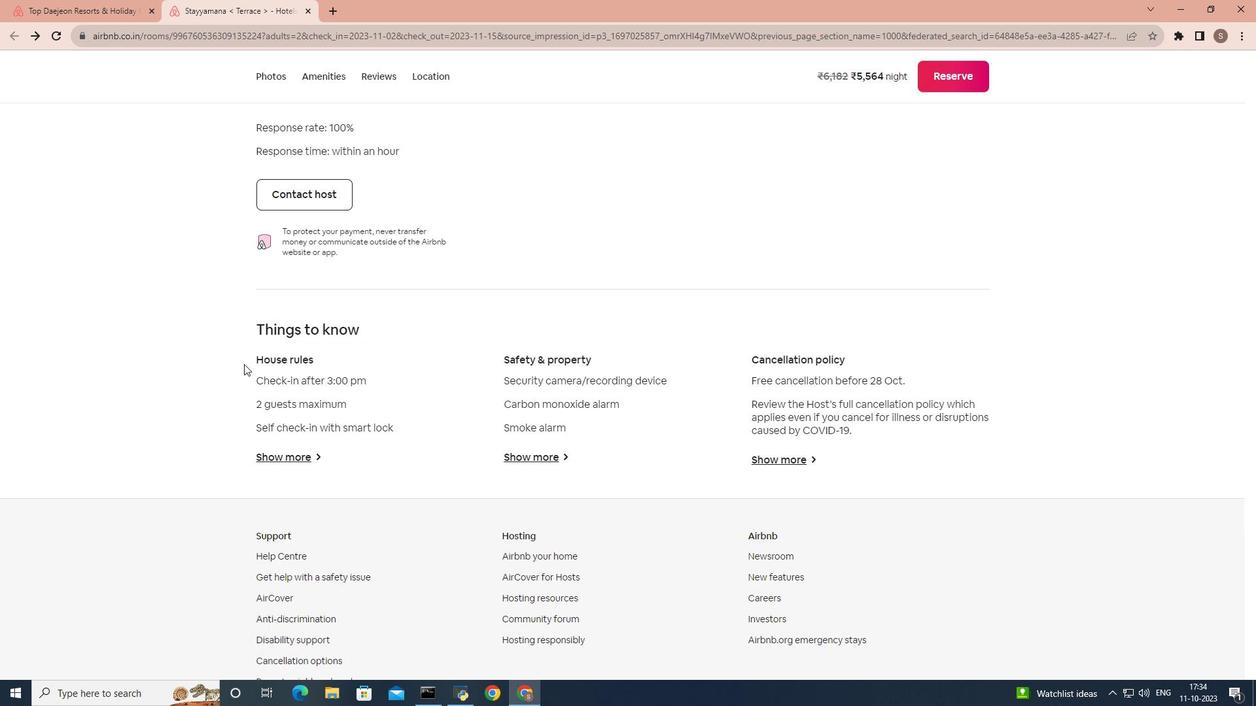 
Action: Mouse scrolled (244, 365) with delta (0, 0)
Screenshot: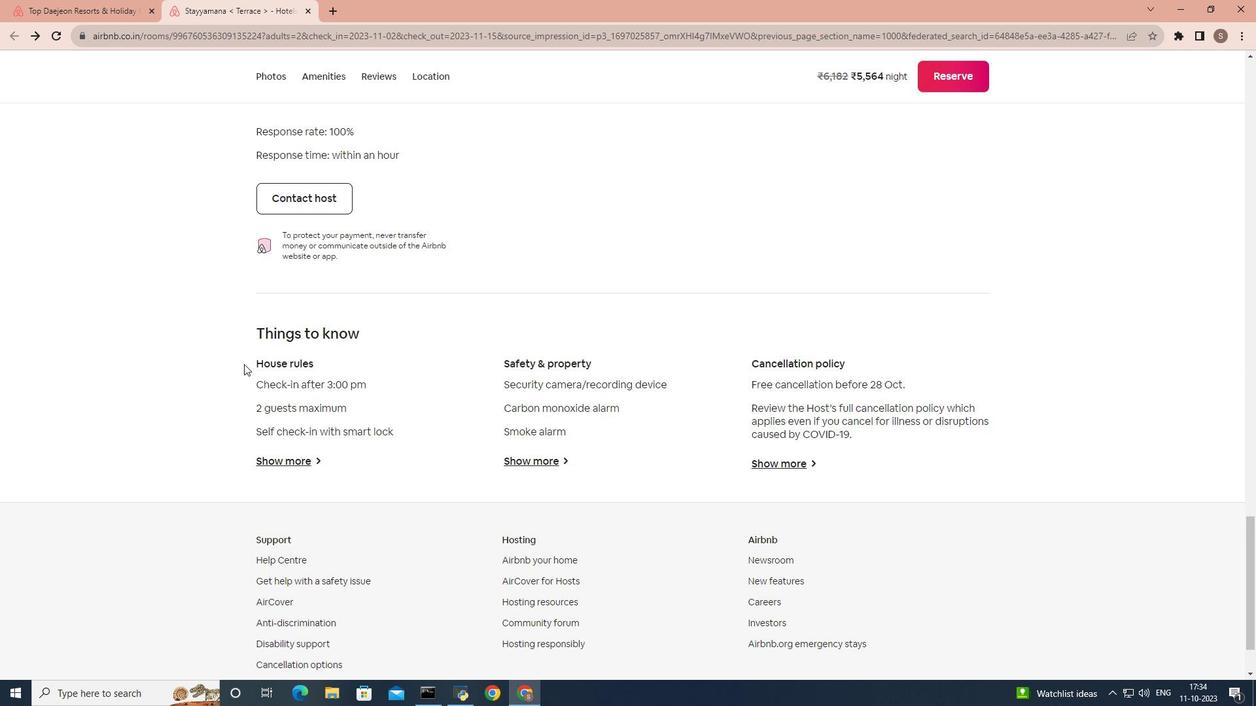 
Action: Mouse scrolled (244, 365) with delta (0, 0)
Screenshot: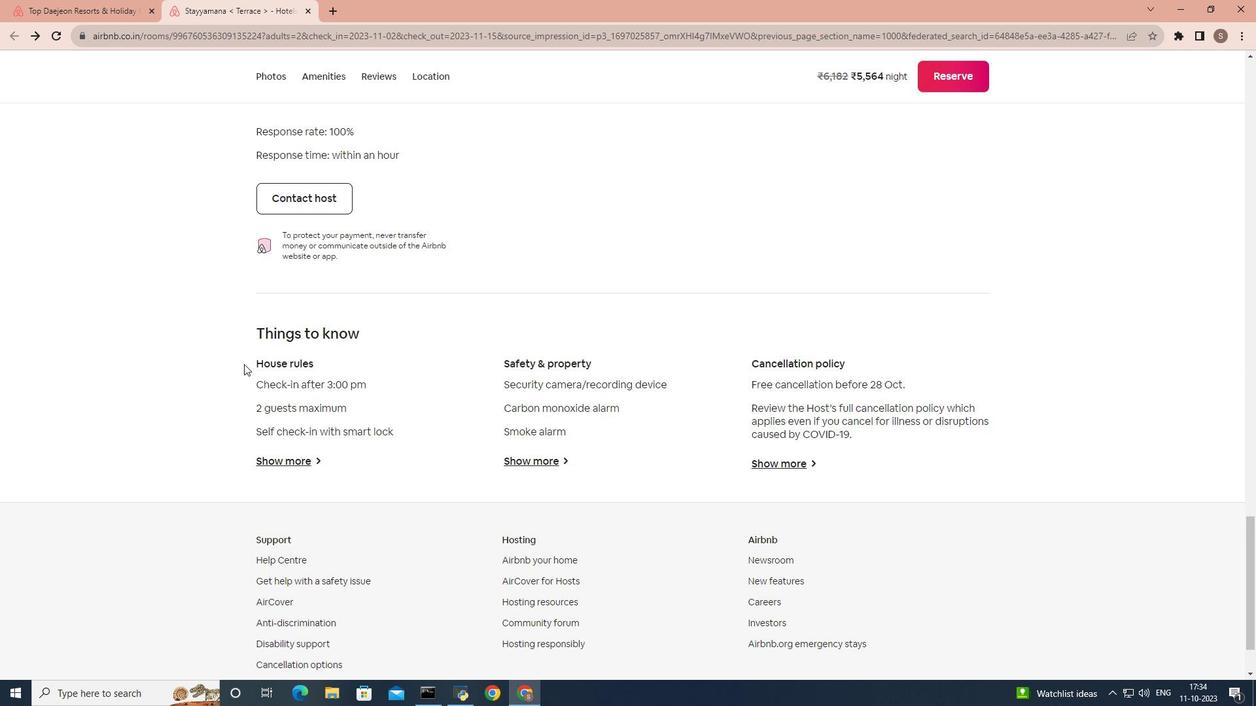 
Action: Mouse scrolled (244, 365) with delta (0, 0)
Screenshot: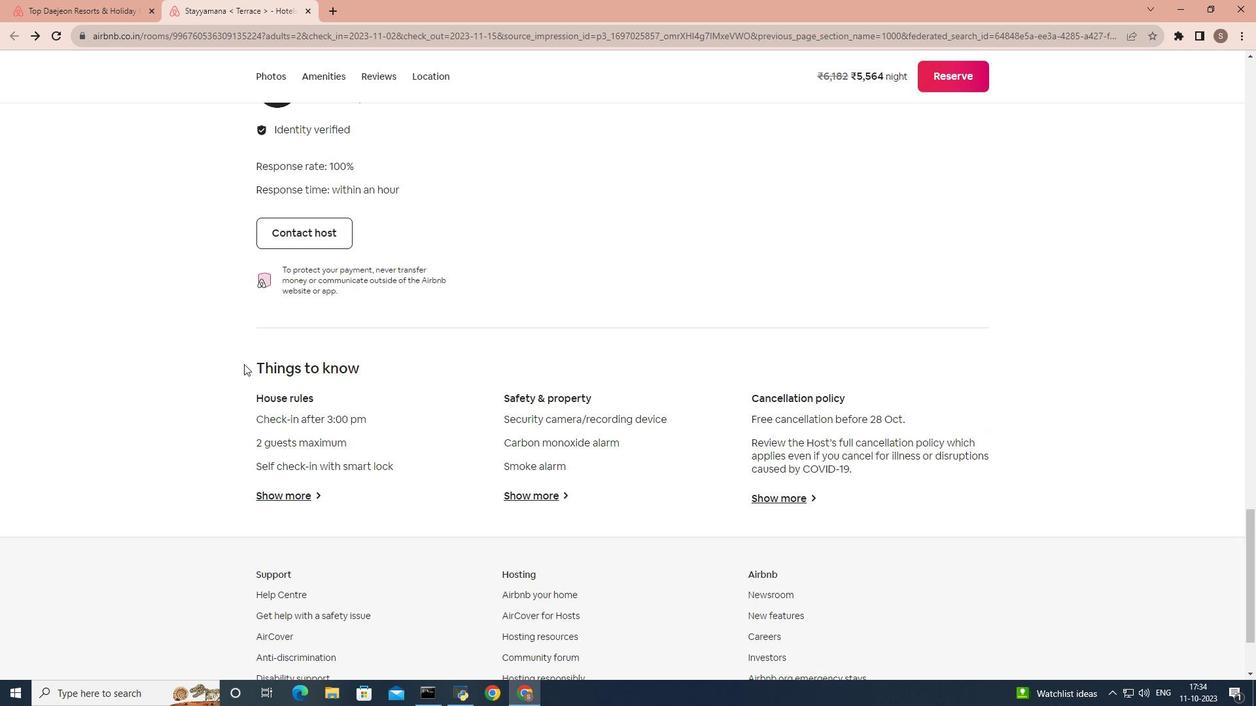 
Action: Mouse scrolled (244, 365) with delta (0, 0)
Screenshot: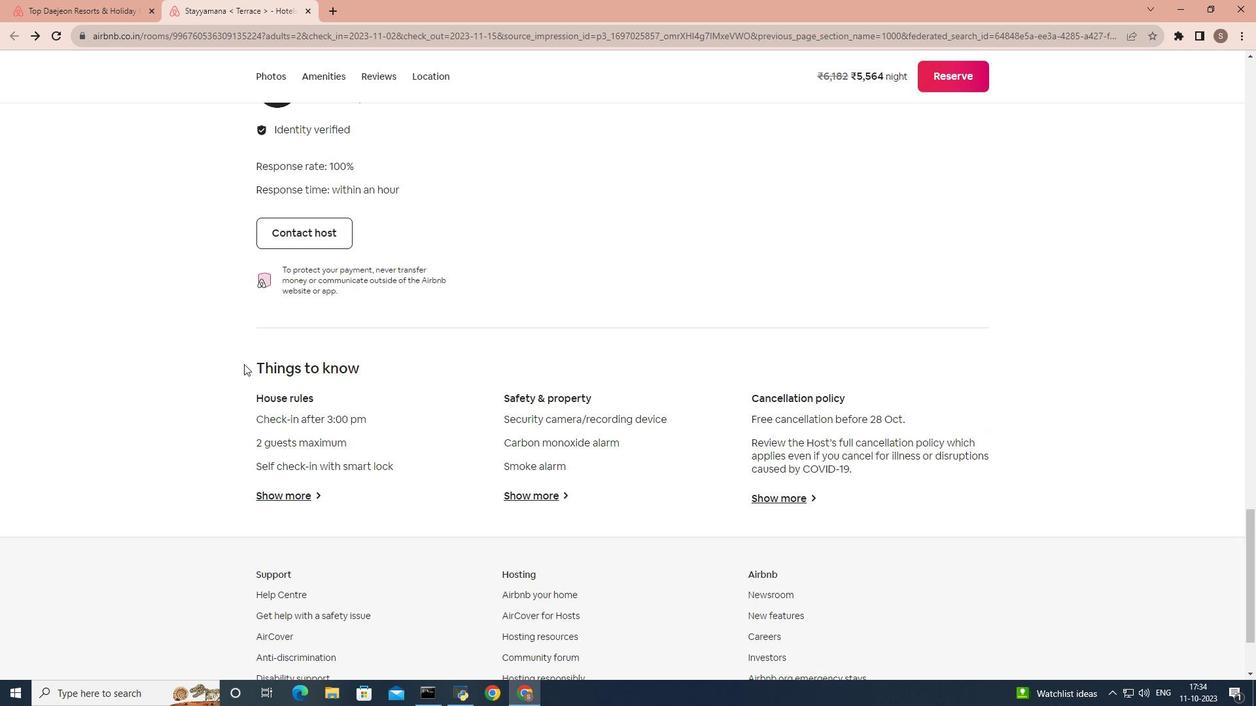 
Action: Mouse scrolled (244, 365) with delta (0, 0)
Screenshot: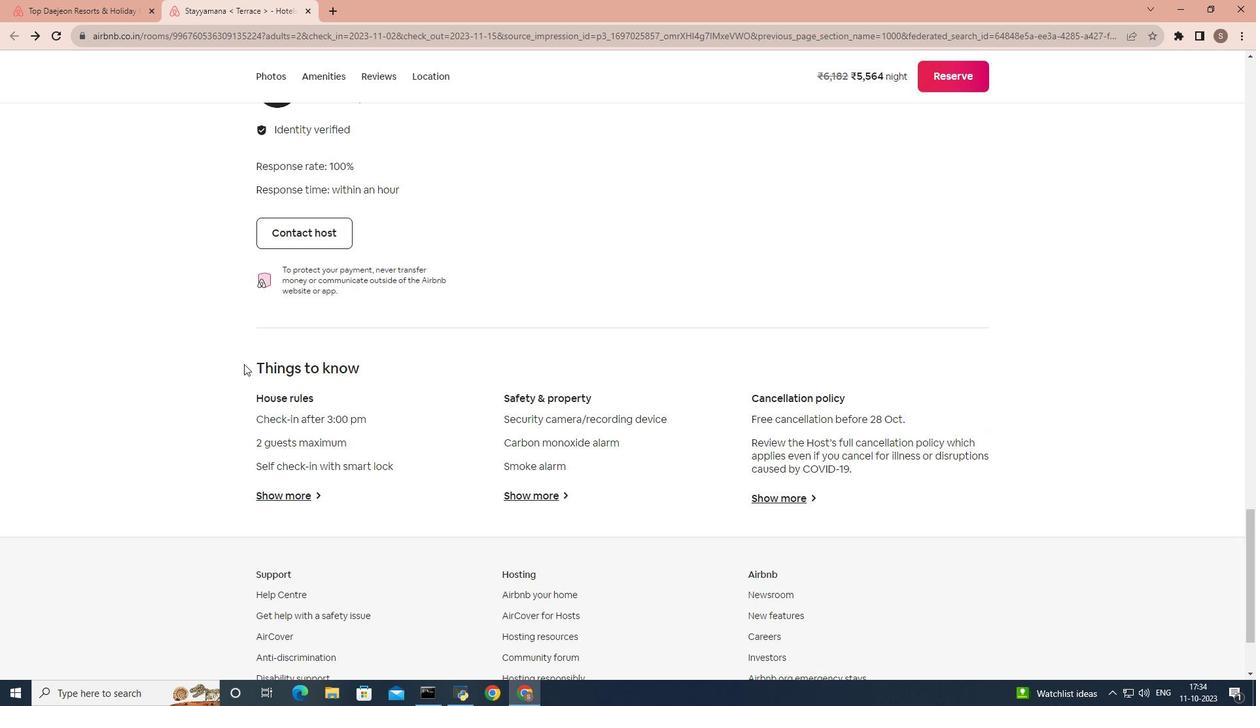 
Action: Mouse scrolled (244, 365) with delta (0, 0)
Screenshot: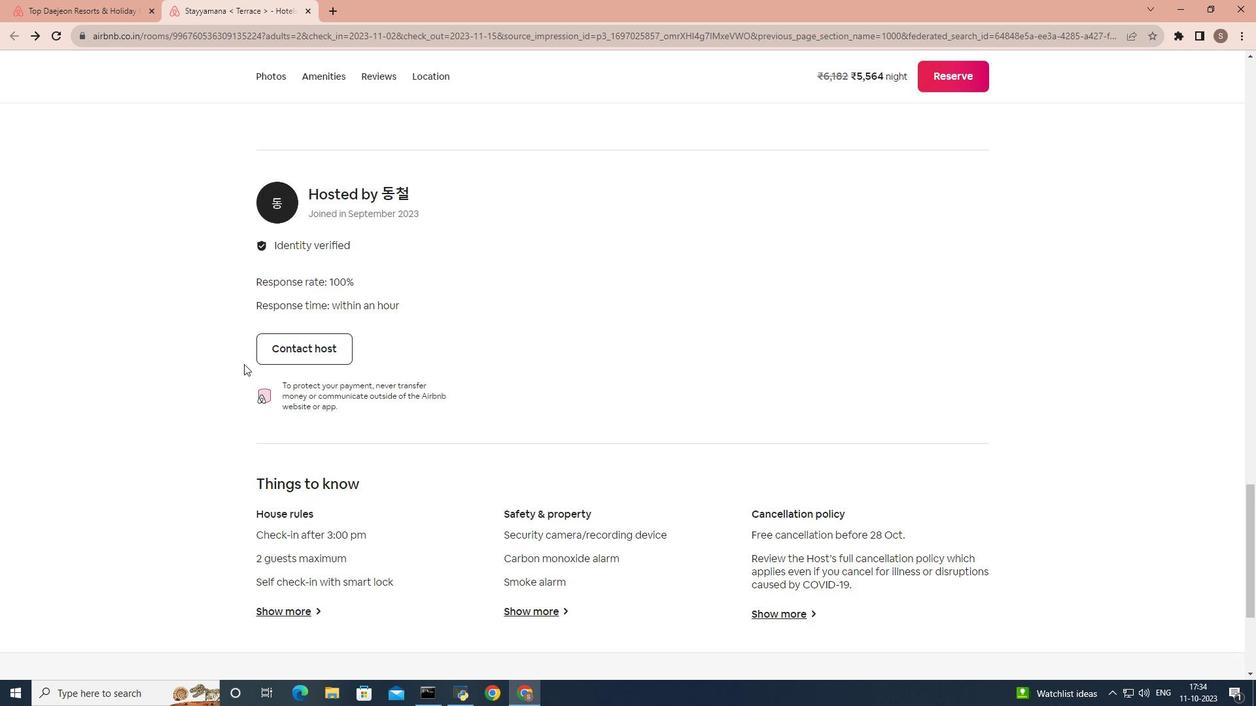 
Action: Mouse scrolled (244, 365) with delta (0, 0)
Screenshot: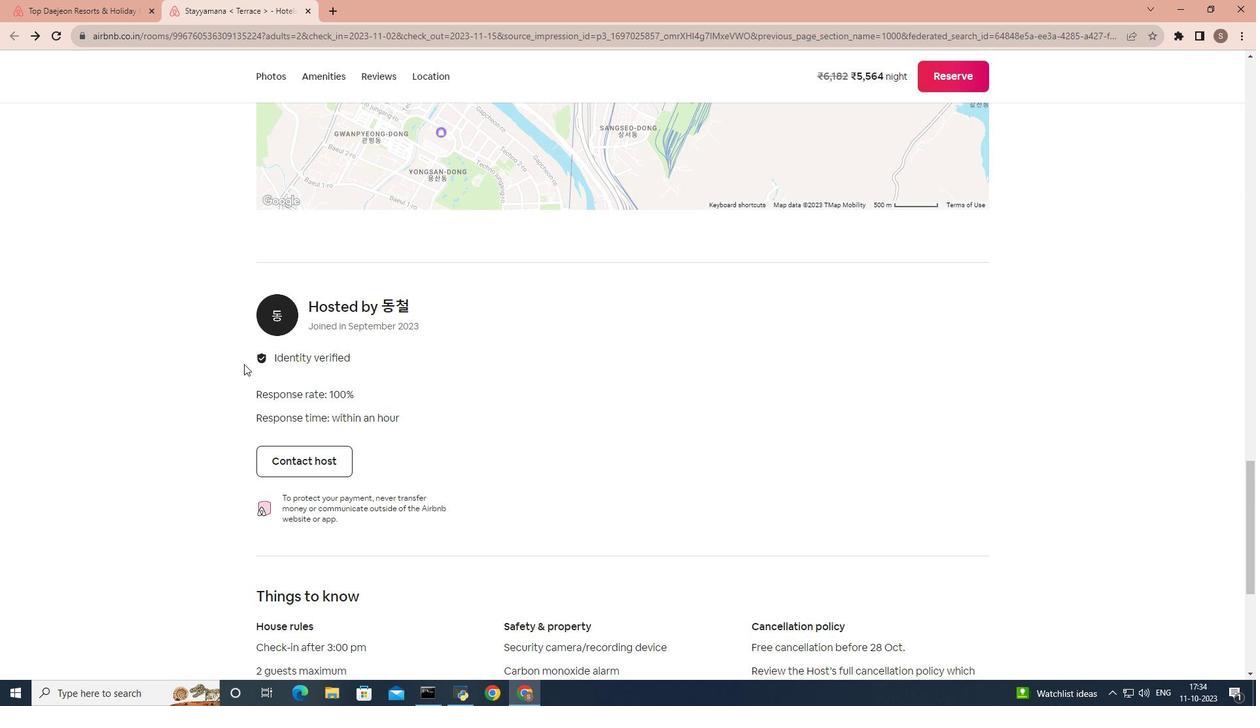 
Action: Mouse scrolled (244, 365) with delta (0, 0)
Screenshot: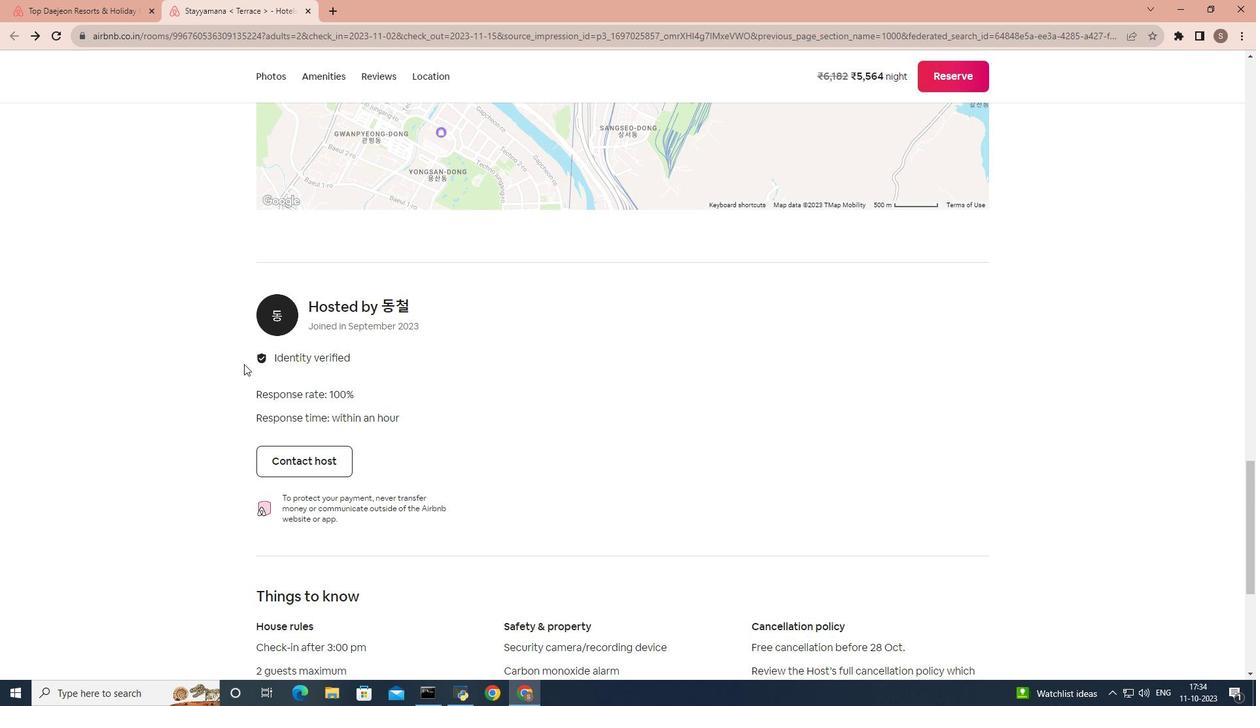 
Action: Mouse scrolled (244, 365) with delta (0, 0)
Screenshot: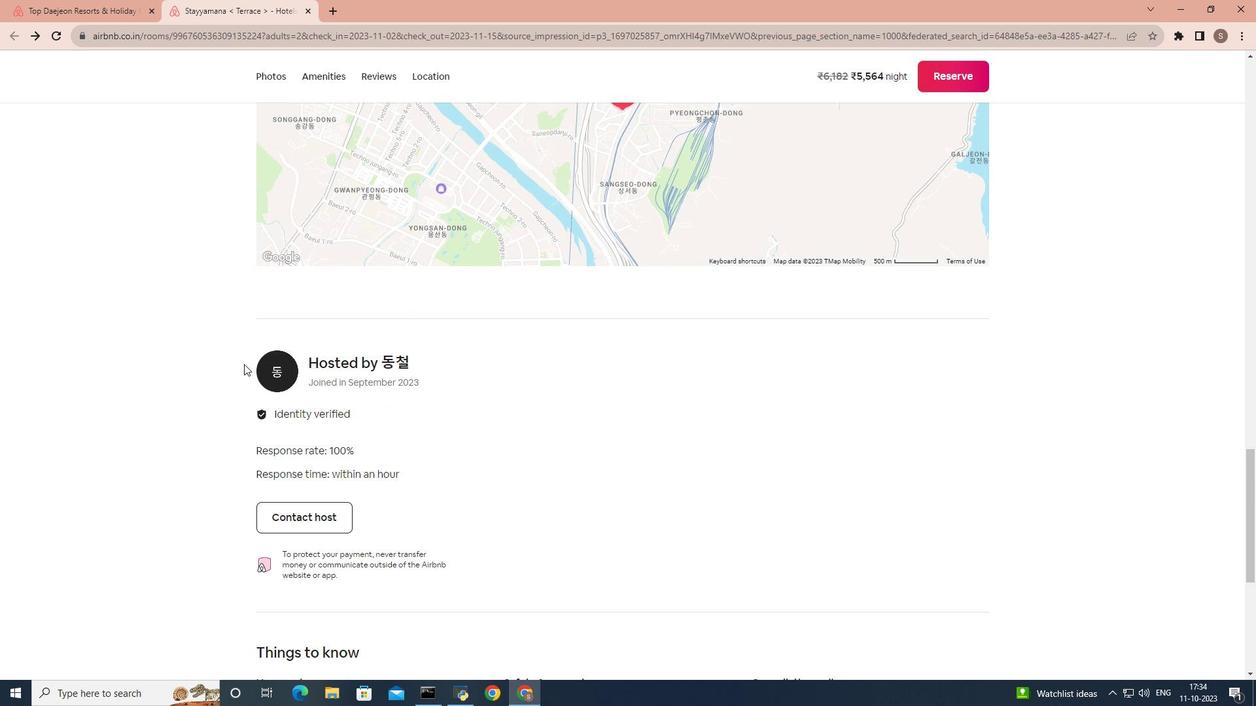 
Action: Mouse scrolled (244, 365) with delta (0, 0)
Screenshot: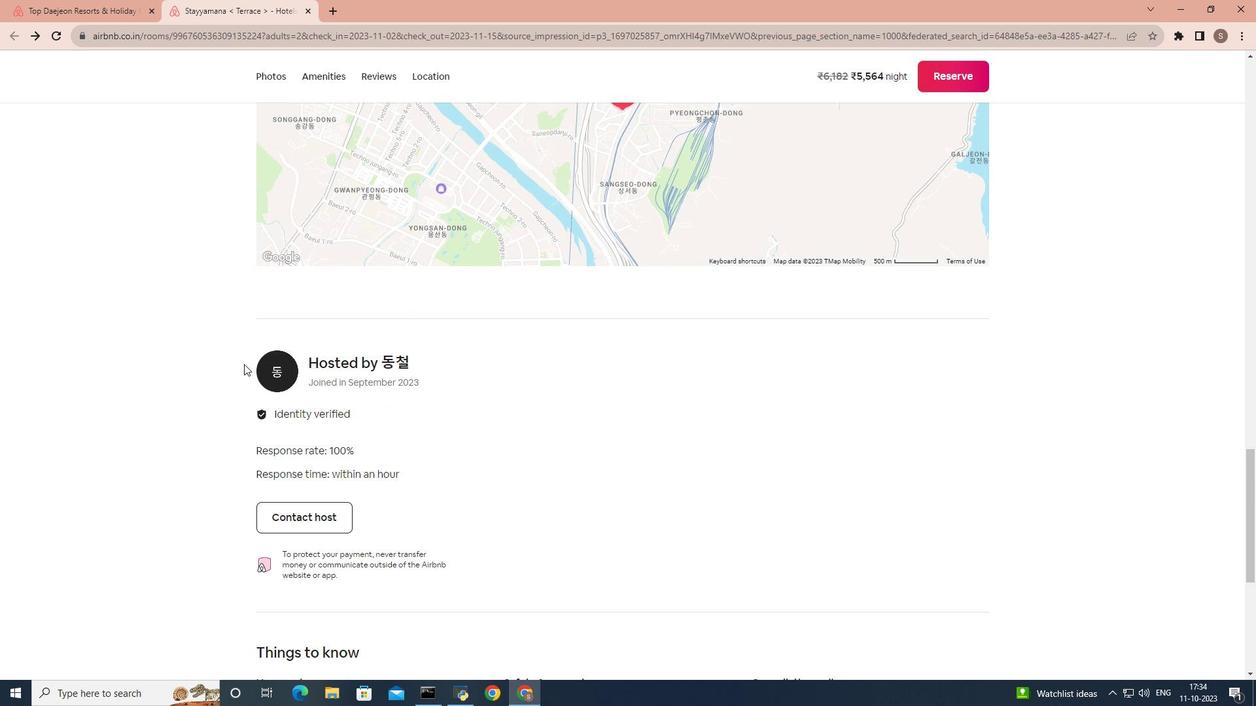 
Action: Mouse scrolled (244, 365) with delta (0, 0)
Screenshot: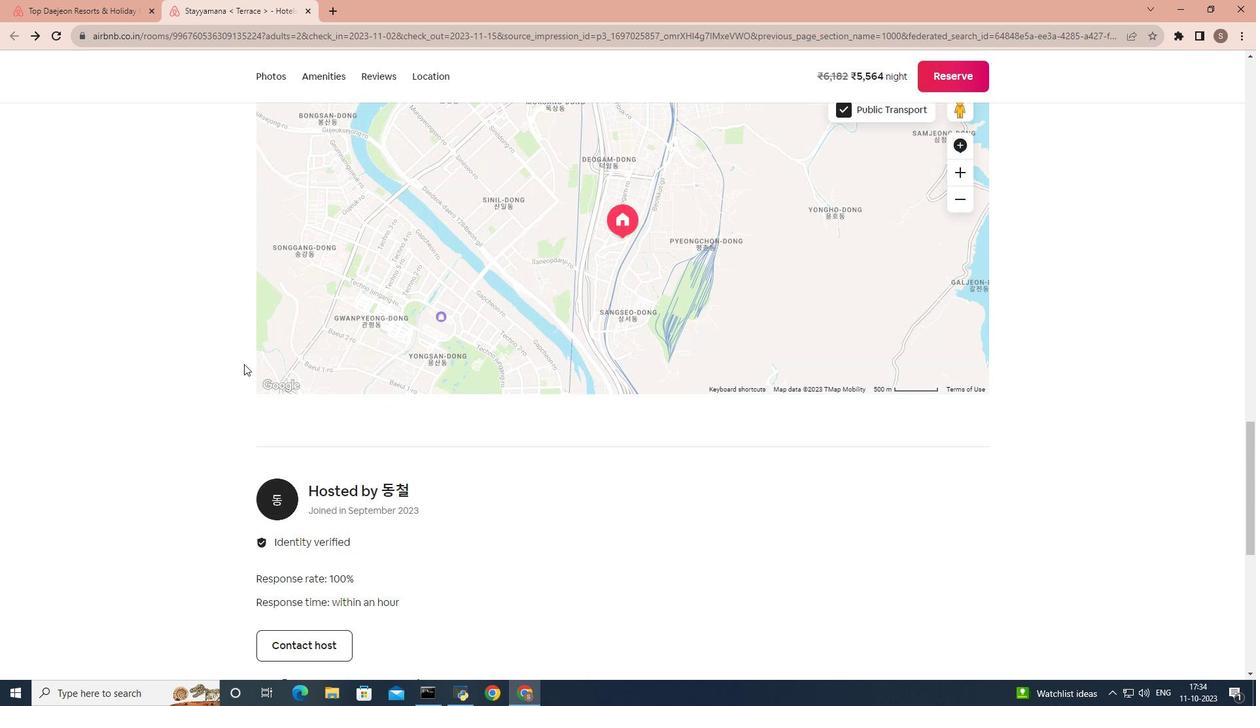 
Action: Mouse scrolled (244, 365) with delta (0, 0)
Screenshot: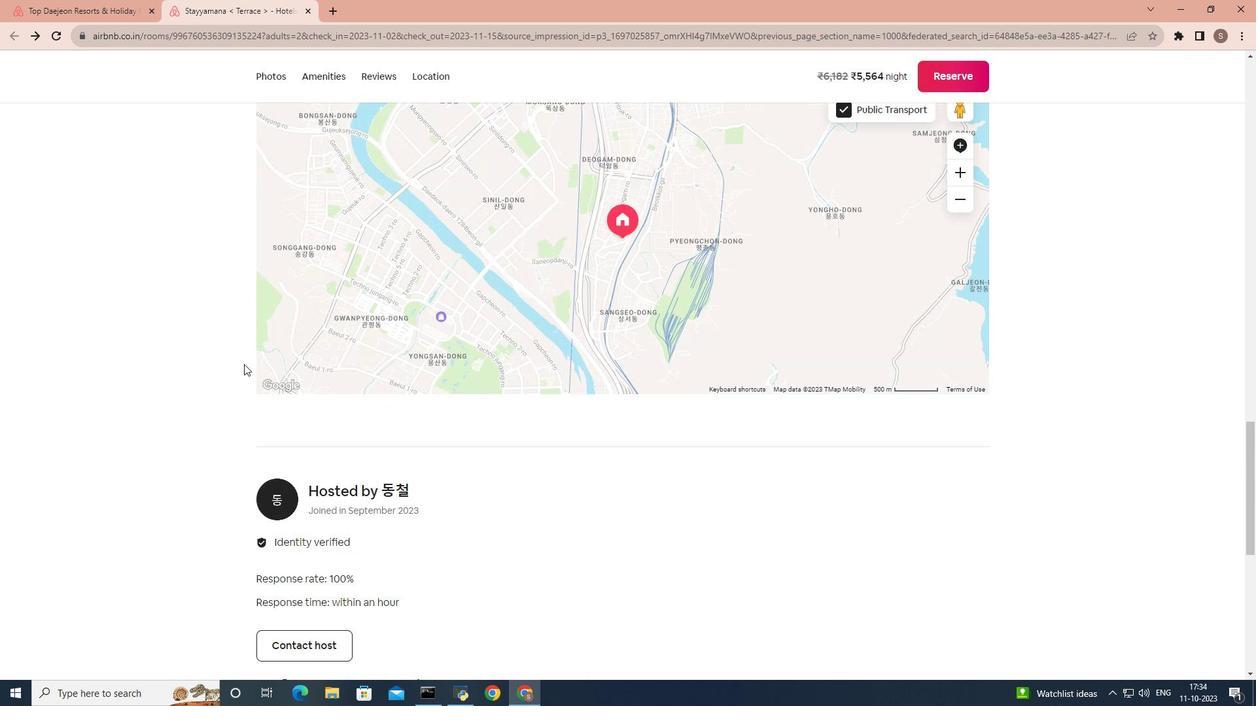 
Action: Mouse scrolled (244, 365) with delta (0, 0)
Screenshot: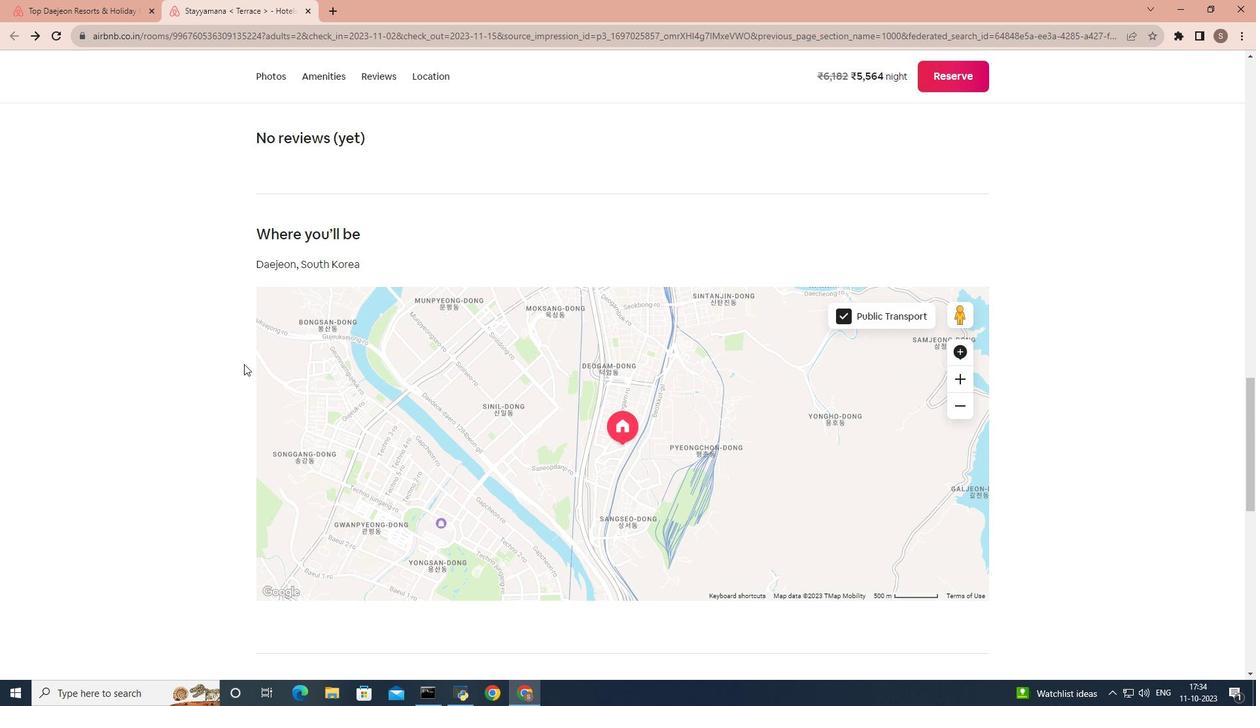 
Action: Mouse scrolled (244, 365) with delta (0, 0)
Screenshot: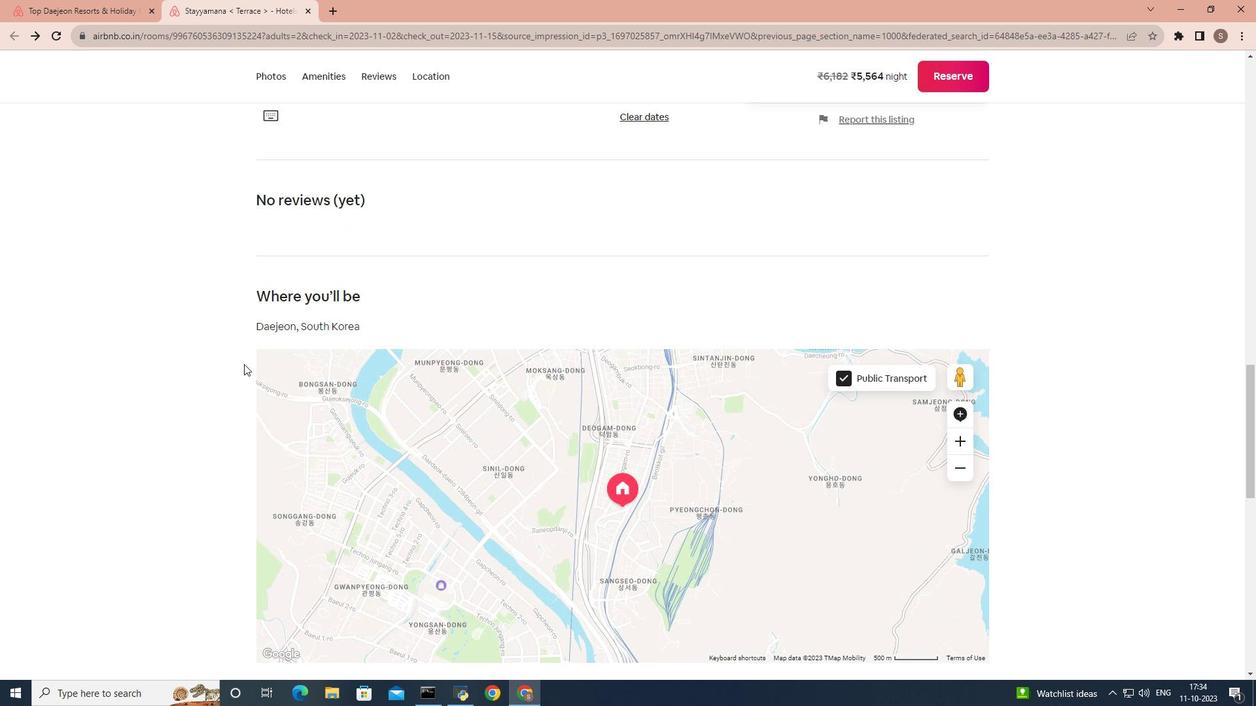 
Action: Mouse scrolled (244, 365) with delta (0, 0)
Screenshot: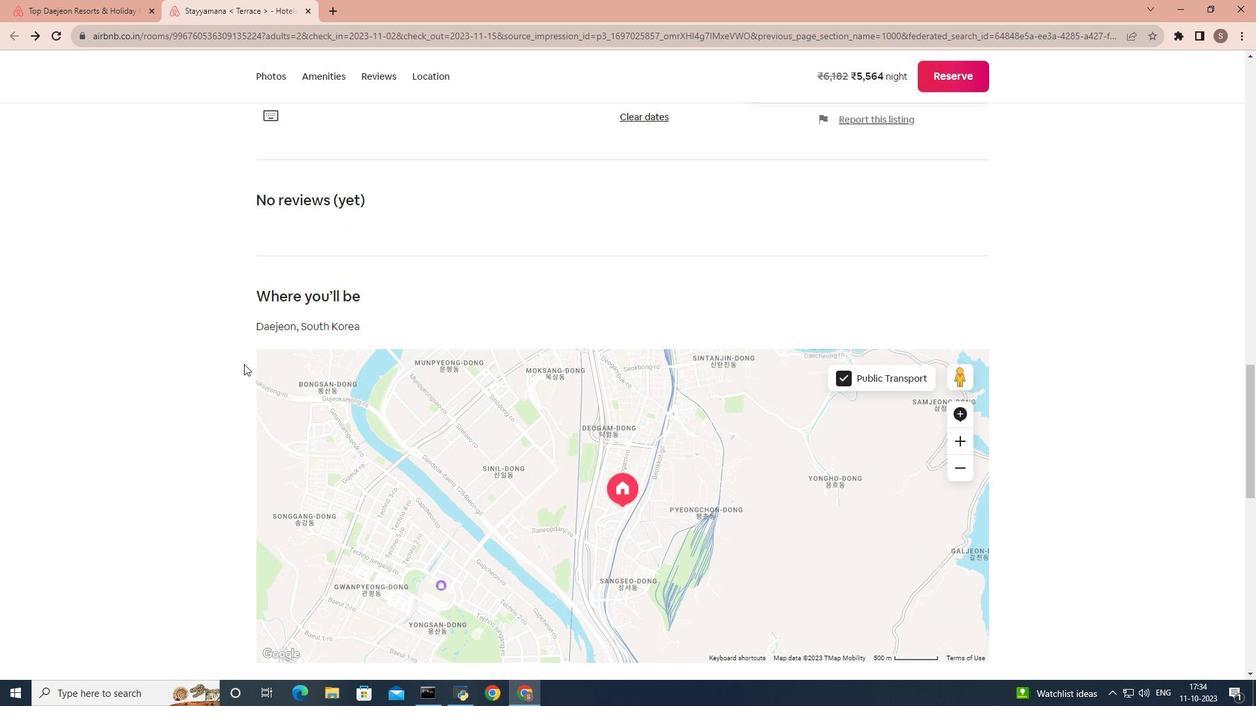 
Action: Mouse scrolled (244, 365) with delta (0, 0)
Screenshot: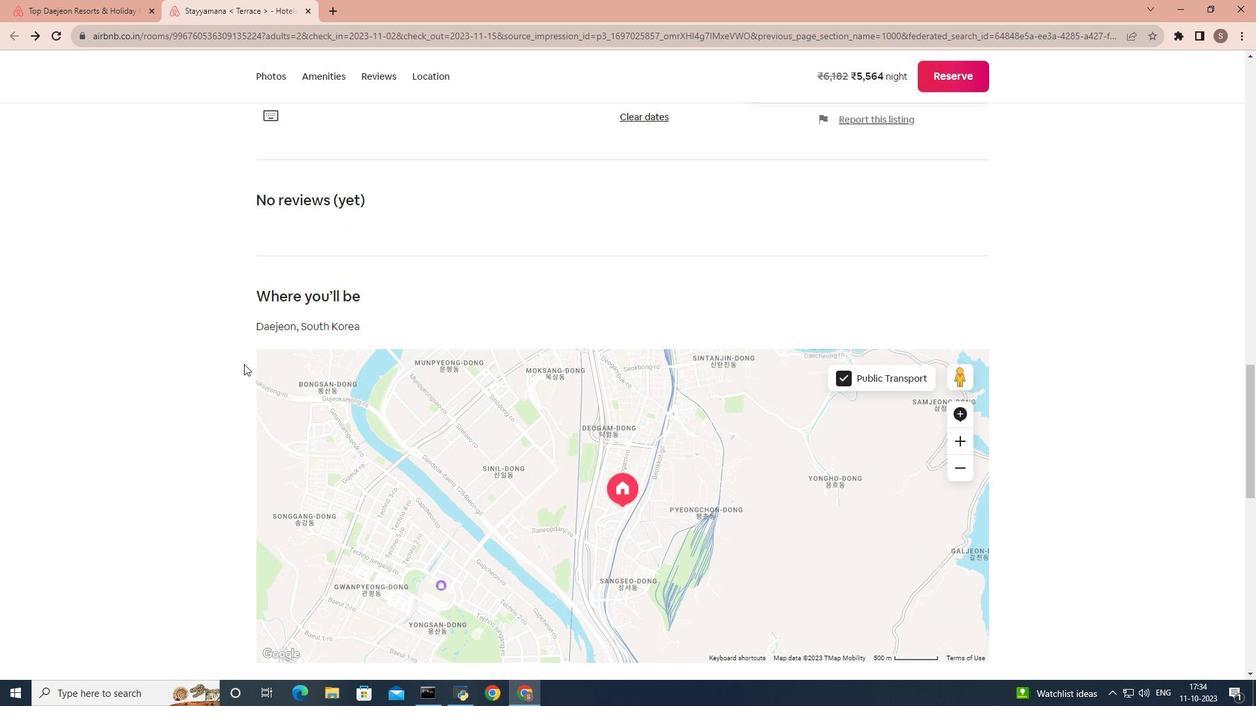 
Action: Mouse scrolled (244, 365) with delta (0, 0)
Screenshot: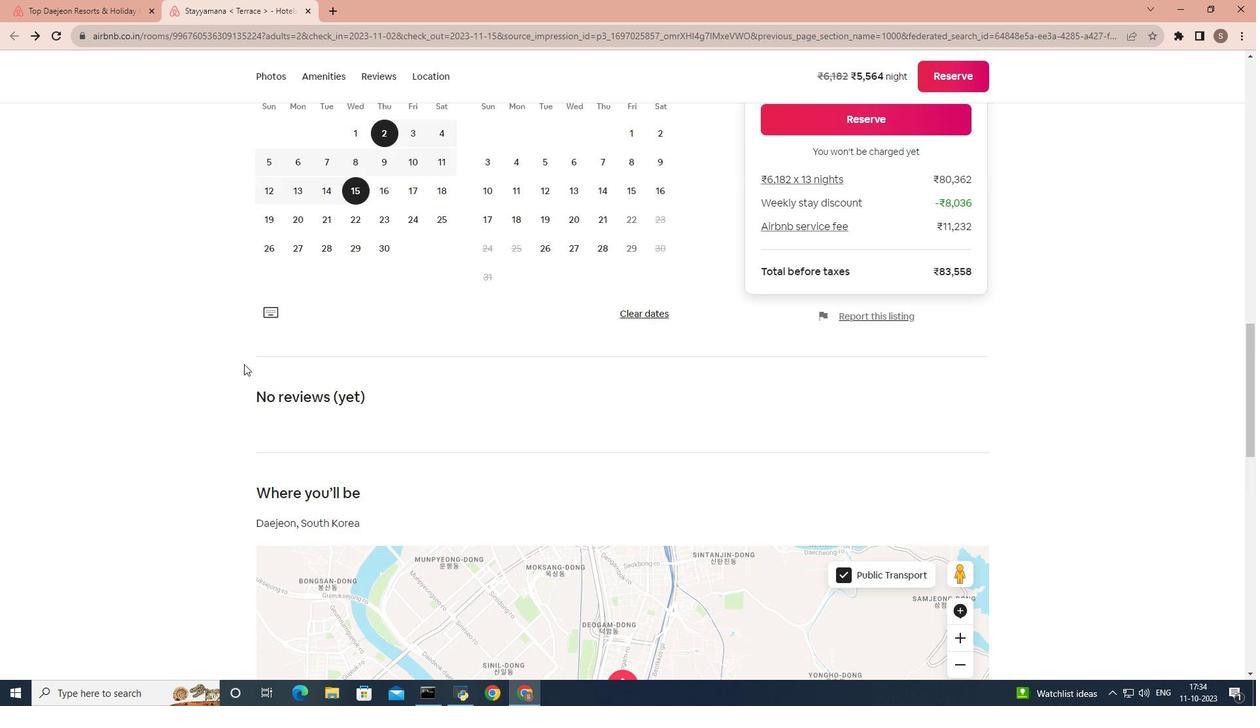 
Action: Mouse scrolled (244, 365) with delta (0, 0)
Screenshot: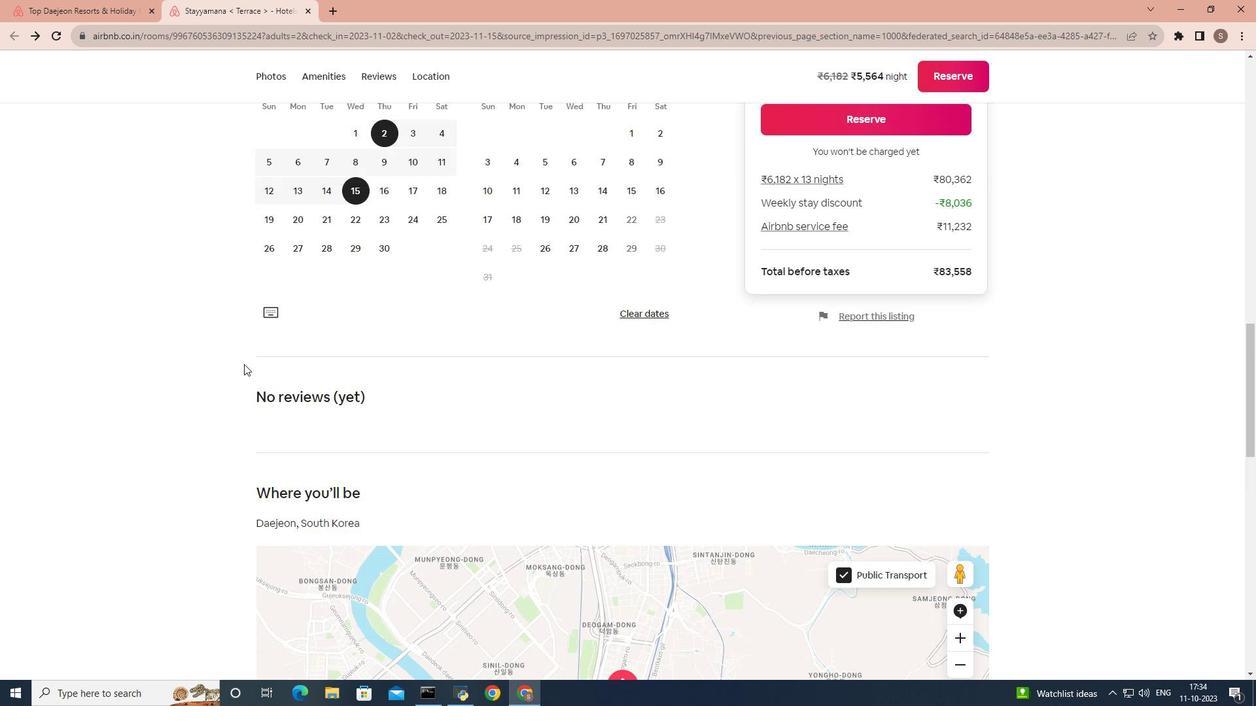 
Action: Mouse scrolled (244, 365) with delta (0, 0)
Screenshot: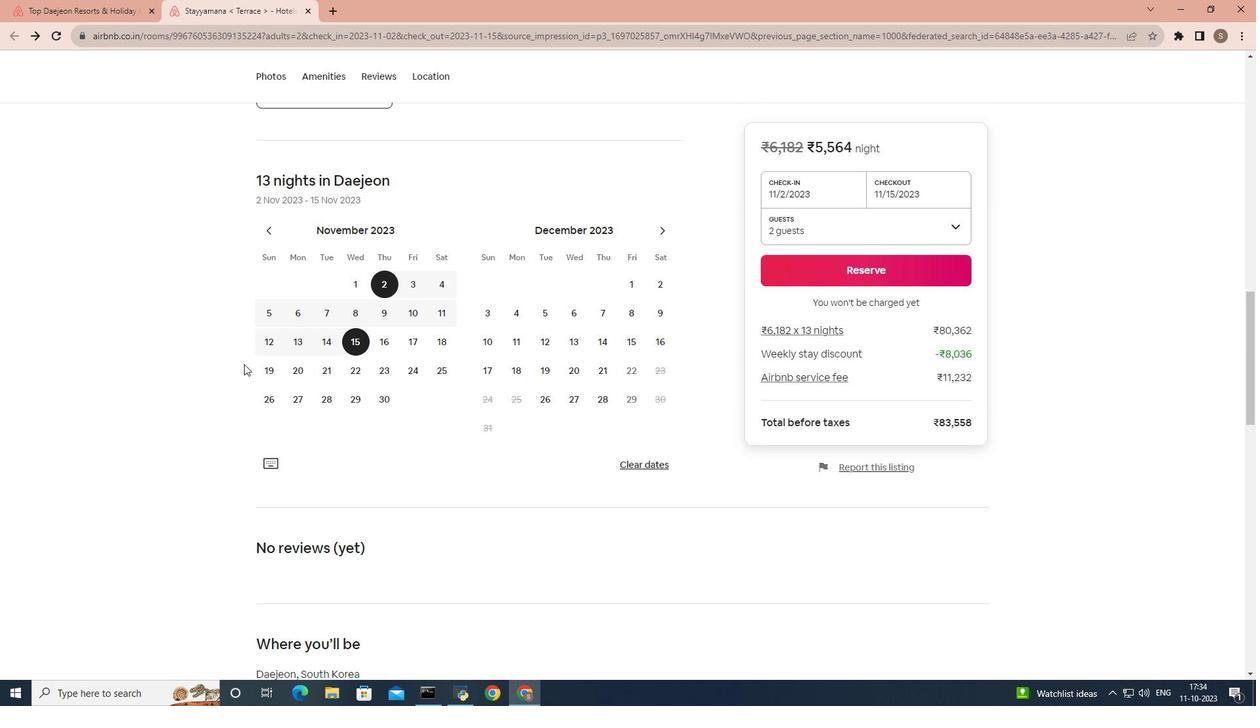 
Action: Mouse scrolled (244, 365) with delta (0, 0)
Screenshot: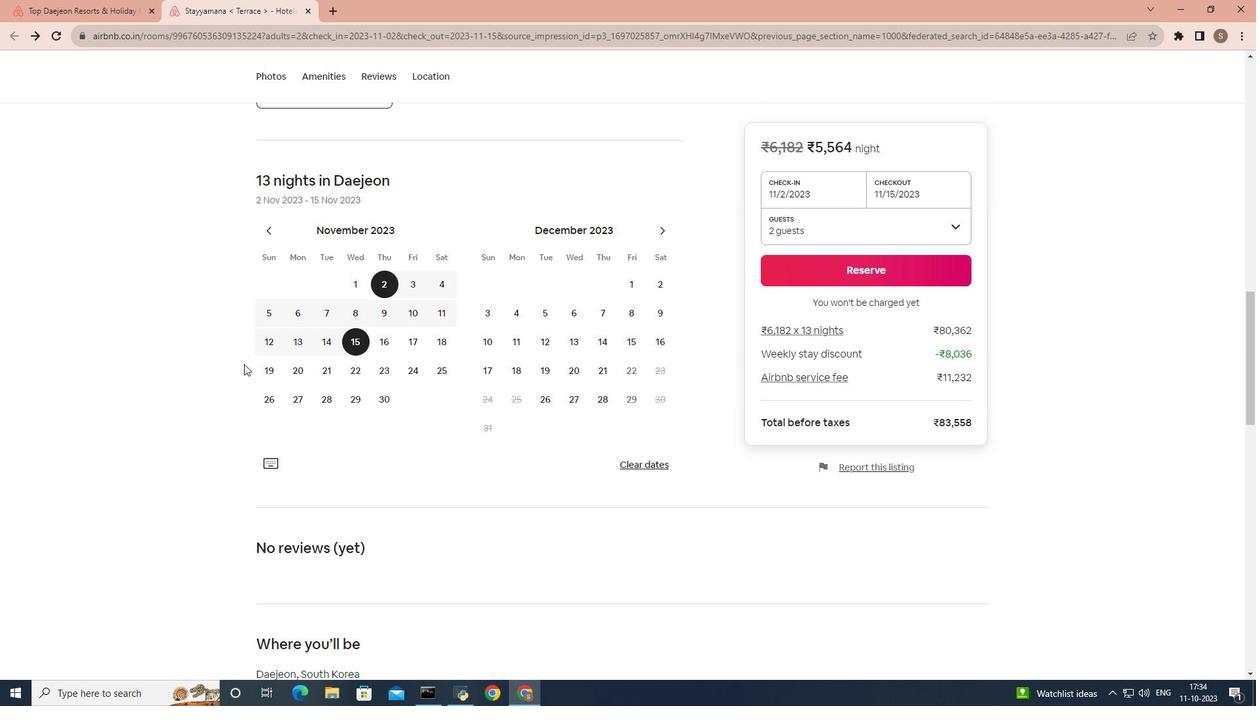 
Action: Mouse scrolled (244, 365) with delta (0, 0)
Screenshot: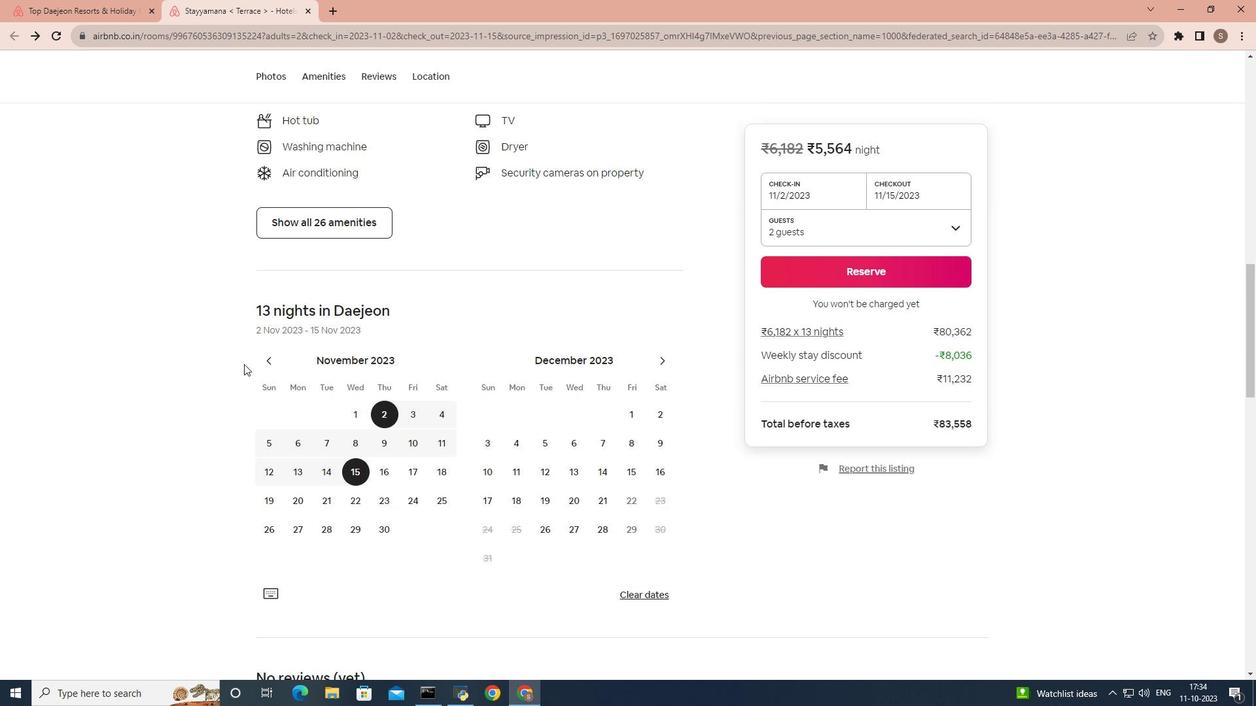 
Action: Mouse scrolled (244, 365) with delta (0, 0)
Screenshot: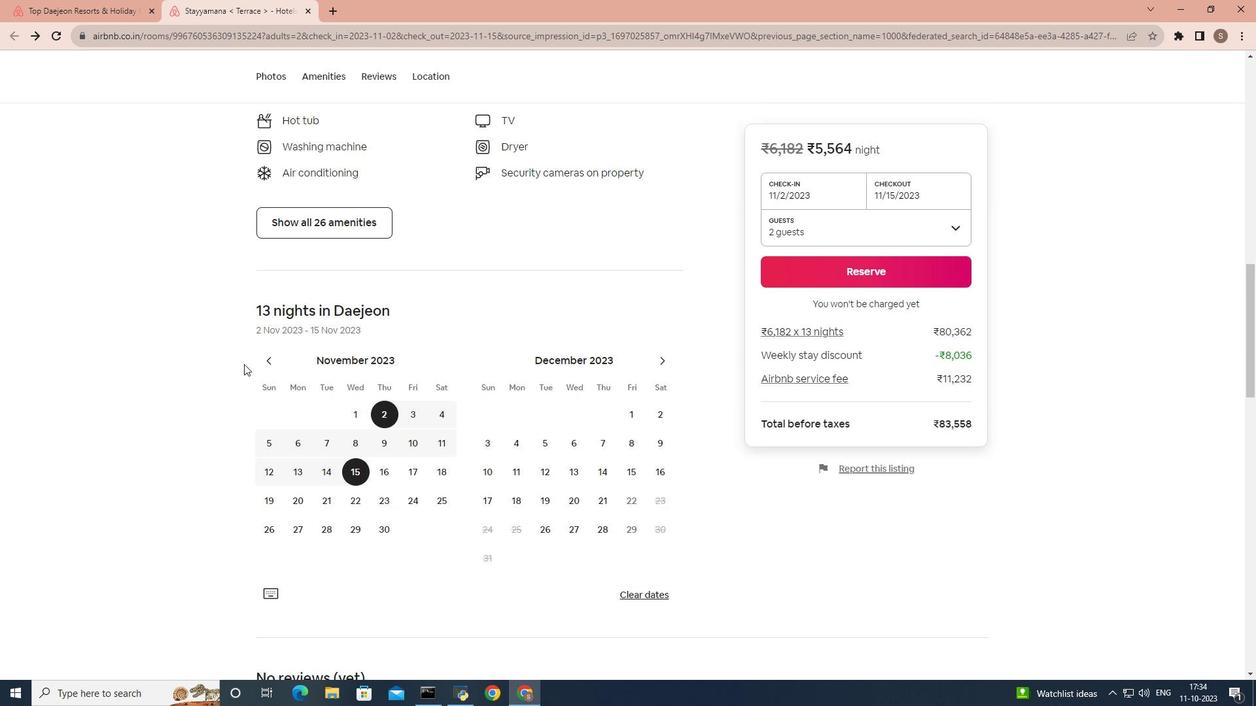 
Action: Mouse scrolled (244, 365) with delta (0, 0)
Screenshot: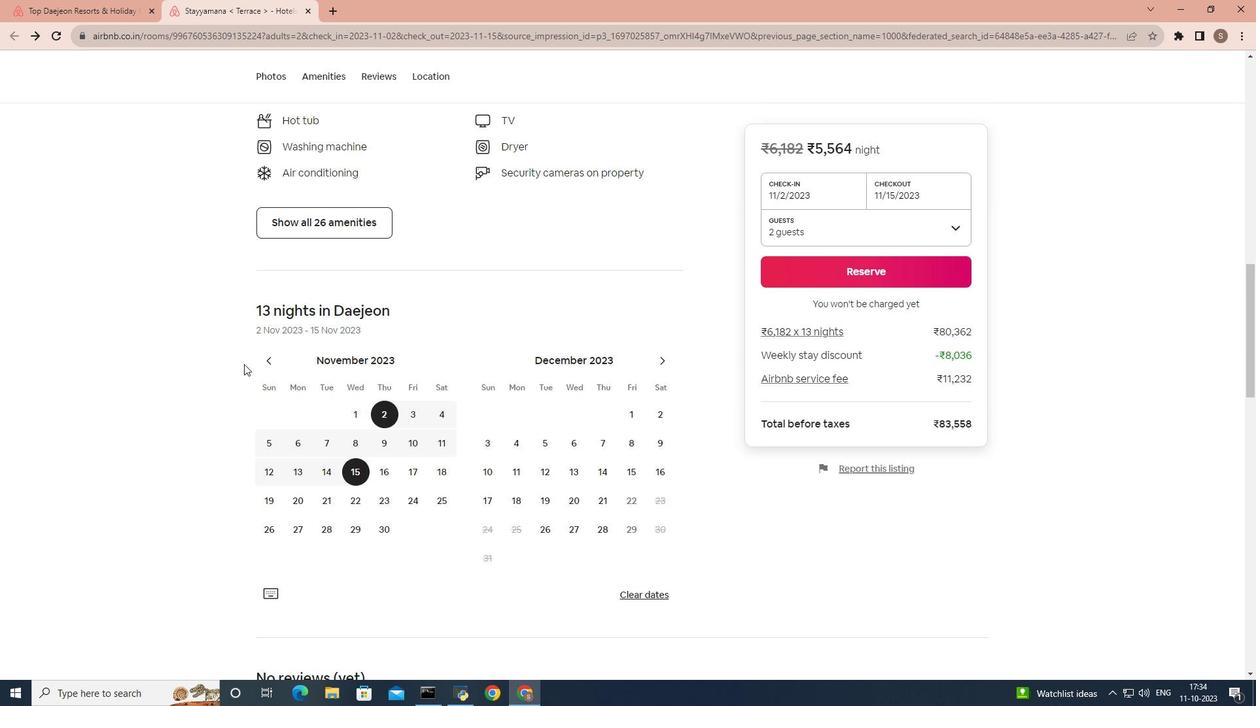 
Action: Mouse scrolled (244, 365) with delta (0, 0)
Screenshot: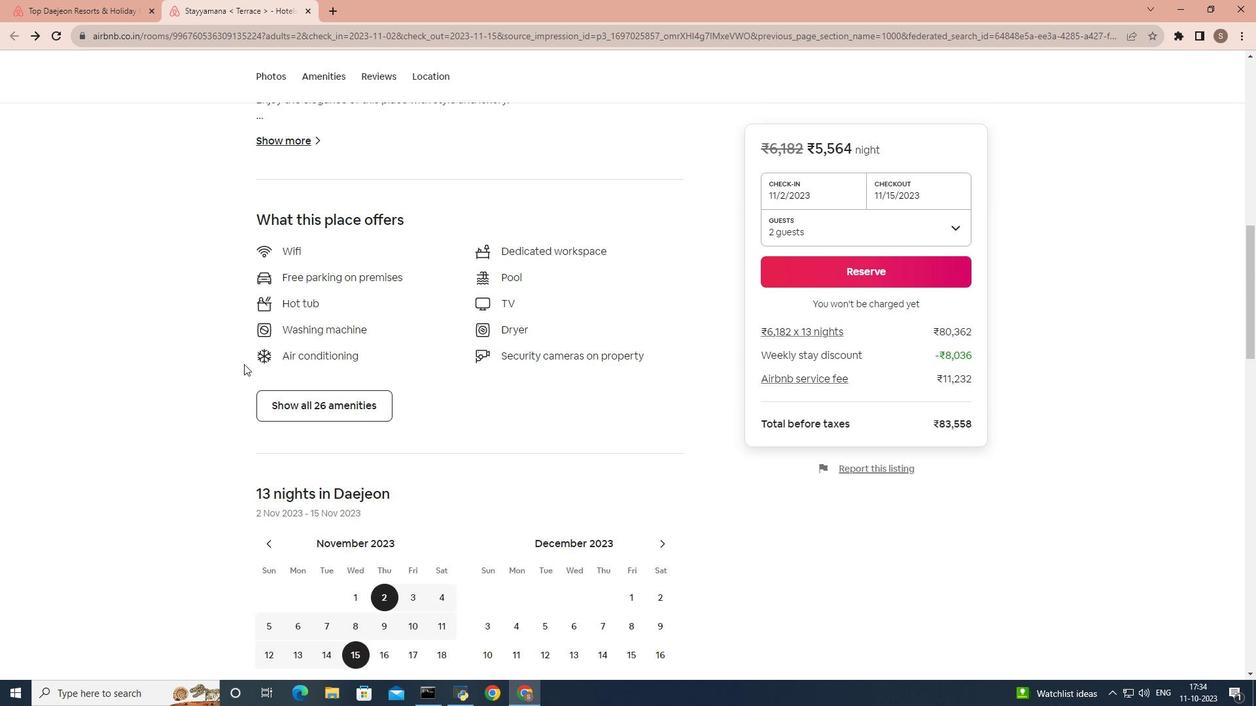 
Action: Mouse scrolled (244, 365) with delta (0, 0)
Screenshot: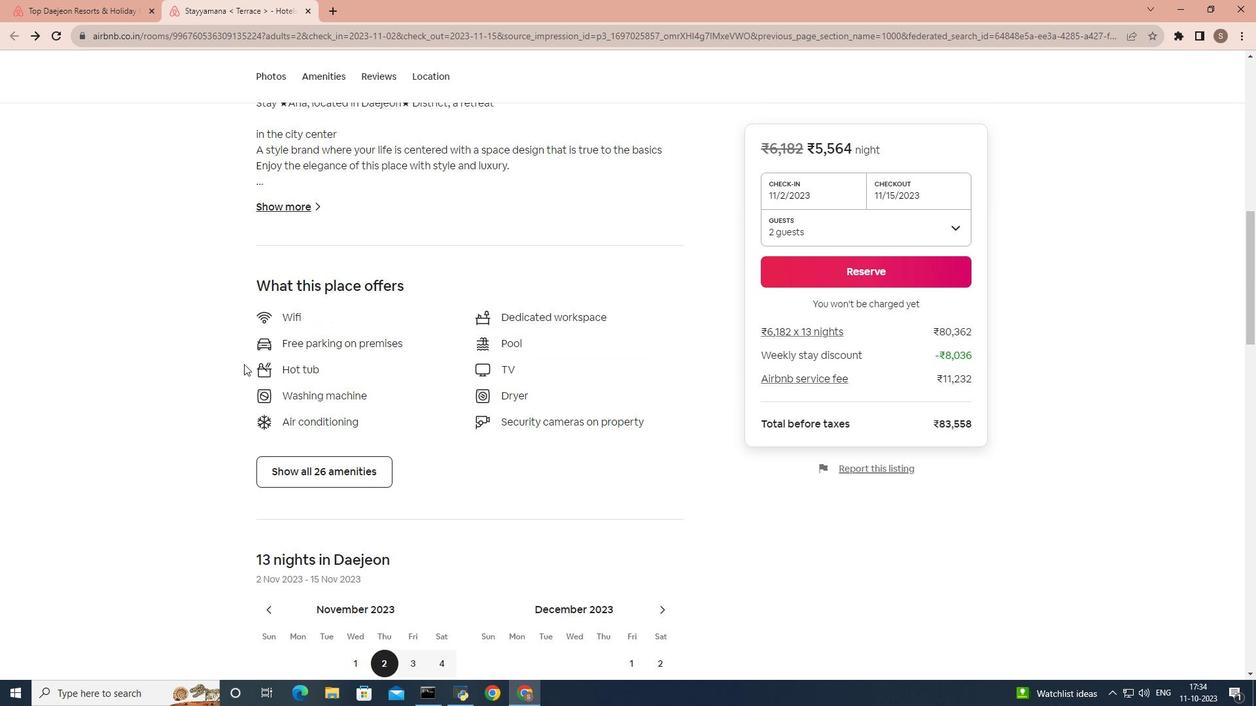 
Action: Mouse scrolled (244, 365) with delta (0, 0)
Screenshot: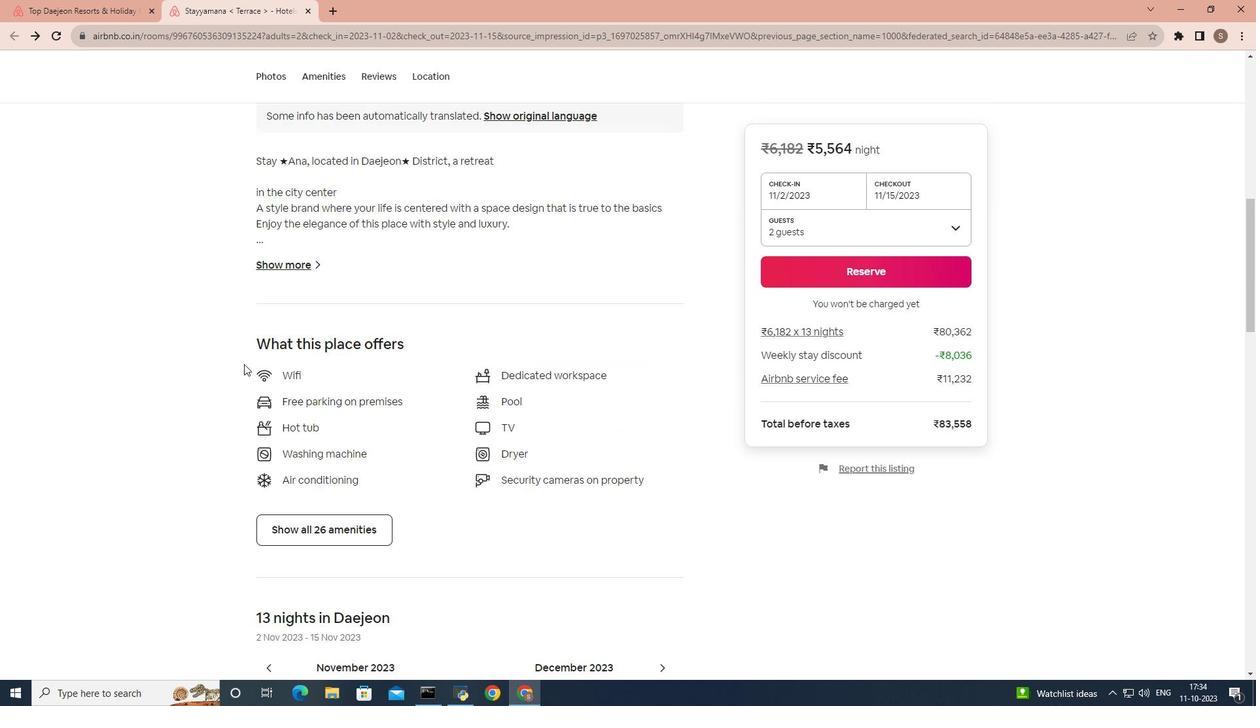 
Action: Mouse scrolled (244, 365) with delta (0, 0)
Screenshot: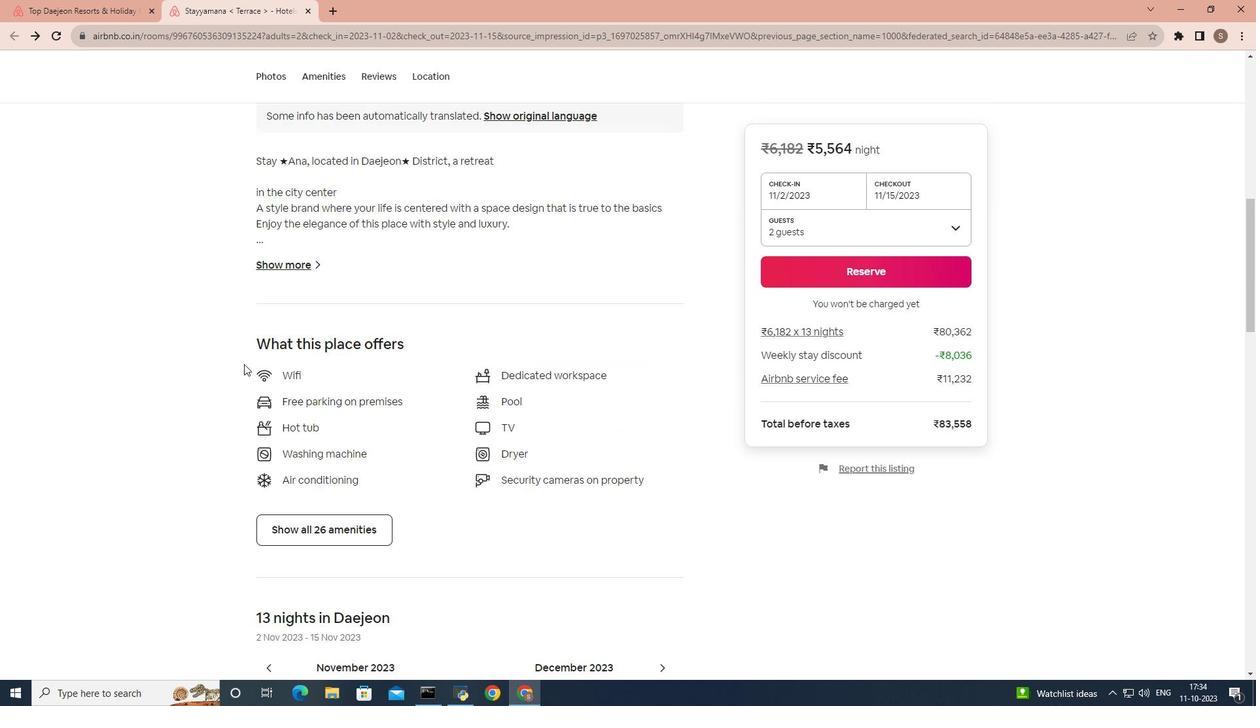 
Action: Mouse scrolled (244, 365) with delta (0, 0)
Screenshot: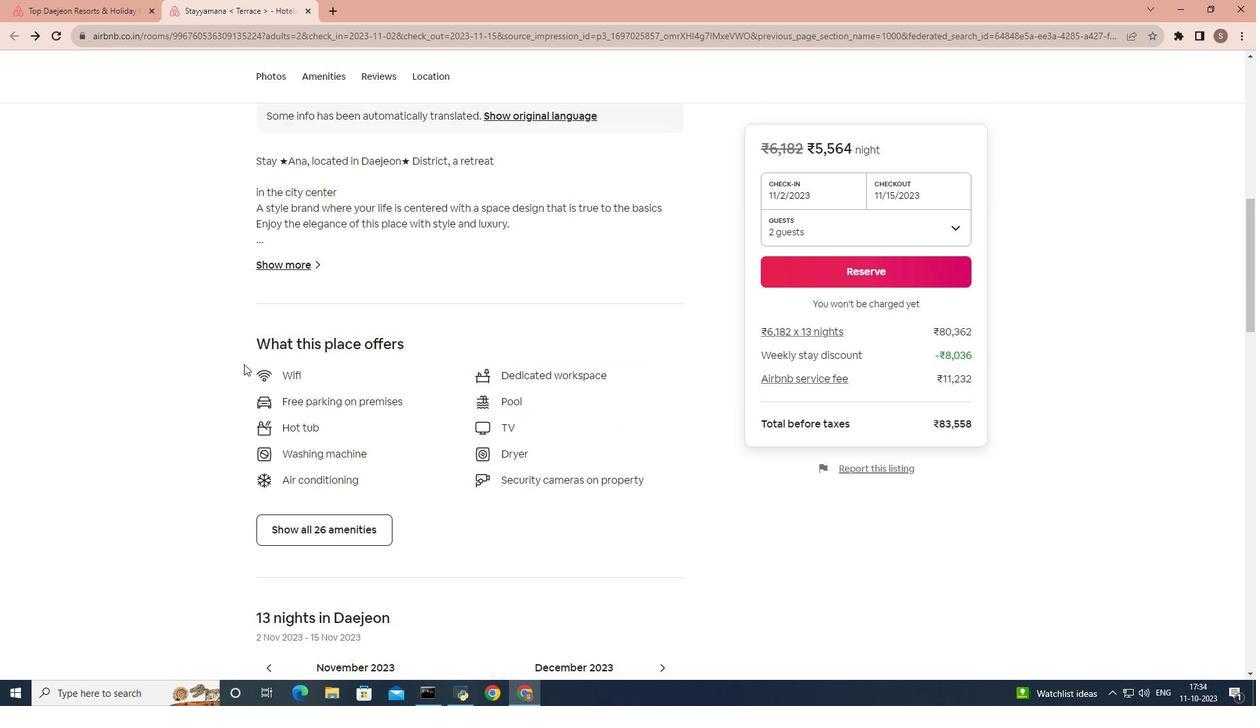 
Action: Mouse scrolled (244, 365) with delta (0, 0)
Screenshot: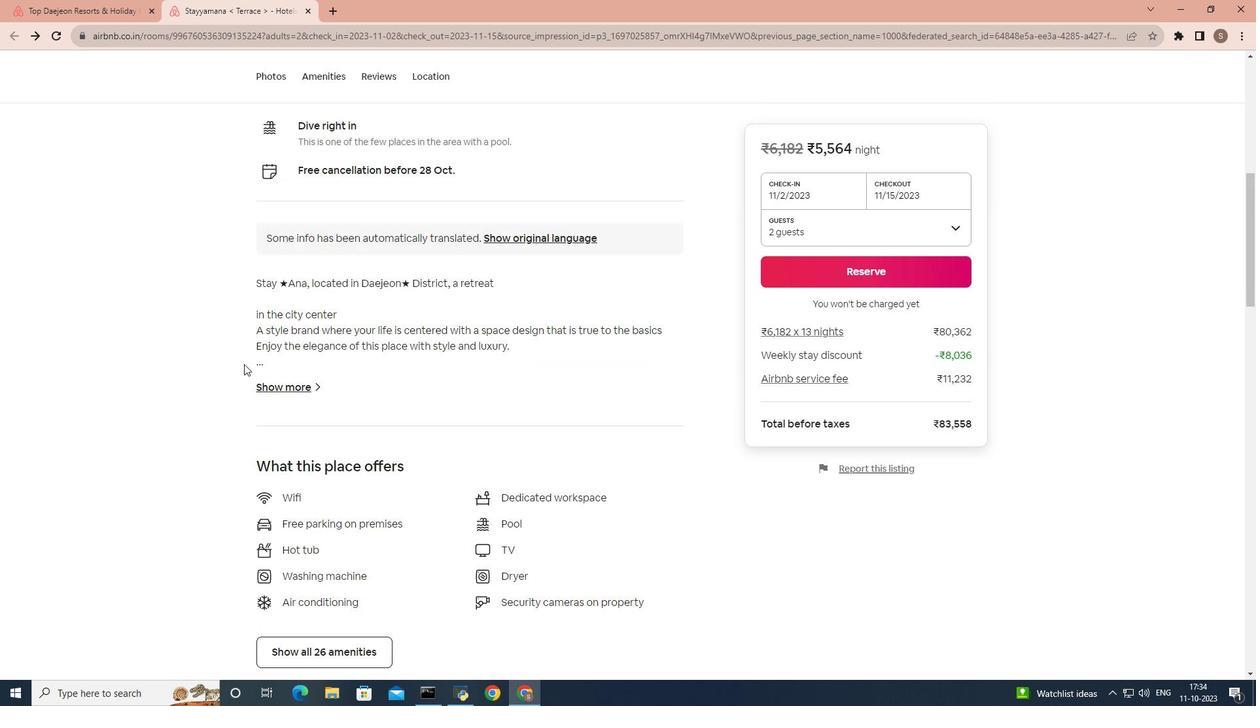 
Action: Mouse scrolled (244, 365) with delta (0, 0)
Screenshot: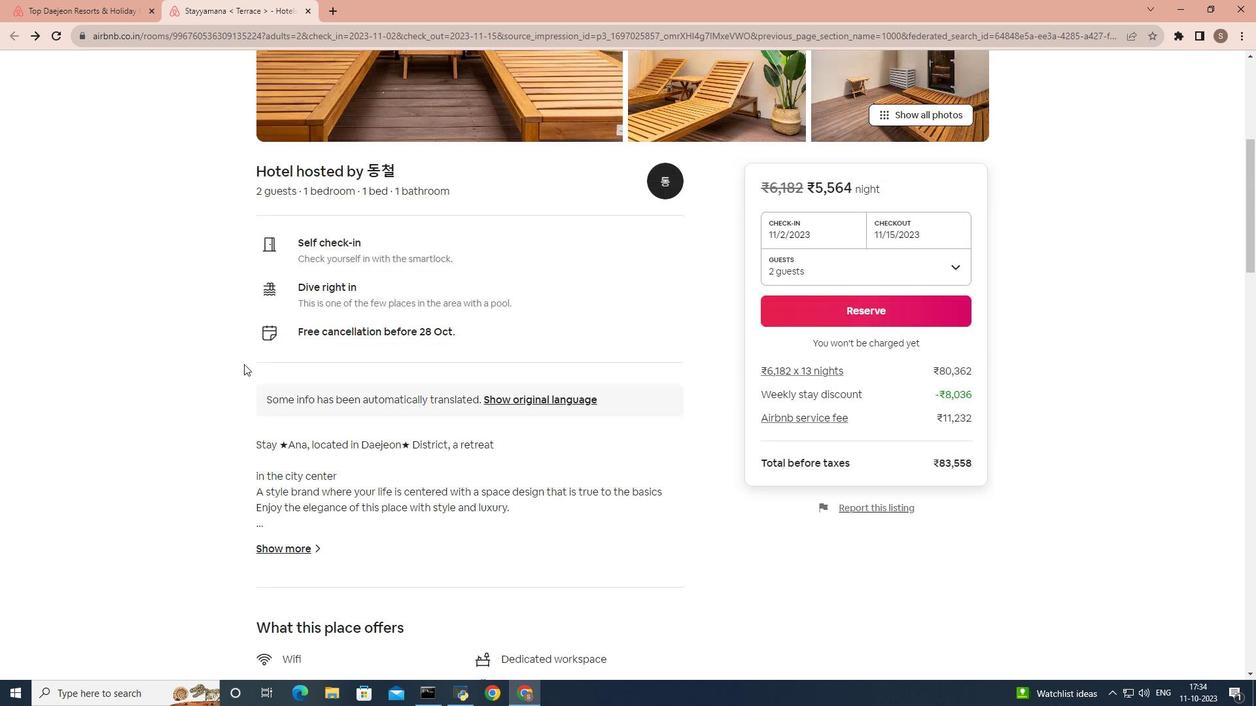 
Action: Mouse scrolled (244, 365) with delta (0, 0)
Screenshot: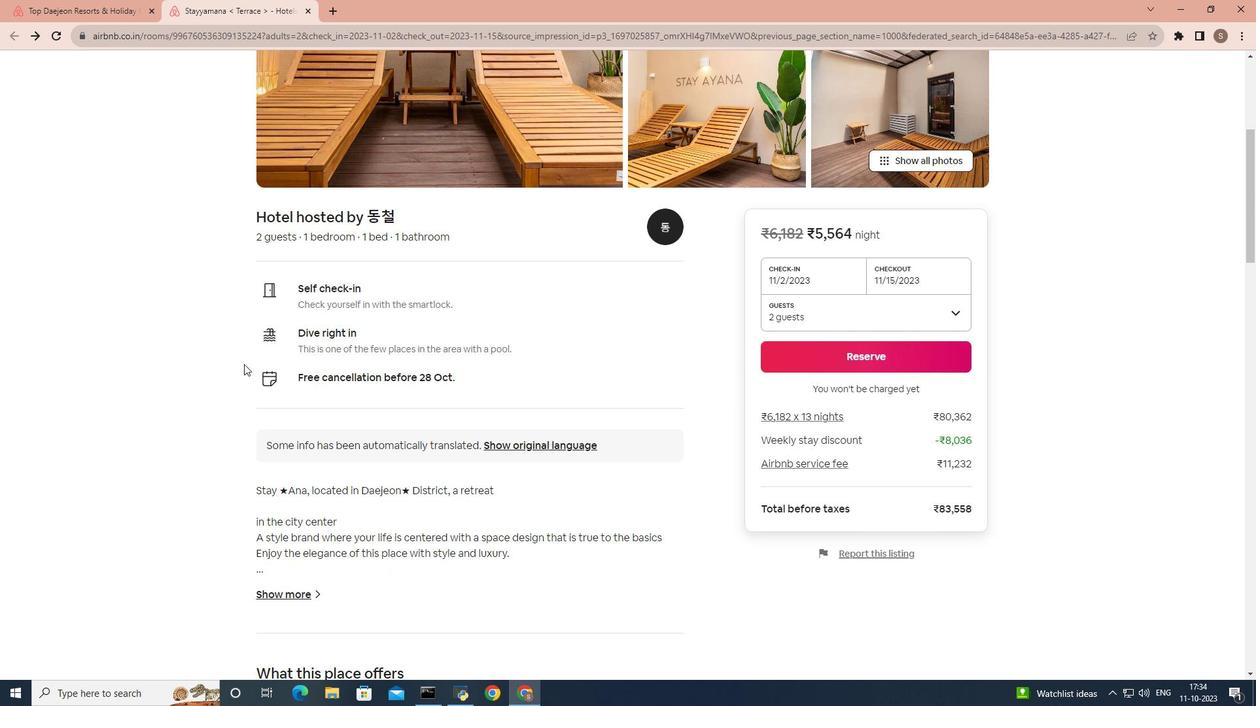 
Action: Mouse scrolled (244, 365) with delta (0, 0)
Screenshot: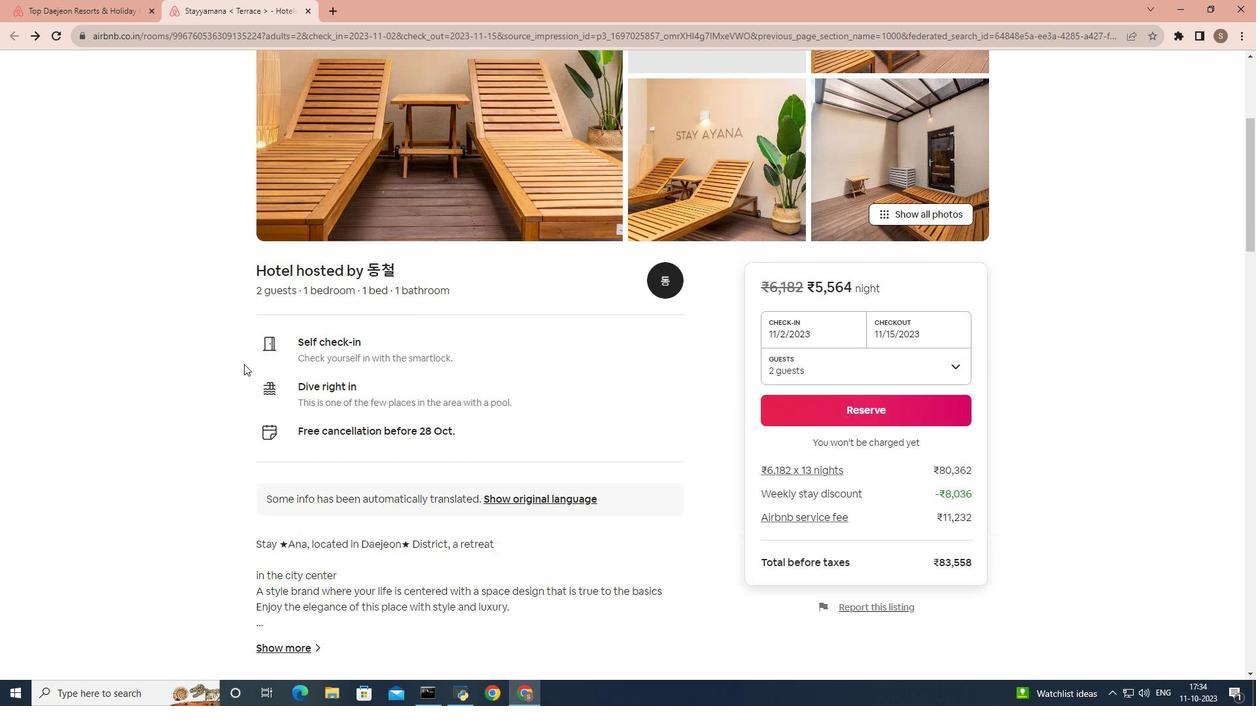 
Action: Mouse scrolled (244, 365) with delta (0, 0)
Screenshot: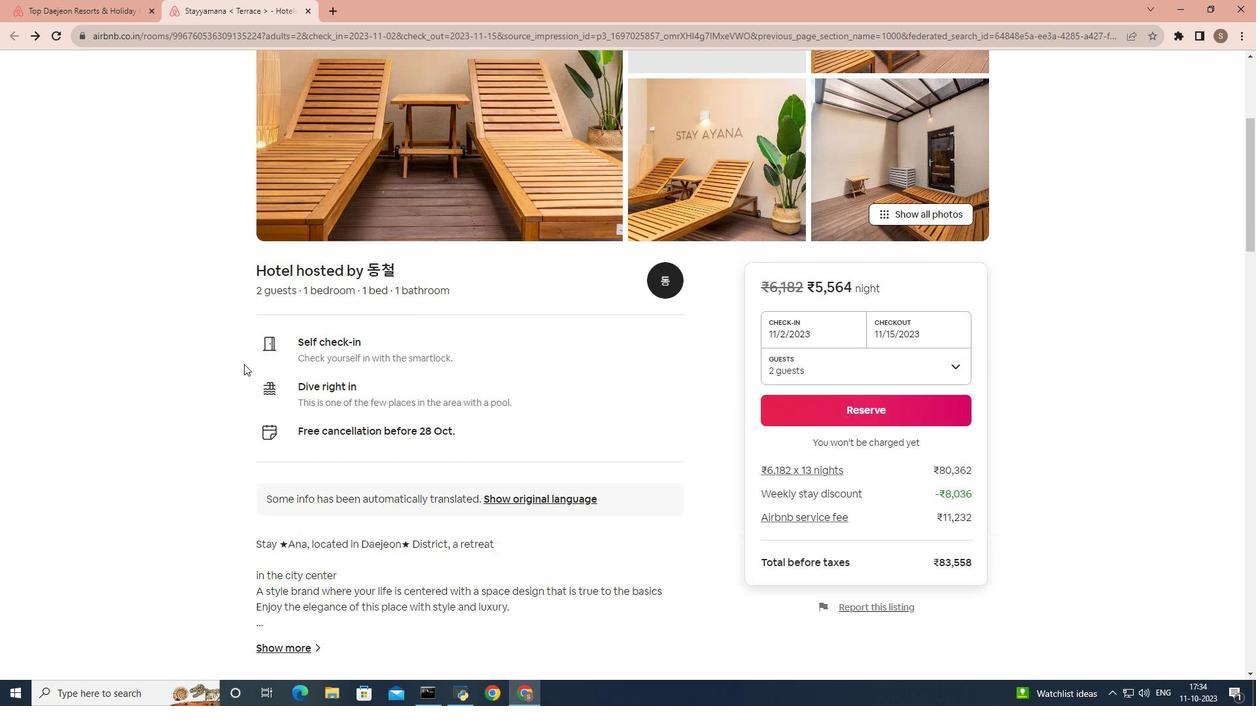 
Action: Mouse scrolled (244, 365) with delta (0, 0)
Screenshot: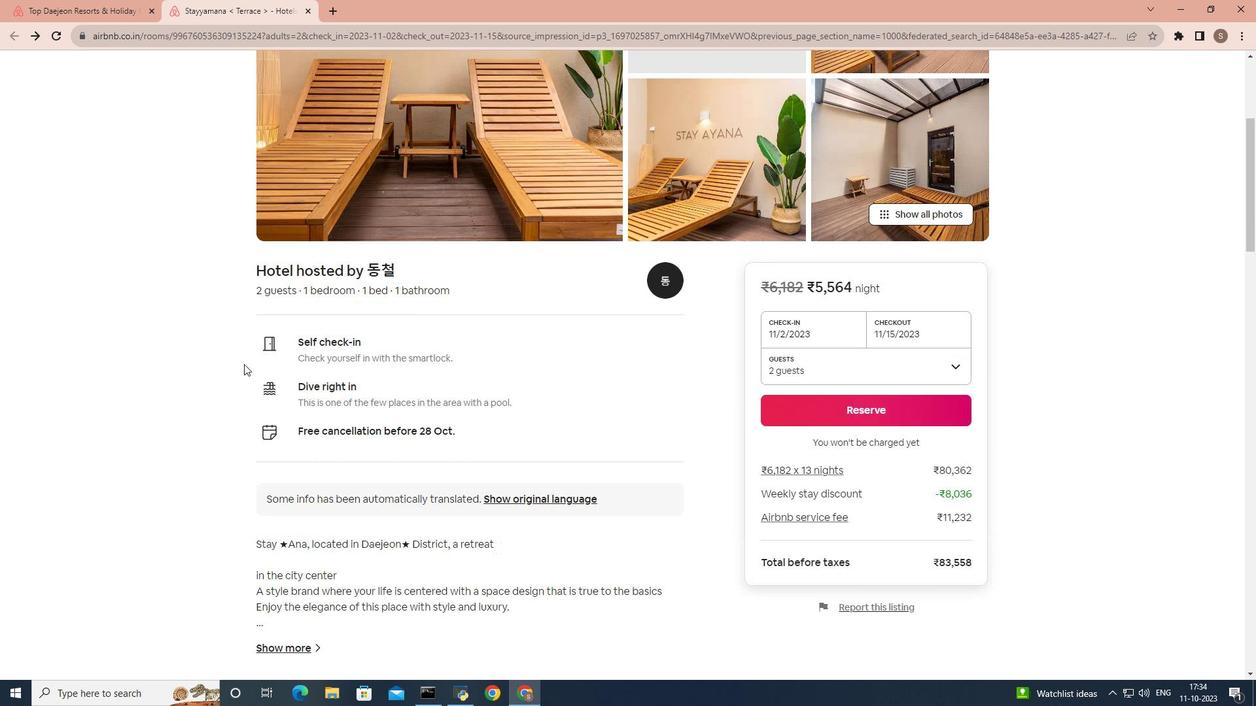 
Action: Mouse scrolled (244, 365) with delta (0, 0)
Screenshot: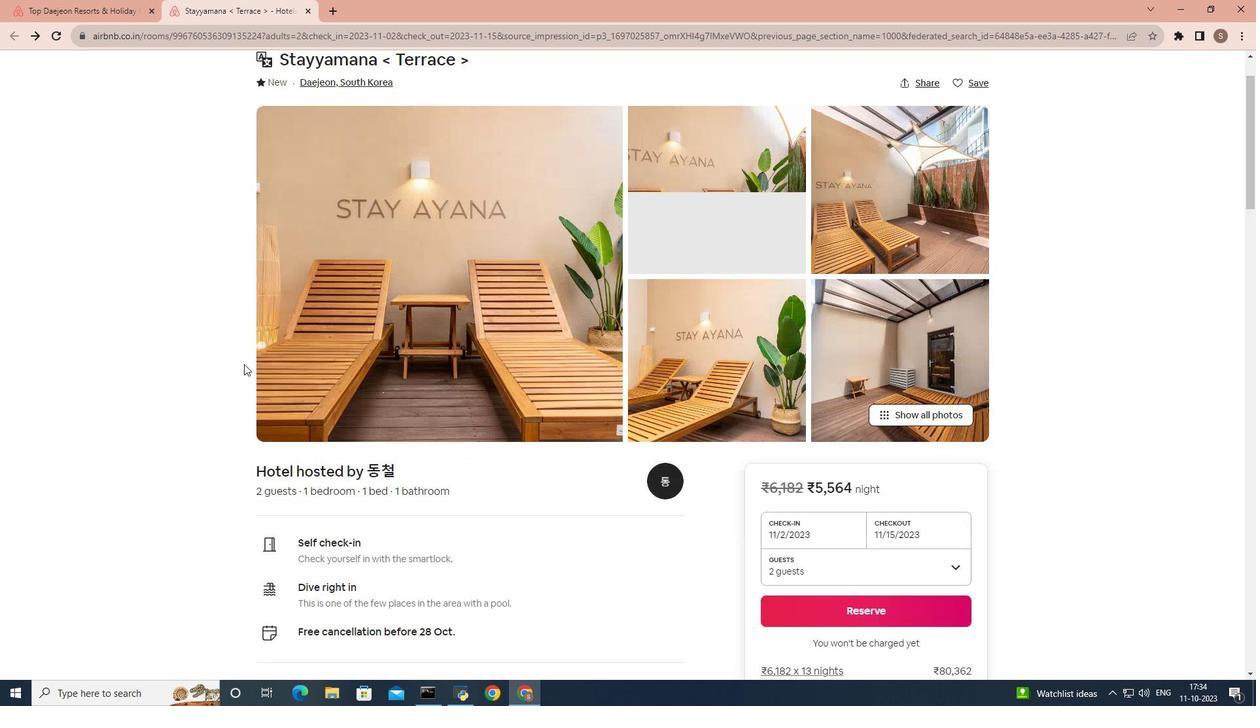 
Action: Mouse scrolled (244, 365) with delta (0, 0)
Screenshot: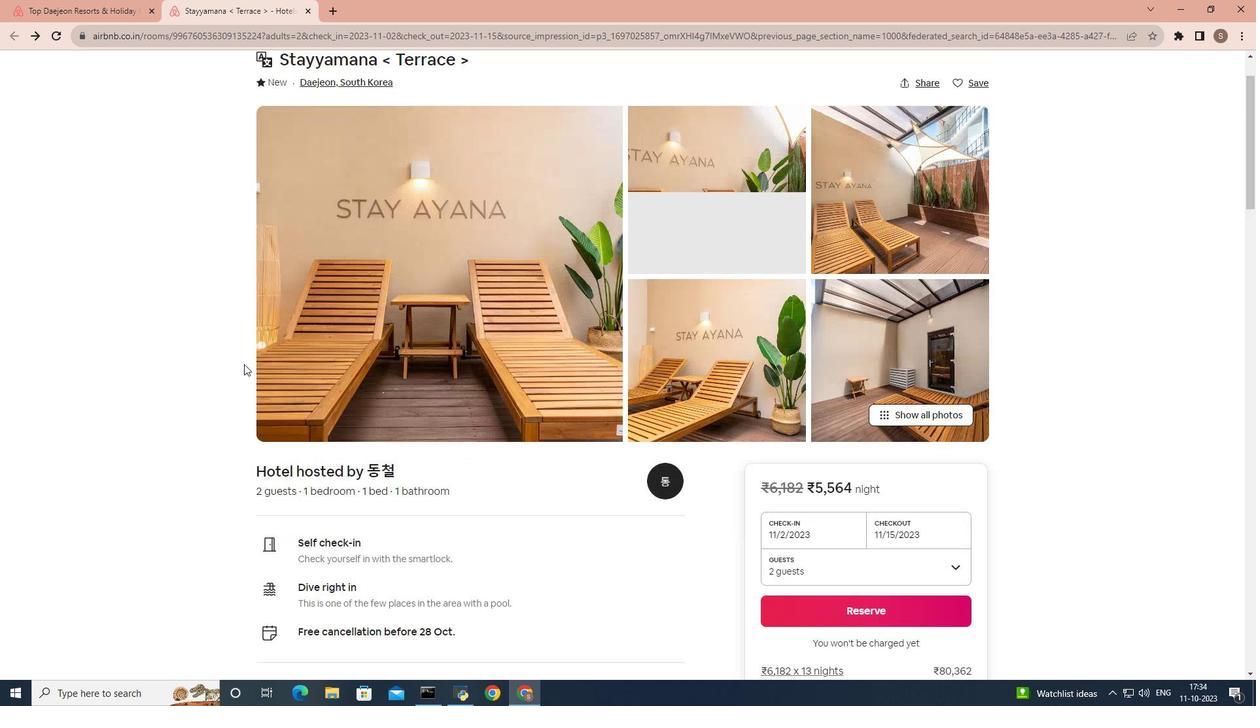 
Action: Mouse scrolled (244, 363) with delta (0, 0)
Screenshot: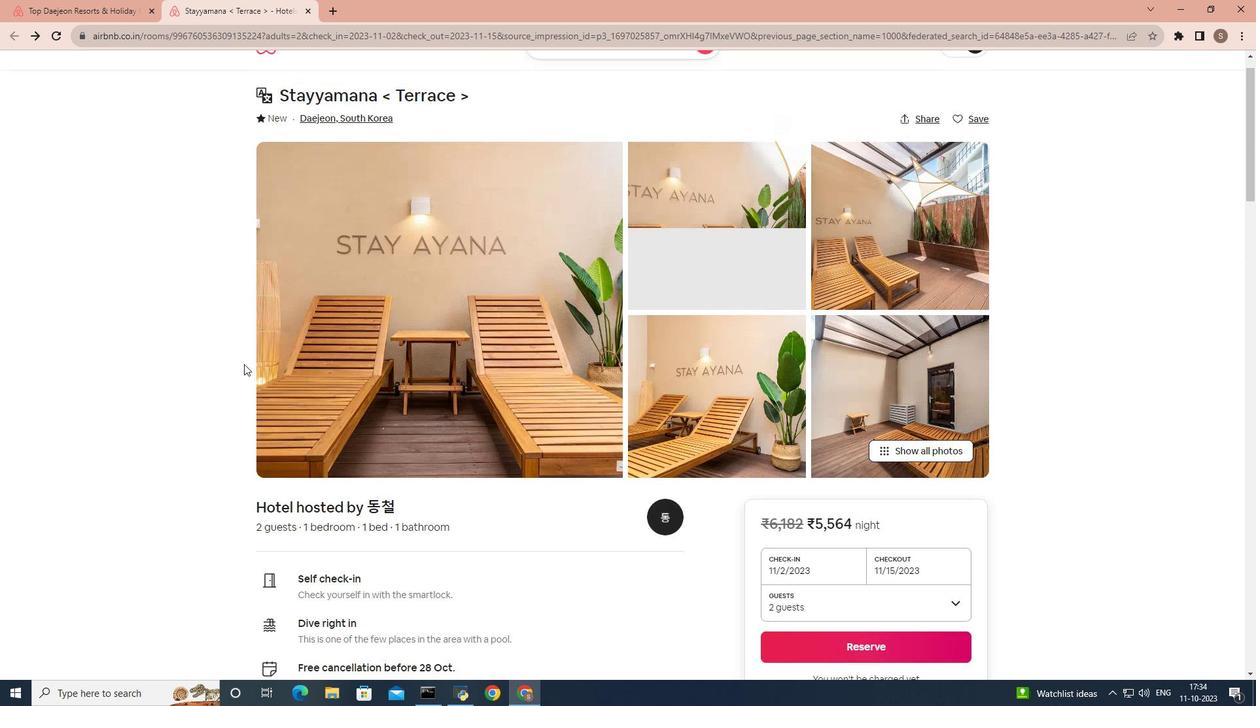 
Action: Mouse scrolled (244, 365) with delta (0, 0)
Screenshot: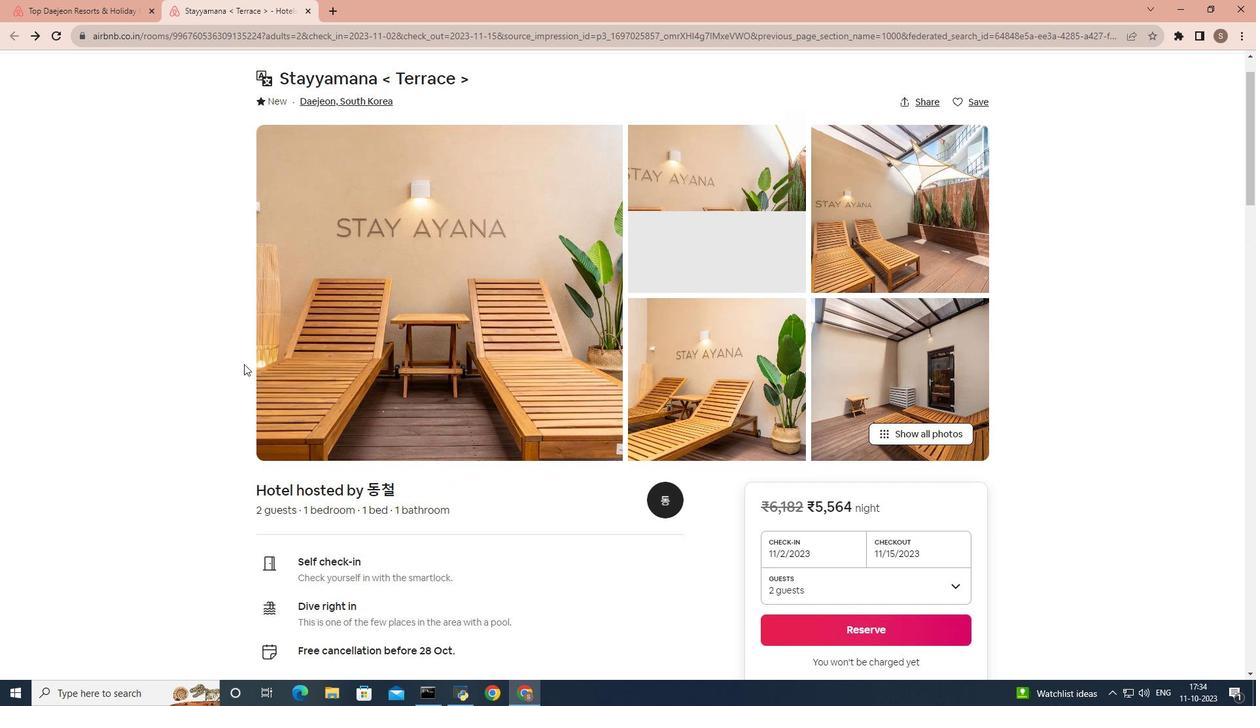 
Action: Mouse scrolled (244, 365) with delta (0, 0)
Screenshot: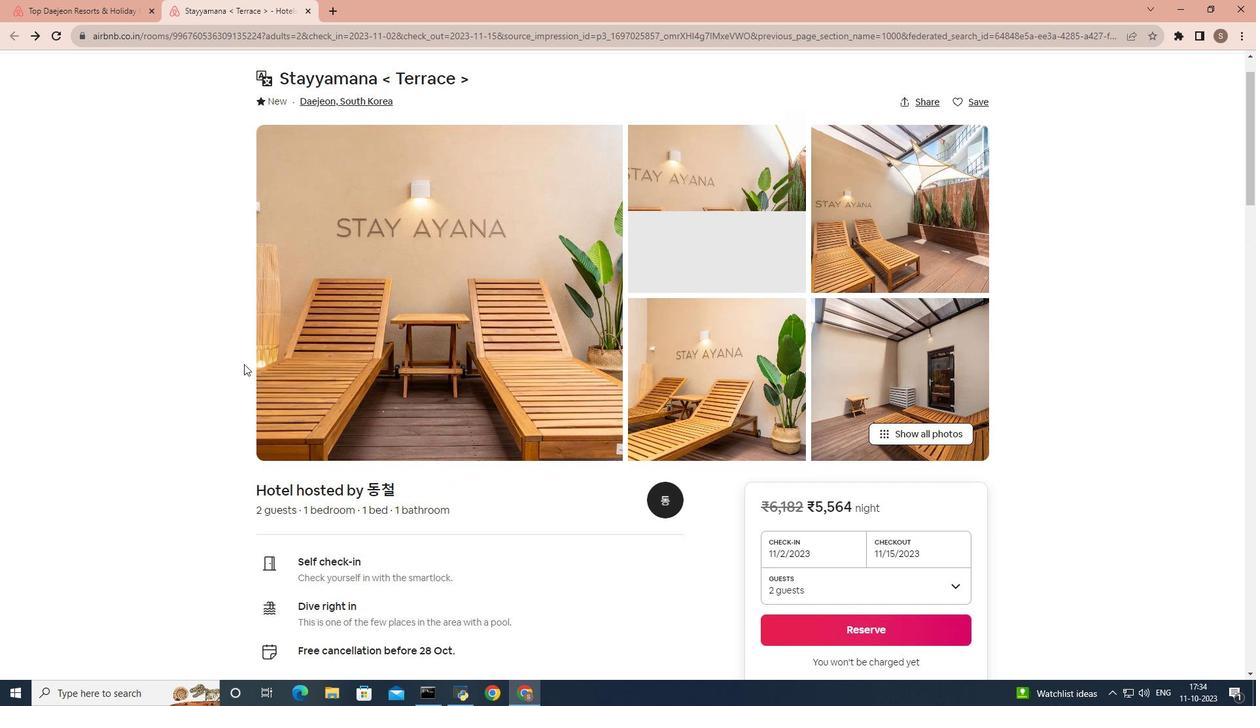 
Action: Mouse scrolled (244, 365) with delta (0, 0)
Screenshot: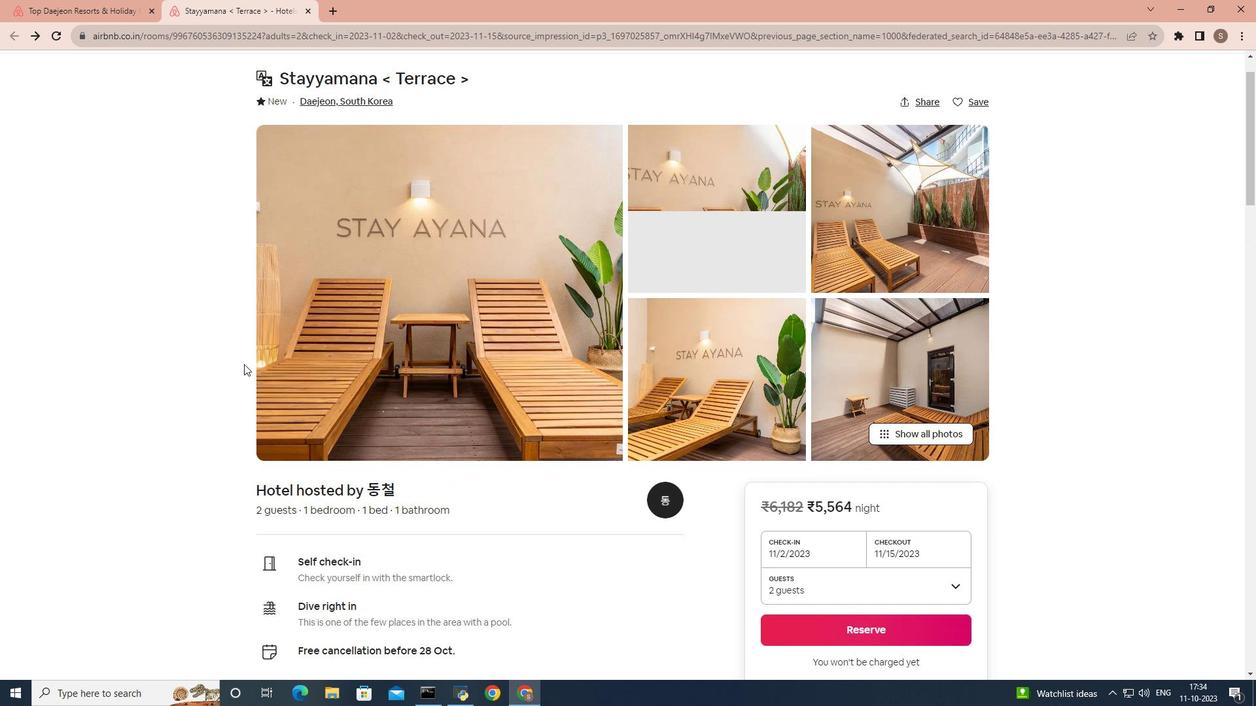 
Action: Mouse scrolled (244, 365) with delta (0, 0)
Screenshot: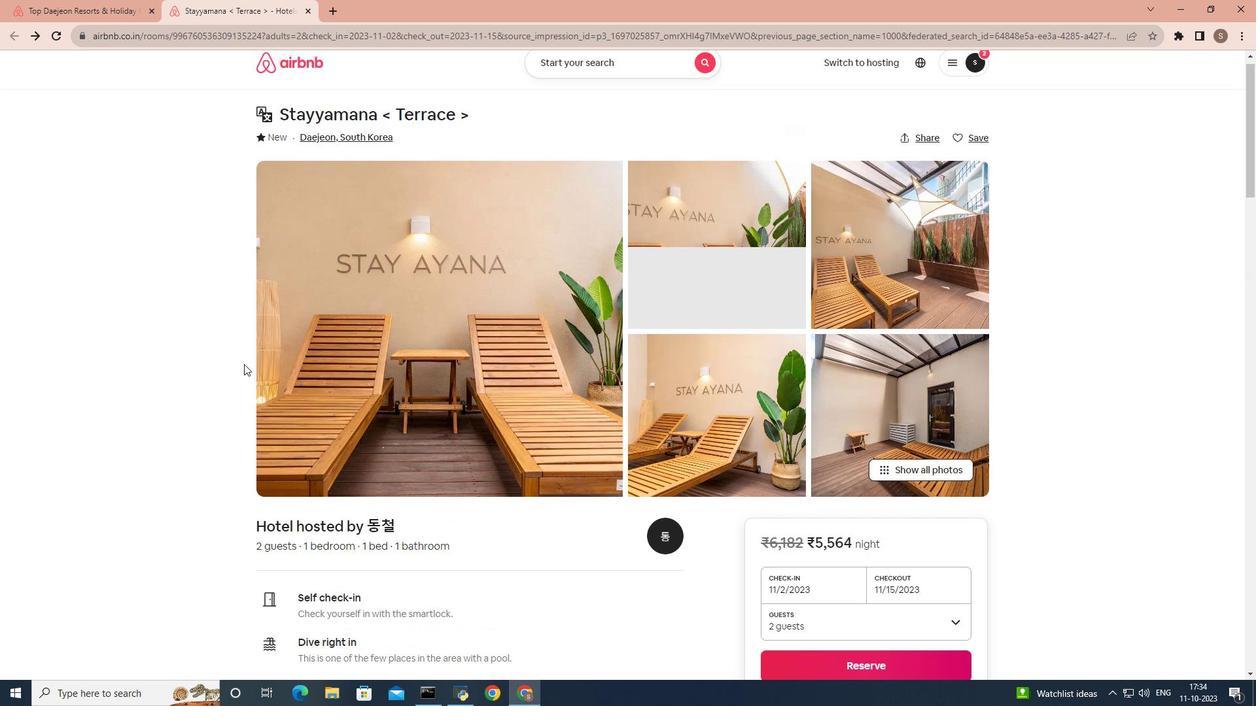 
Action: Mouse scrolled (244, 365) with delta (0, 0)
Screenshot: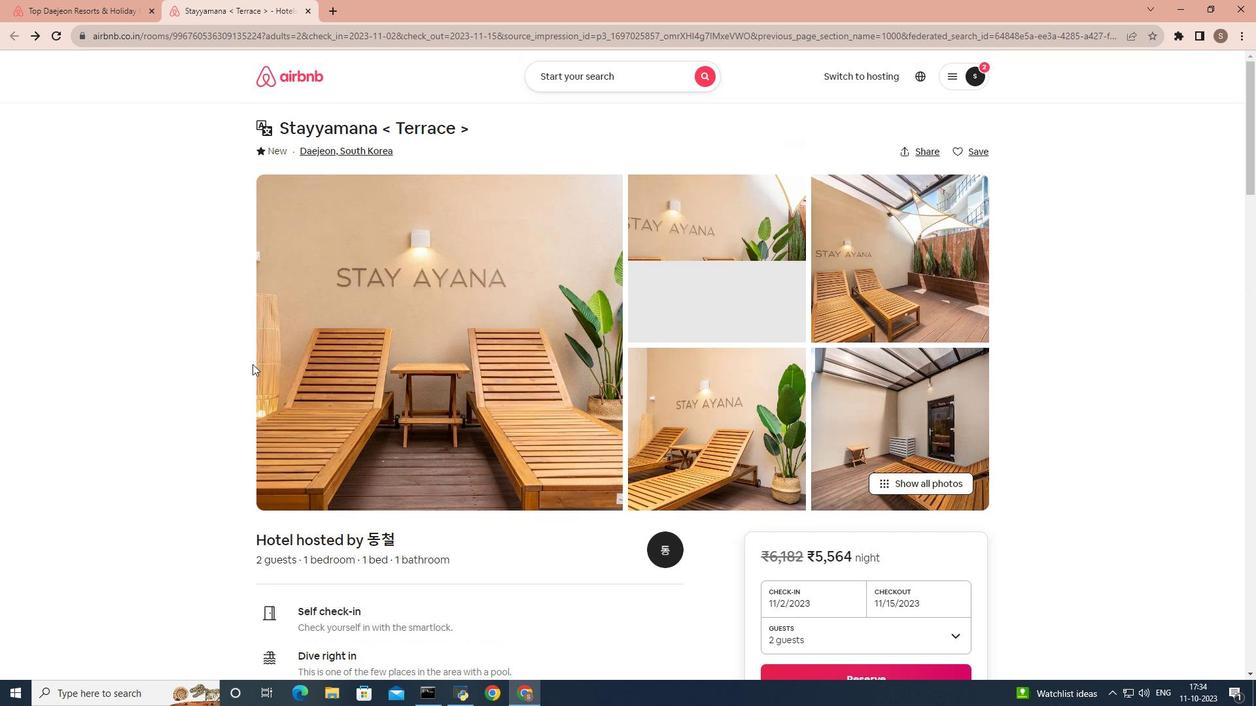 
Action: Mouse moved to (324, 365)
Screenshot: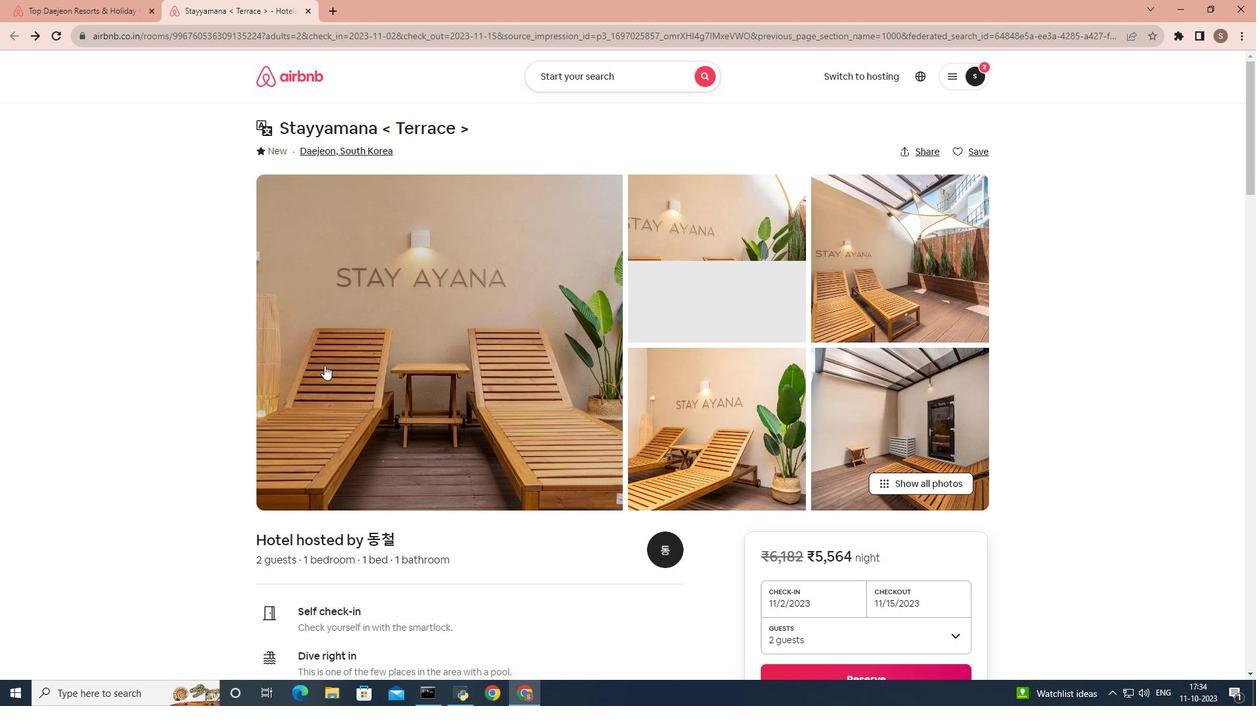 
Action: Mouse pressed left at (324, 365)
Screenshot: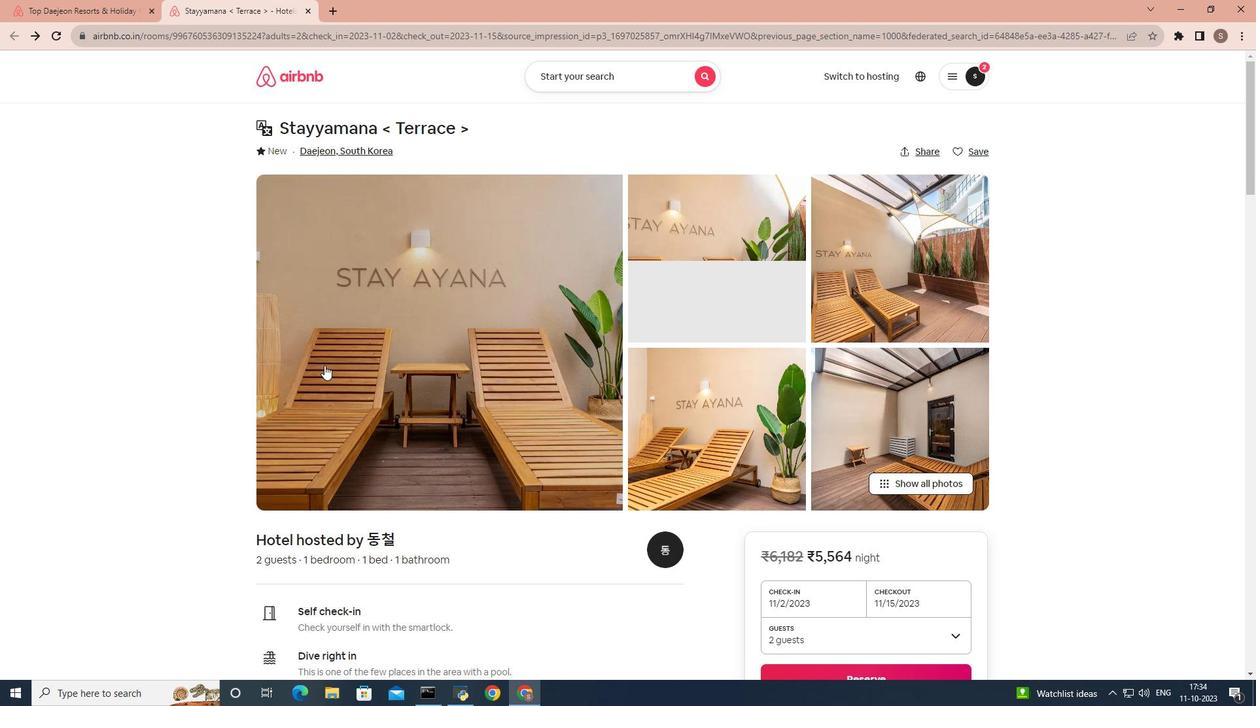 
Action: Mouse scrolled (324, 365) with delta (0, 0)
Screenshot: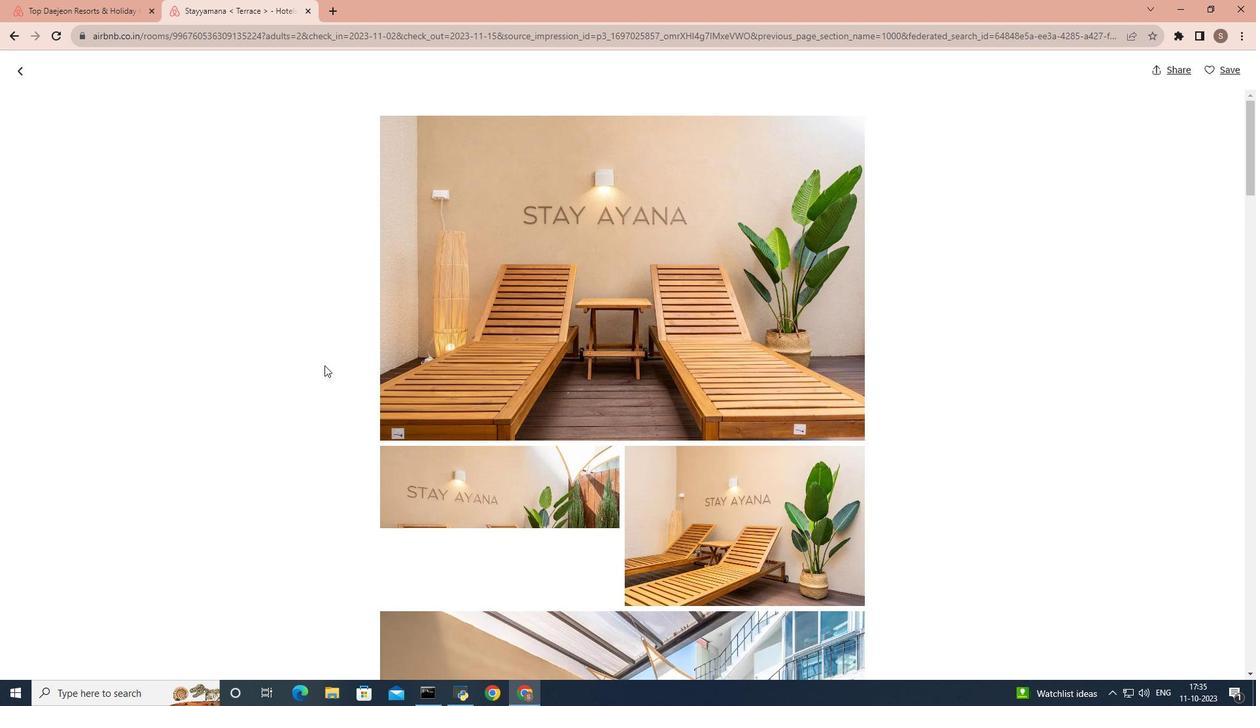 
Action: Mouse scrolled (324, 365) with delta (0, 0)
Screenshot: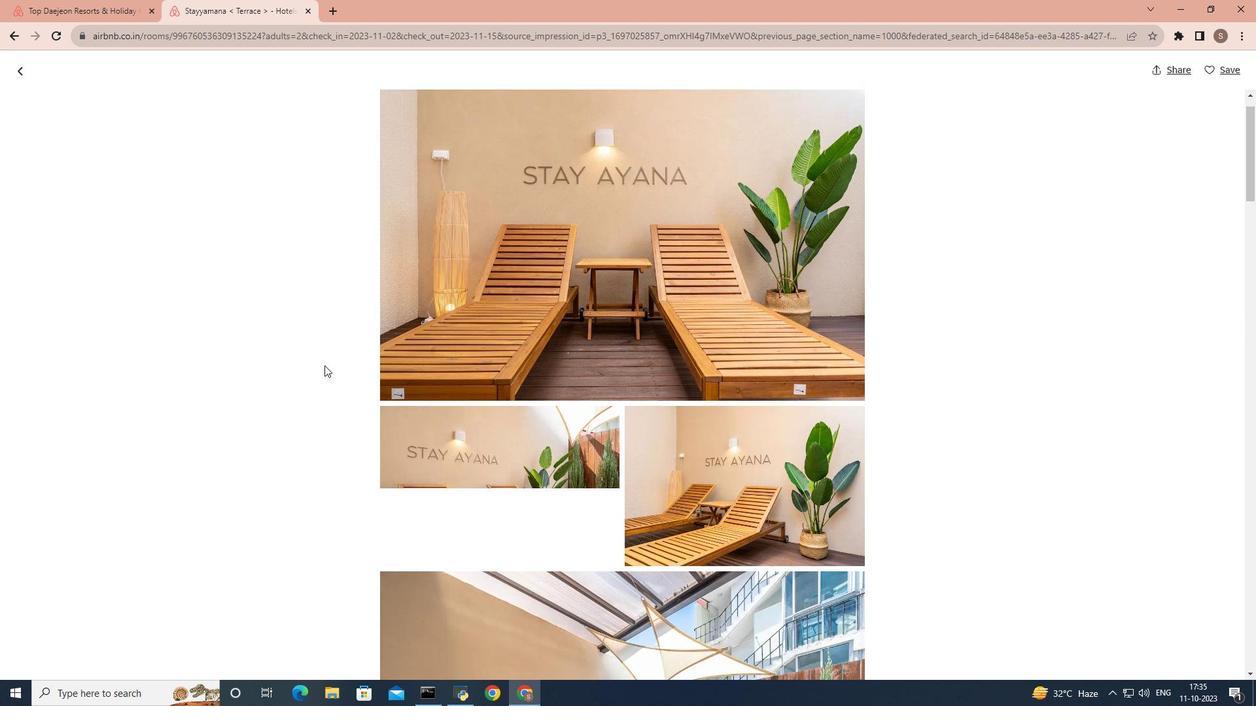 
Action: Mouse scrolled (324, 365) with delta (0, 0)
Screenshot: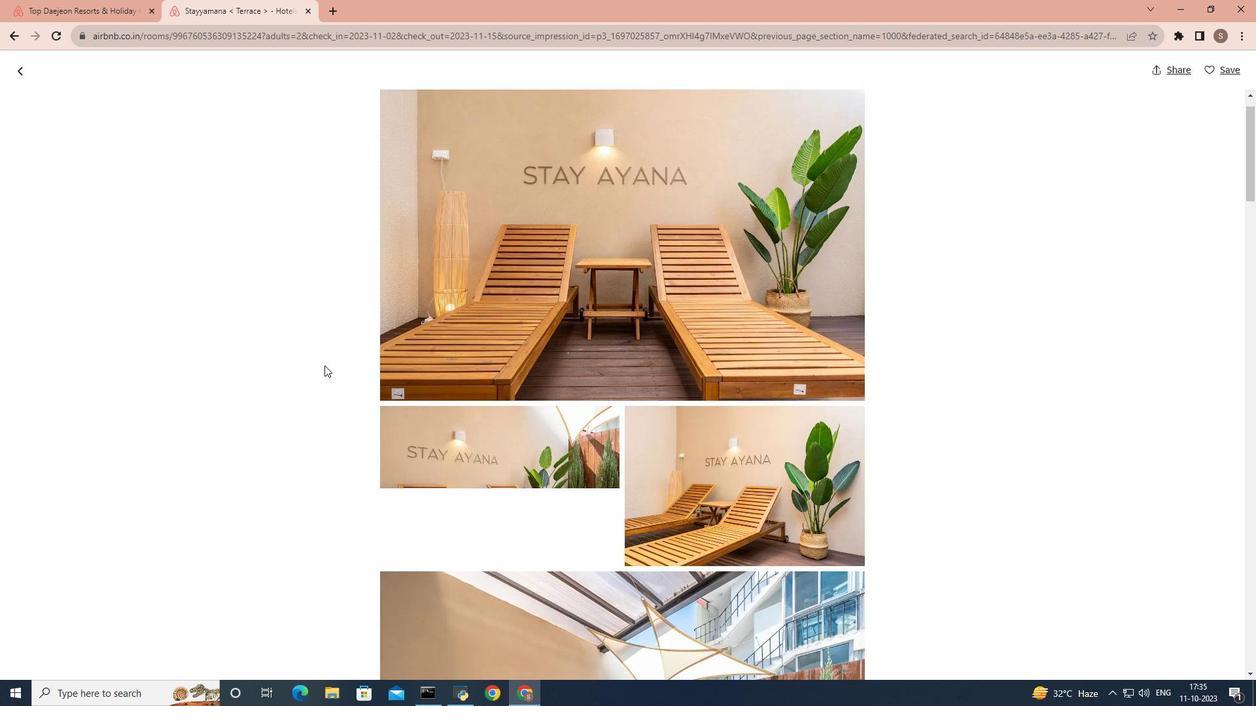 
Action: Mouse scrolled (324, 365) with delta (0, 0)
Screenshot: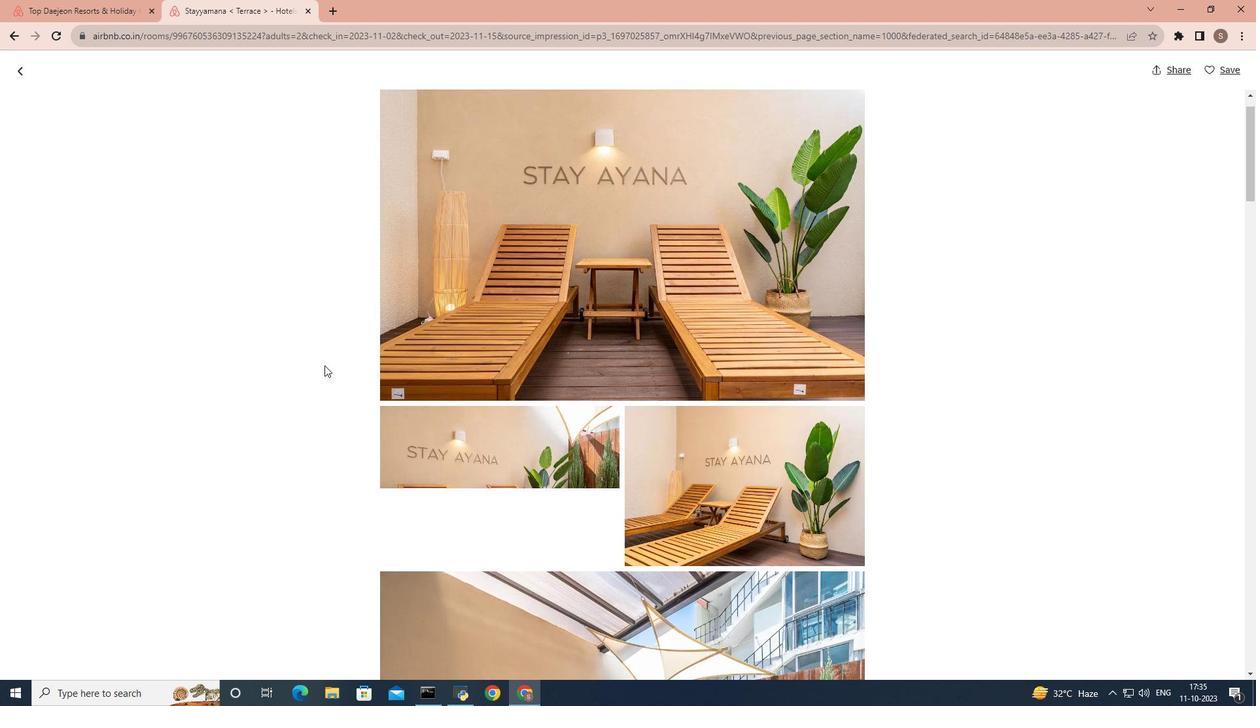 
Action: Mouse scrolled (324, 365) with delta (0, 0)
Screenshot: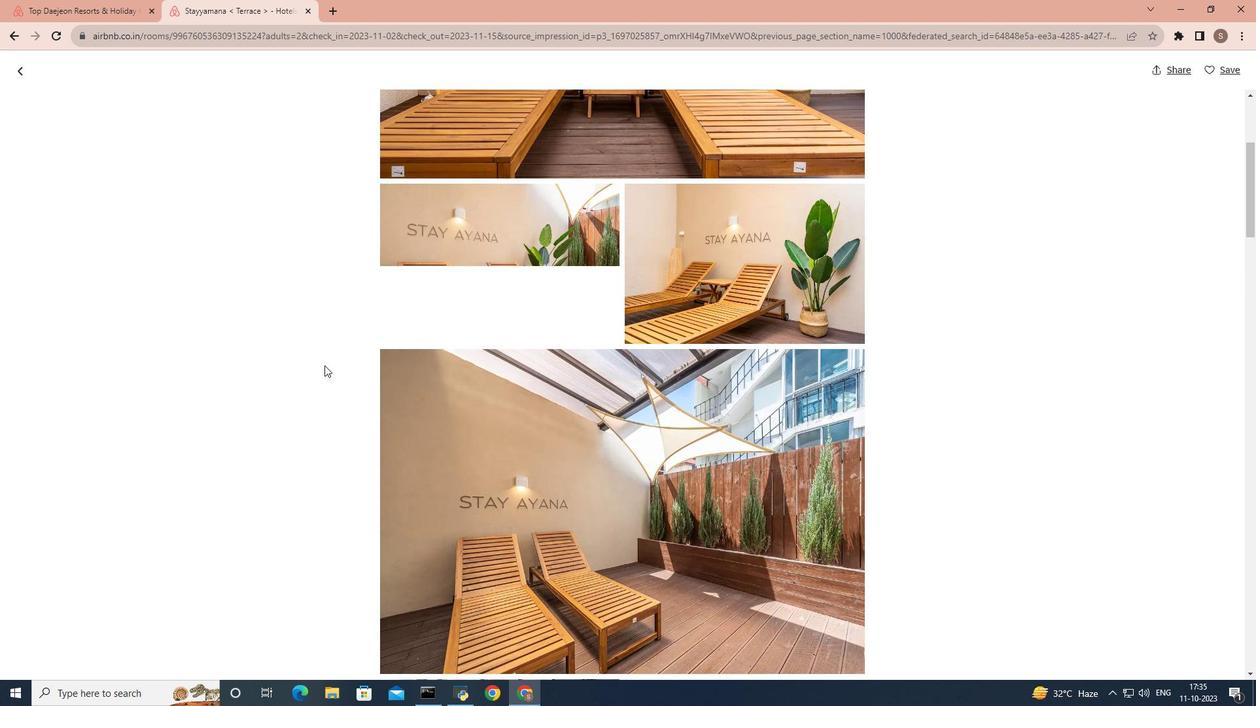
Action: Mouse scrolled (324, 365) with delta (0, 0)
Screenshot: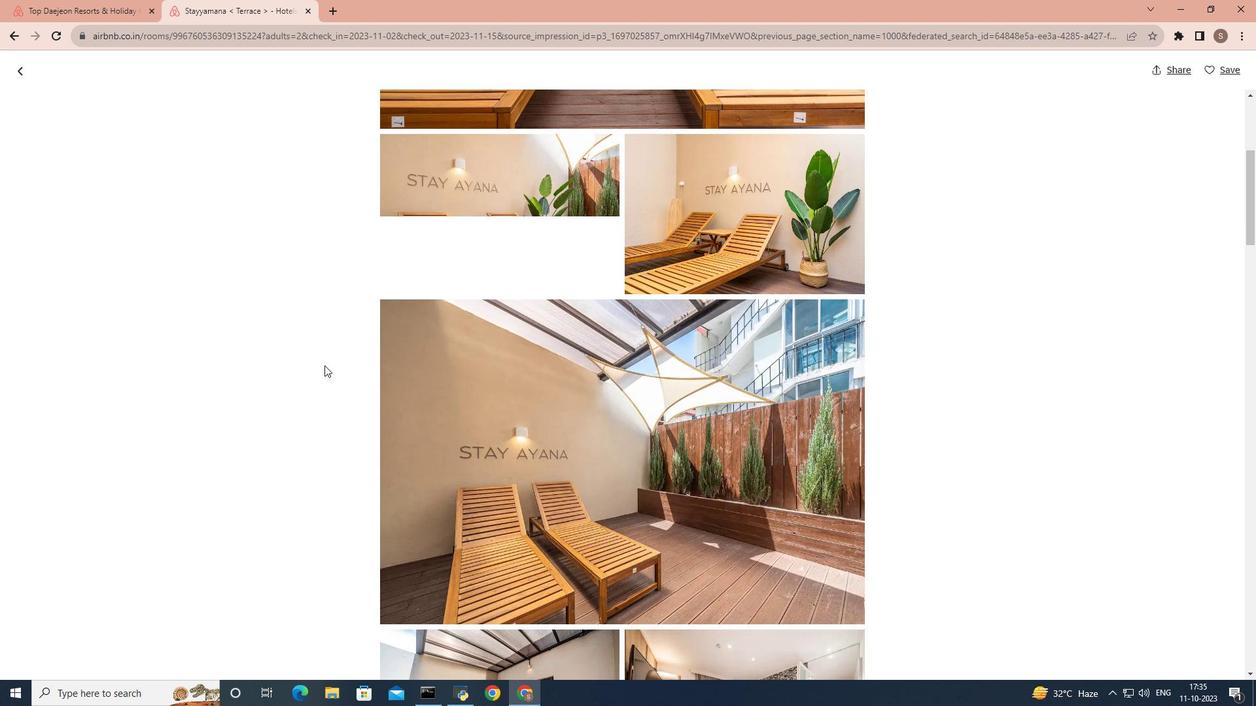 
Action: Mouse scrolled (324, 365) with delta (0, 0)
Screenshot: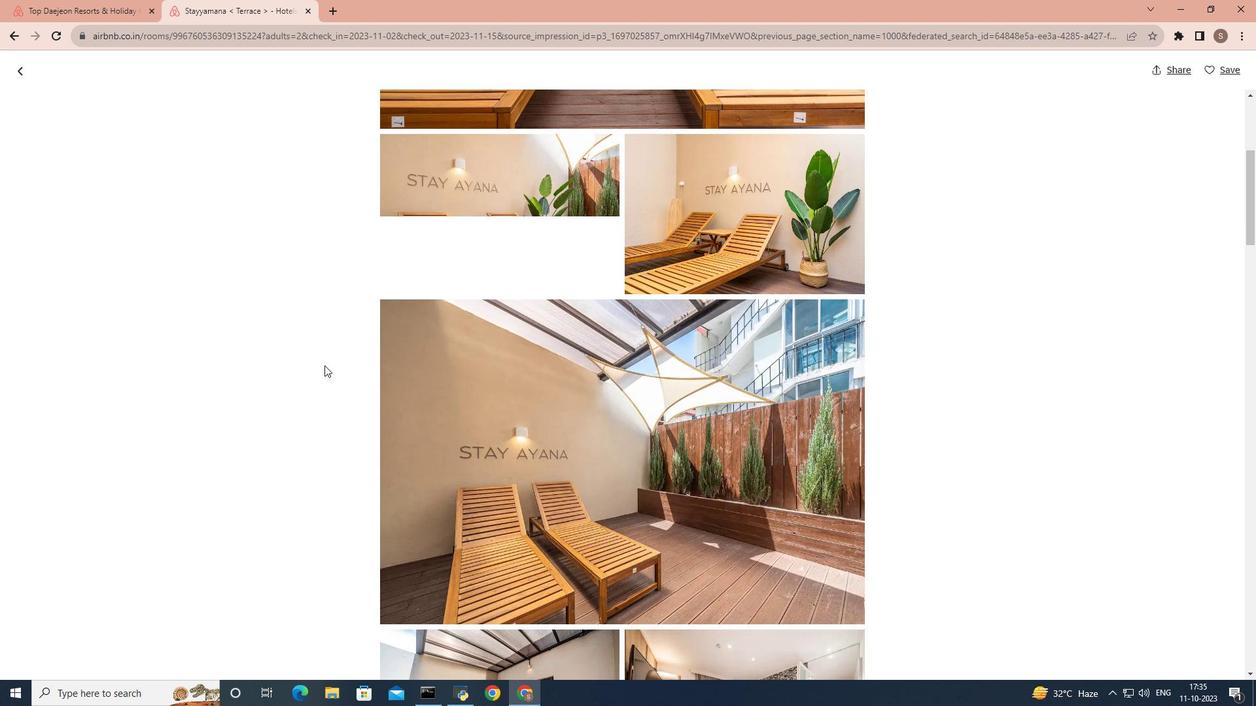 
Action: Mouse scrolled (324, 365) with delta (0, 0)
Screenshot: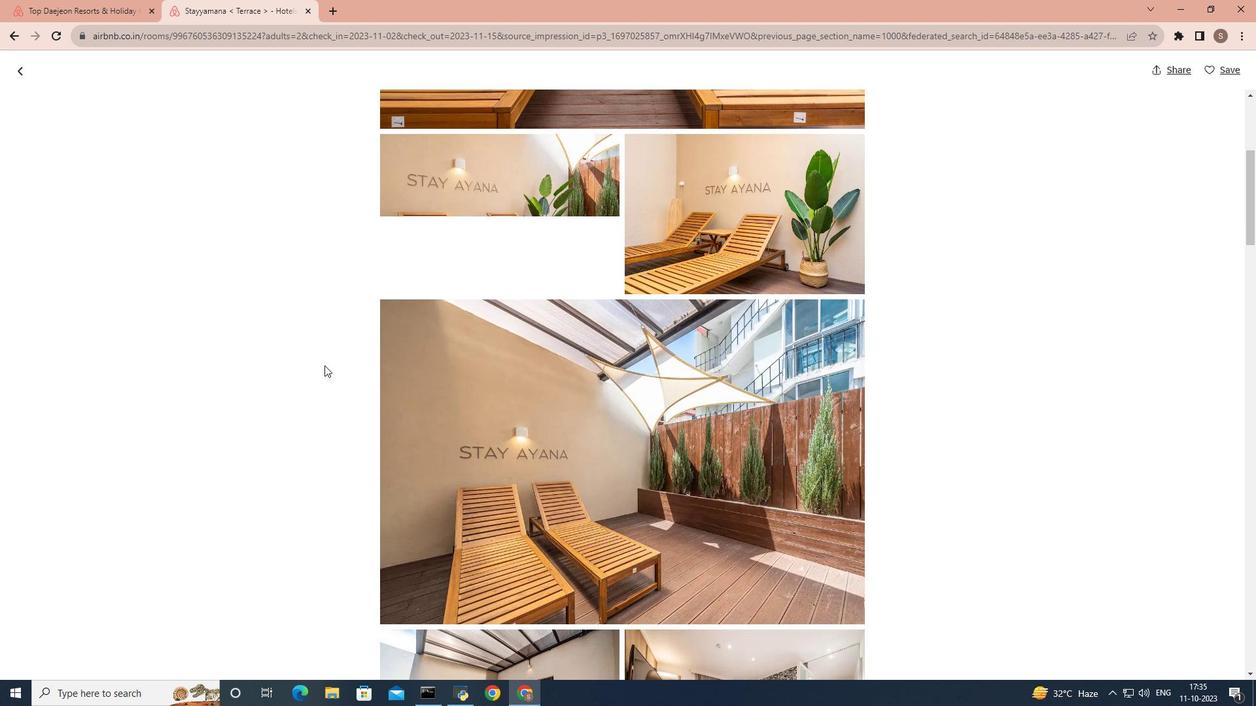 
Action: Mouse scrolled (324, 365) with delta (0, 0)
Screenshot: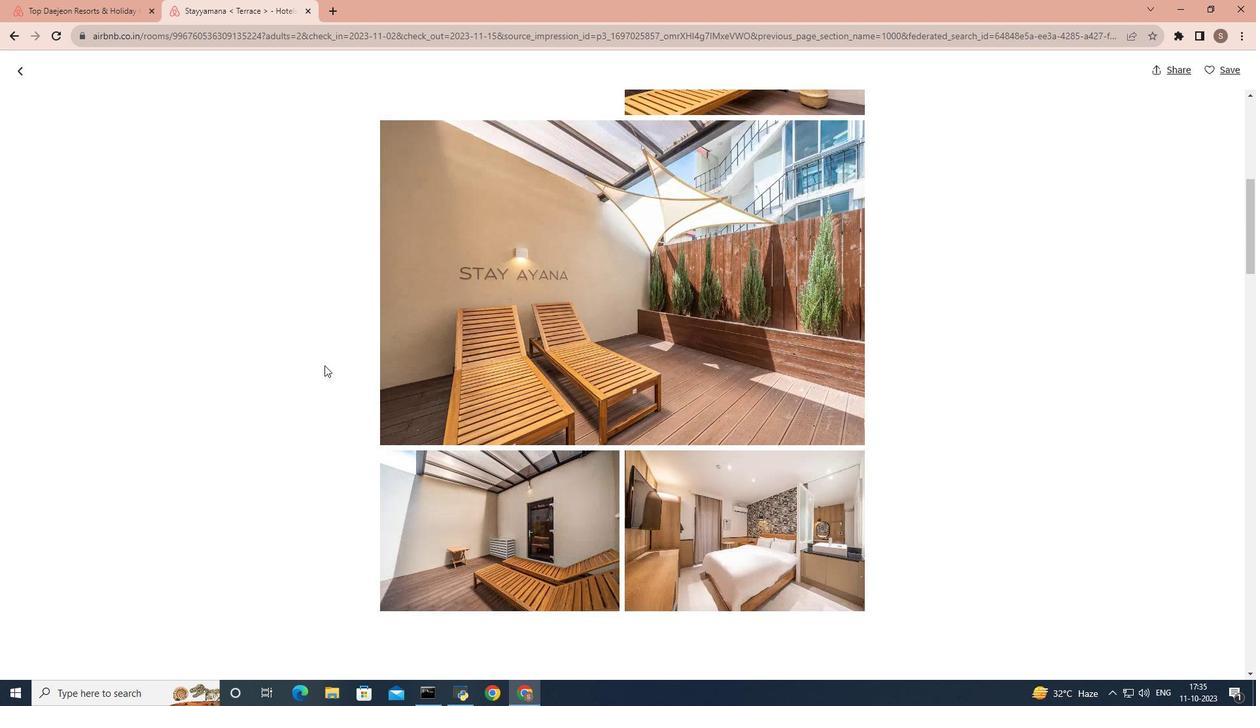 
Action: Mouse scrolled (324, 365) with delta (0, 0)
Screenshot: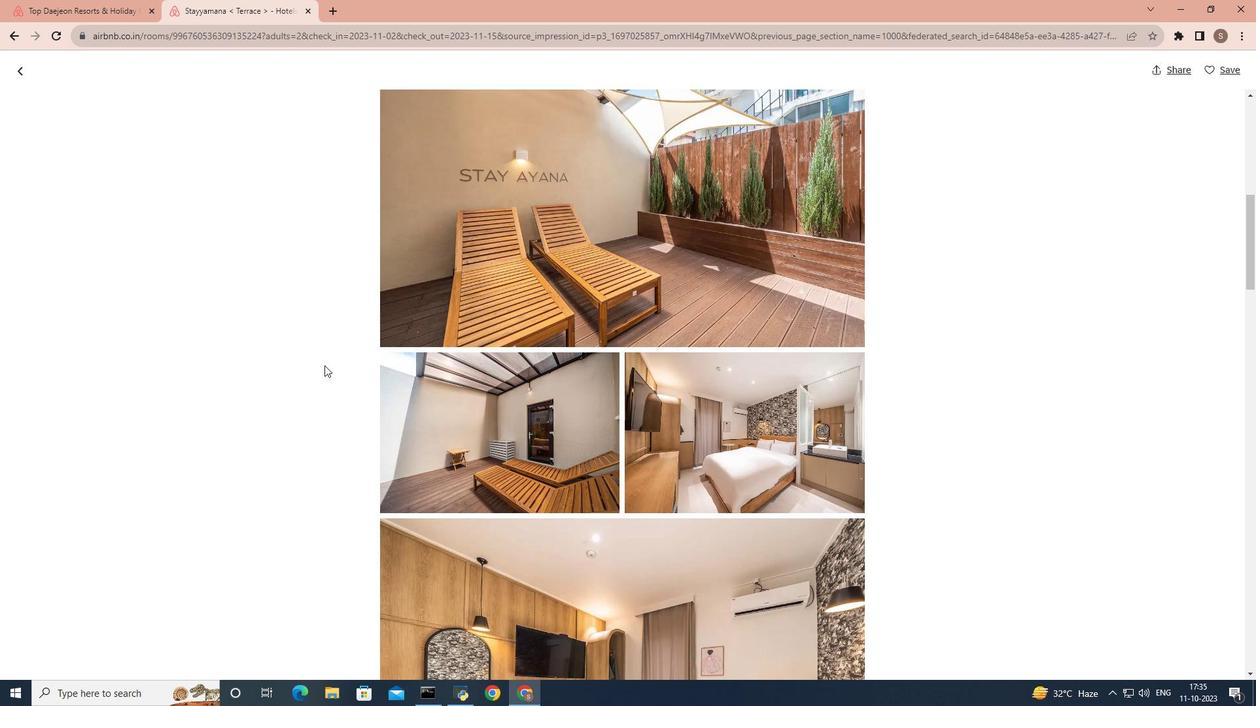 
Action: Mouse scrolled (324, 365) with delta (0, 0)
Screenshot: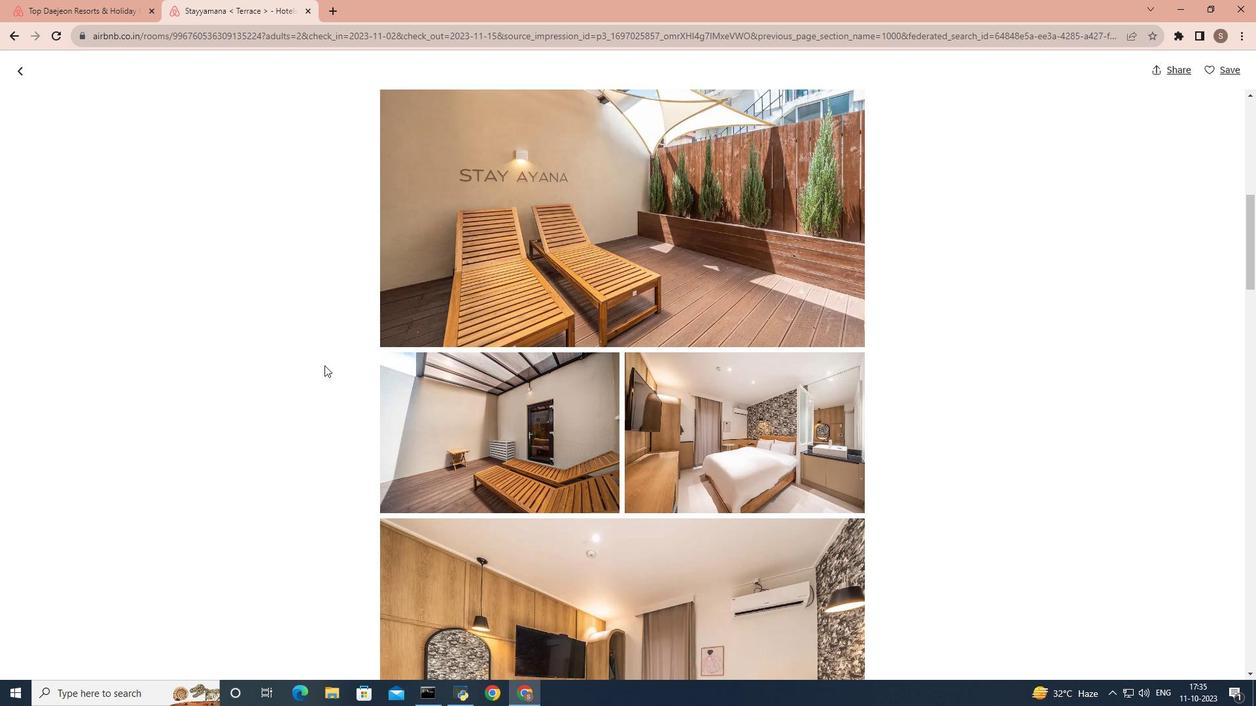 
Action: Mouse scrolled (324, 365) with delta (0, 0)
Screenshot: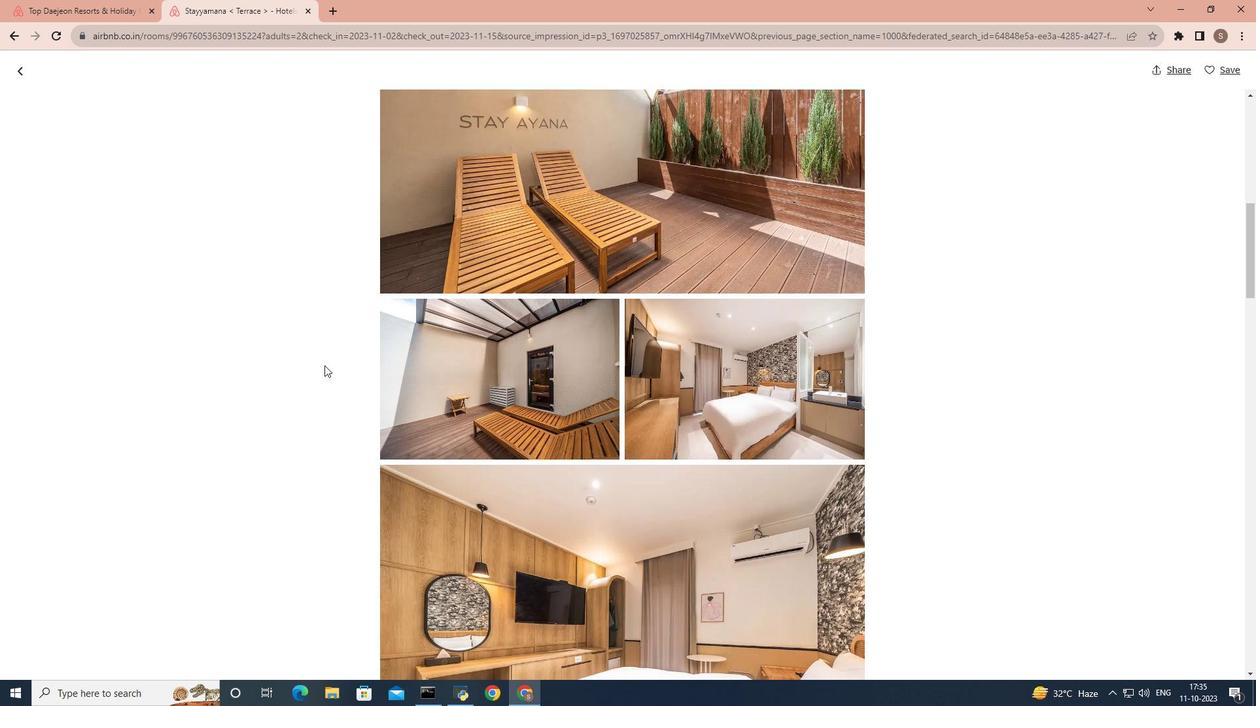 
Action: Mouse scrolled (324, 365) with delta (0, 0)
Screenshot: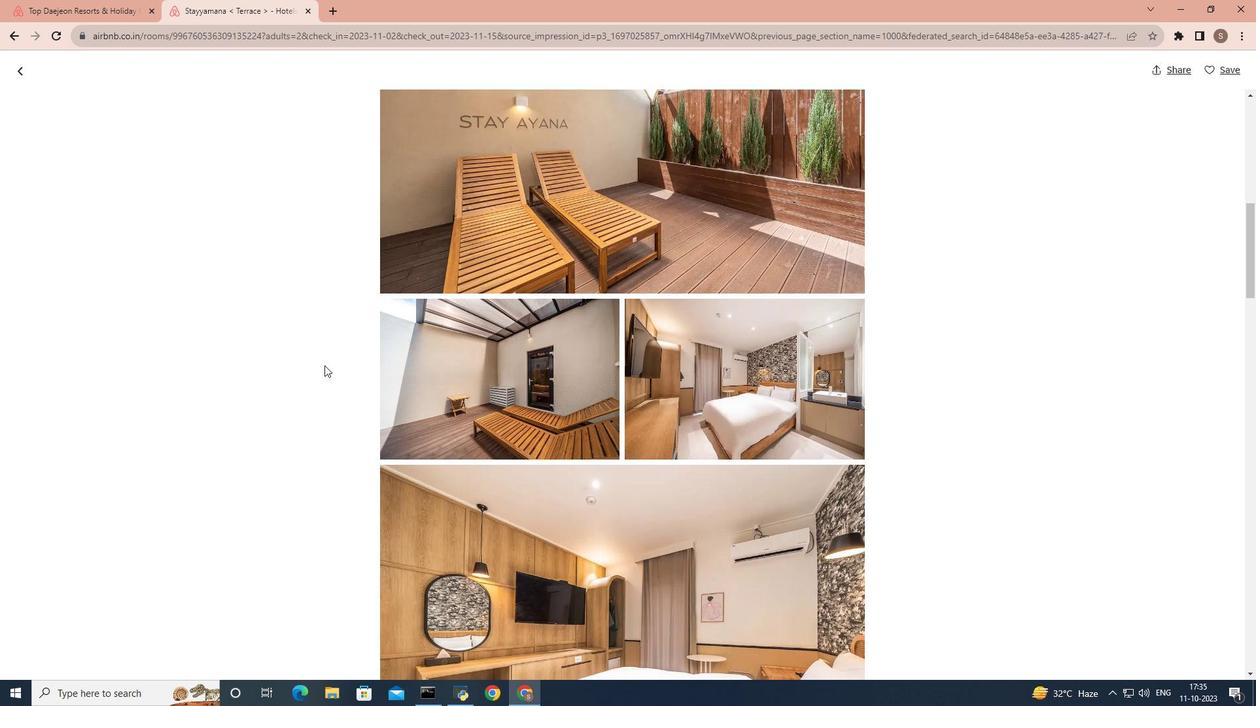 
Action: Mouse scrolled (324, 365) with delta (0, 0)
Screenshot: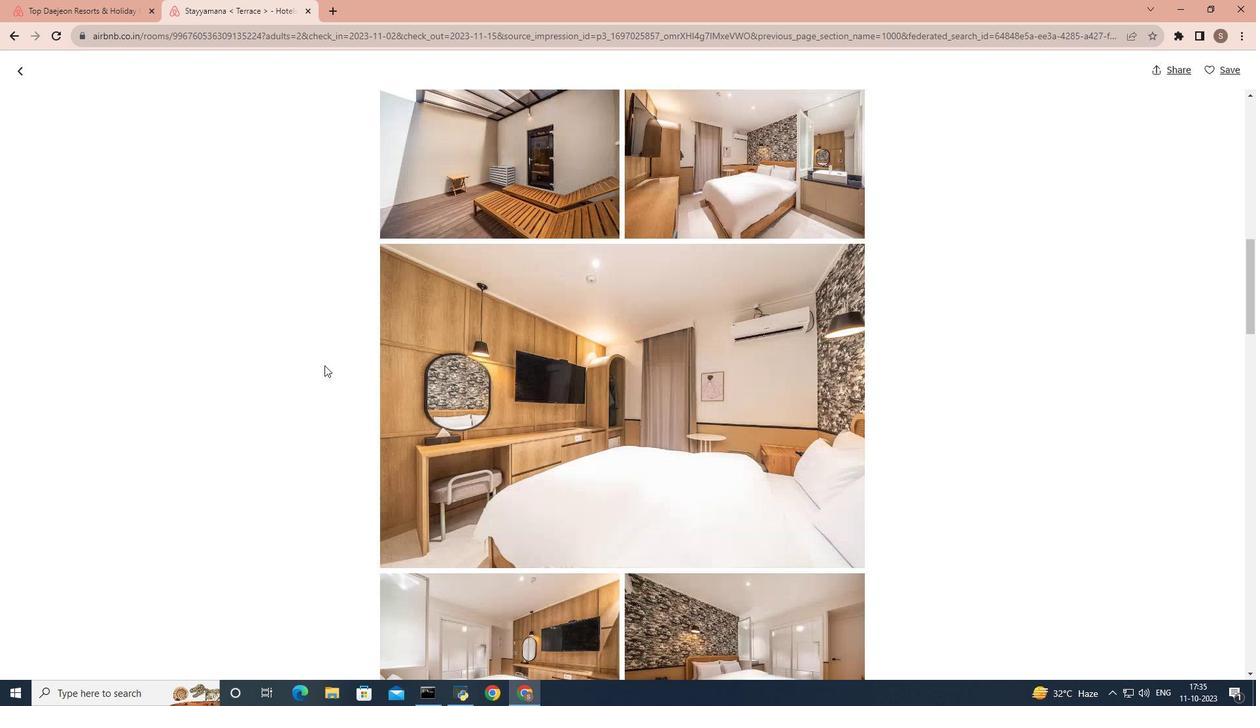 
Action: Mouse scrolled (324, 365) with delta (0, 0)
Screenshot: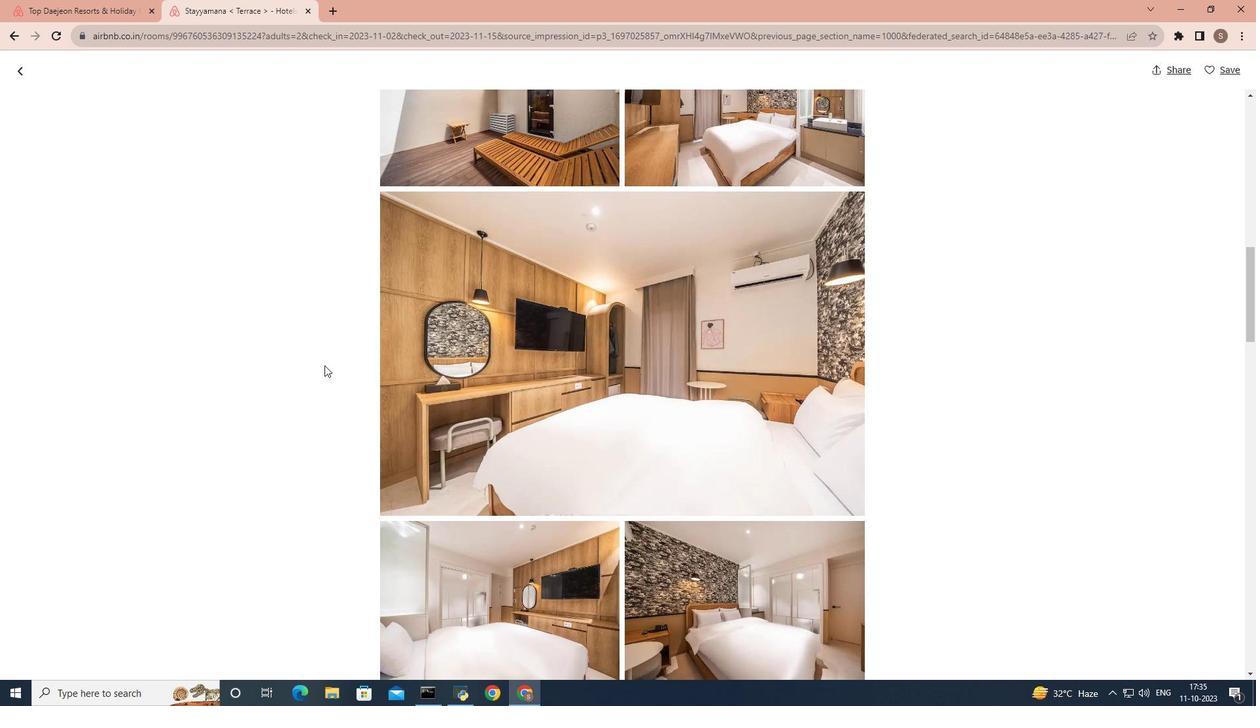 
Action: Mouse scrolled (324, 365) with delta (0, 0)
Screenshot: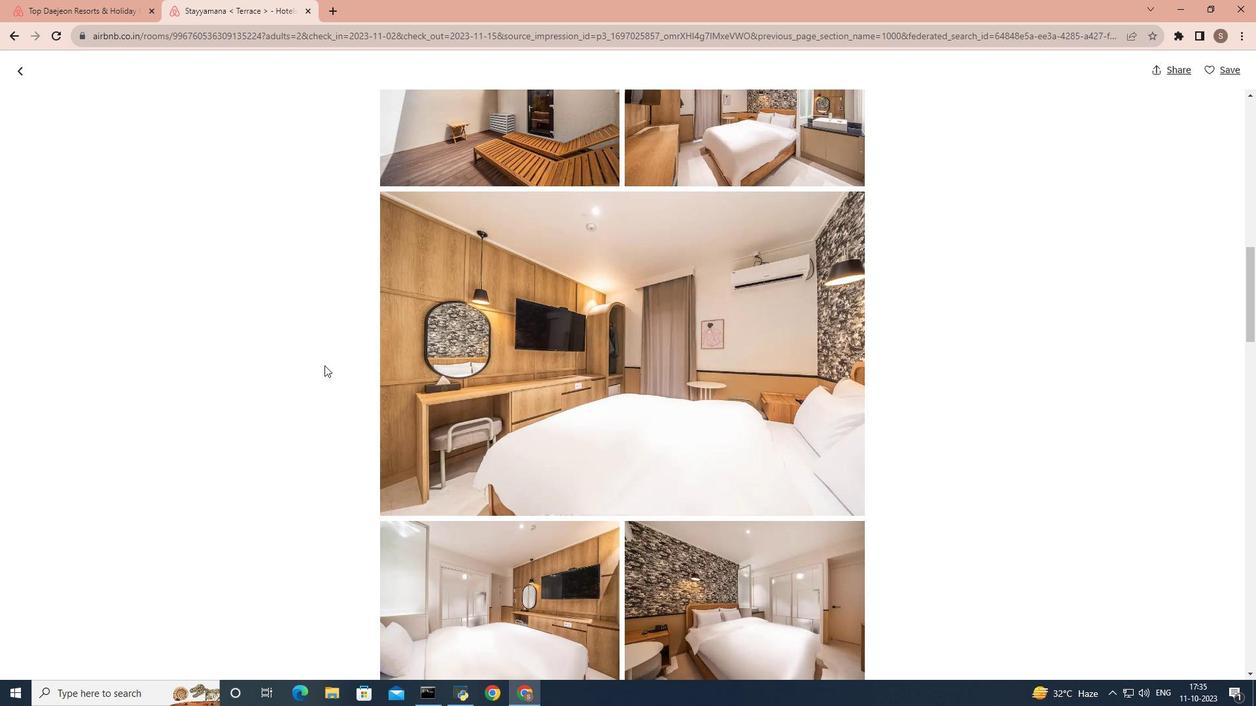 
Action: Mouse scrolled (324, 365) with delta (0, 0)
Screenshot: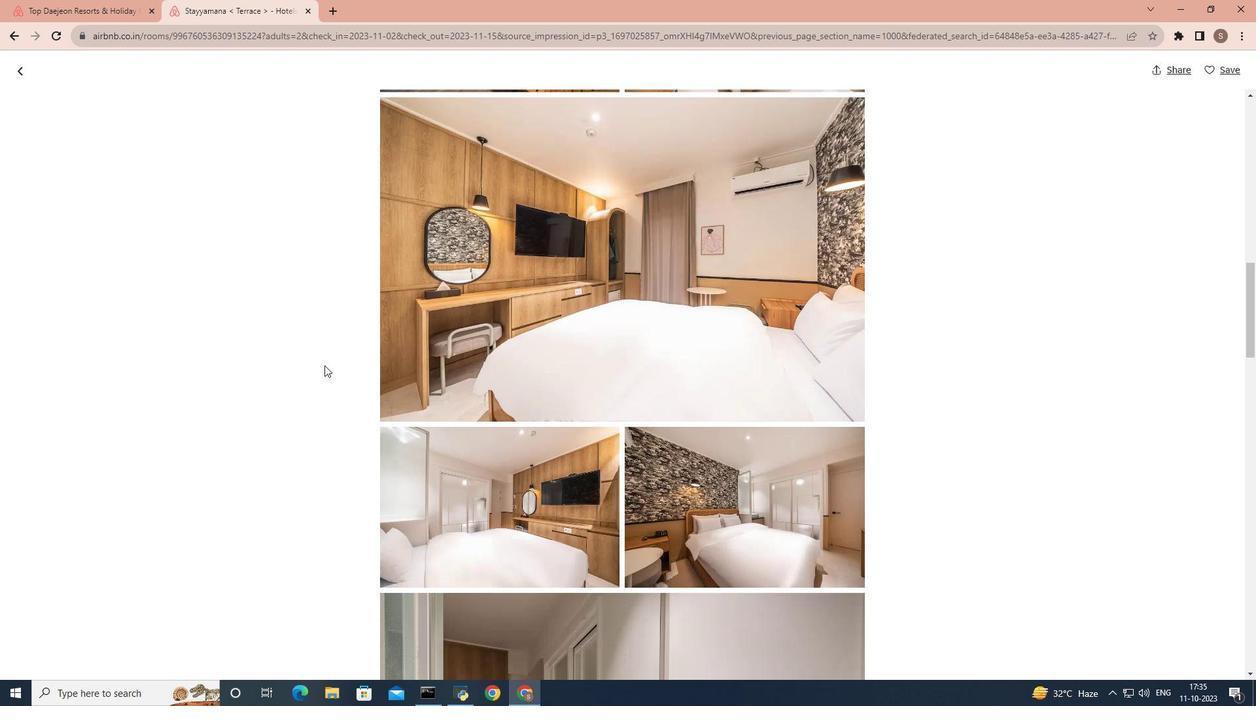 
Action: Mouse scrolled (324, 365) with delta (0, 0)
Screenshot: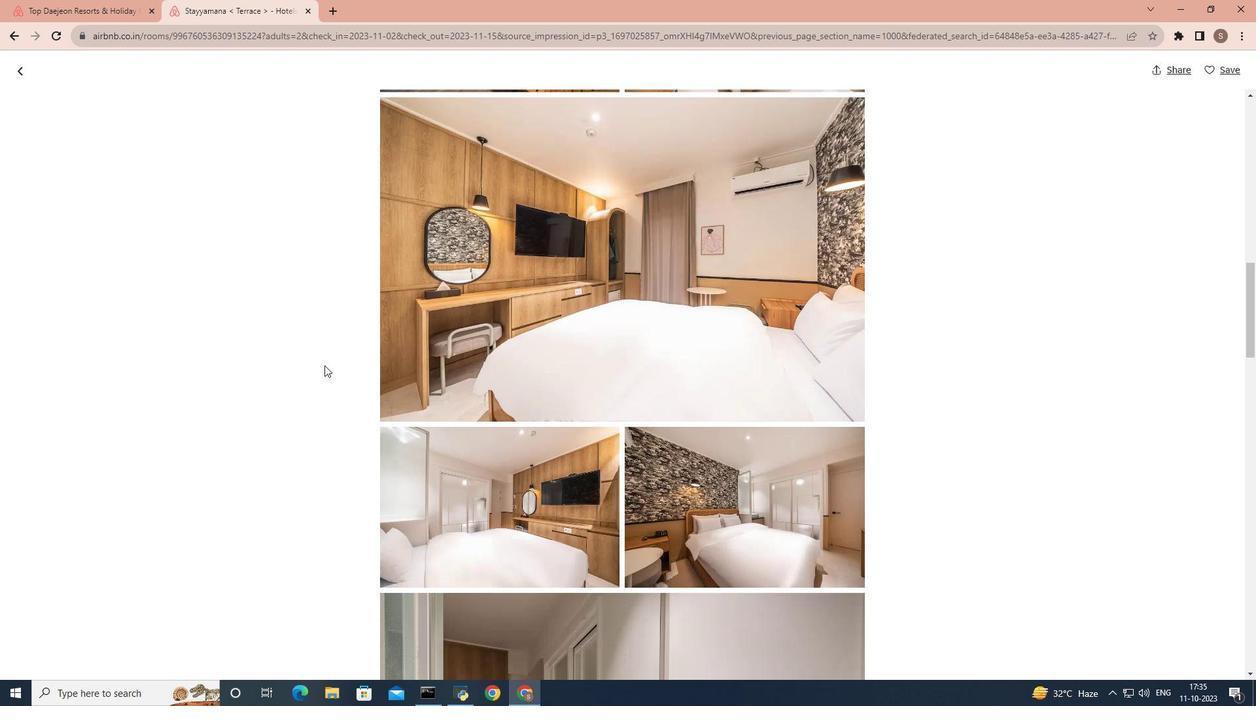 
Action: Mouse scrolled (324, 365) with delta (0, 0)
Screenshot: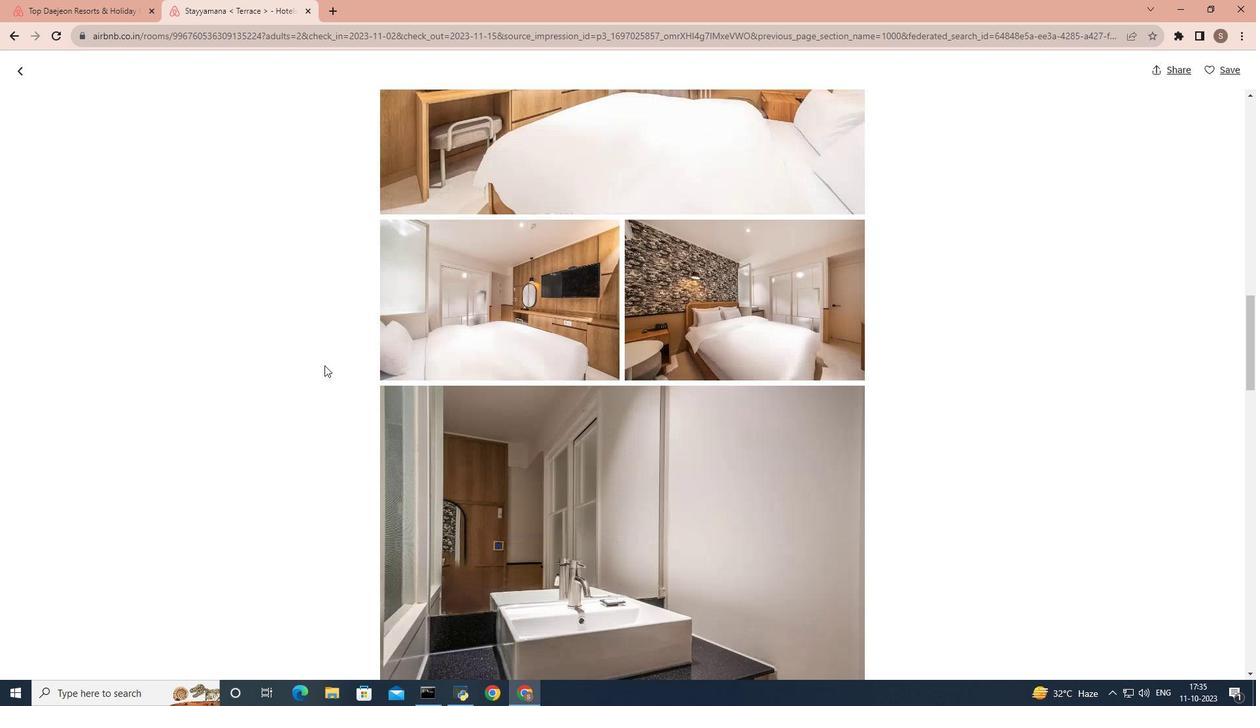 
Action: Mouse scrolled (324, 365) with delta (0, 0)
Screenshot: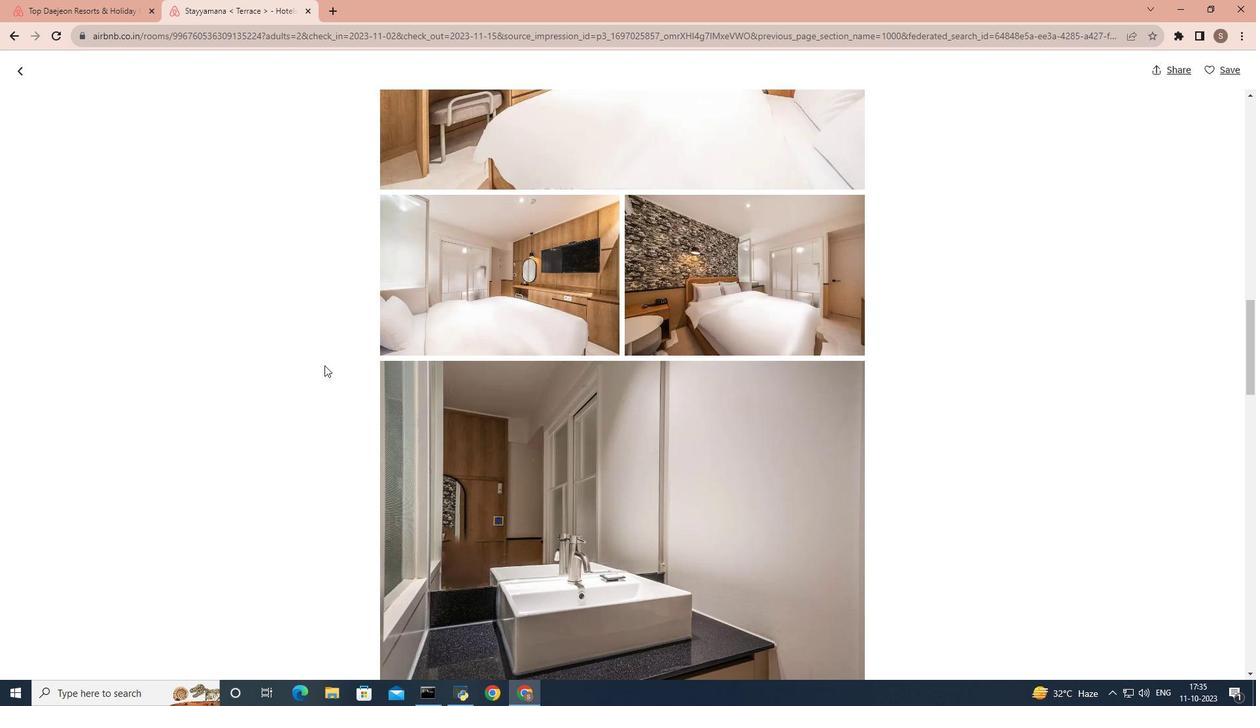 
Action: Mouse scrolled (324, 365) with delta (0, 0)
Screenshot: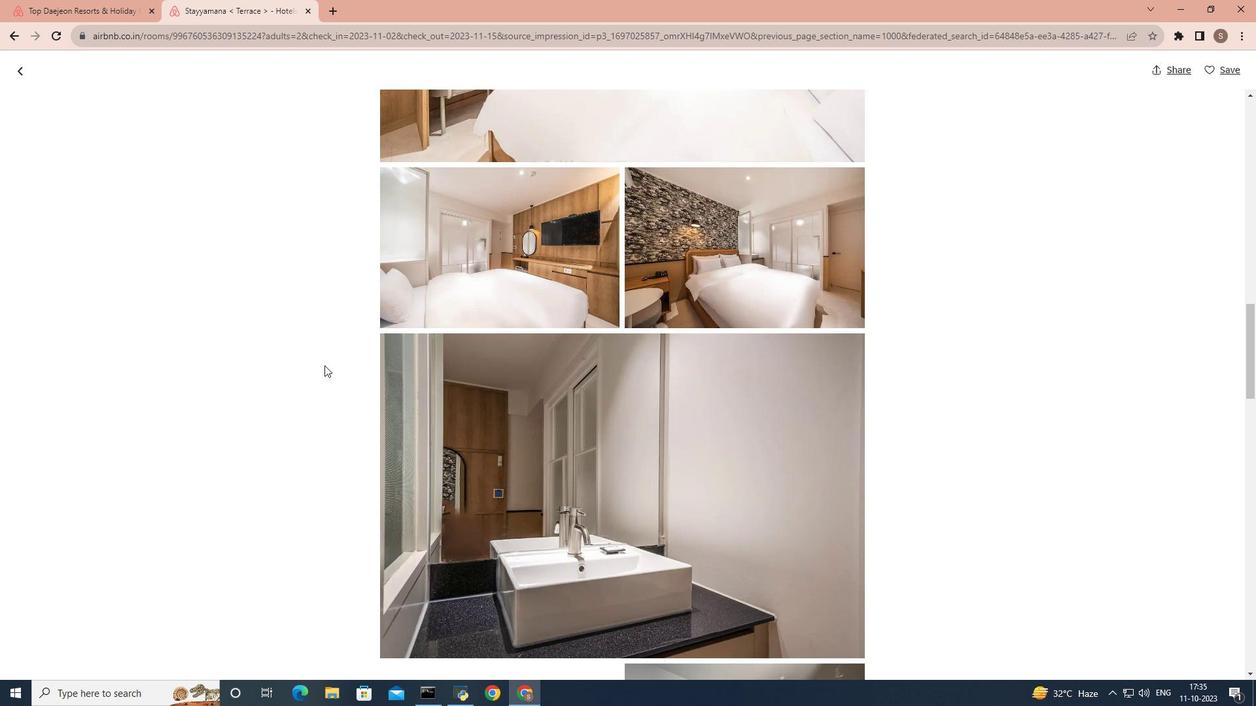 
Action: Mouse scrolled (324, 365) with delta (0, 0)
Screenshot: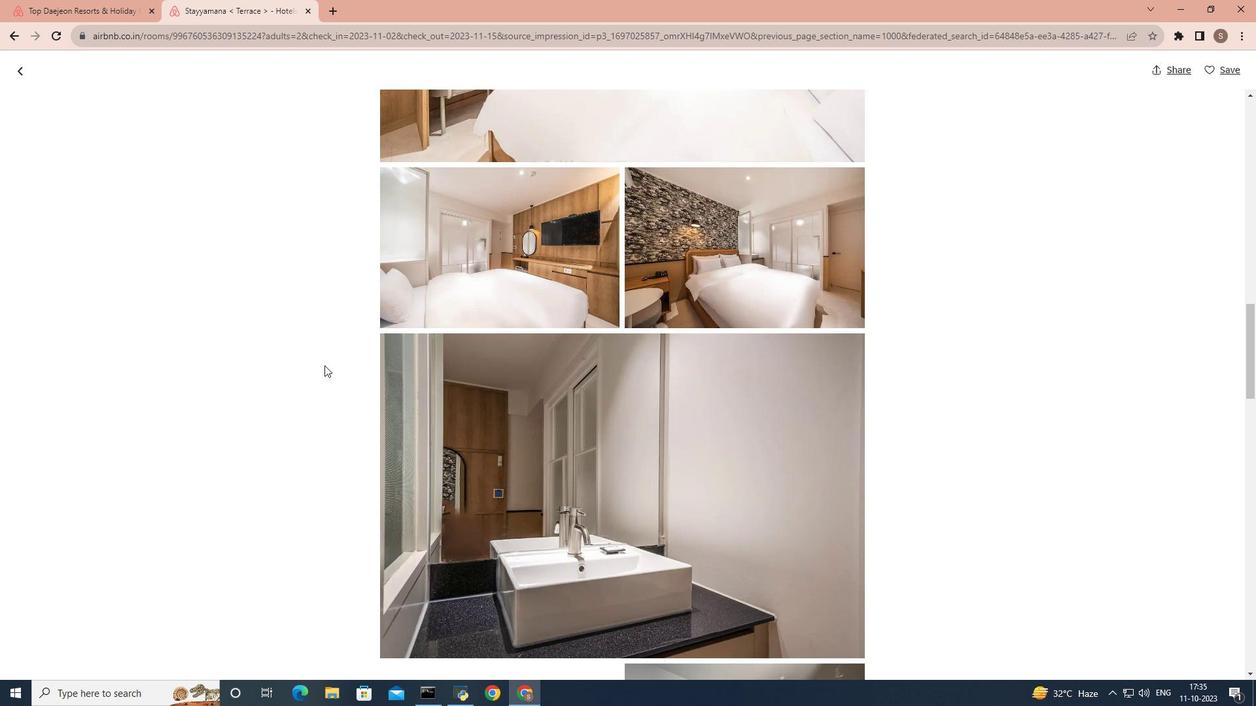 
Action: Mouse scrolled (324, 365) with delta (0, 0)
Screenshot: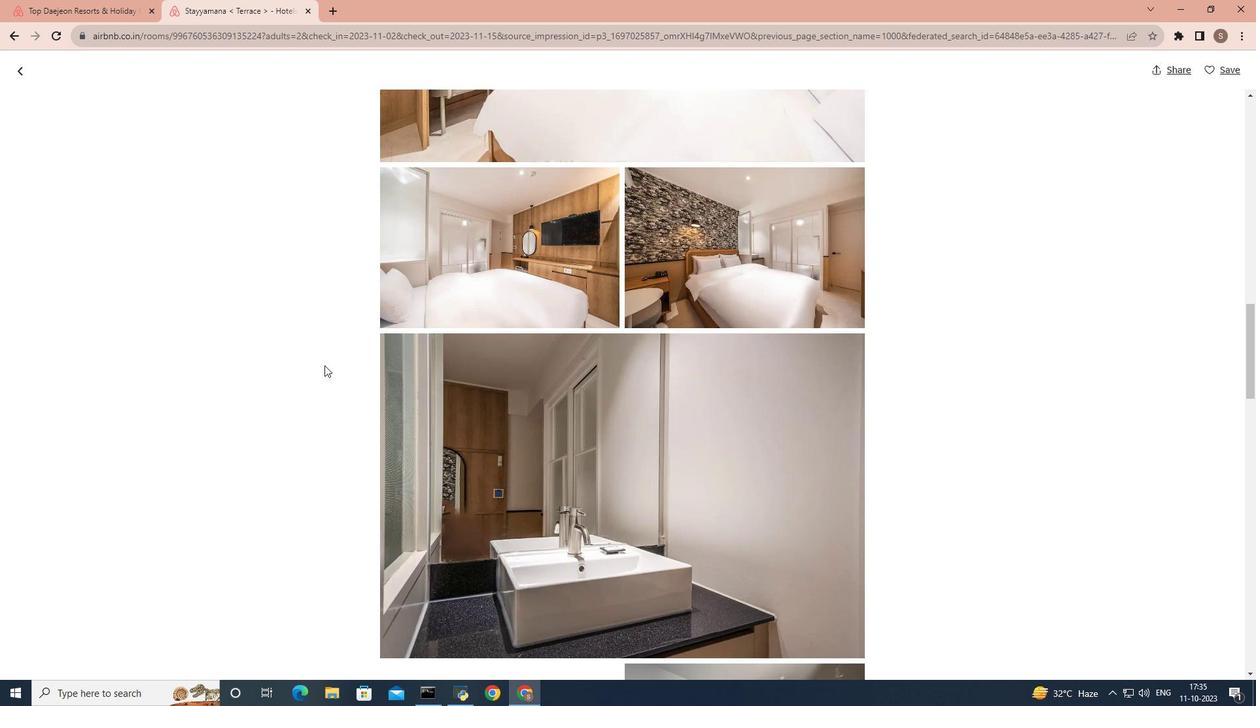 
Action: Mouse scrolled (324, 365) with delta (0, 0)
Screenshot: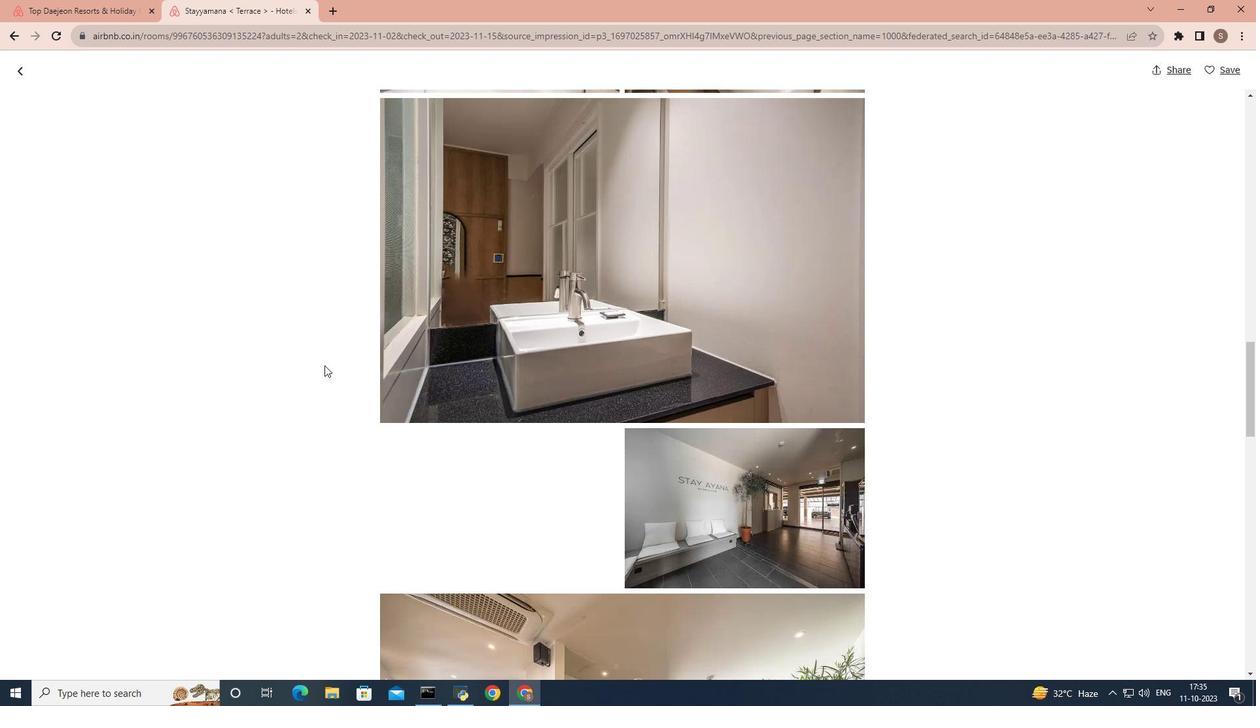 
Action: Mouse scrolled (324, 365) with delta (0, 0)
Screenshot: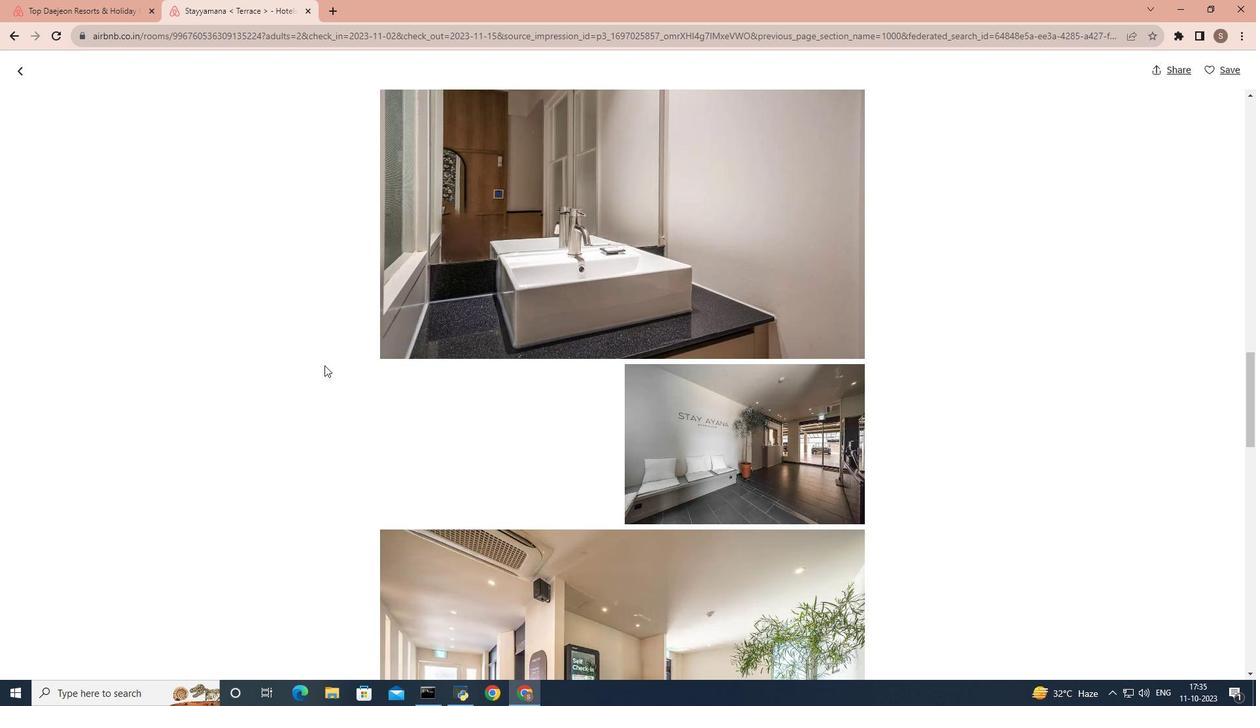 
Action: Mouse scrolled (324, 365) with delta (0, 0)
Screenshot: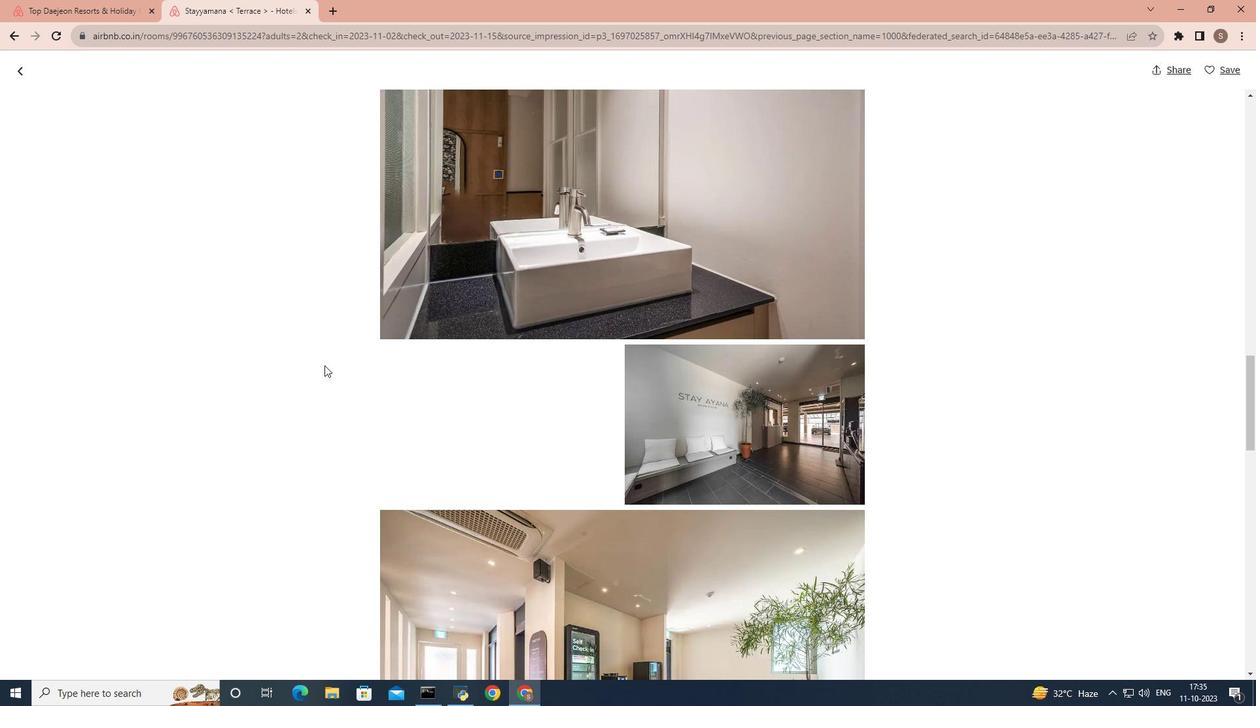
Action: Mouse scrolled (324, 365) with delta (0, 0)
Screenshot: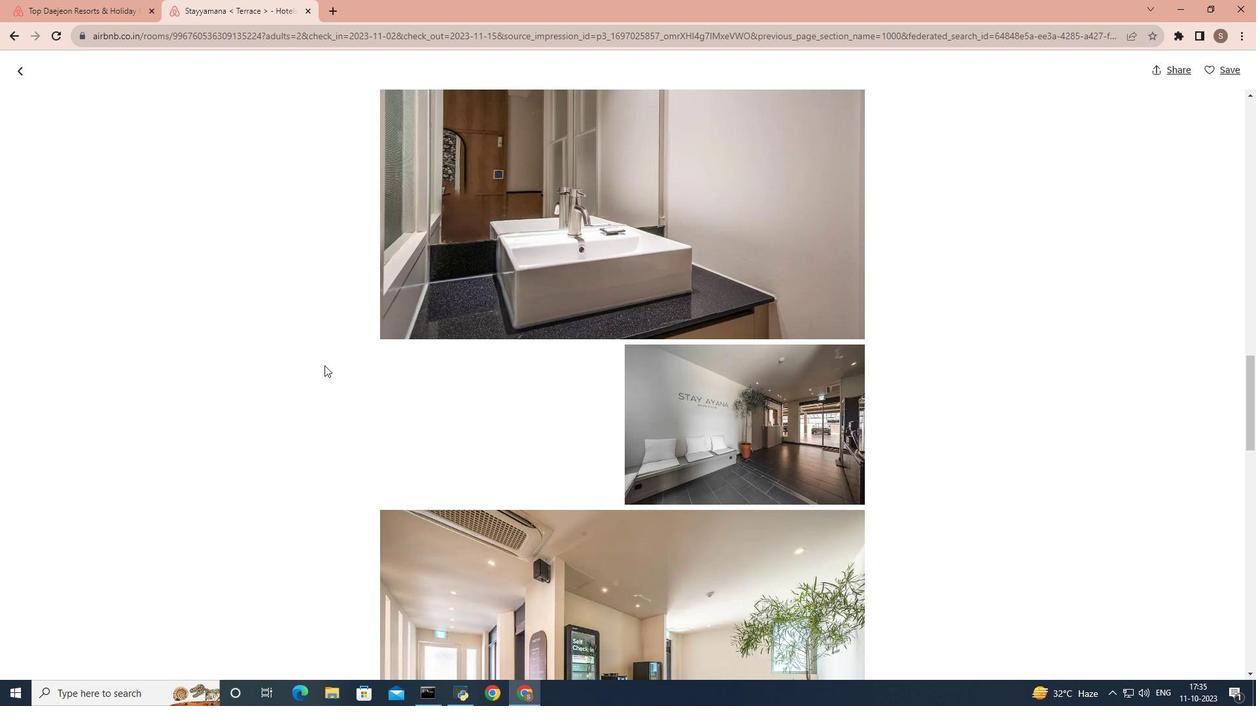 
Action: Mouse scrolled (324, 365) with delta (0, 0)
Screenshot: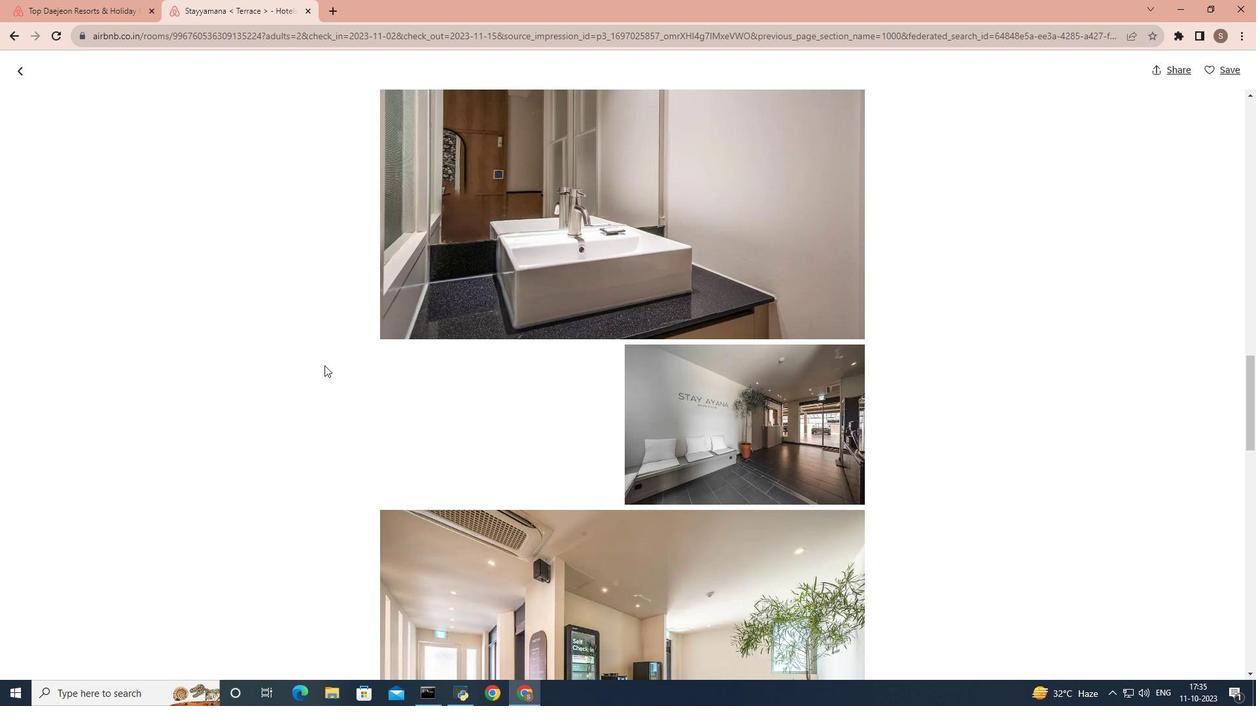 
Action: Mouse scrolled (324, 365) with delta (0, 0)
Screenshot: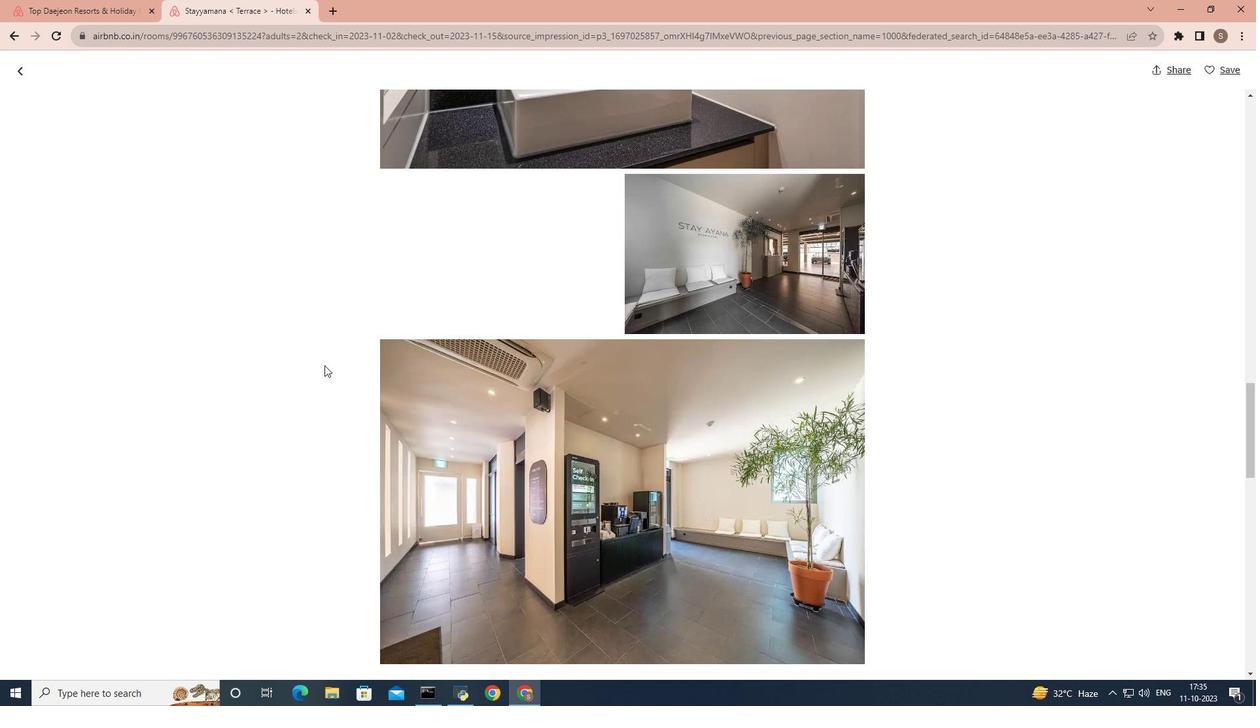 
Action: Mouse scrolled (324, 365) with delta (0, 0)
Screenshot: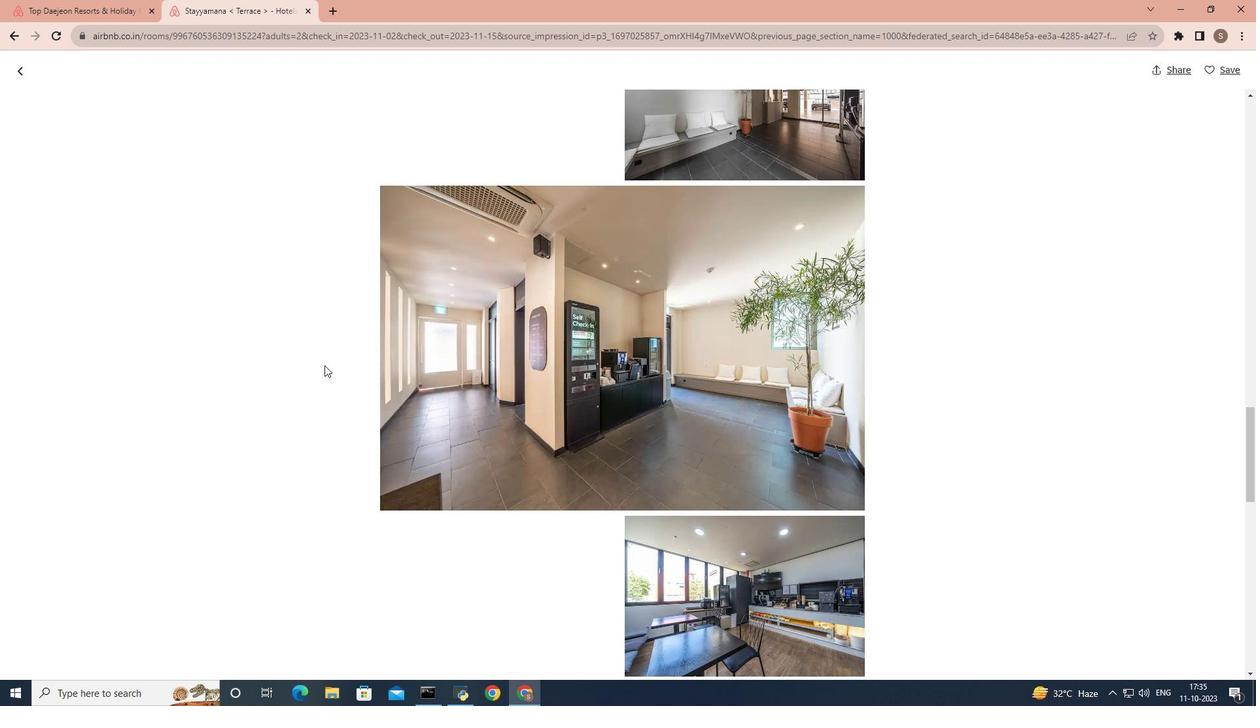 
Action: Mouse scrolled (324, 365) with delta (0, 0)
Screenshot: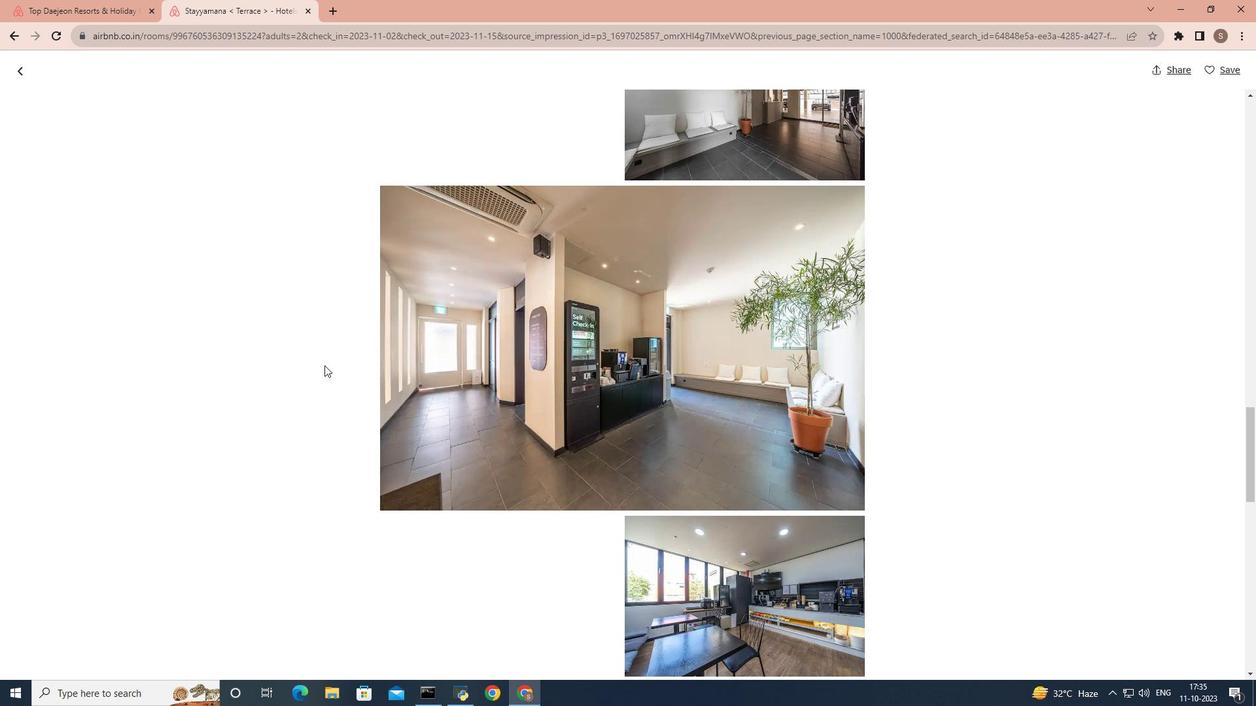 
Action: Mouse scrolled (324, 365) with delta (0, 0)
Screenshot: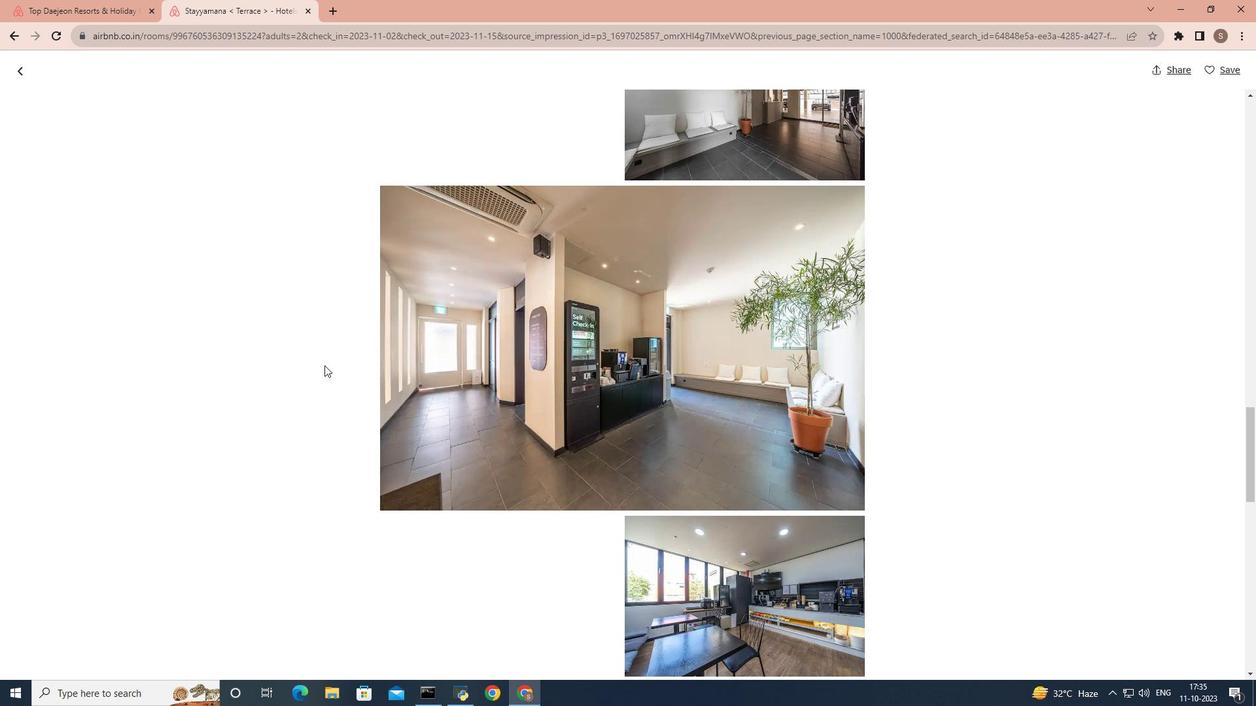 
Action: Mouse scrolled (324, 365) with delta (0, 0)
Screenshot: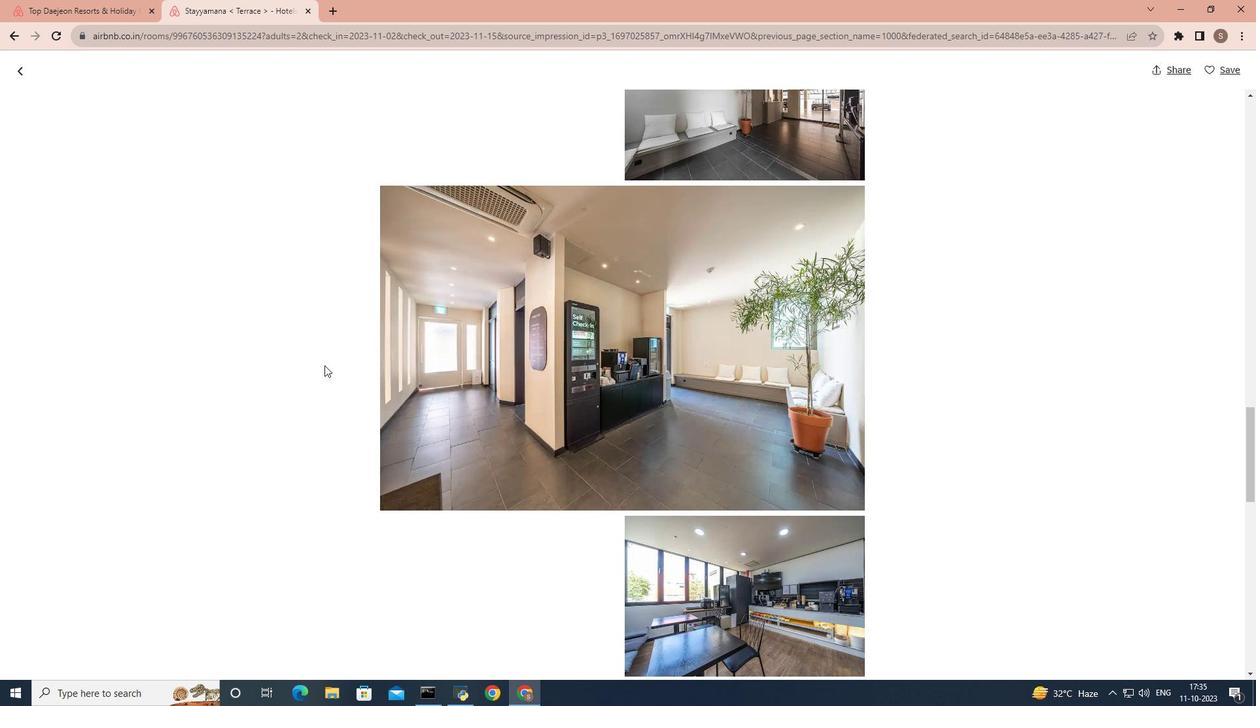 
Action: Mouse scrolled (324, 365) with delta (0, 0)
Screenshot: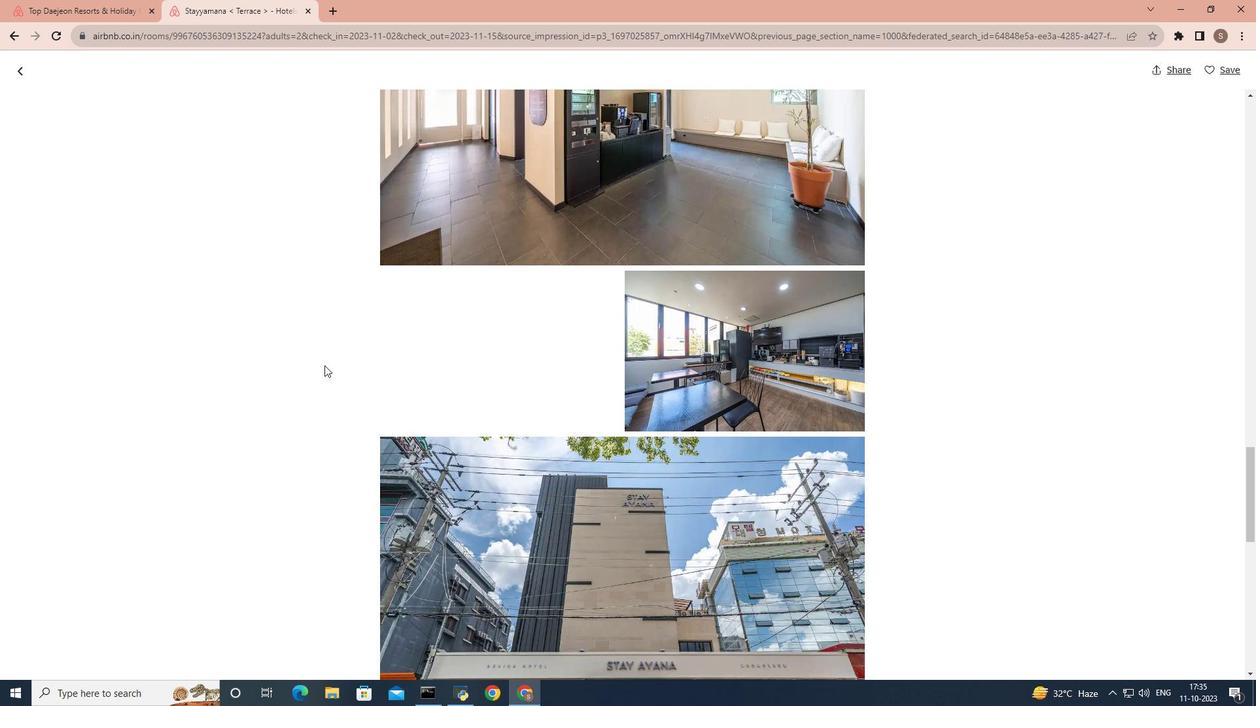
Action: Mouse scrolled (324, 365) with delta (0, 0)
Screenshot: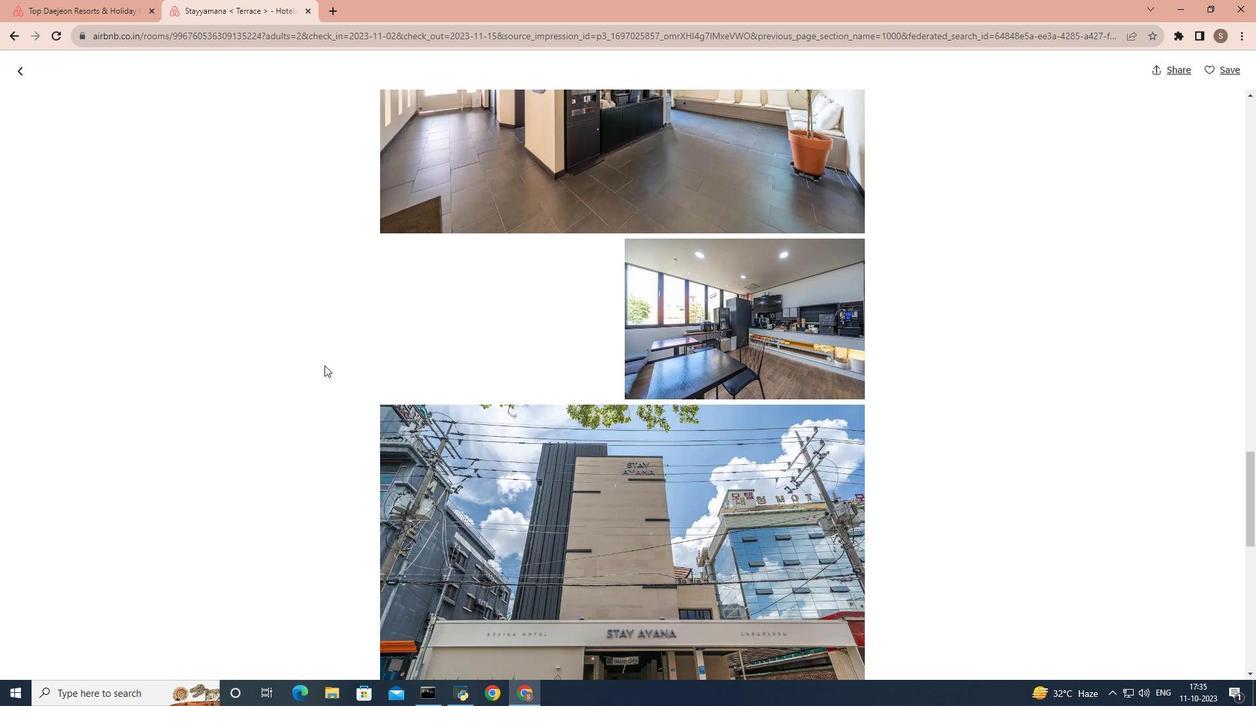 
Action: Mouse scrolled (324, 365) with delta (0, 0)
Screenshot: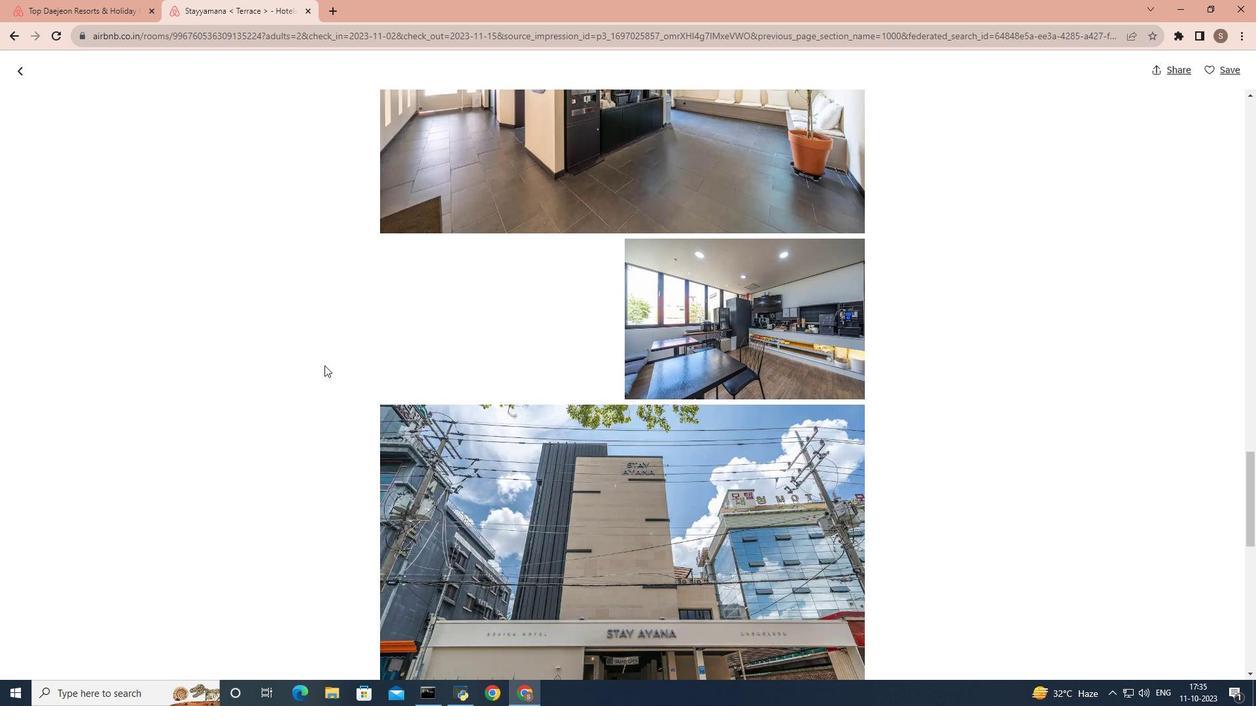 
Action: Mouse scrolled (324, 365) with delta (0, 0)
Screenshot: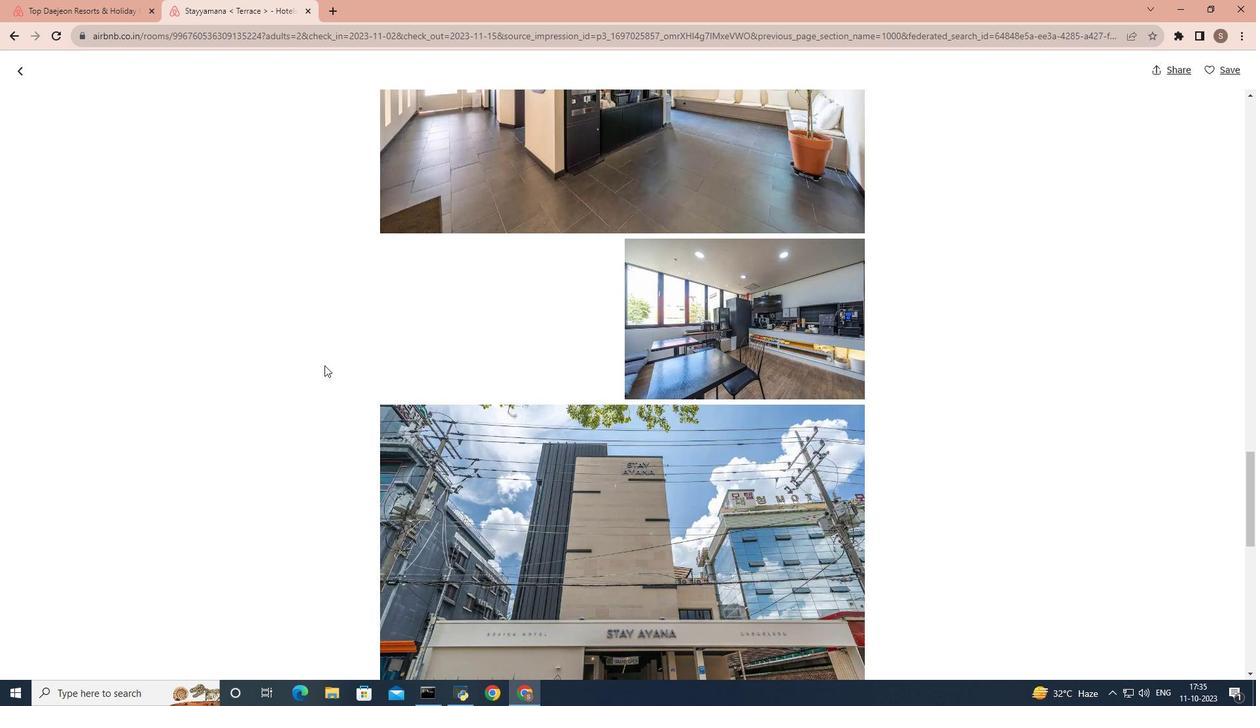 
Action: Mouse scrolled (324, 365) with delta (0, 0)
Screenshot: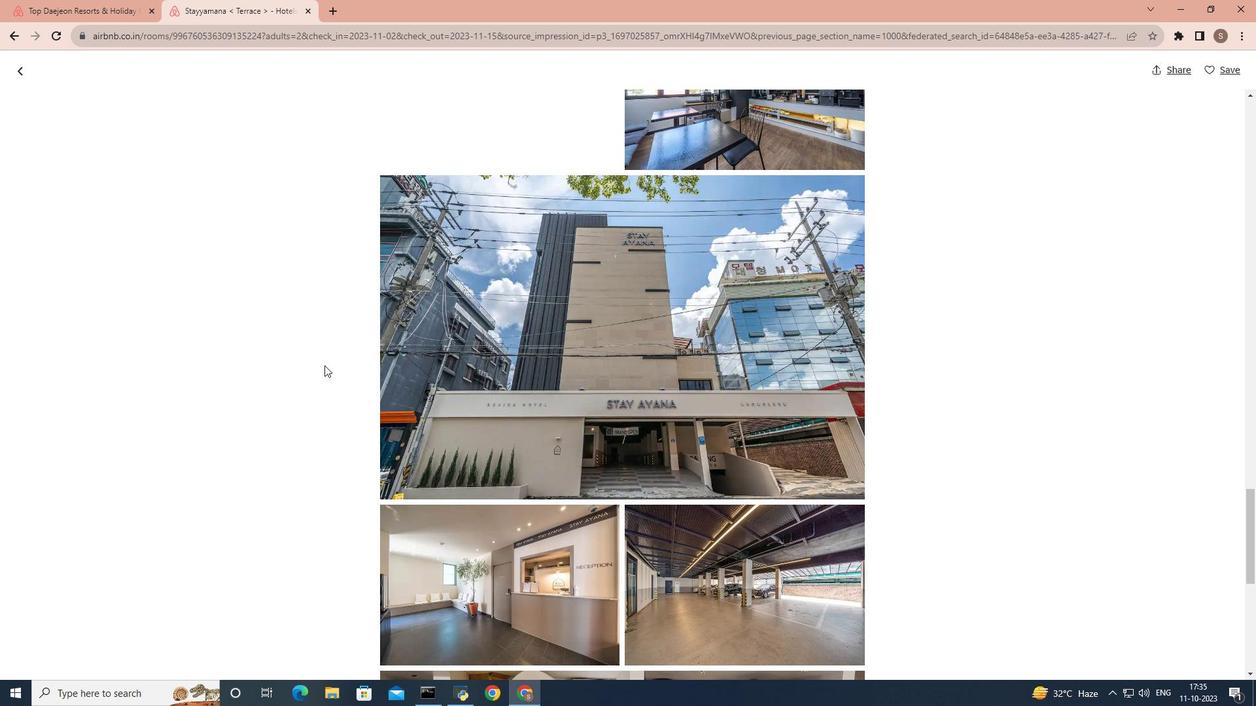 
Action: Mouse scrolled (324, 365) with delta (0, 0)
Screenshot: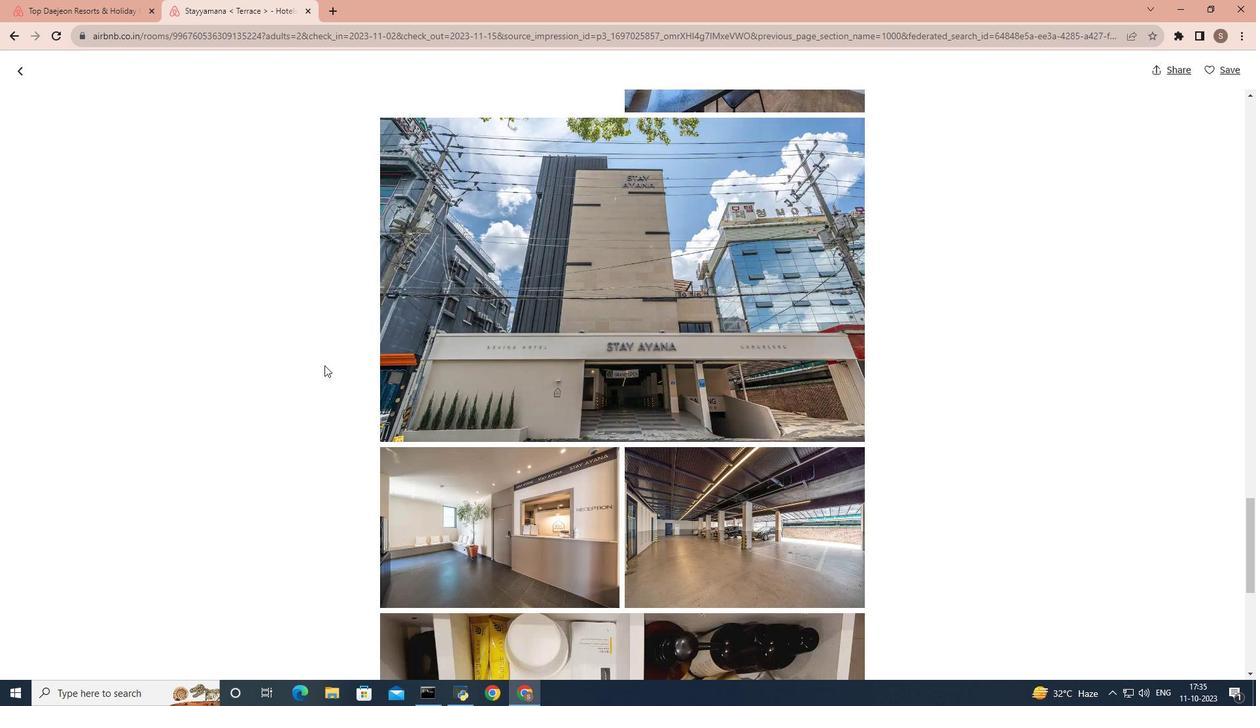 
Action: Mouse scrolled (324, 365) with delta (0, 0)
Screenshot: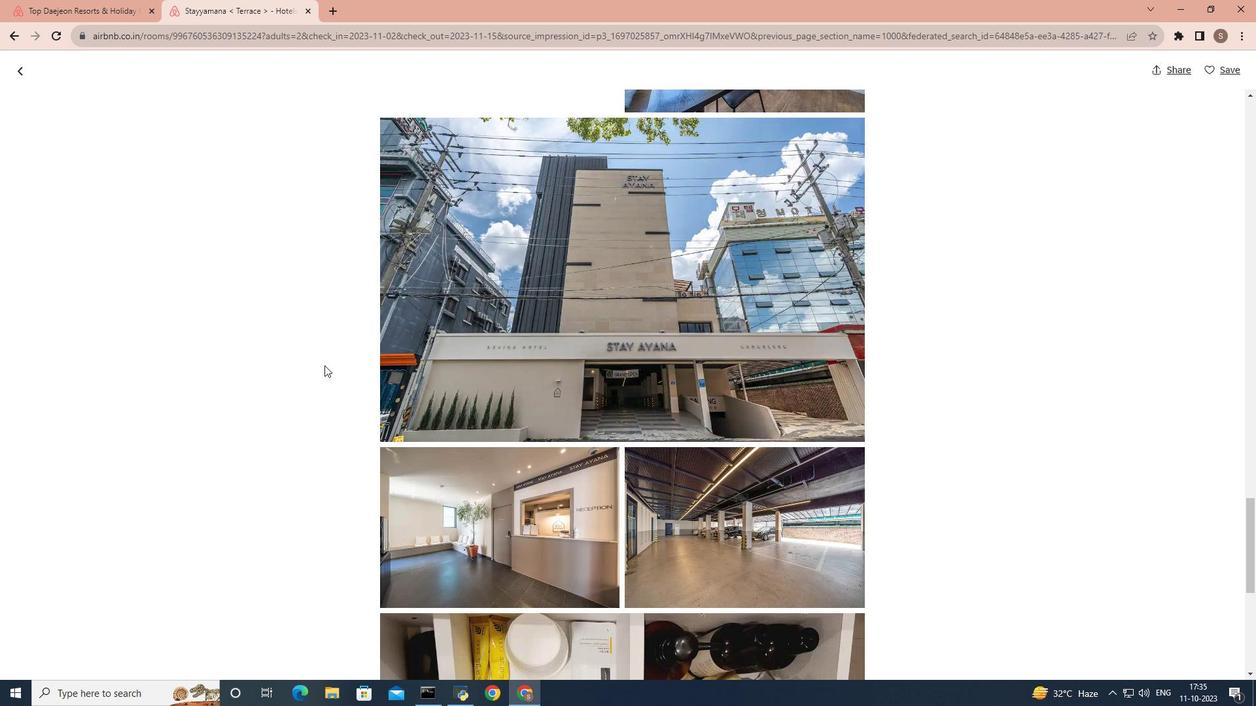 
Action: Mouse scrolled (324, 365) with delta (0, 0)
Screenshot: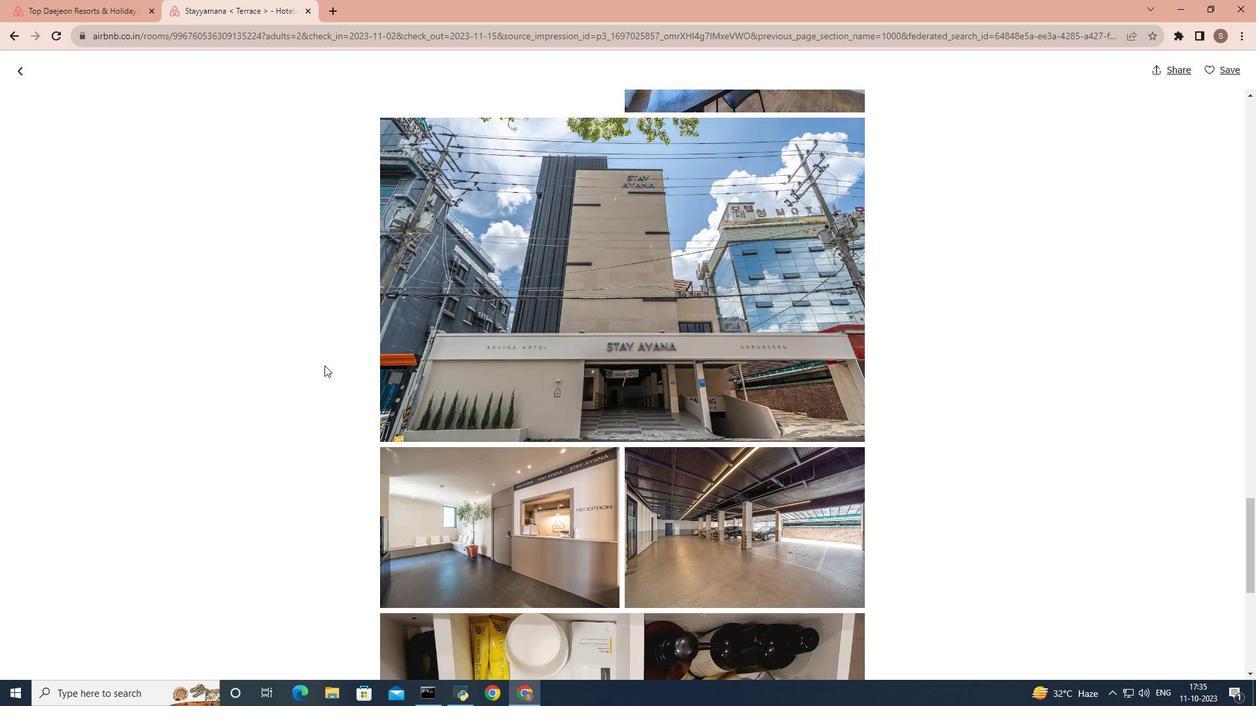 
Action: Mouse scrolled (324, 365) with delta (0, 0)
Screenshot: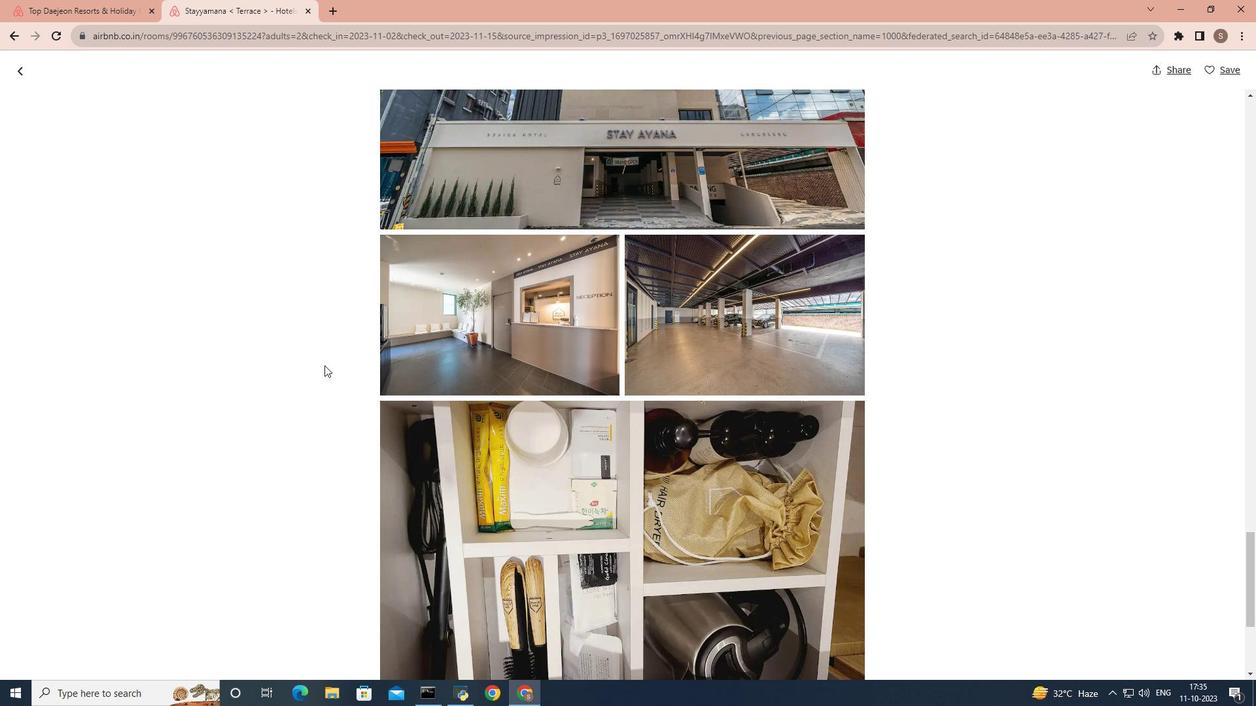 
Action: Mouse scrolled (324, 365) with delta (0, 0)
